 Task: Slide 10 - Comparison.
Action: Mouse moved to (40, 105)
Screenshot: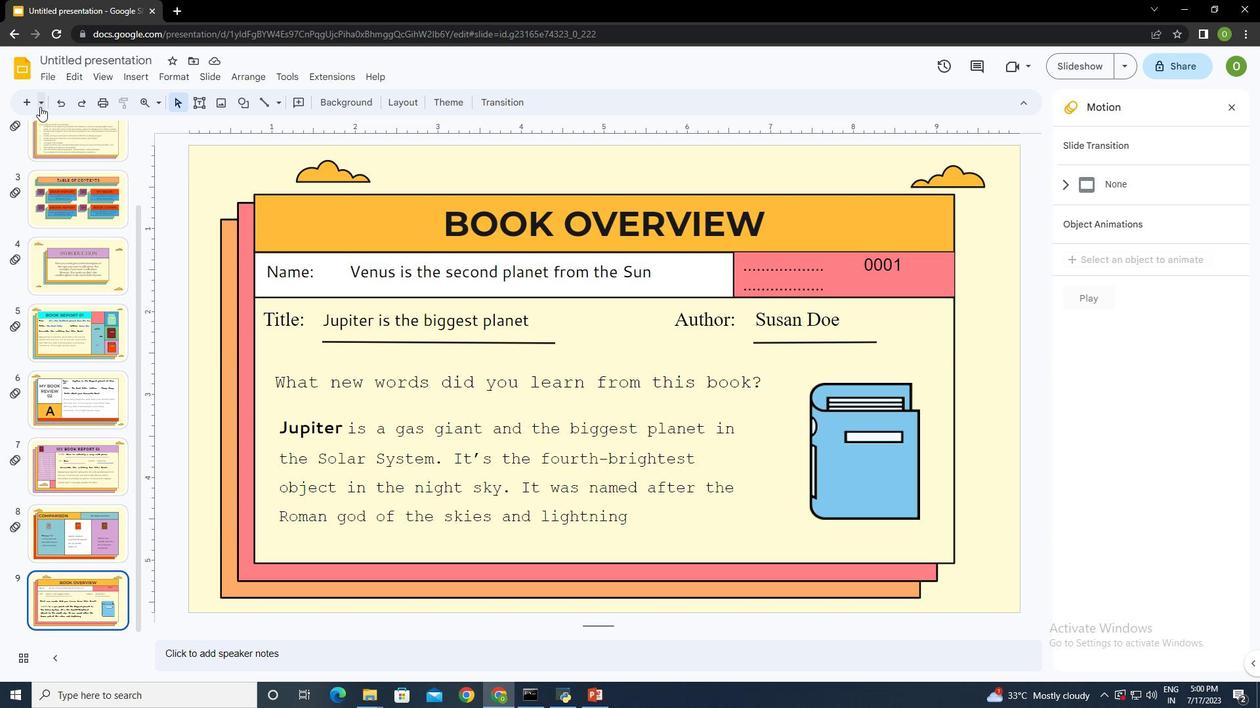 
Action: Mouse pressed left at (40, 105)
Screenshot: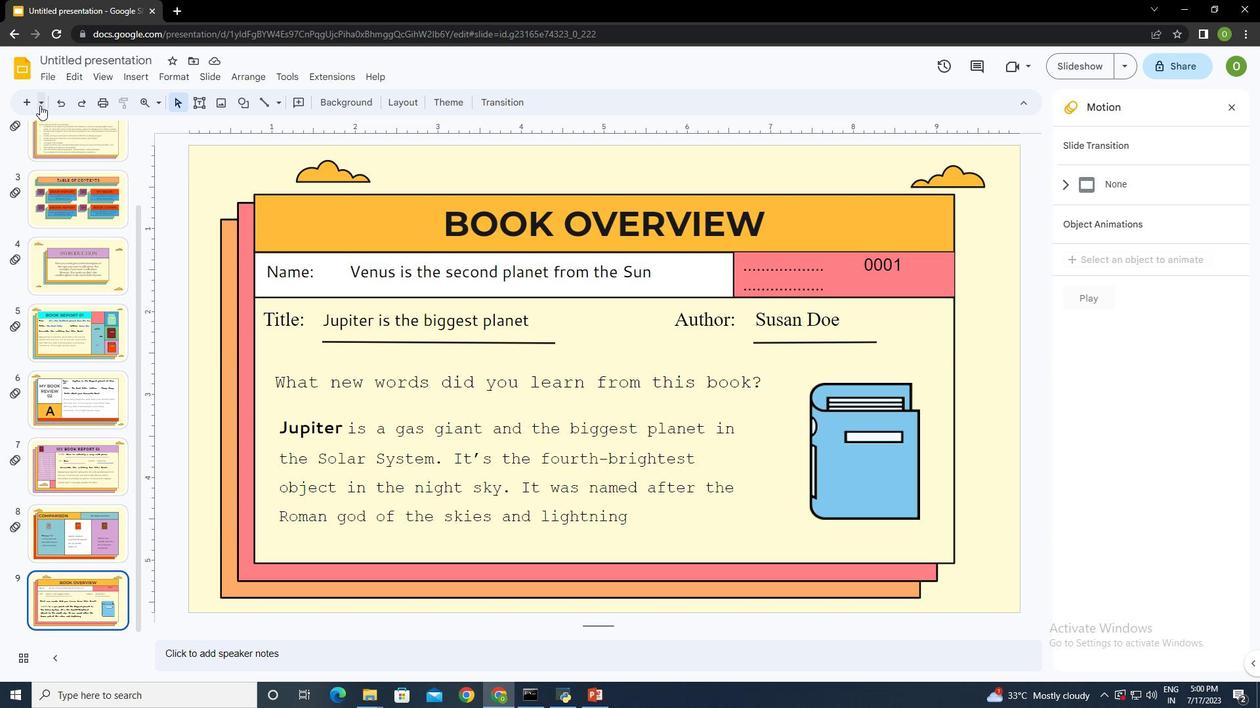 
Action: Mouse moved to (225, 435)
Screenshot: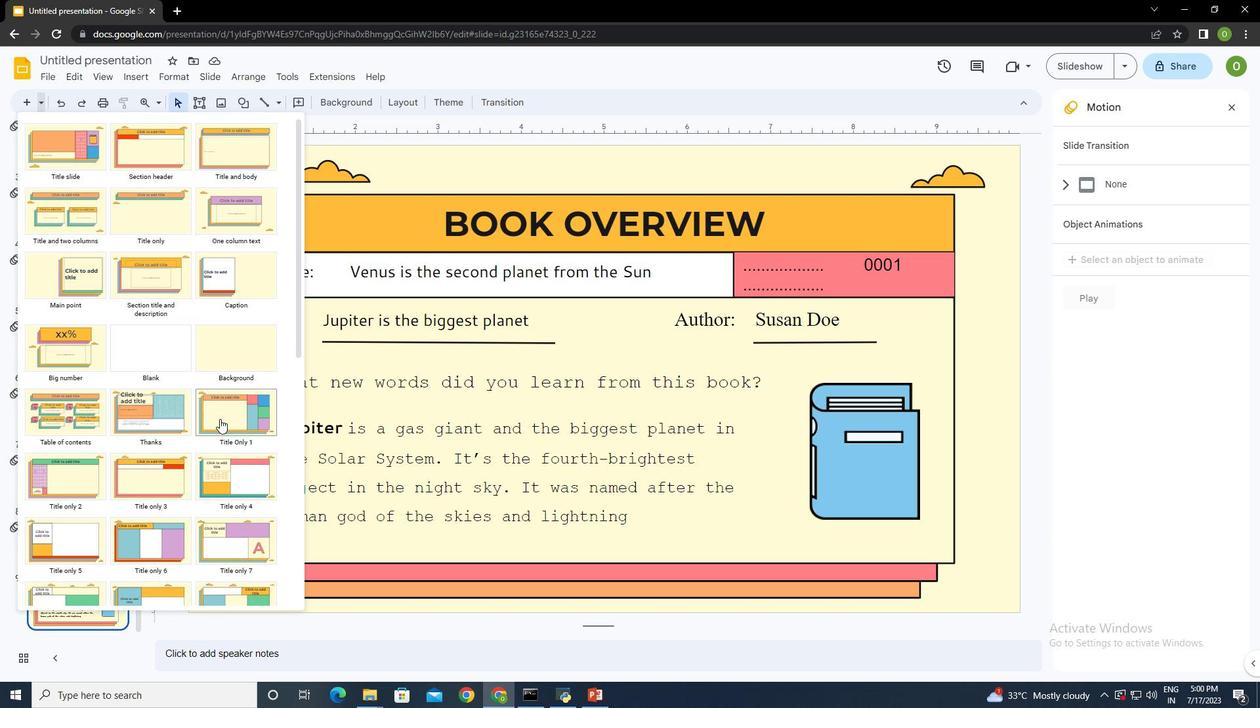 
Action: Mouse scrolled (225, 435) with delta (0, 0)
Screenshot: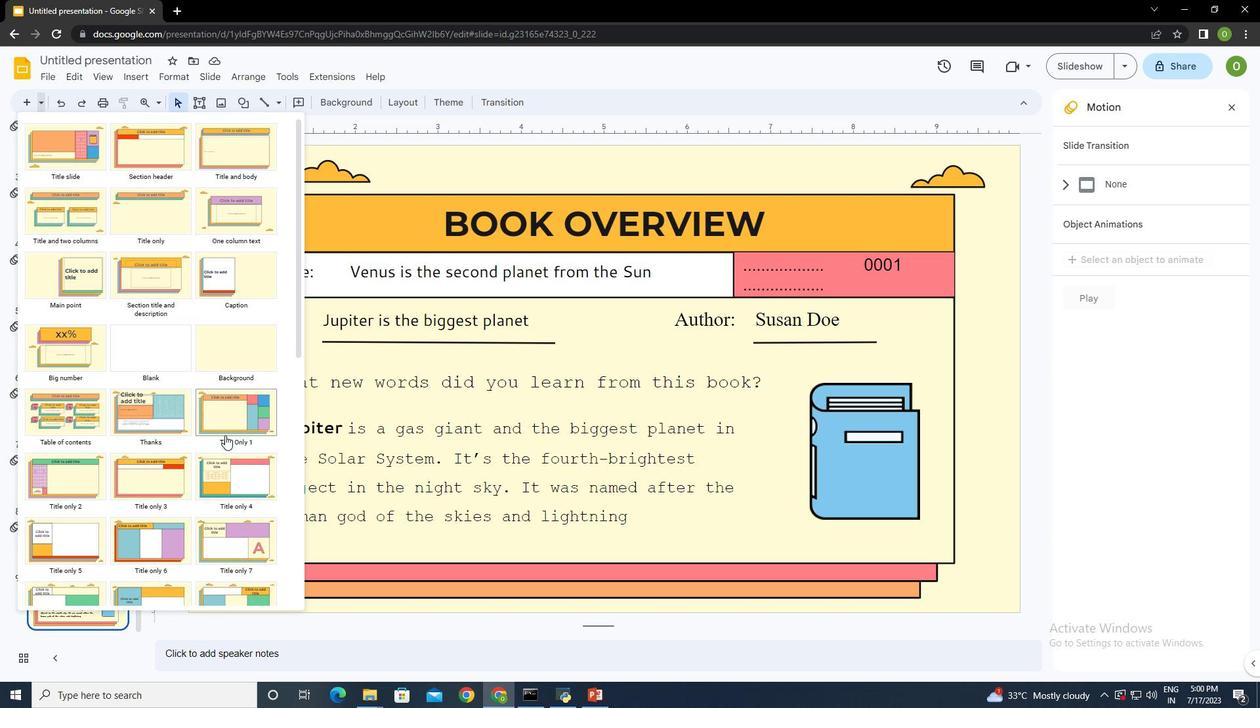 
Action: Mouse moved to (225, 435)
Screenshot: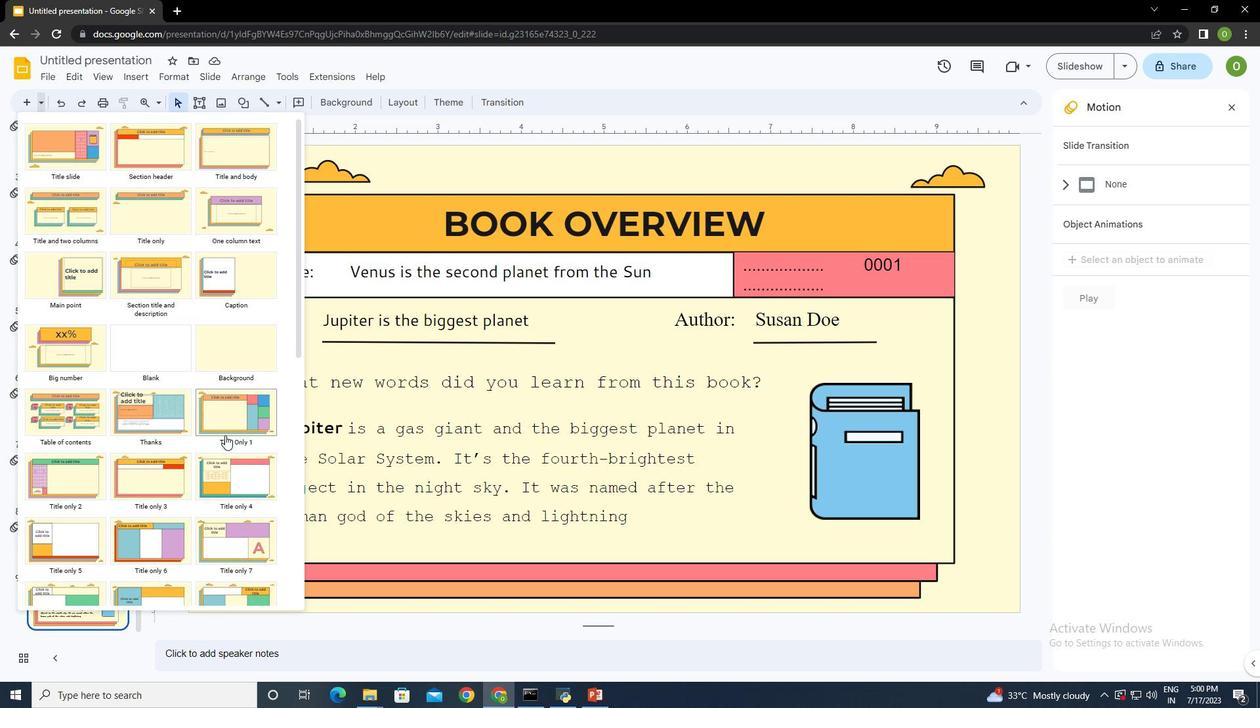 
Action: Mouse scrolled (225, 435) with delta (0, 0)
Screenshot: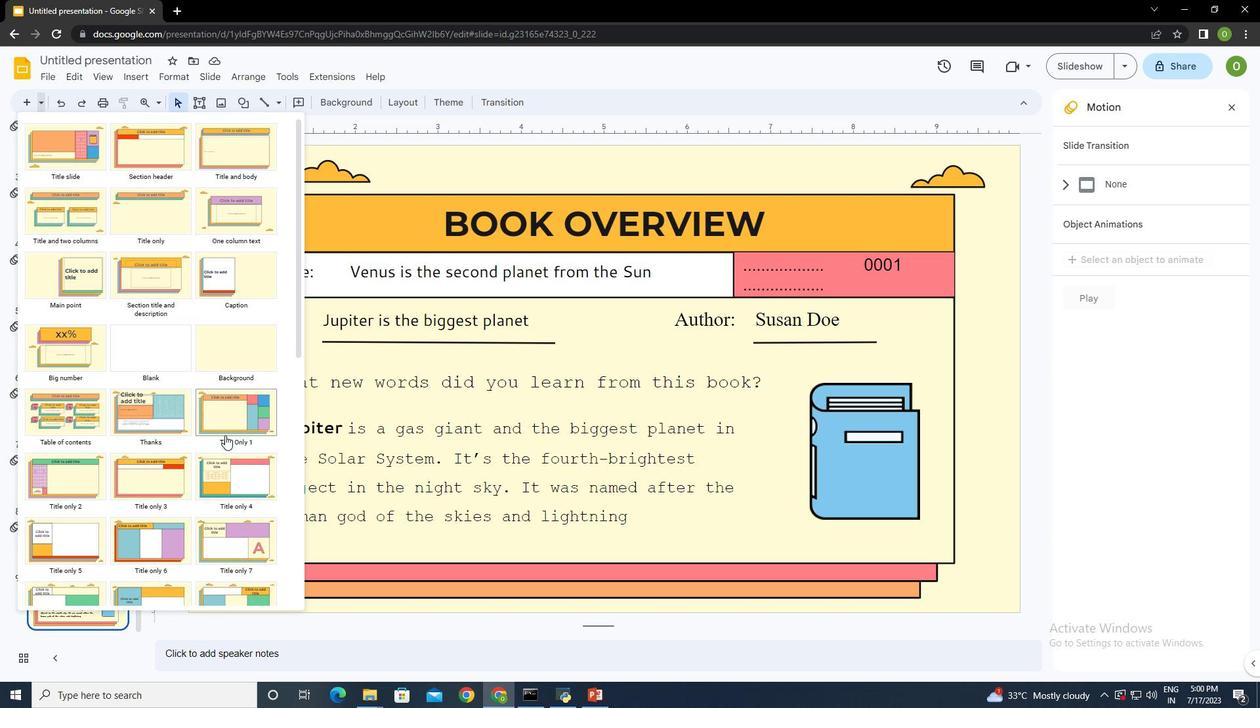 
Action: Mouse scrolled (225, 435) with delta (0, 0)
Screenshot: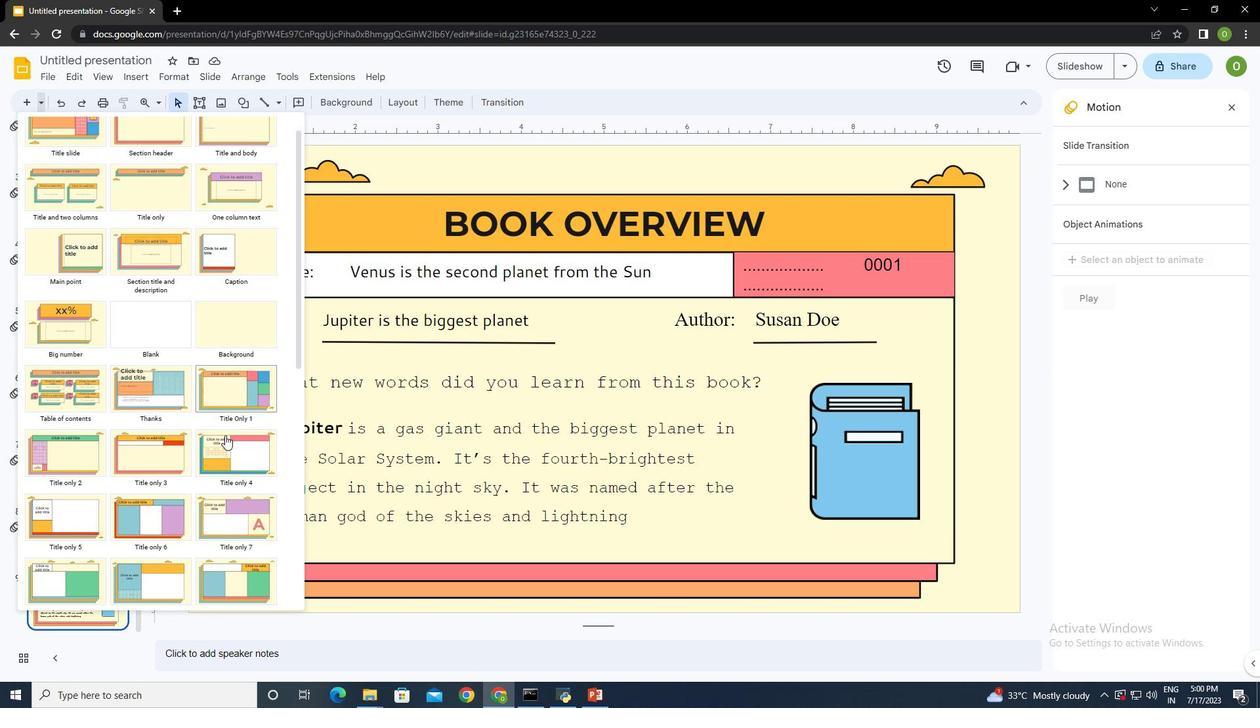 
Action: Mouse scrolled (225, 435) with delta (0, 0)
Screenshot: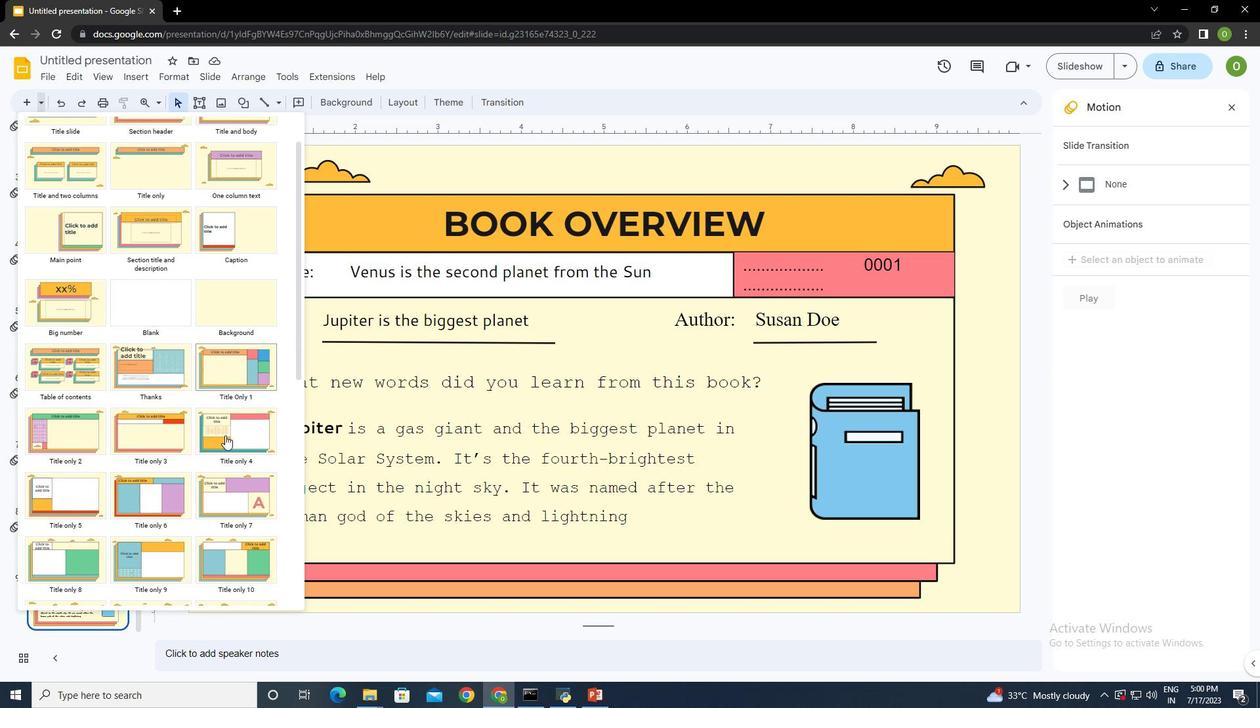 
Action: Mouse moved to (225, 435)
Screenshot: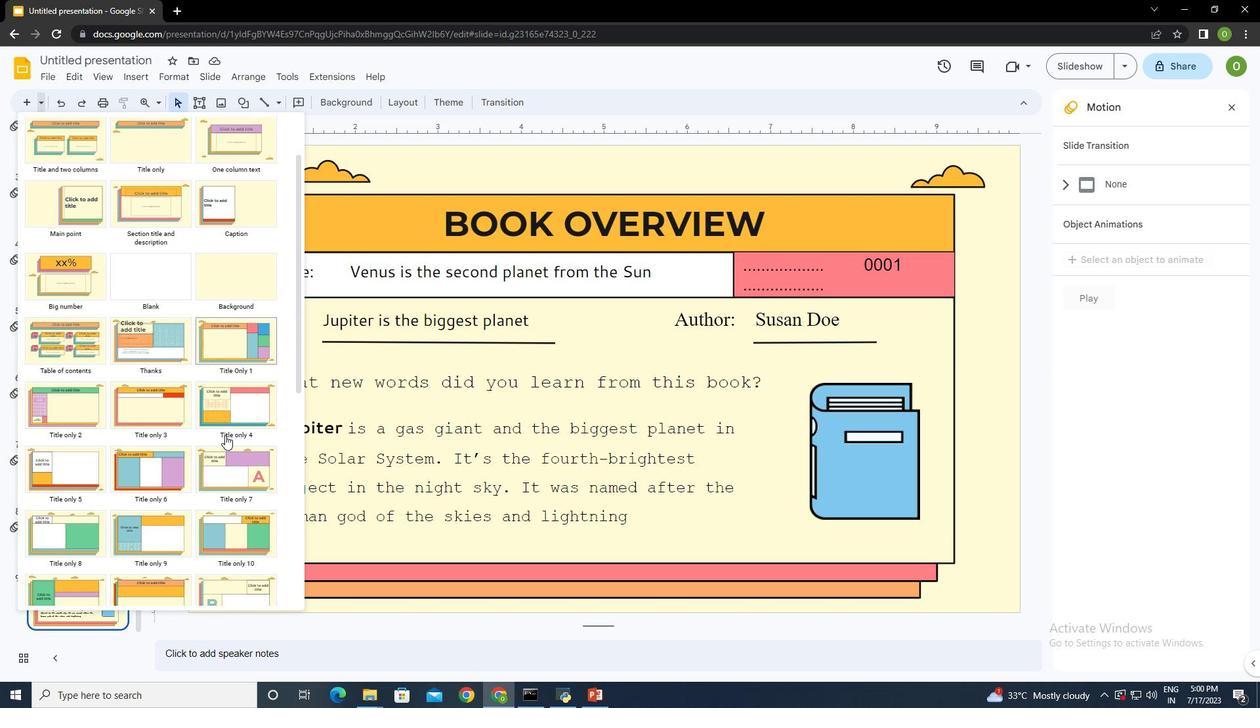 
Action: Mouse scrolled (225, 435) with delta (0, 0)
Screenshot: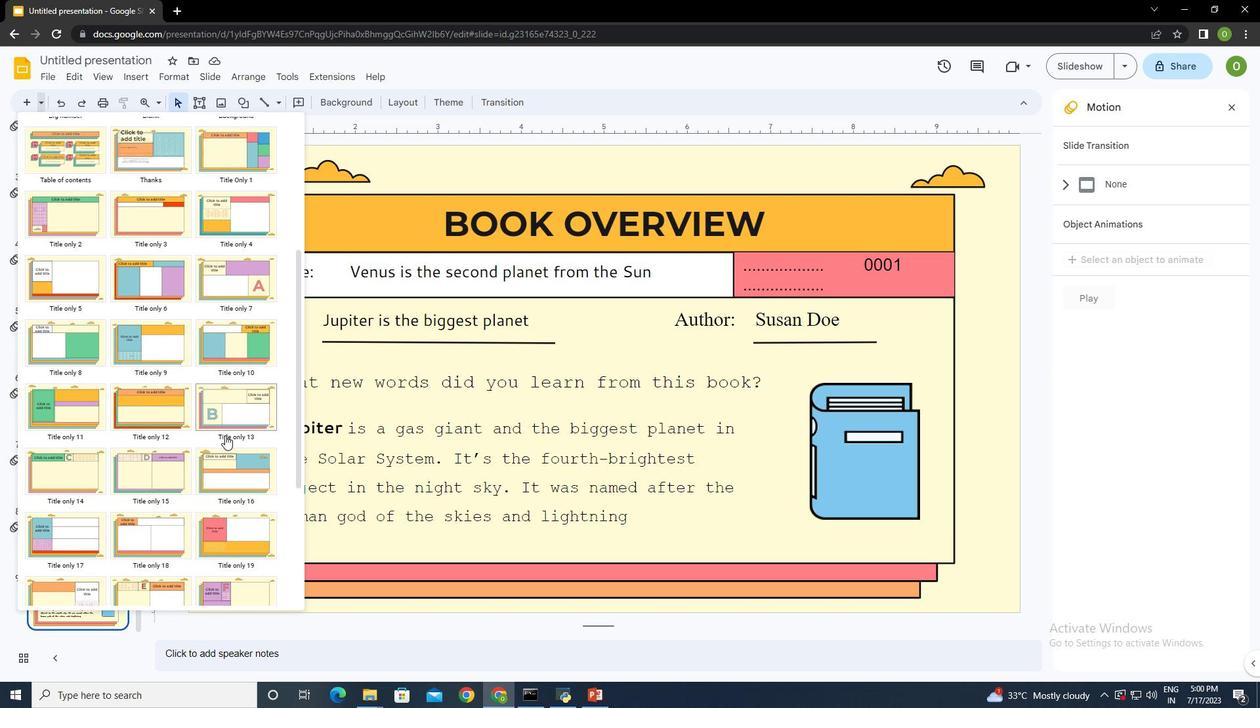 
Action: Mouse moved to (231, 410)
Screenshot: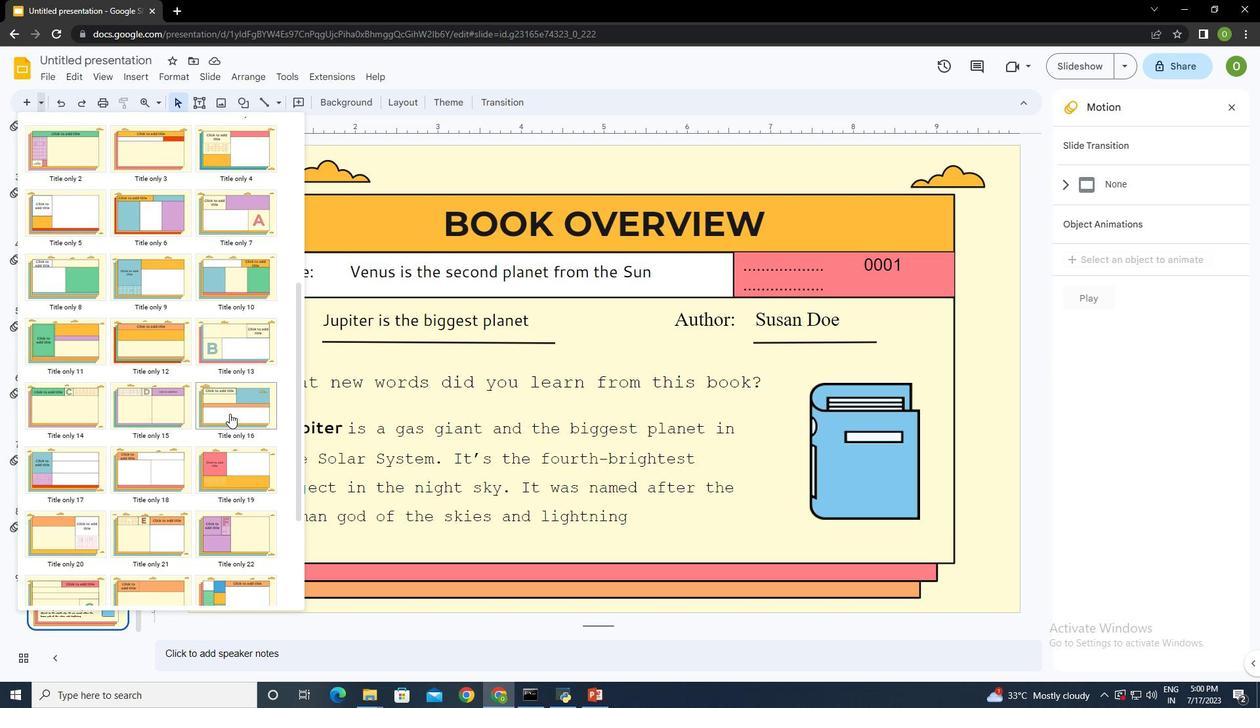 
Action: Mouse pressed left at (231, 410)
Screenshot: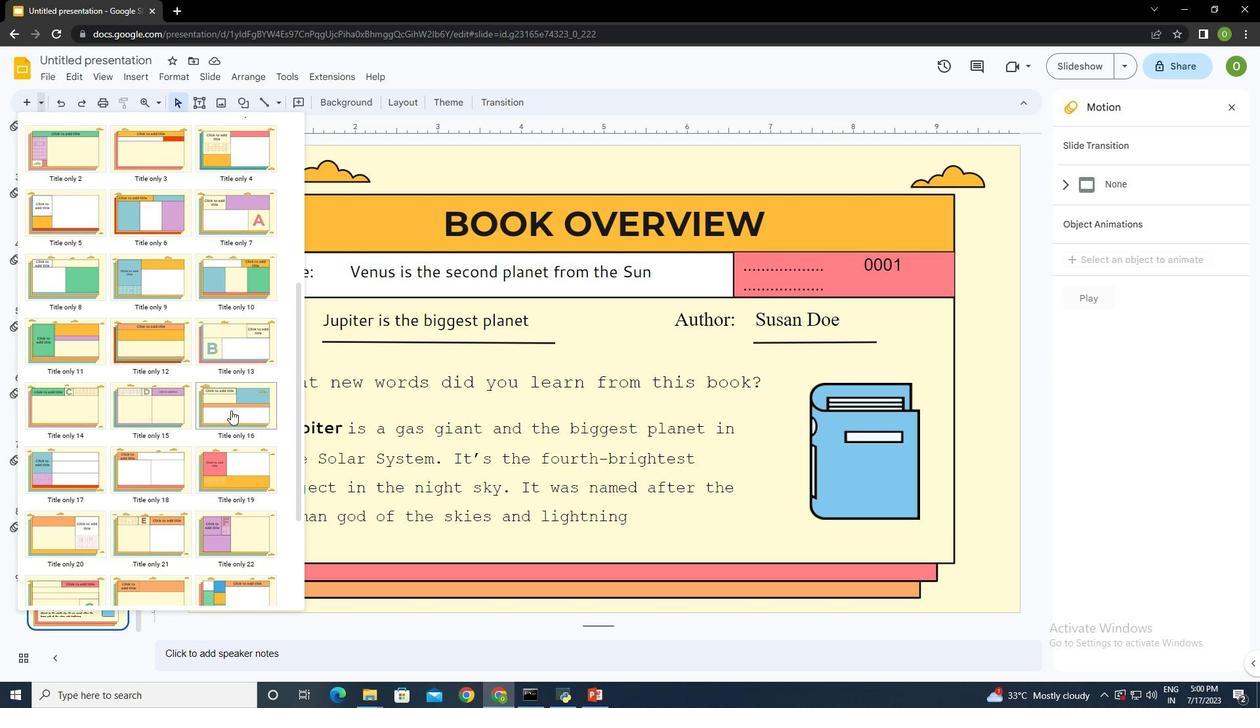 
Action: Mouse moved to (450, 229)
Screenshot: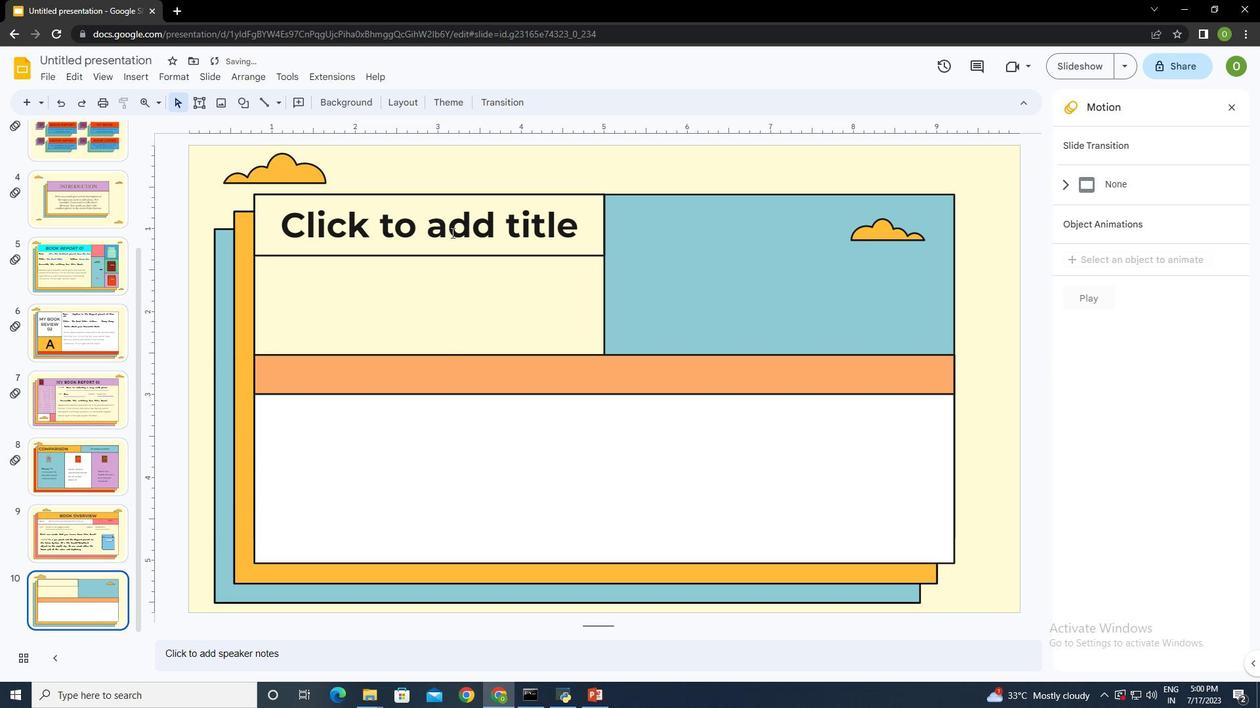 
Action: Mouse pressed left at (450, 229)
Screenshot: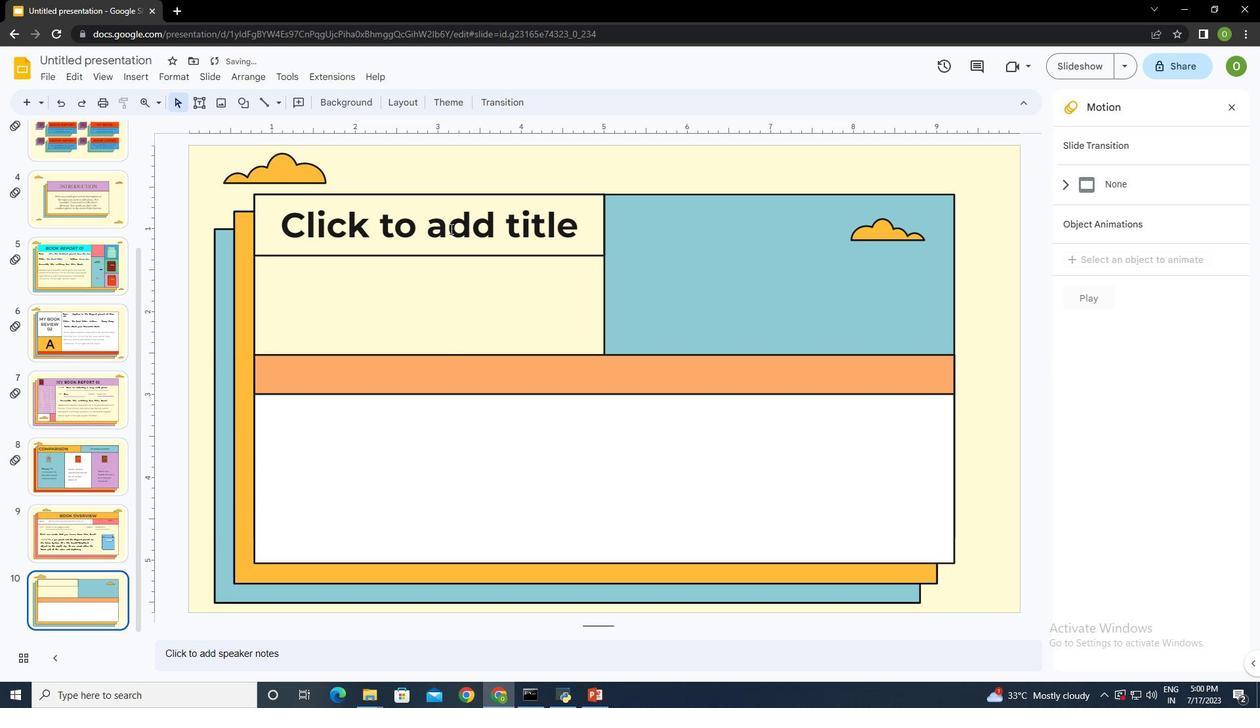 
Action: Mouse moved to (450, 231)
Screenshot: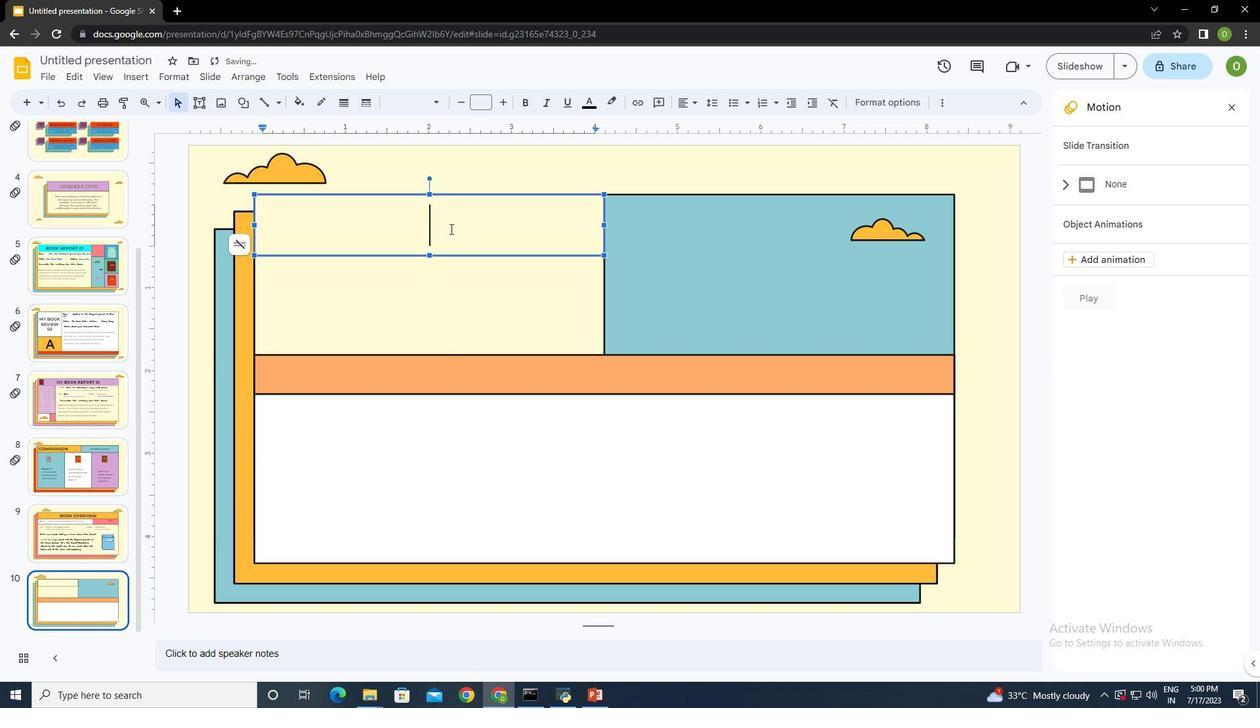 
Action: Key pressed <Key.caps_lock>COMPA<Key.backspace><Key.backspace>PARISON
Screenshot: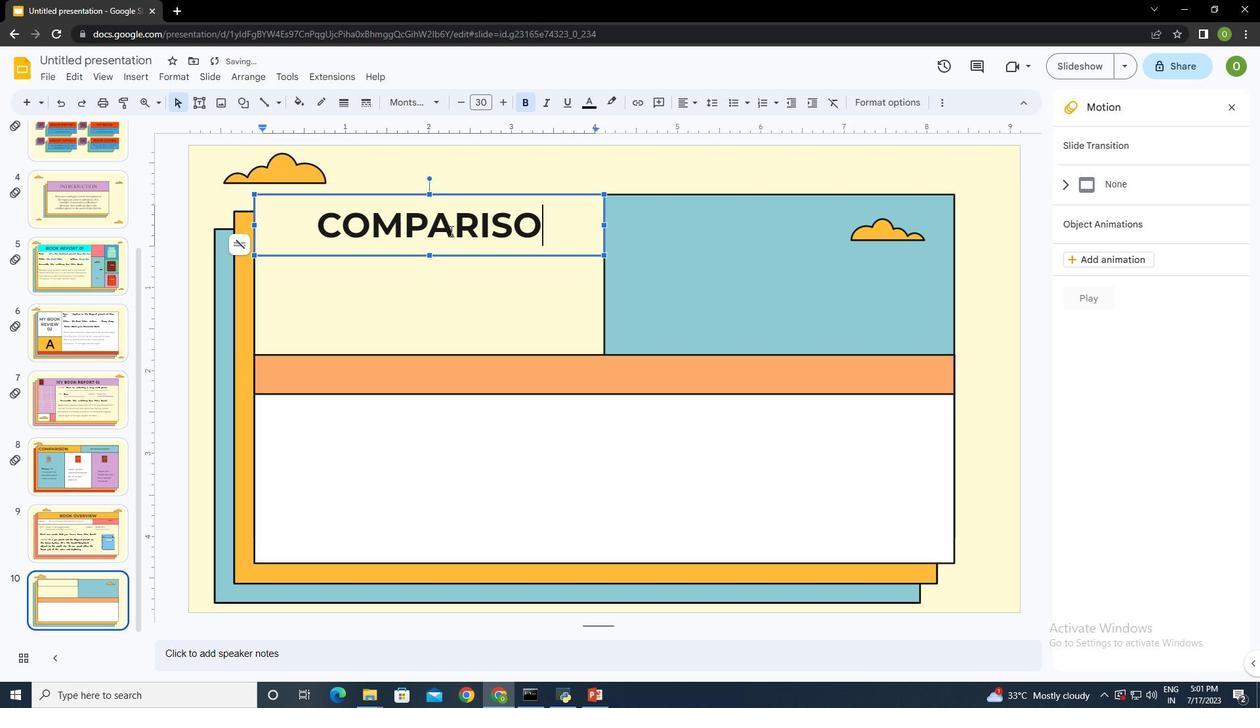 
Action: Mouse moved to (559, 232)
Screenshot: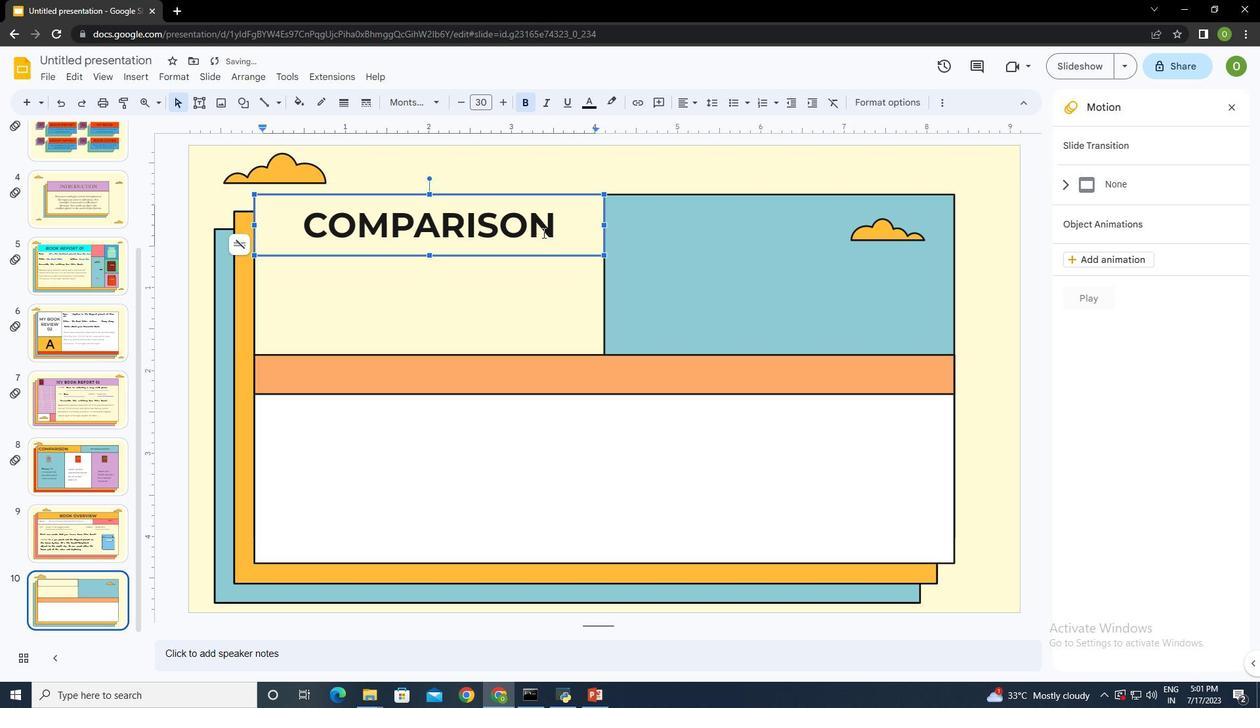 
Action: Mouse pressed left at (559, 232)
Screenshot: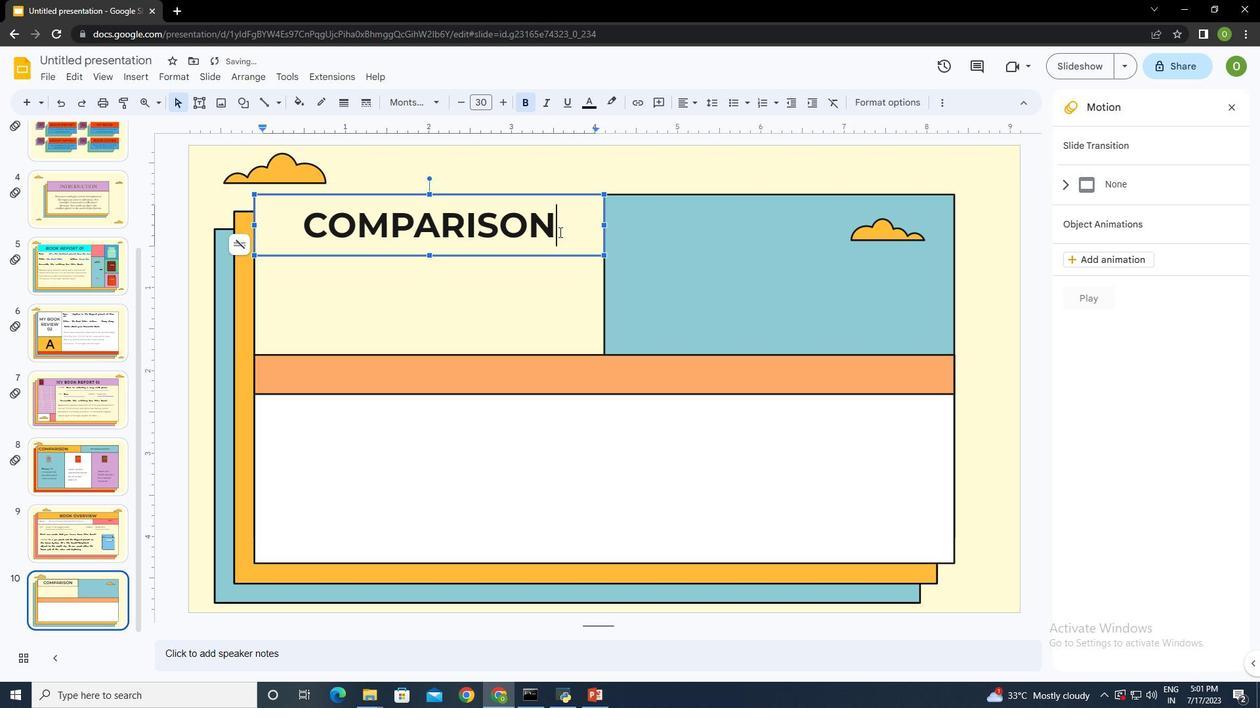 
Action: Mouse moved to (504, 100)
Screenshot: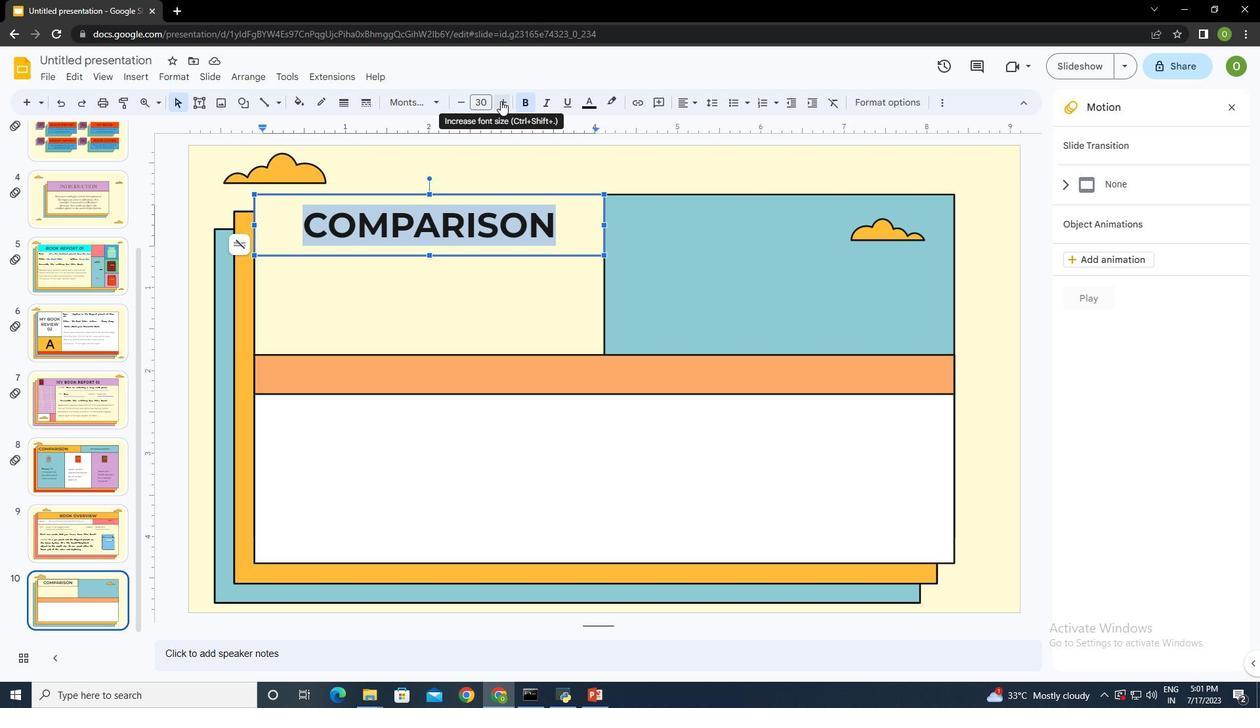 
Action: Mouse pressed left at (504, 100)
Screenshot: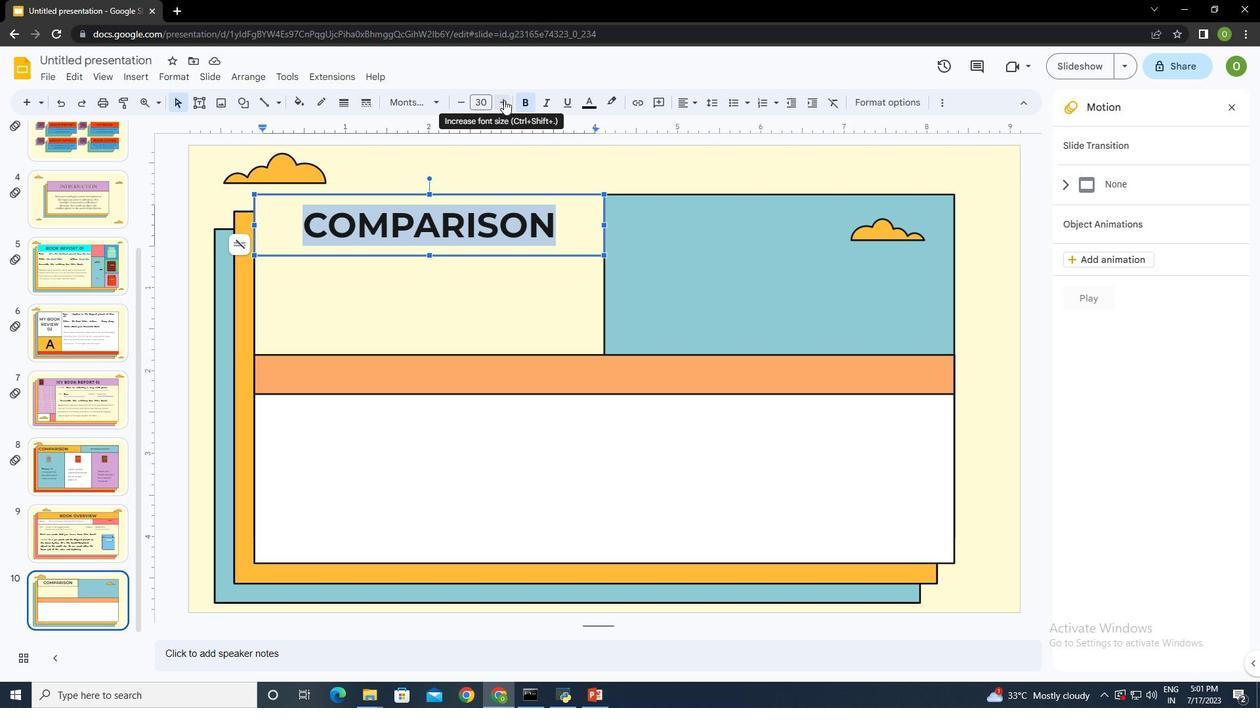 
Action: Mouse moved to (404, 102)
Screenshot: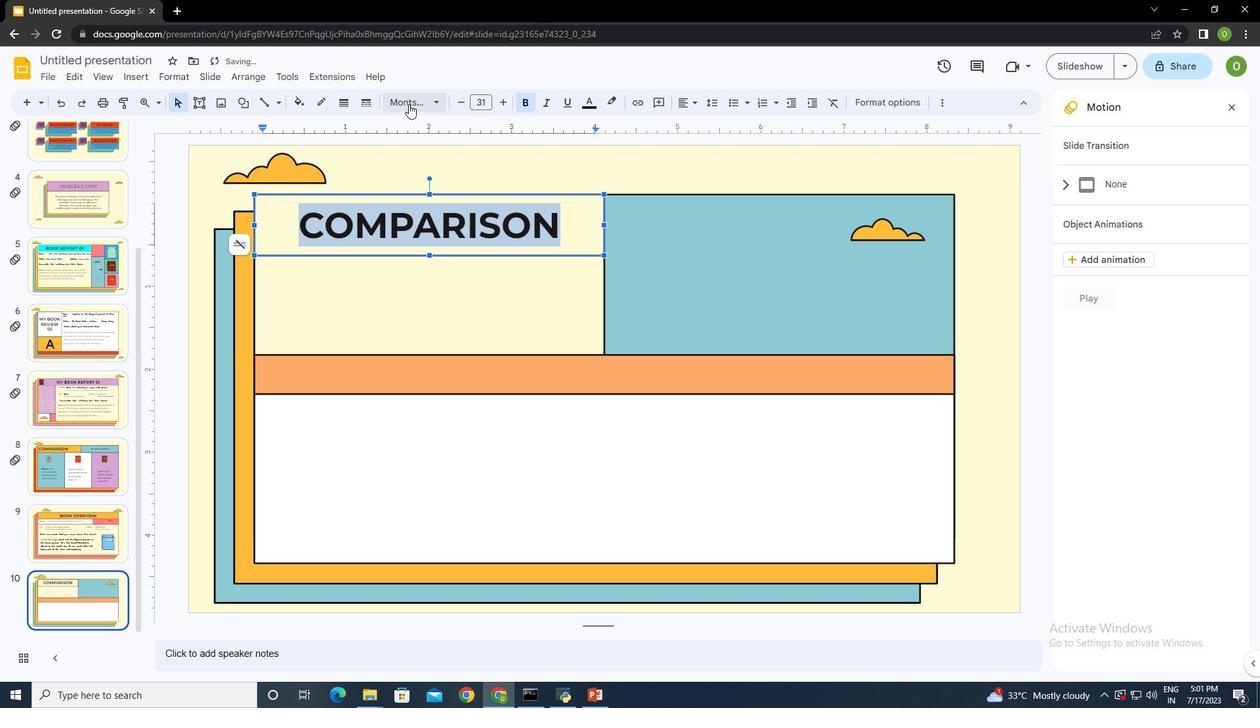 
Action: Mouse pressed left at (404, 102)
Screenshot: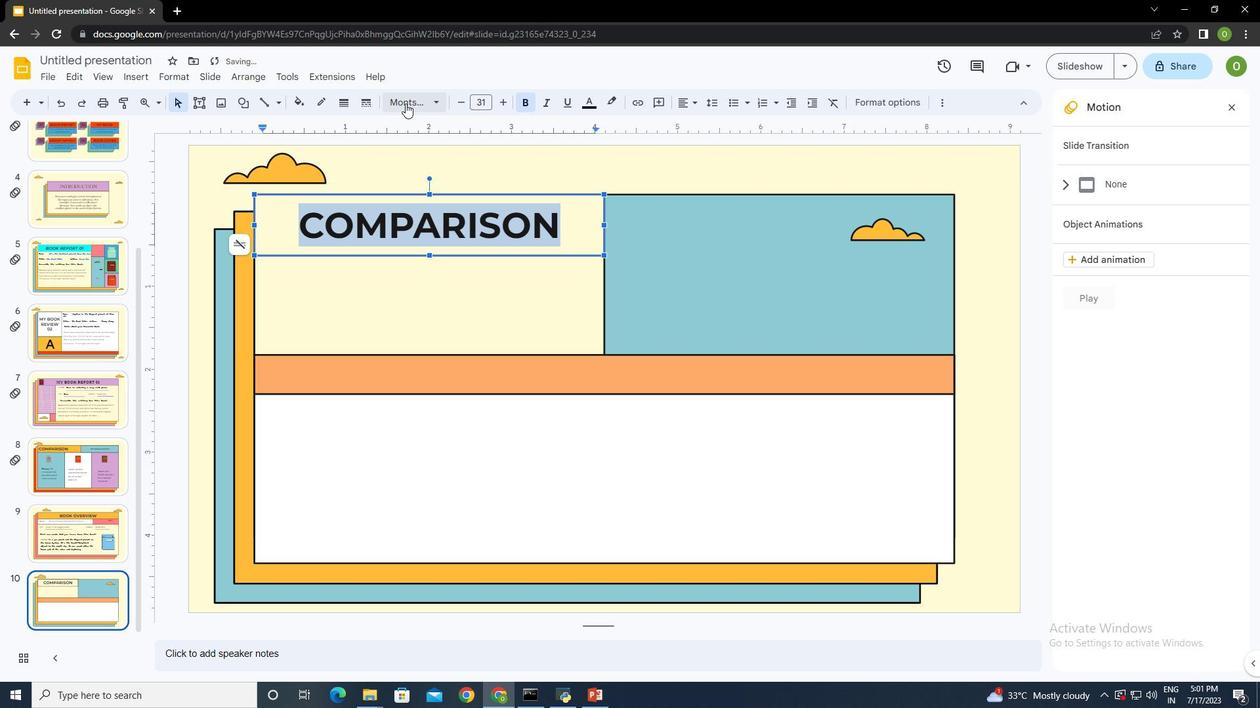 
Action: Mouse moved to (493, 316)
Screenshot: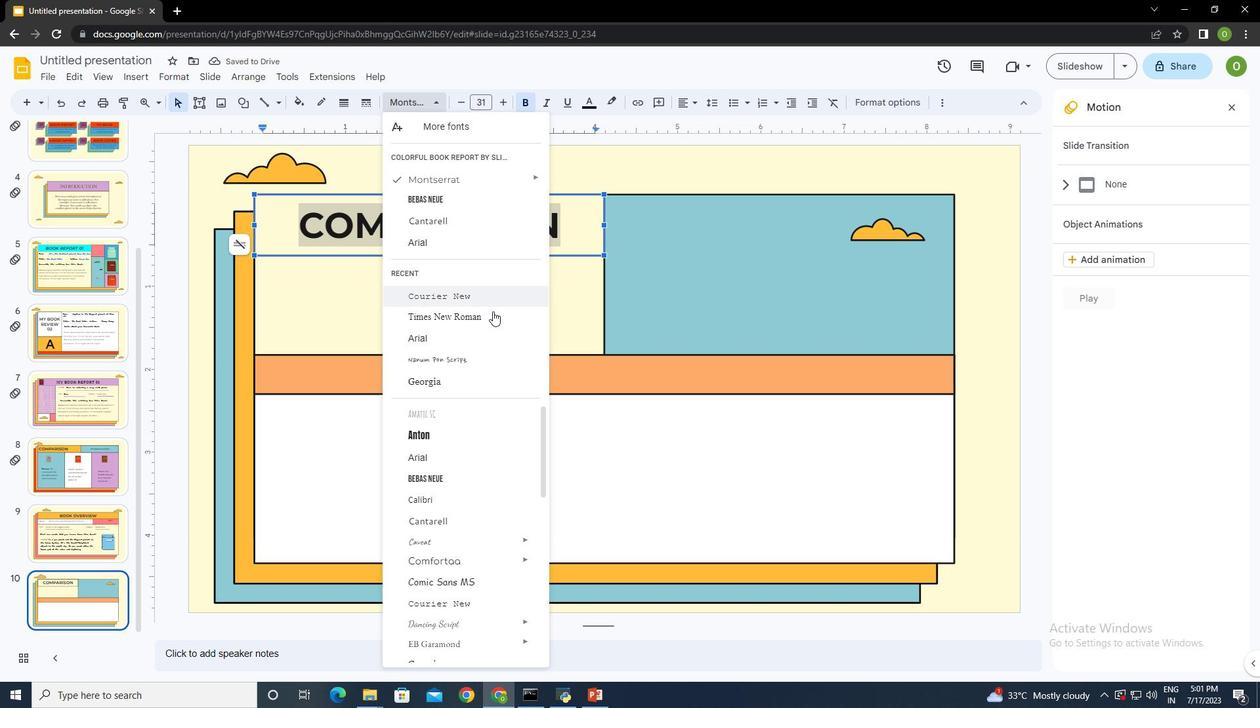 
Action: Mouse pressed left at (493, 316)
Screenshot: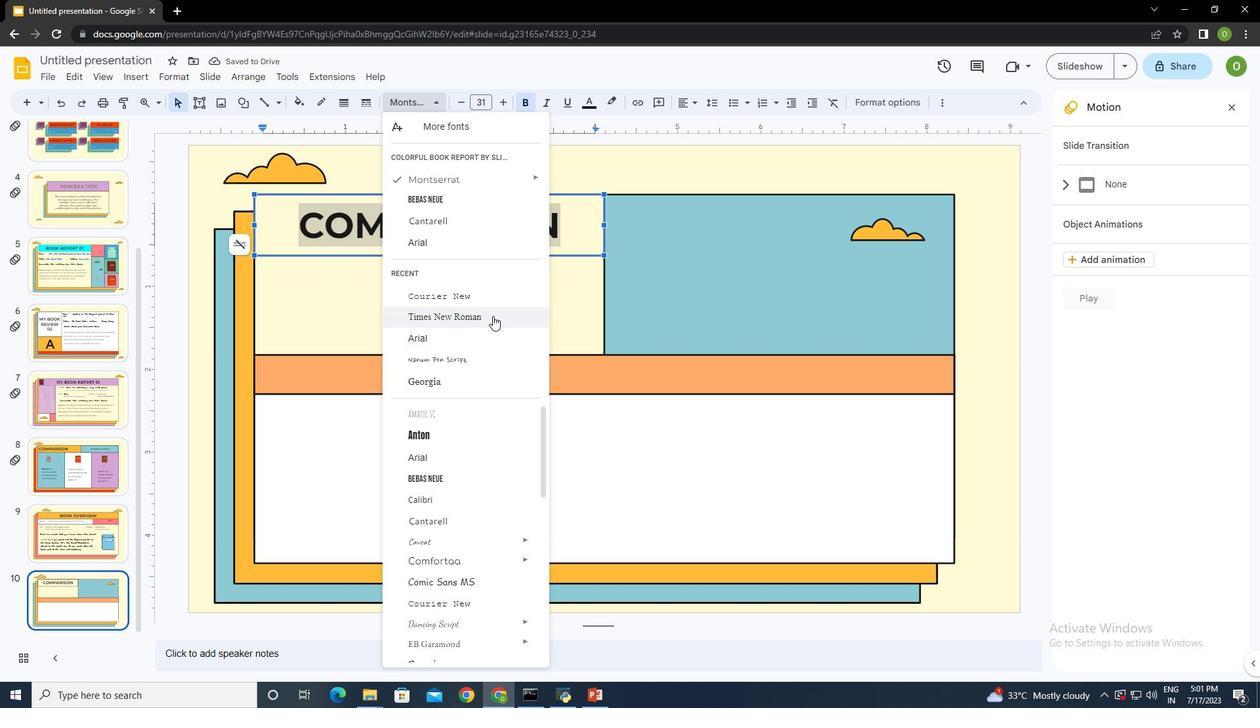 
Action: Mouse moved to (687, 246)
Screenshot: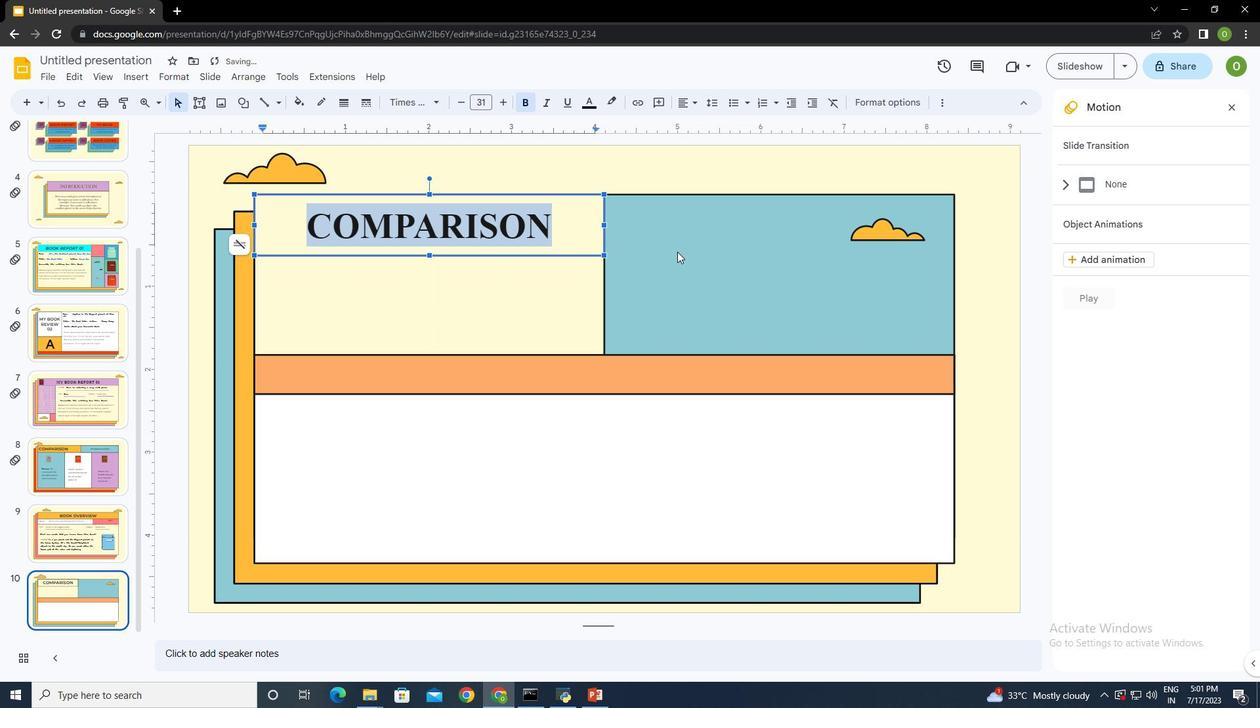 
Action: Mouse pressed left at (687, 246)
Screenshot: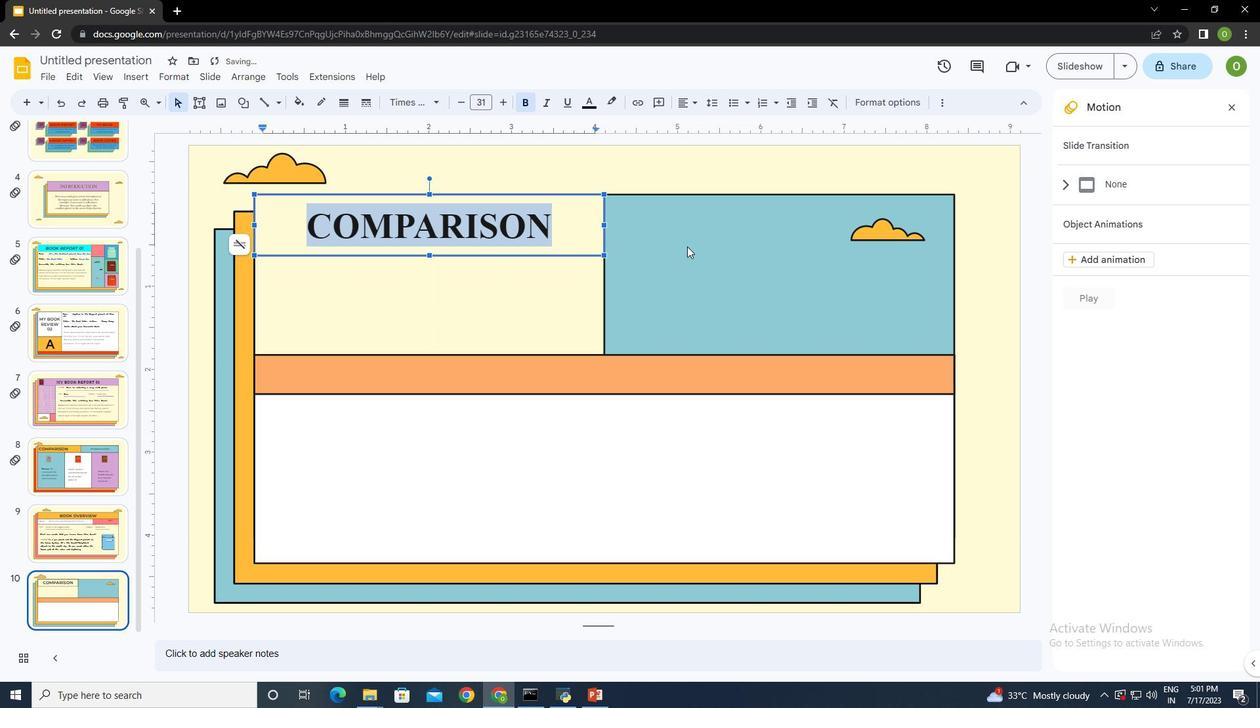 
Action: Mouse moved to (459, 283)
Screenshot: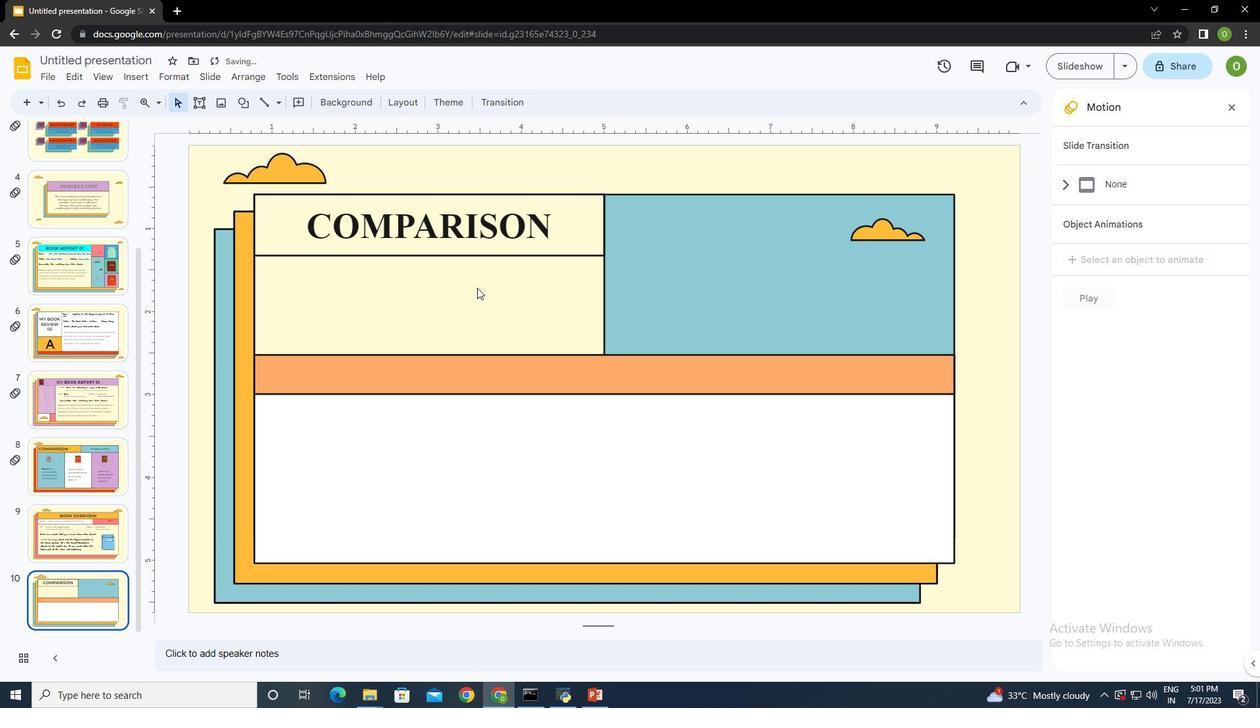 
Action: Mouse pressed left at (459, 283)
Screenshot: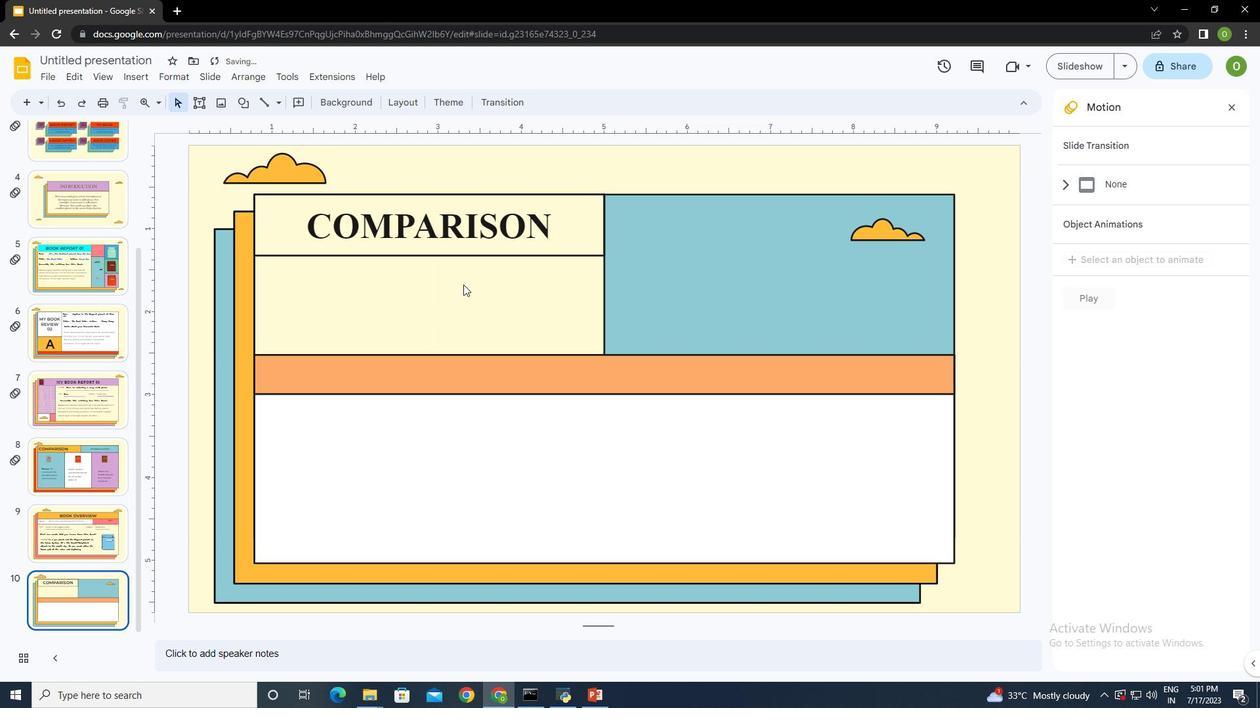 
Action: Mouse moved to (196, 103)
Screenshot: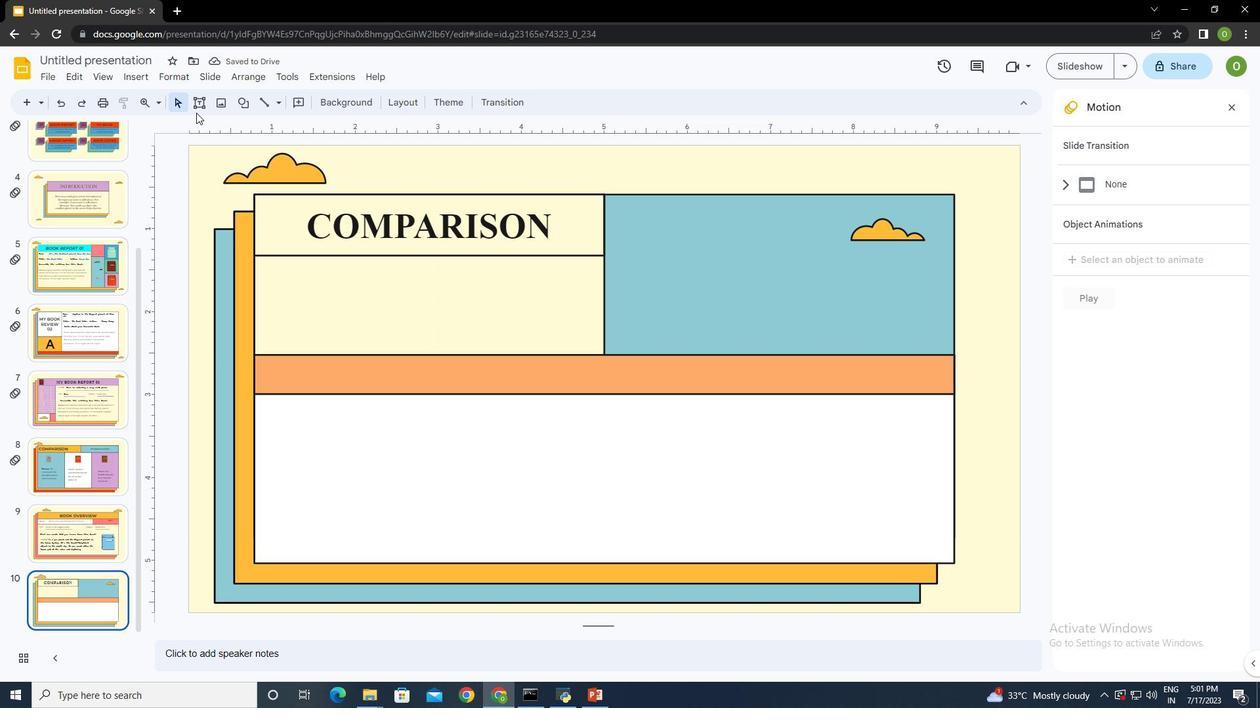 
Action: Mouse pressed left at (196, 103)
Screenshot: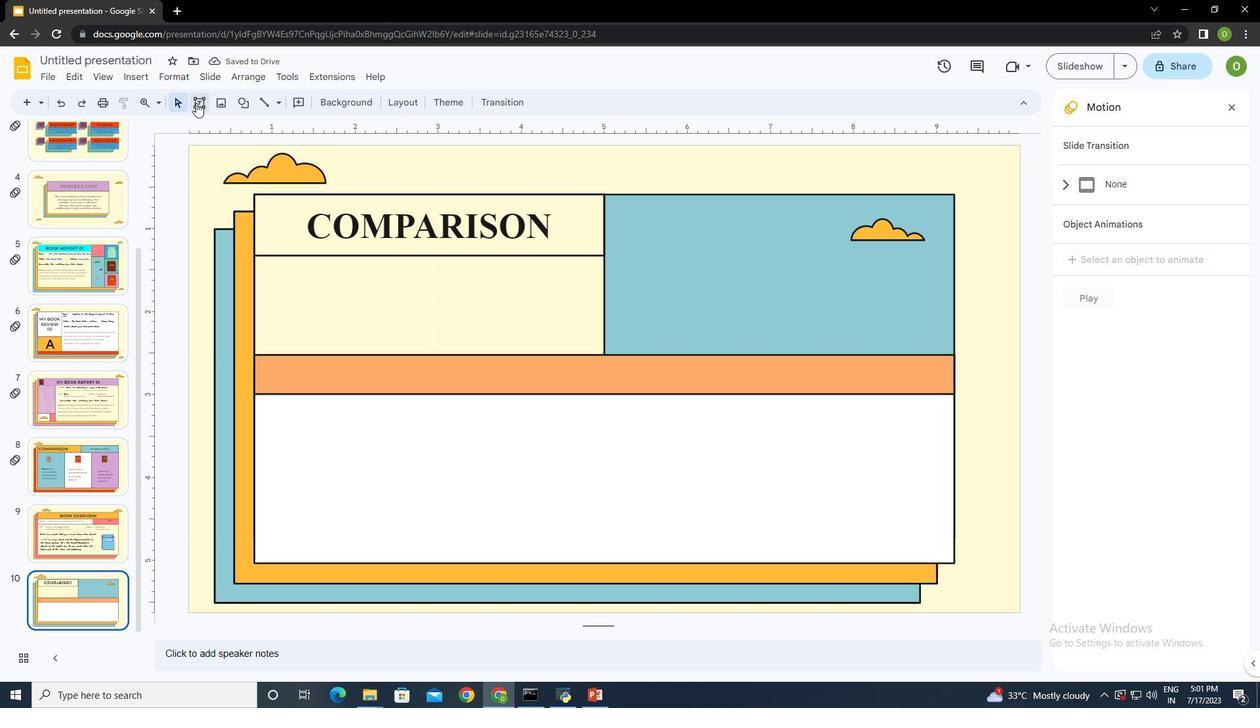 
Action: Mouse moved to (277, 271)
Screenshot: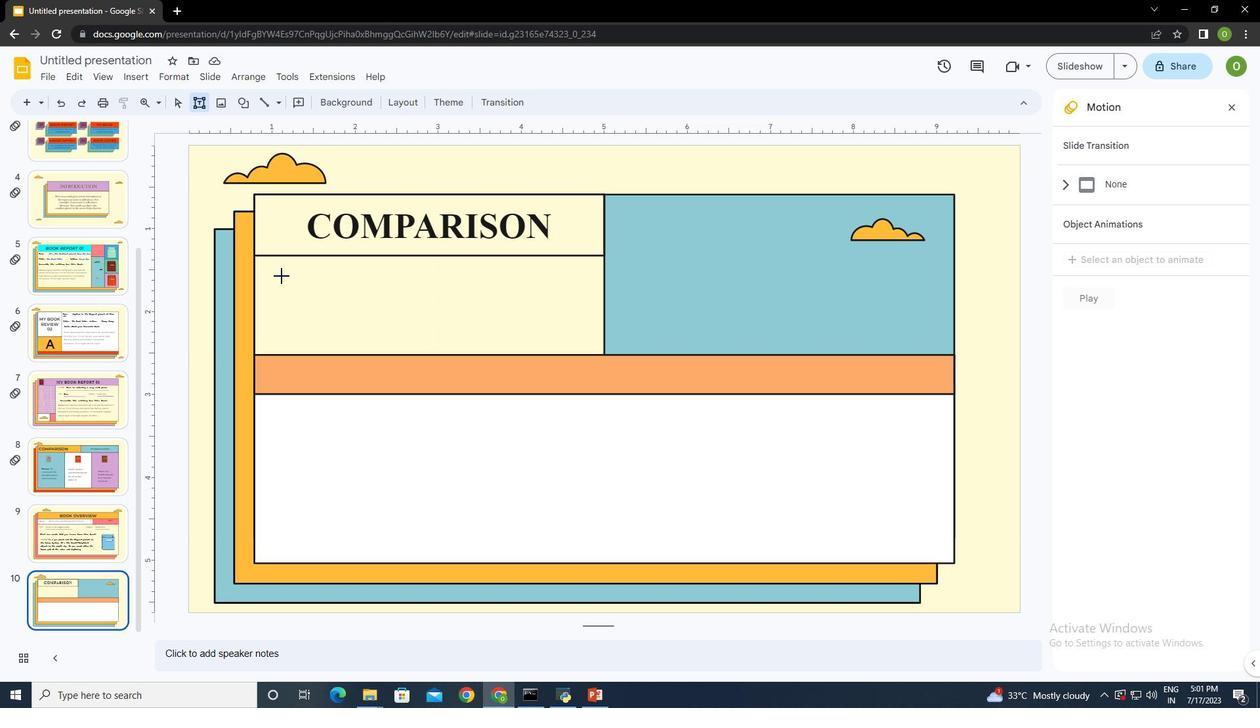 
Action: Mouse pressed left at (277, 271)
Screenshot: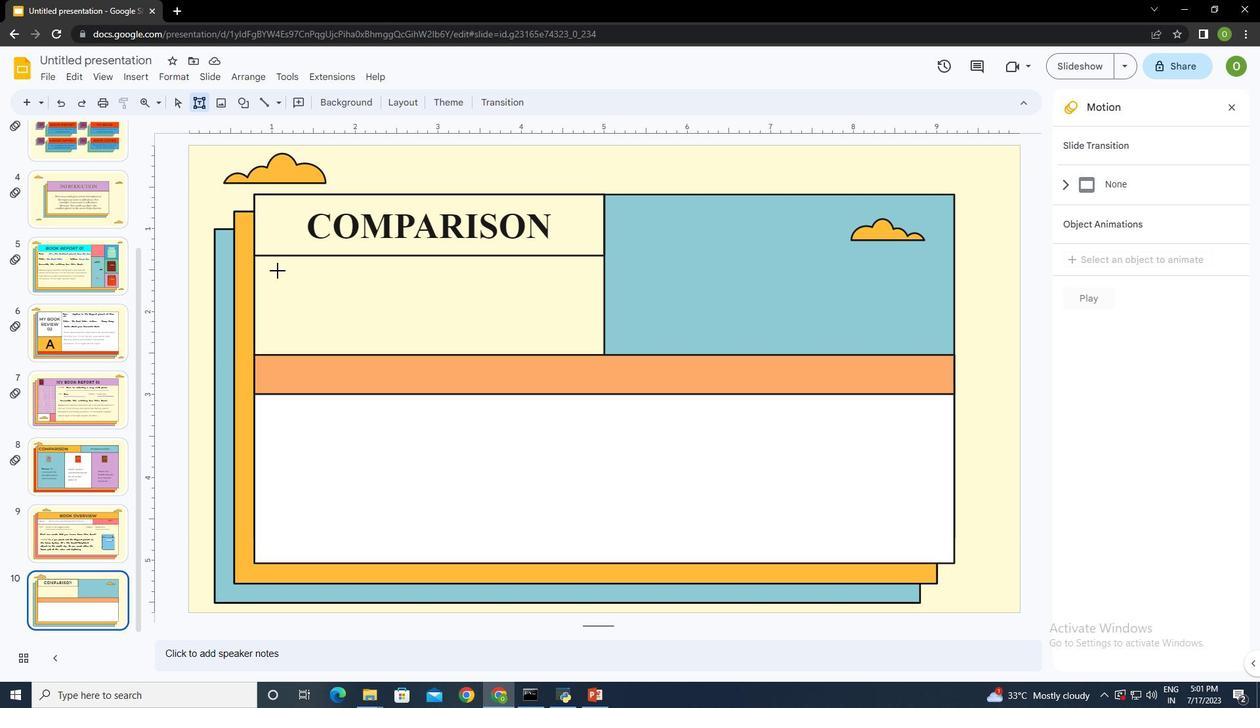 
Action: Mouse moved to (304, 273)
Screenshot: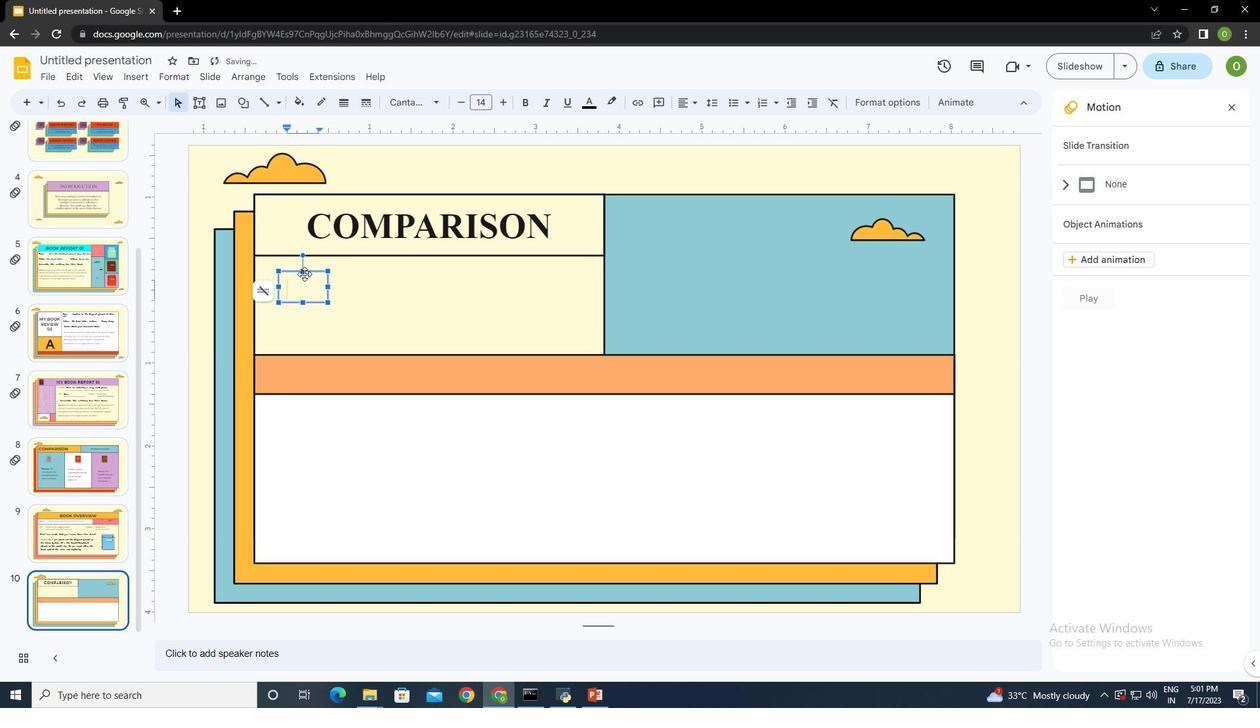 
Action: Mouse pressed left at (304, 273)
Screenshot: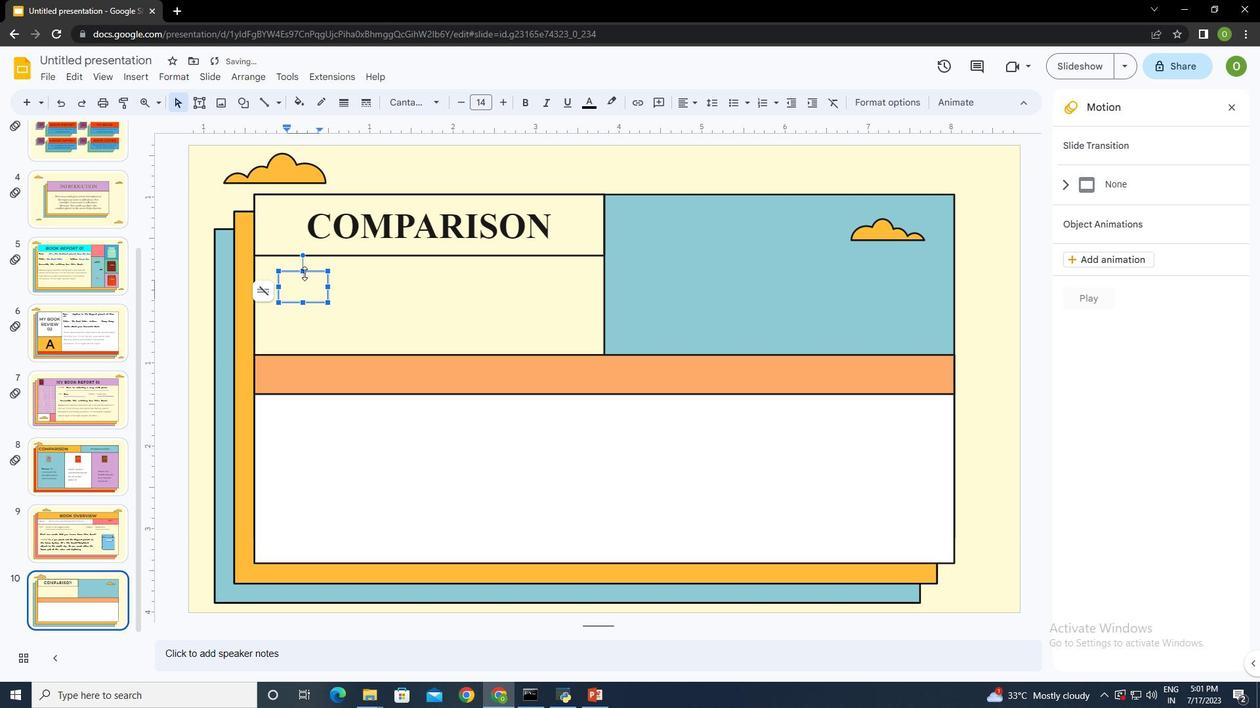 
Action: Mouse moved to (305, 278)
Screenshot: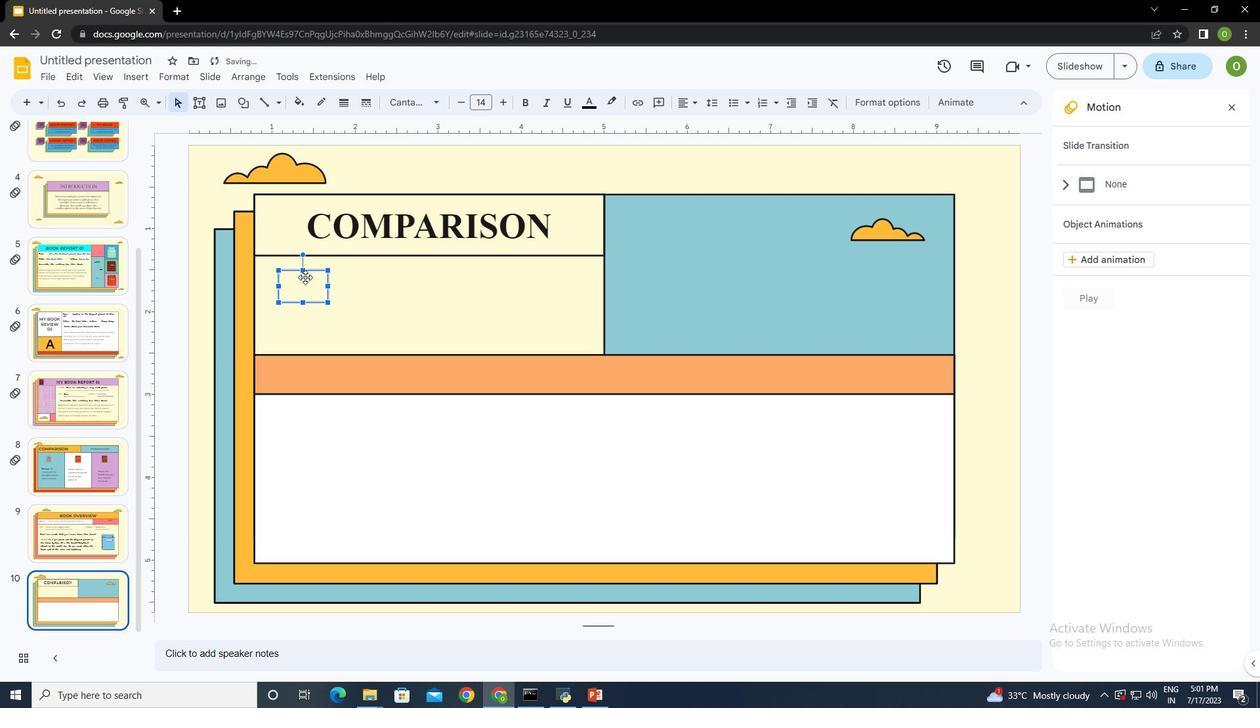 
Action: Mouse pressed left at (305, 278)
Screenshot: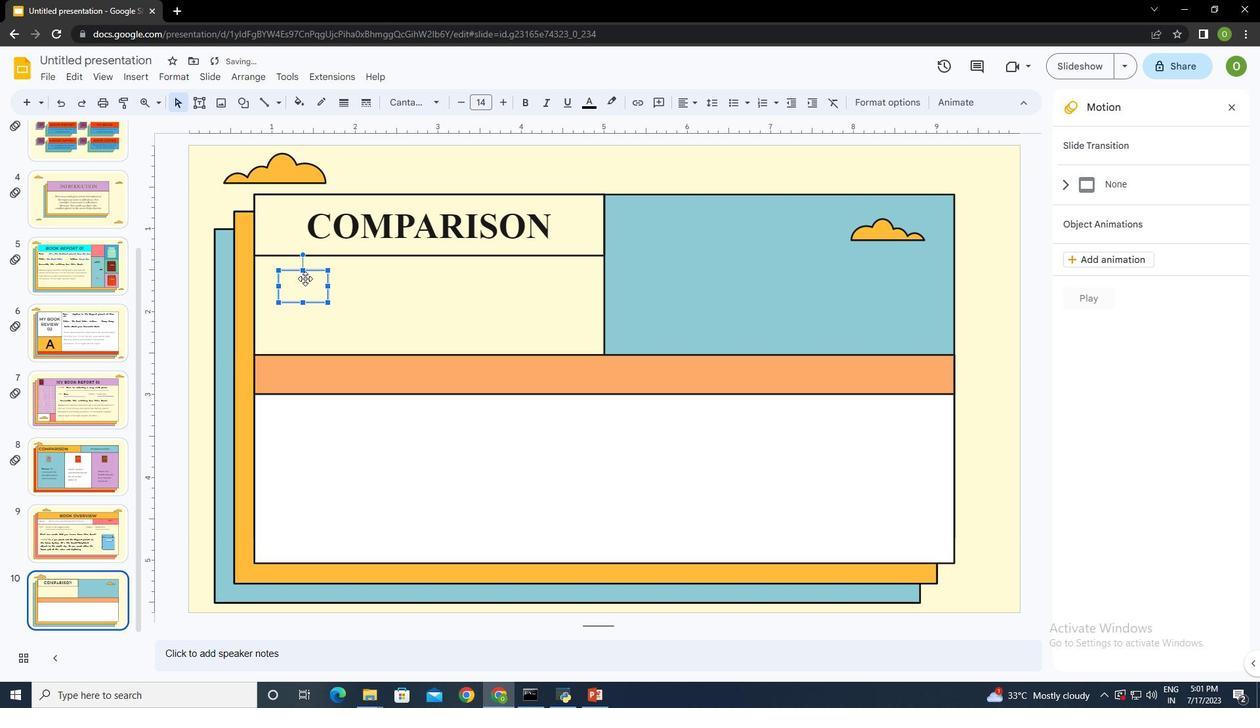 
Action: Mouse moved to (305, 254)
Screenshot: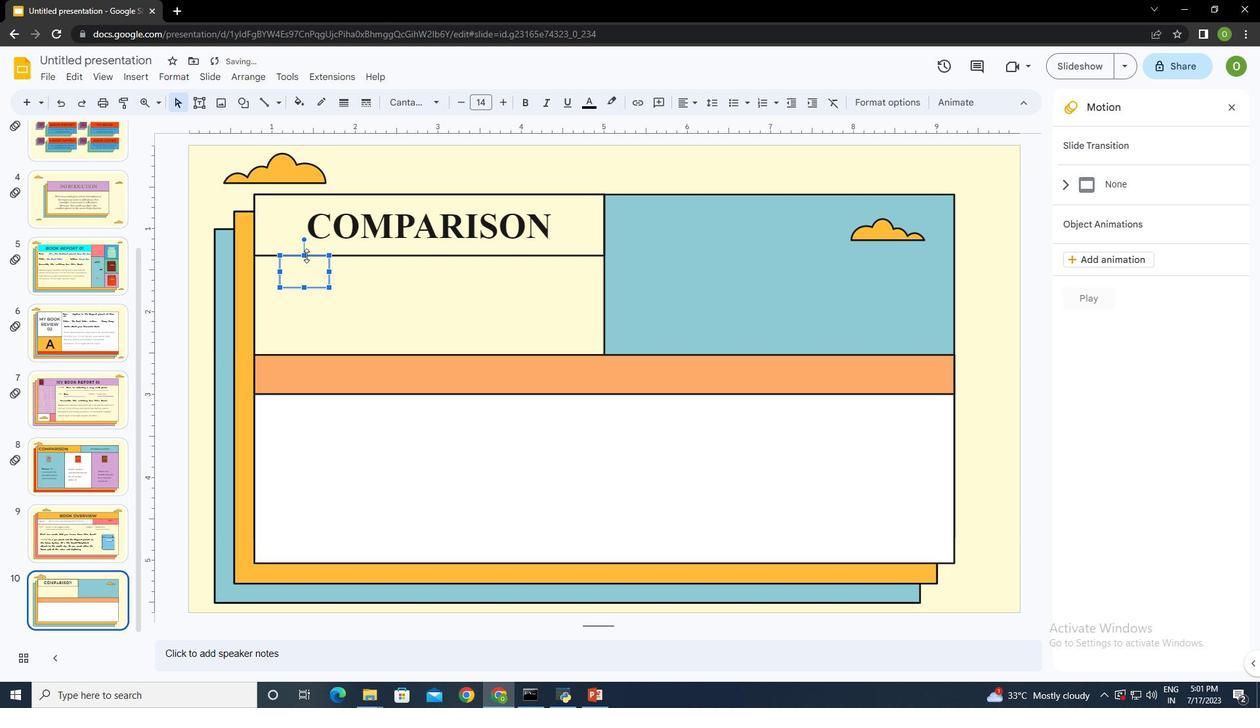 
Action: Mouse pressed left at (305, 254)
Screenshot: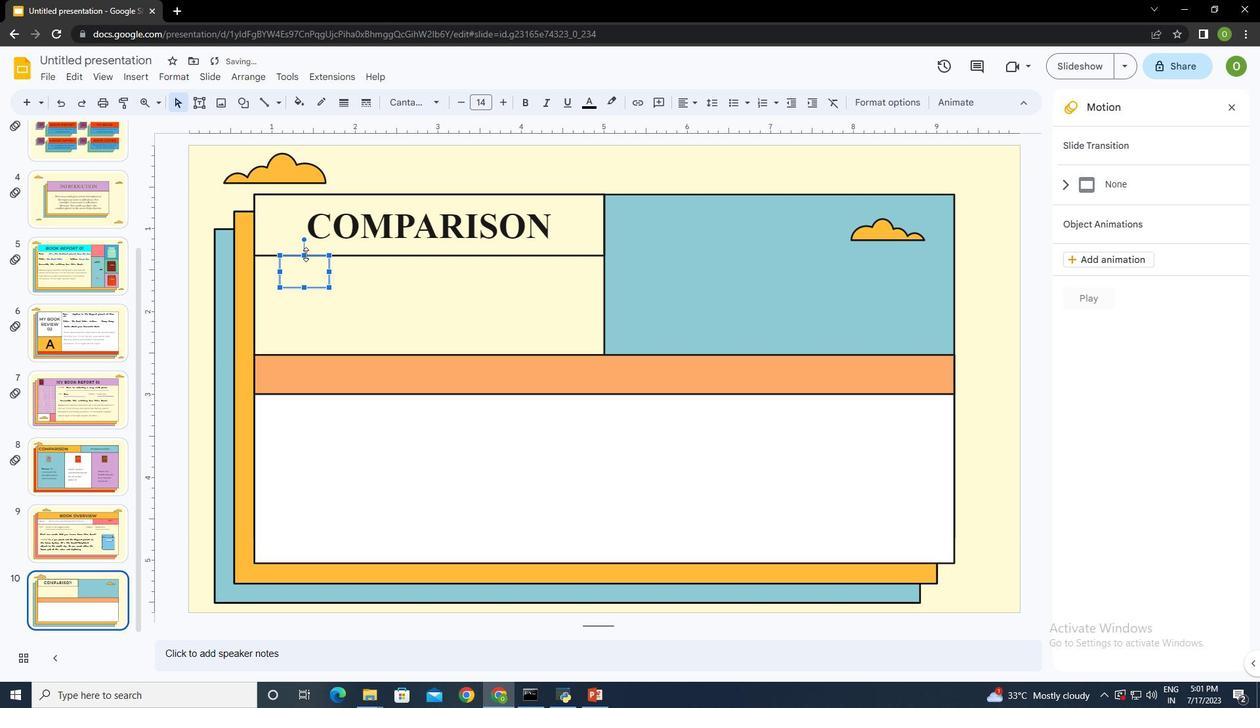 
Action: Mouse moved to (303, 274)
Screenshot: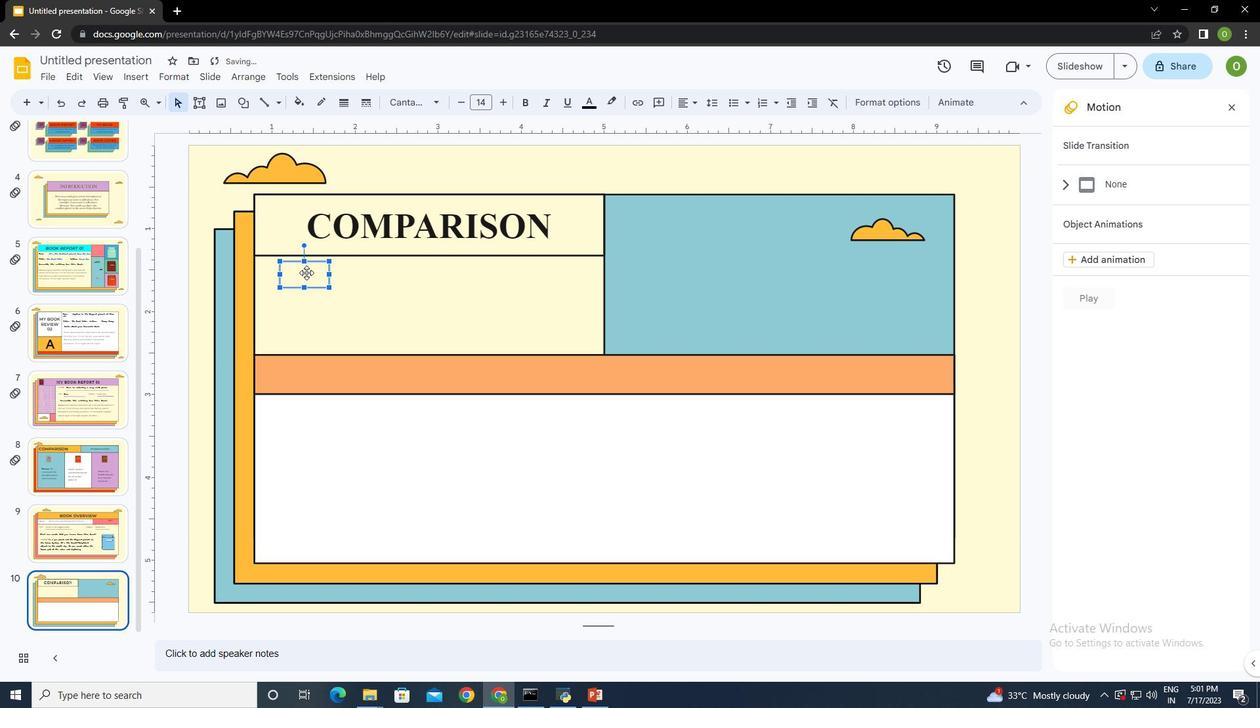 
Action: Mouse pressed left at (303, 274)
Screenshot: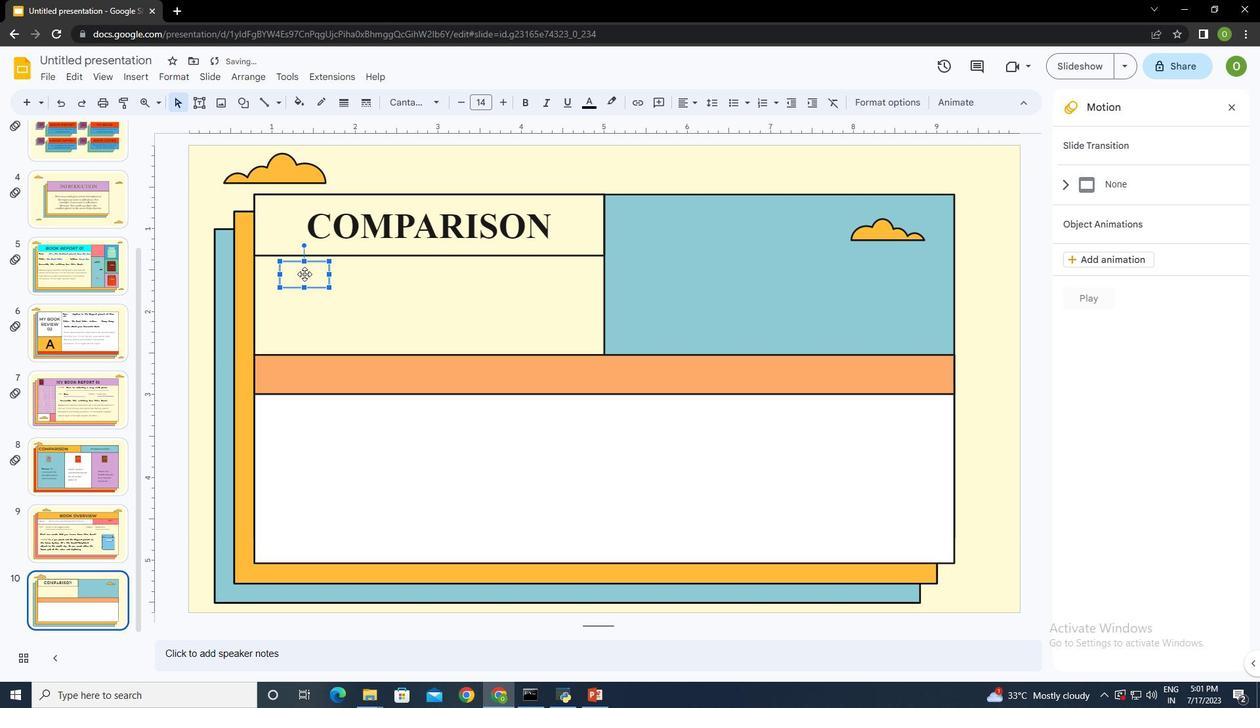 
Action: Key pressed <Key.shift>tI<Key.backspace><Key.backspace><Key.caps_lock><Key.shift><Key.shift>Title<Key.shift_r>:
Screenshot: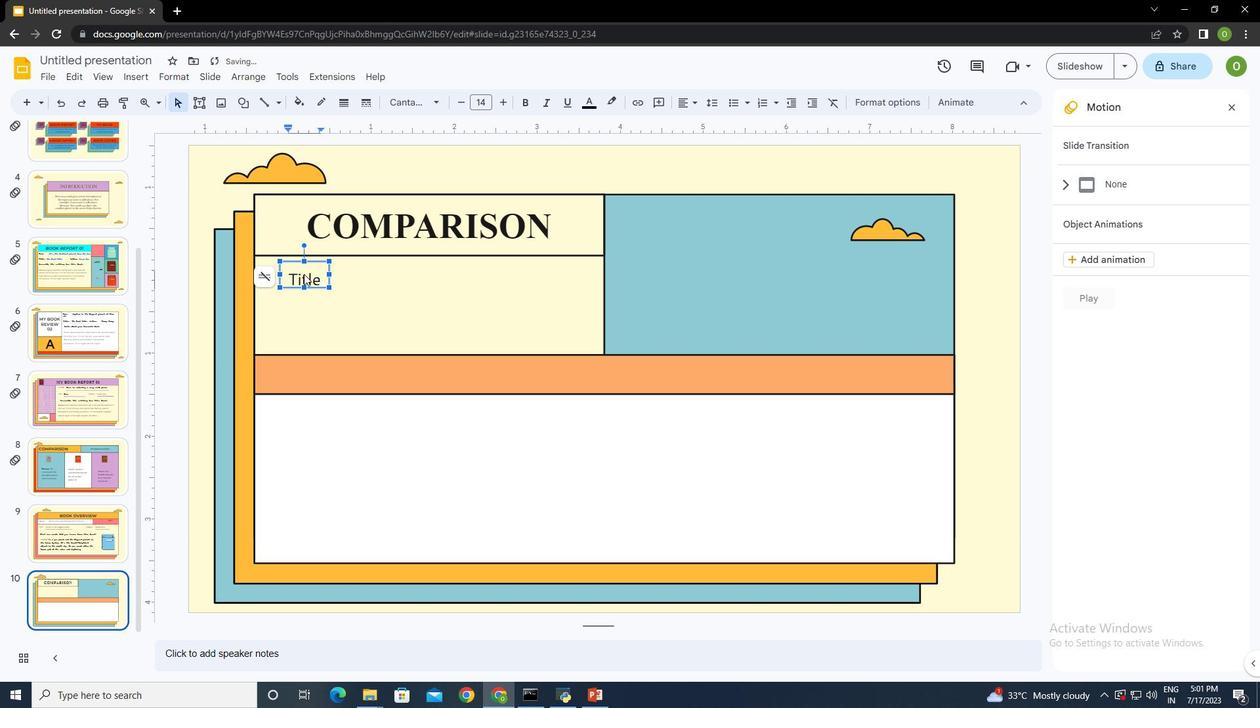 
Action: Mouse moved to (328, 275)
Screenshot: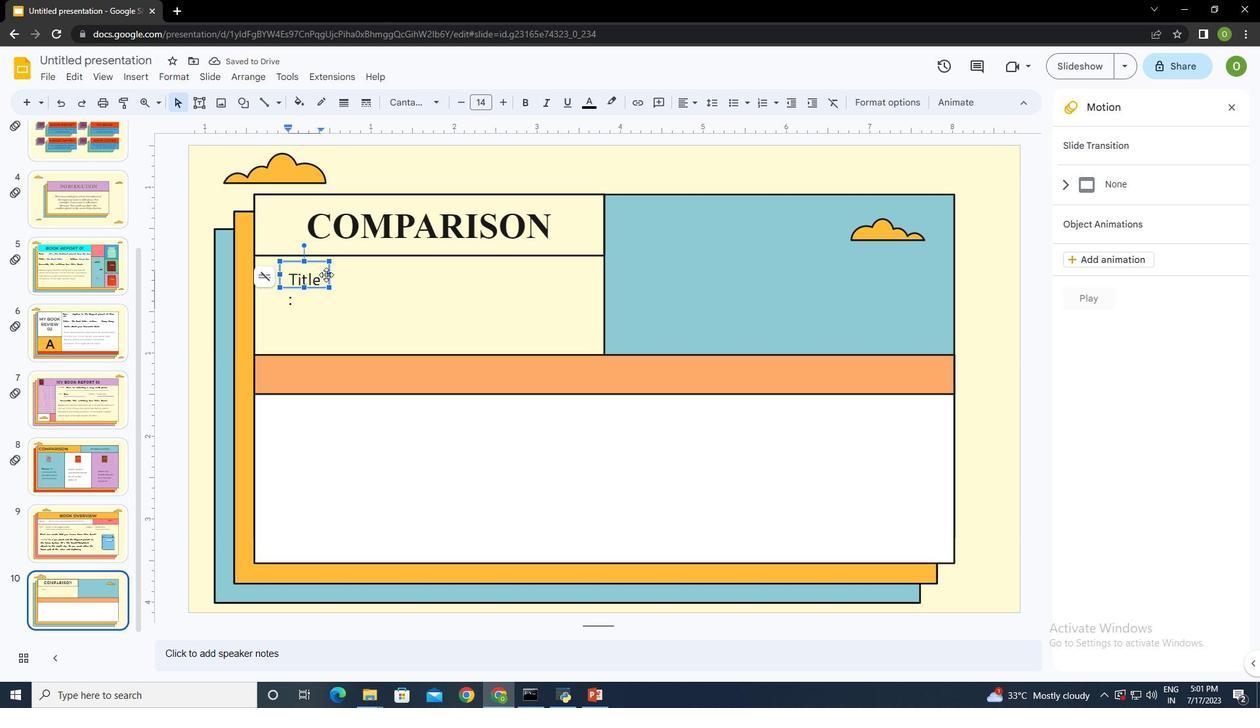 
Action: Mouse pressed left at (328, 275)
Screenshot: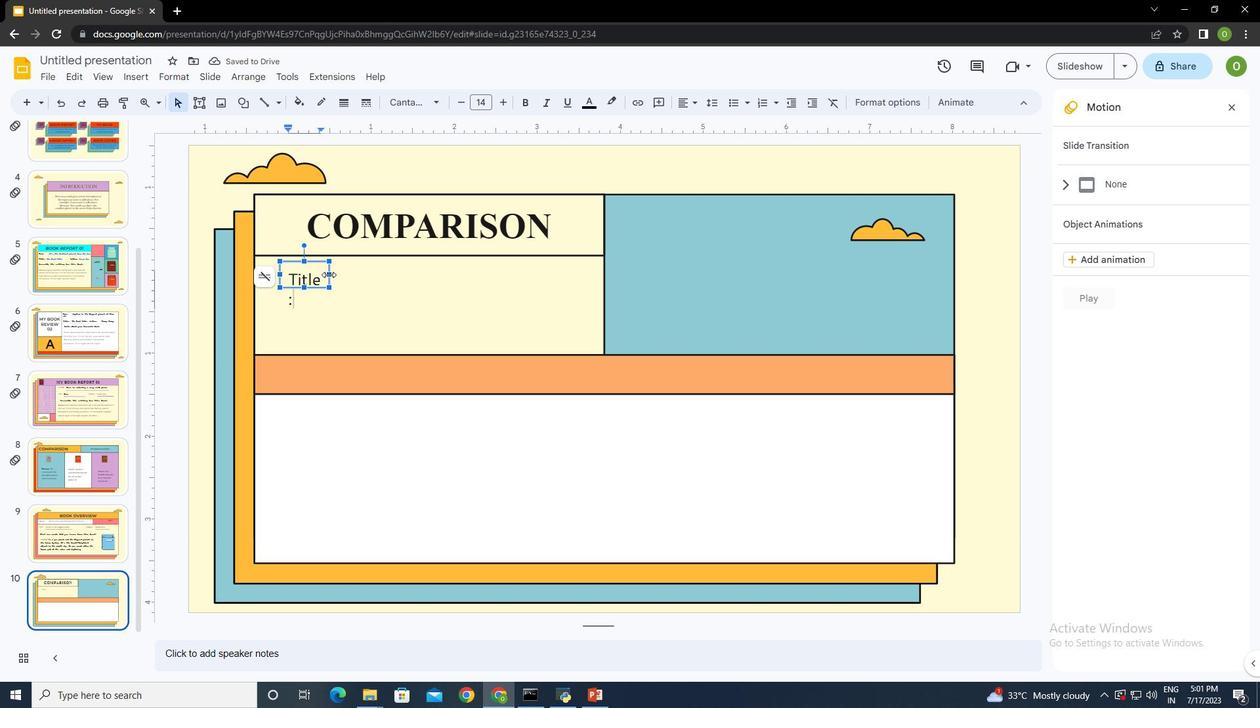 
Action: Mouse moved to (322, 279)
Screenshot: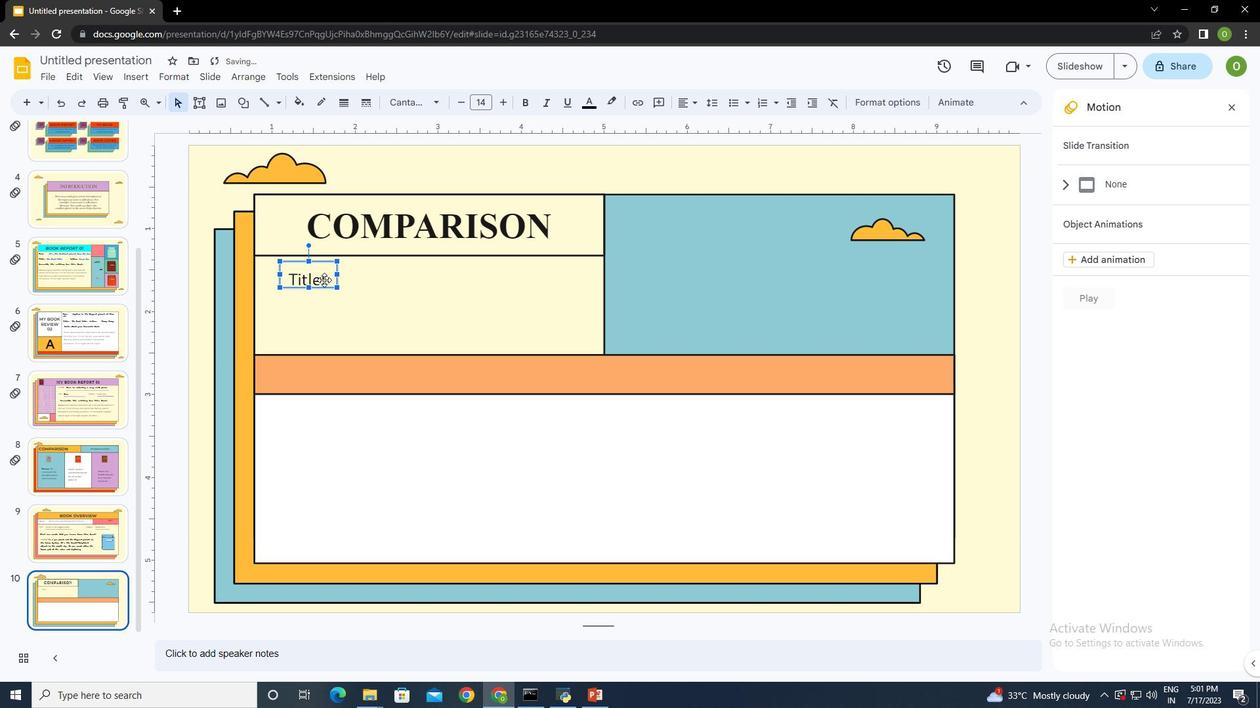 
Action: Mouse pressed left at (322, 279)
Screenshot: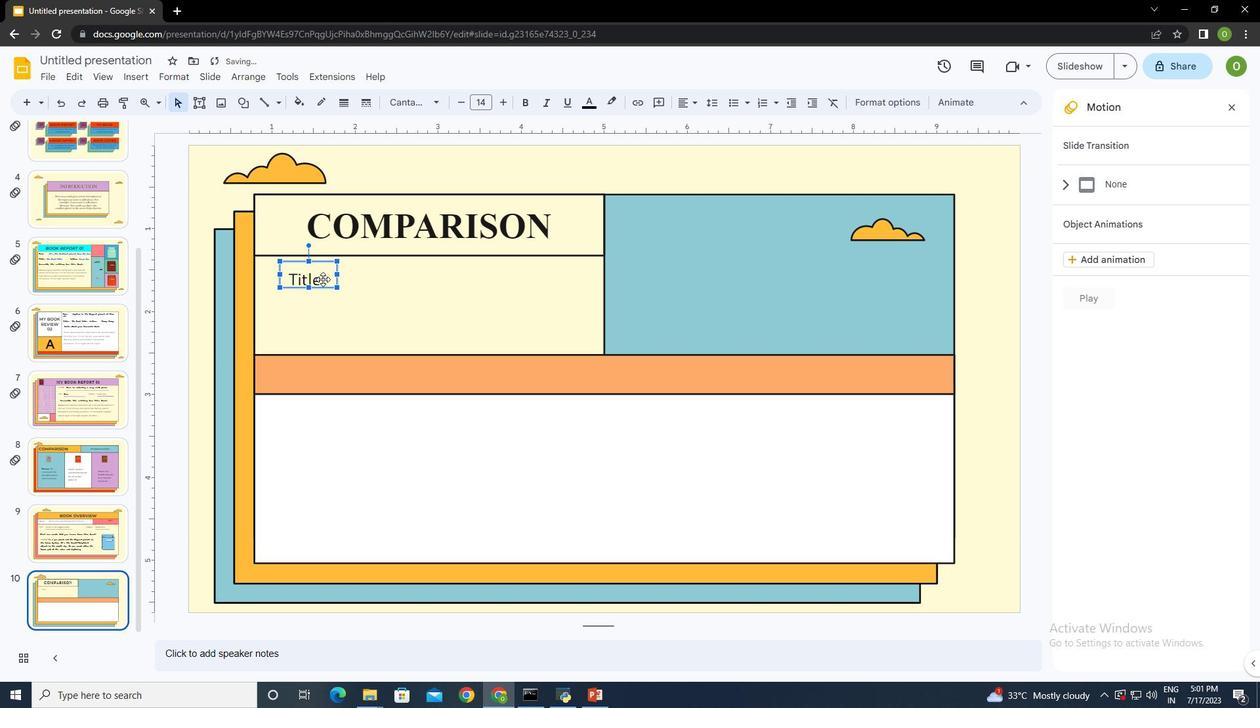 
Action: Mouse moved to (323, 279)
Screenshot: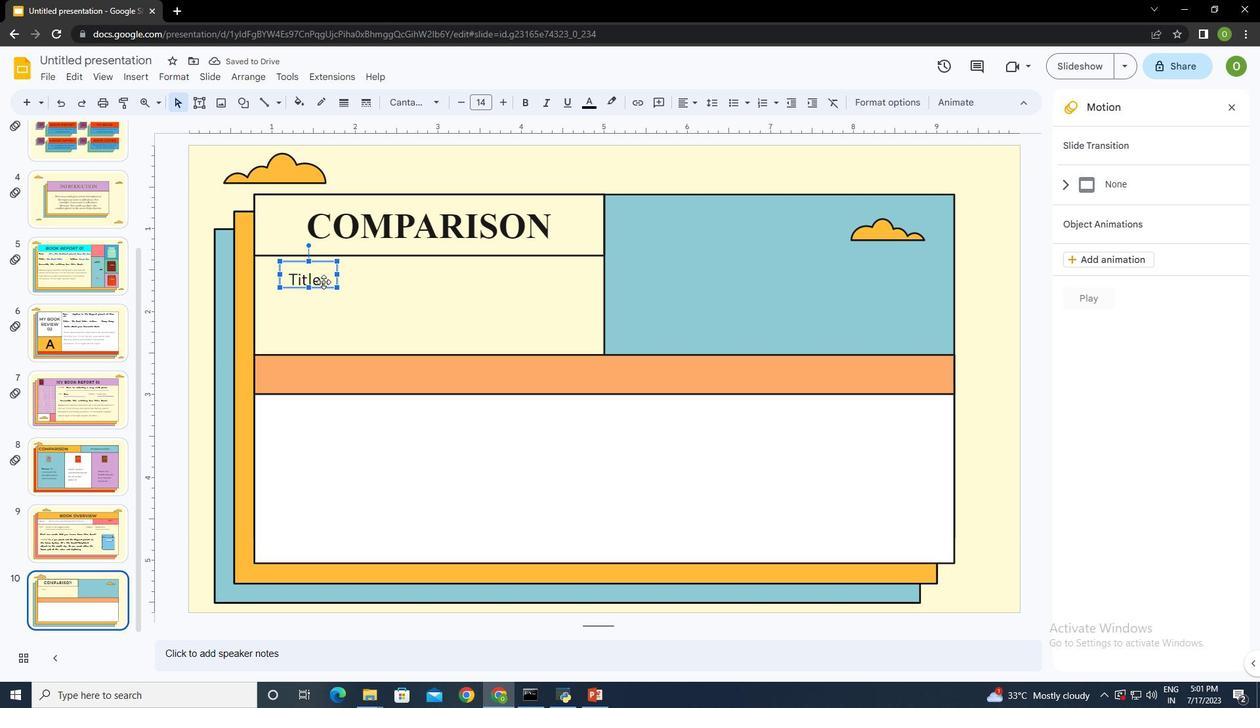 
Action: Mouse pressed left at (323, 279)
Screenshot: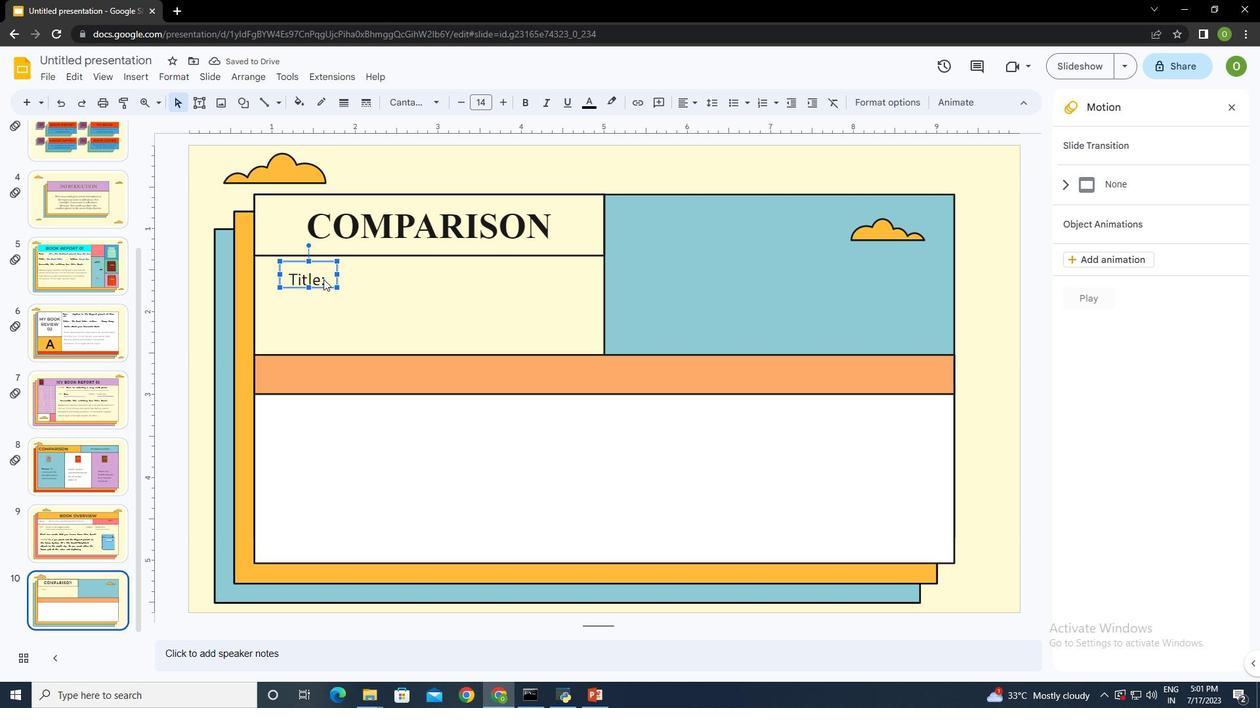 
Action: Mouse pressed left at (323, 279)
Screenshot: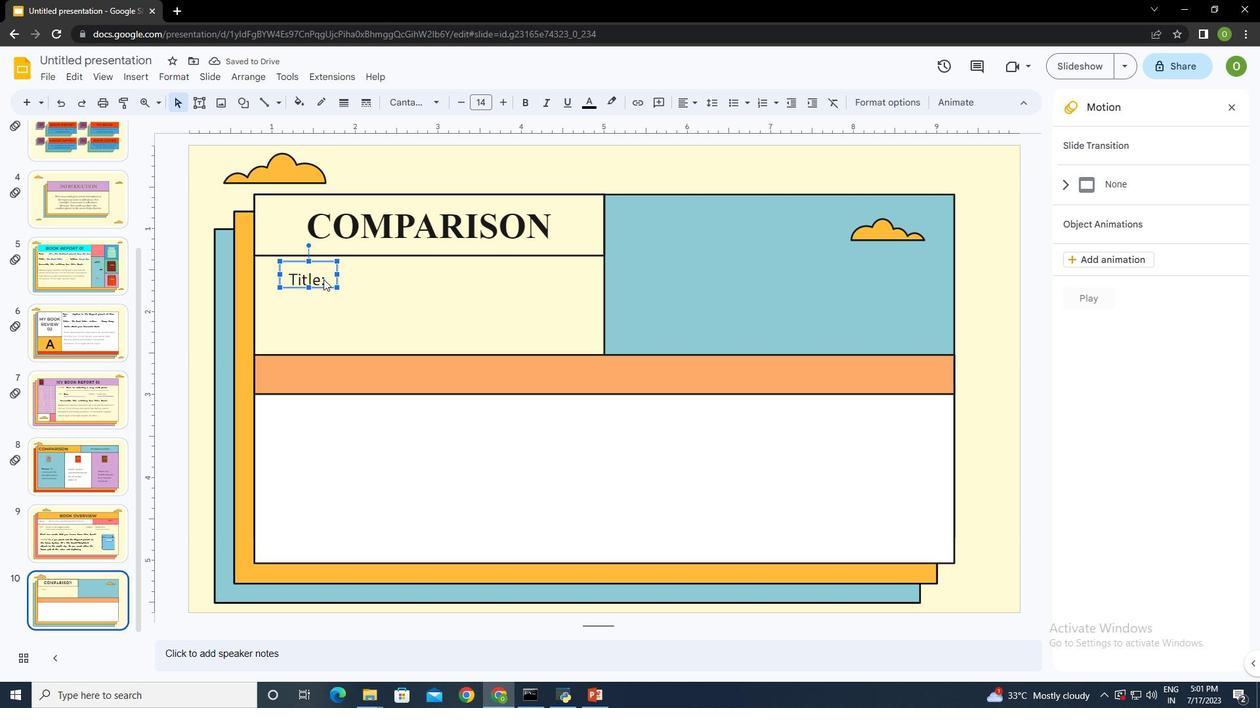 
Action: Mouse moved to (286, 275)
Screenshot: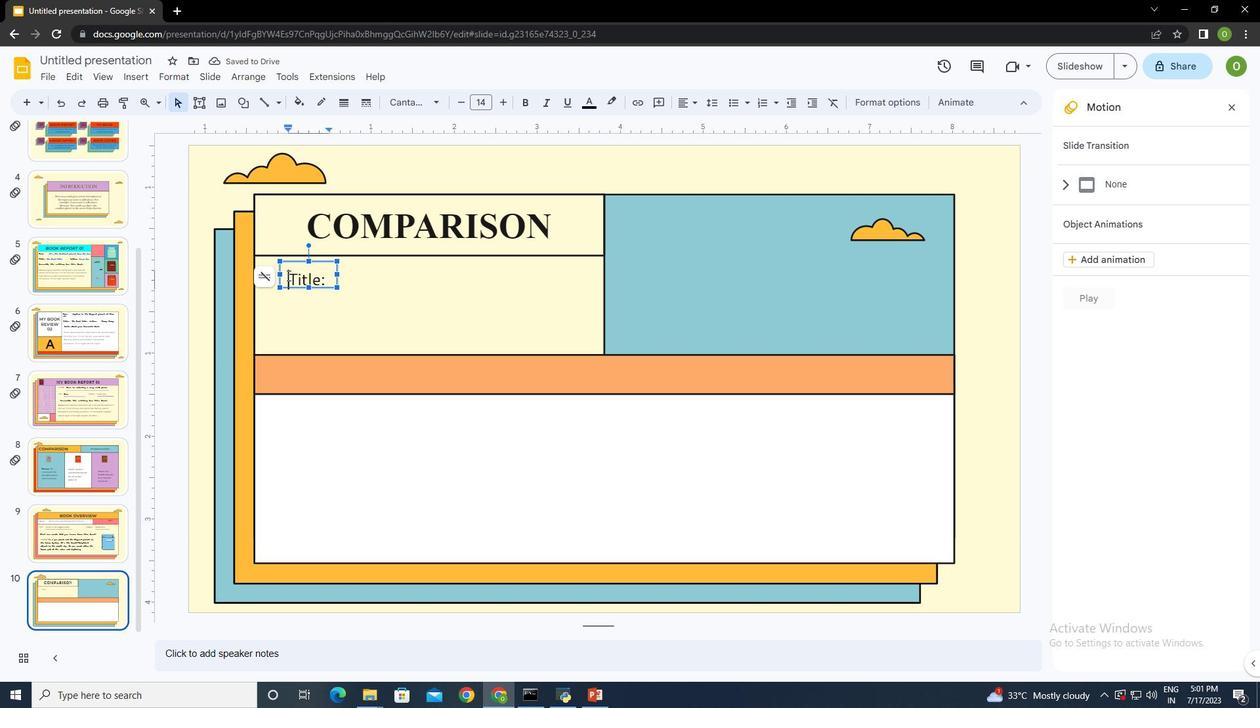 
Action: Mouse pressed left at (286, 275)
Screenshot: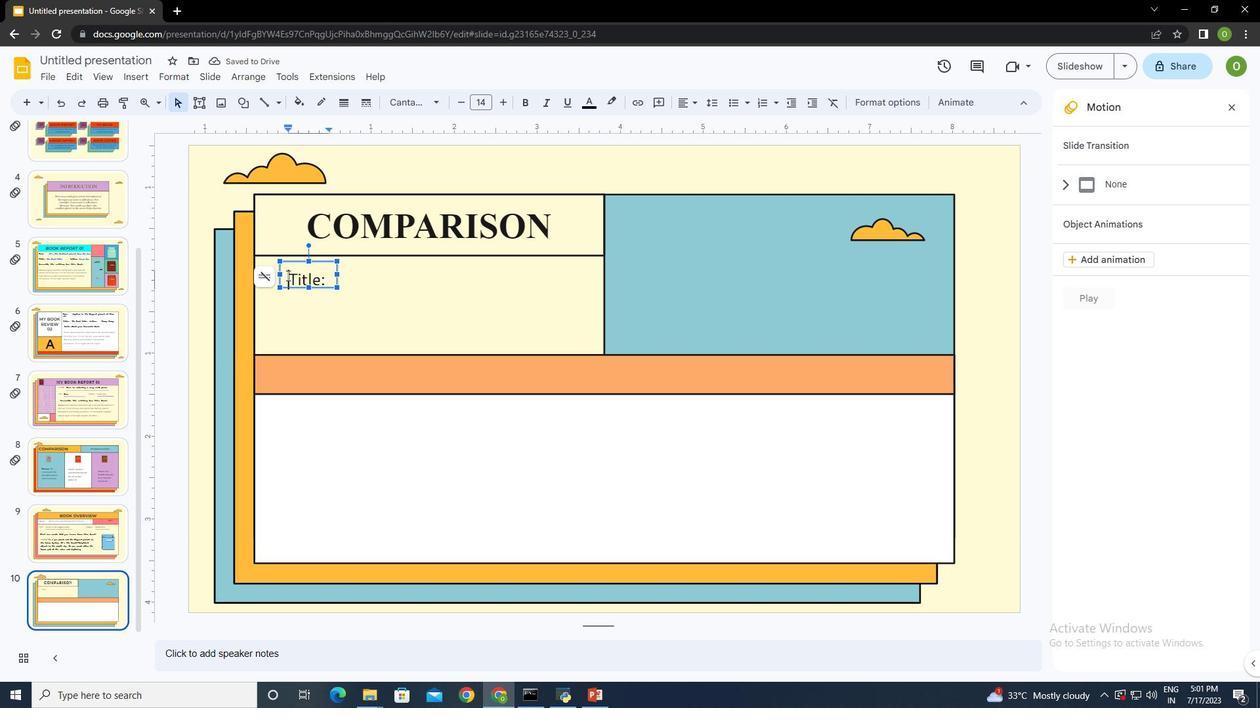 
Action: Mouse moved to (413, 102)
Screenshot: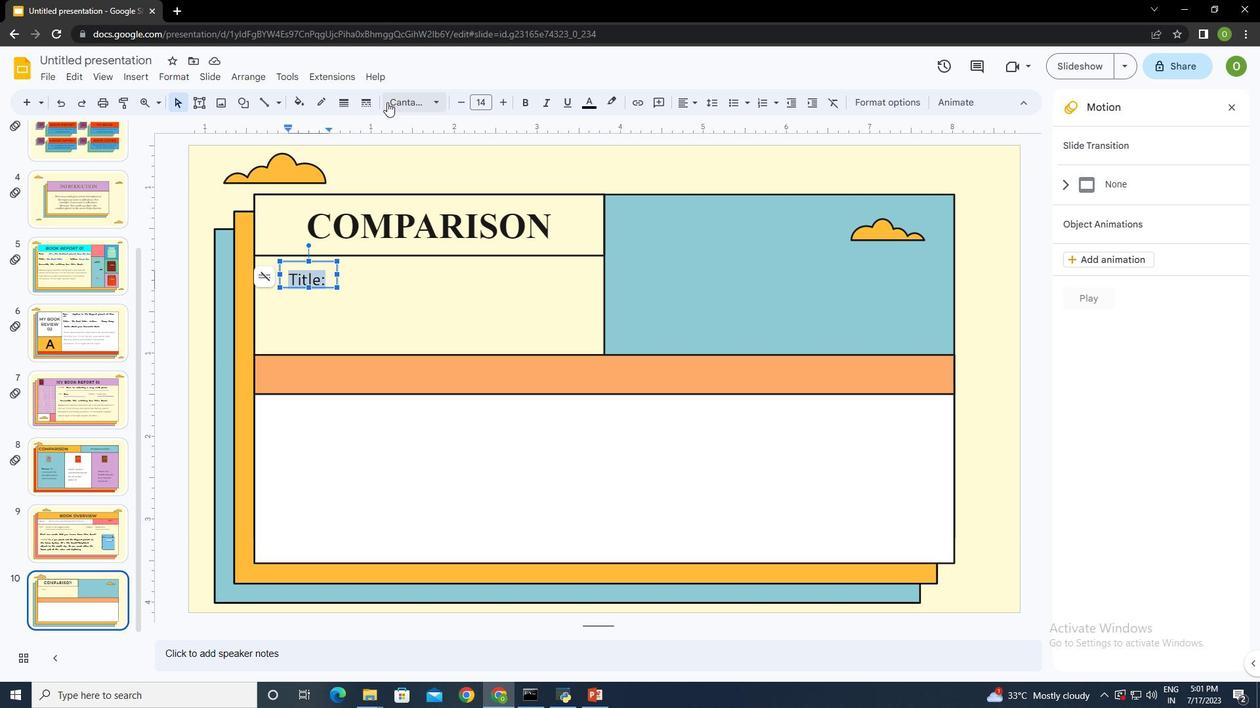 
Action: Mouse pressed left at (413, 102)
Screenshot: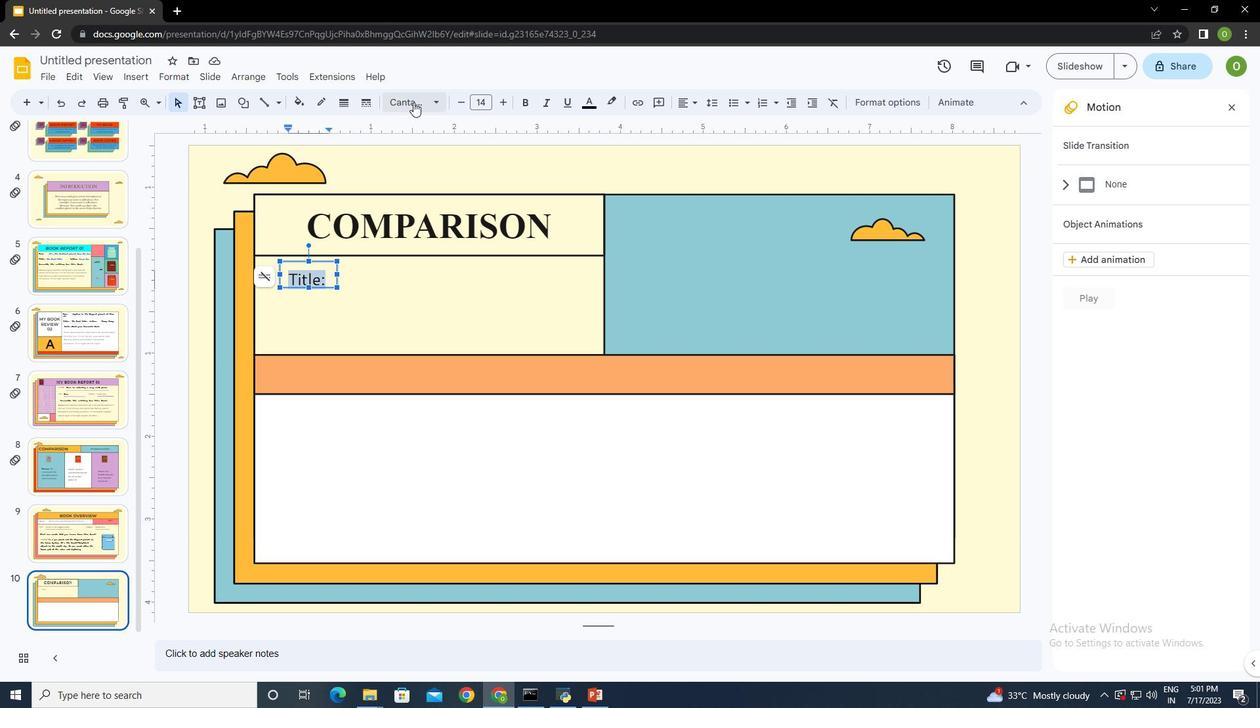 
Action: Mouse moved to (468, 319)
Screenshot: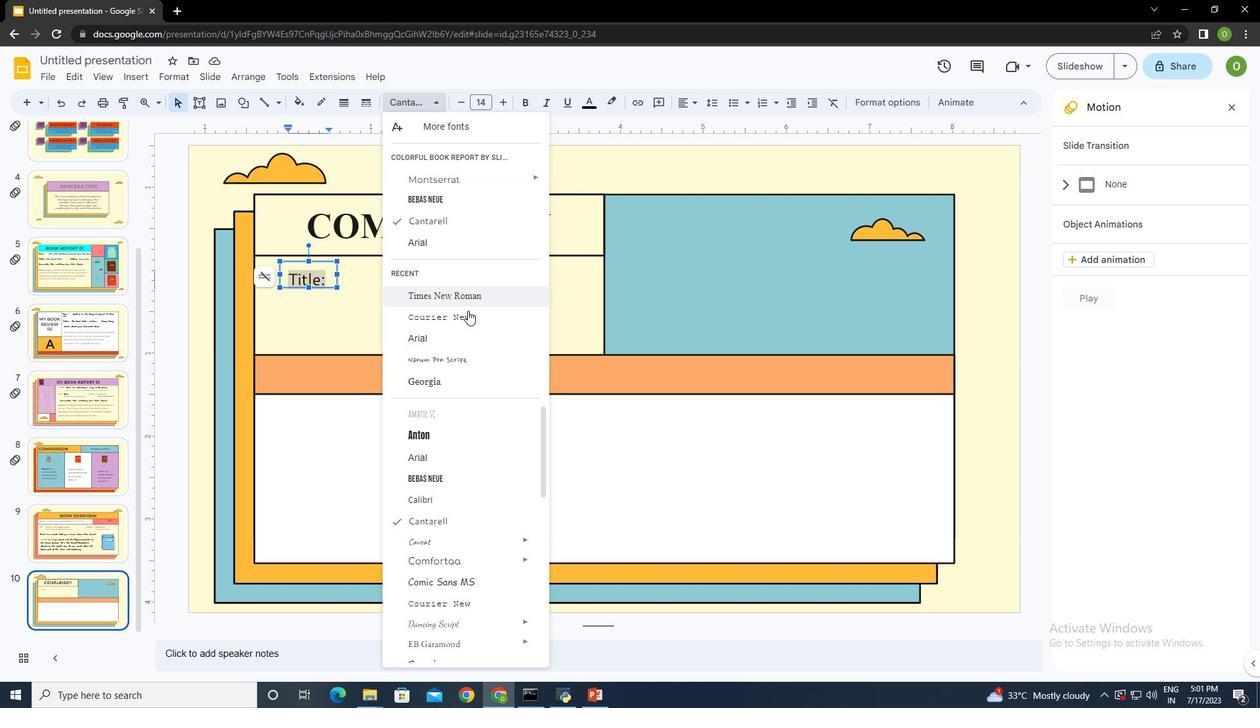 
Action: Mouse pressed left at (468, 319)
Screenshot: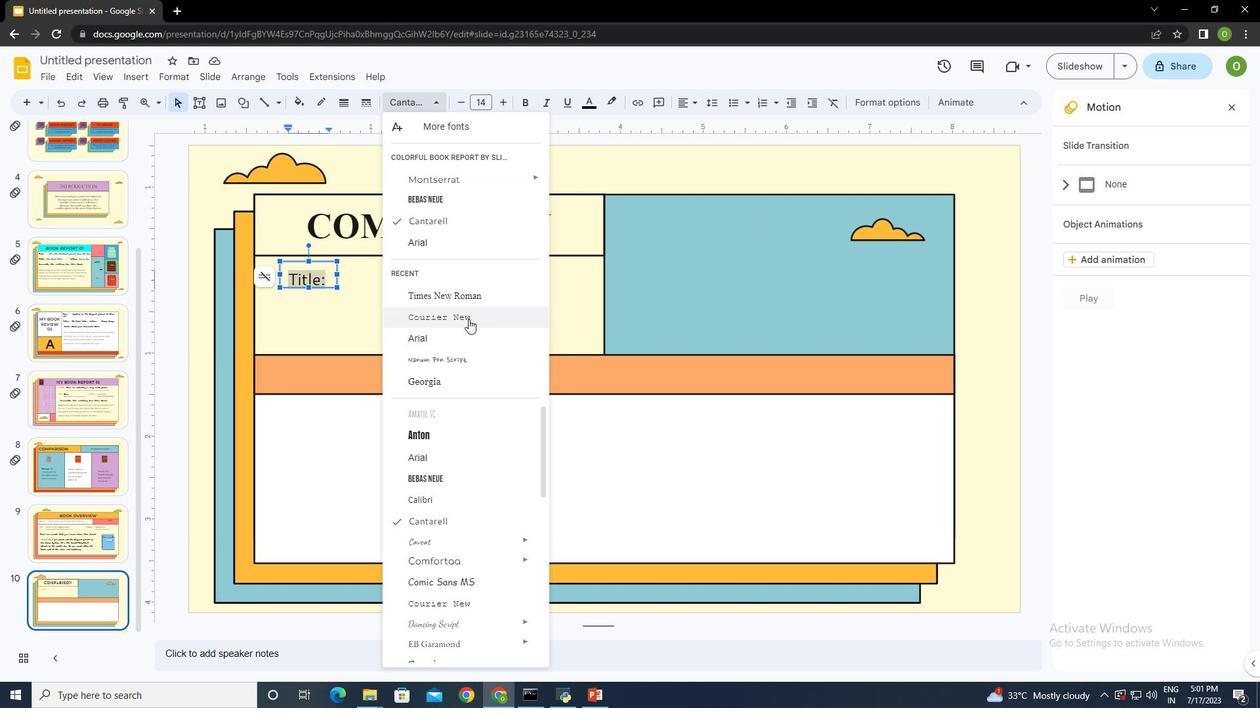 
Action: Mouse moved to (278, 275)
Screenshot: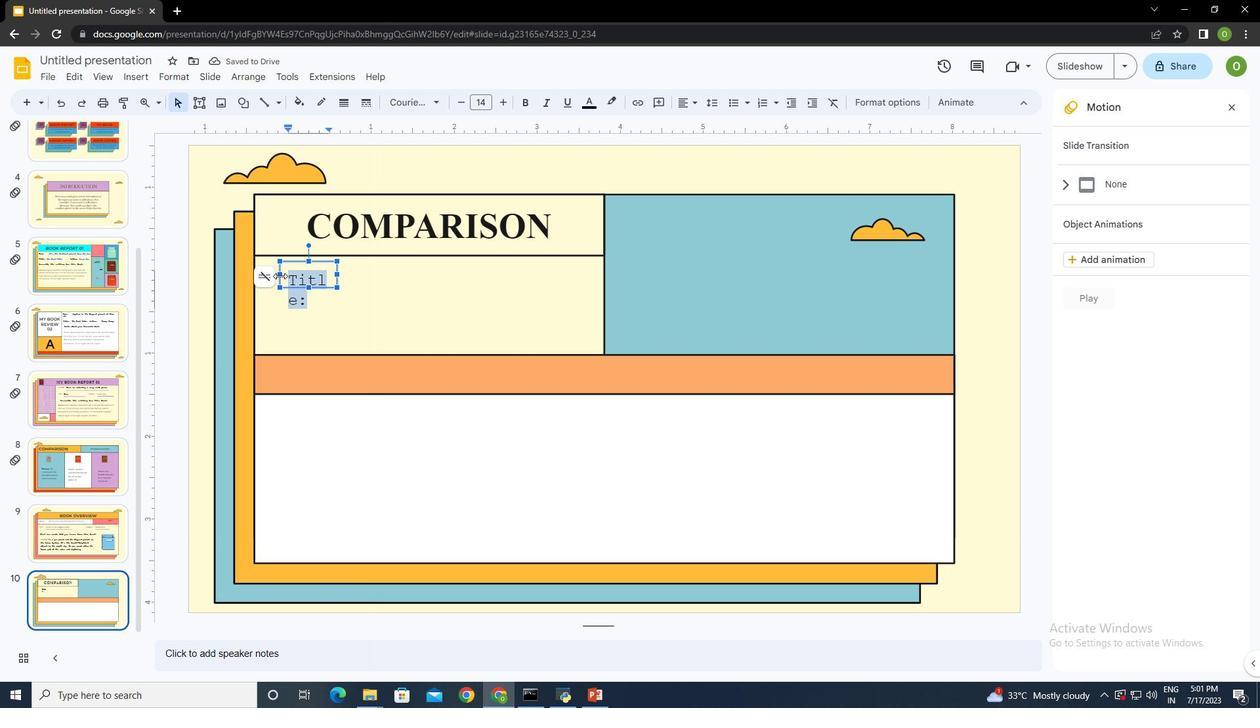 
Action: Mouse pressed left at (278, 275)
Screenshot: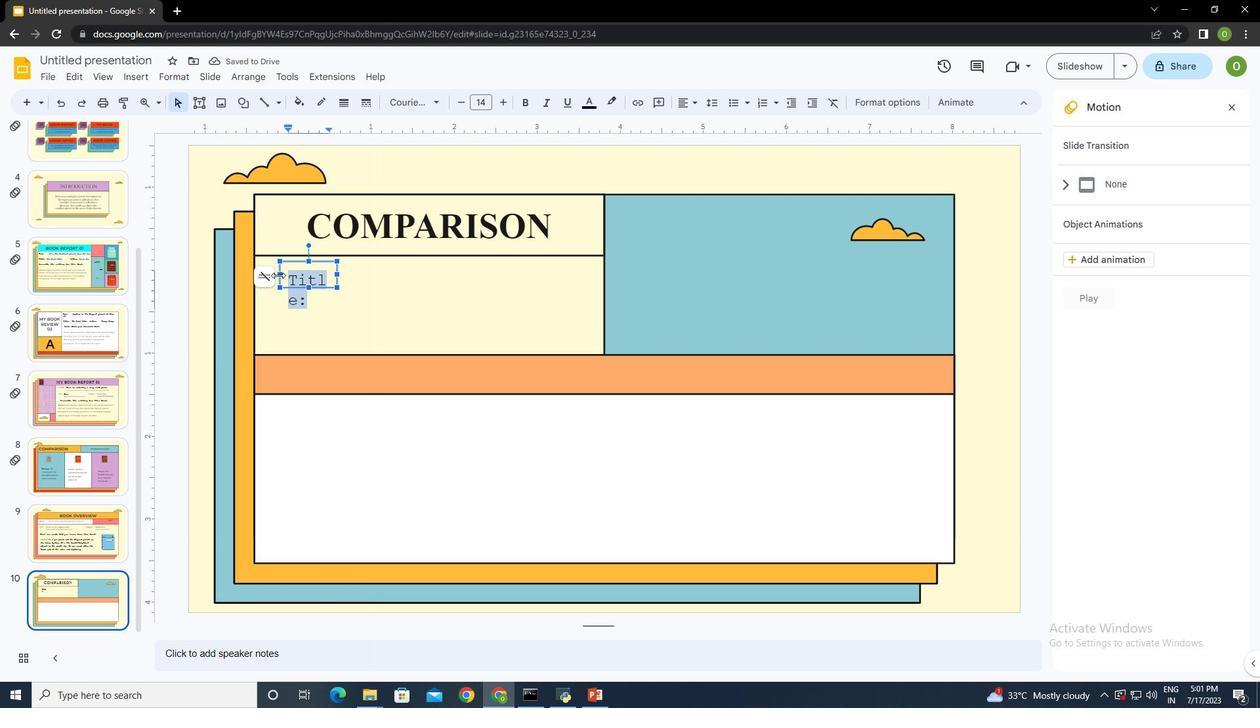 
Action: Mouse moved to (336, 273)
Screenshot: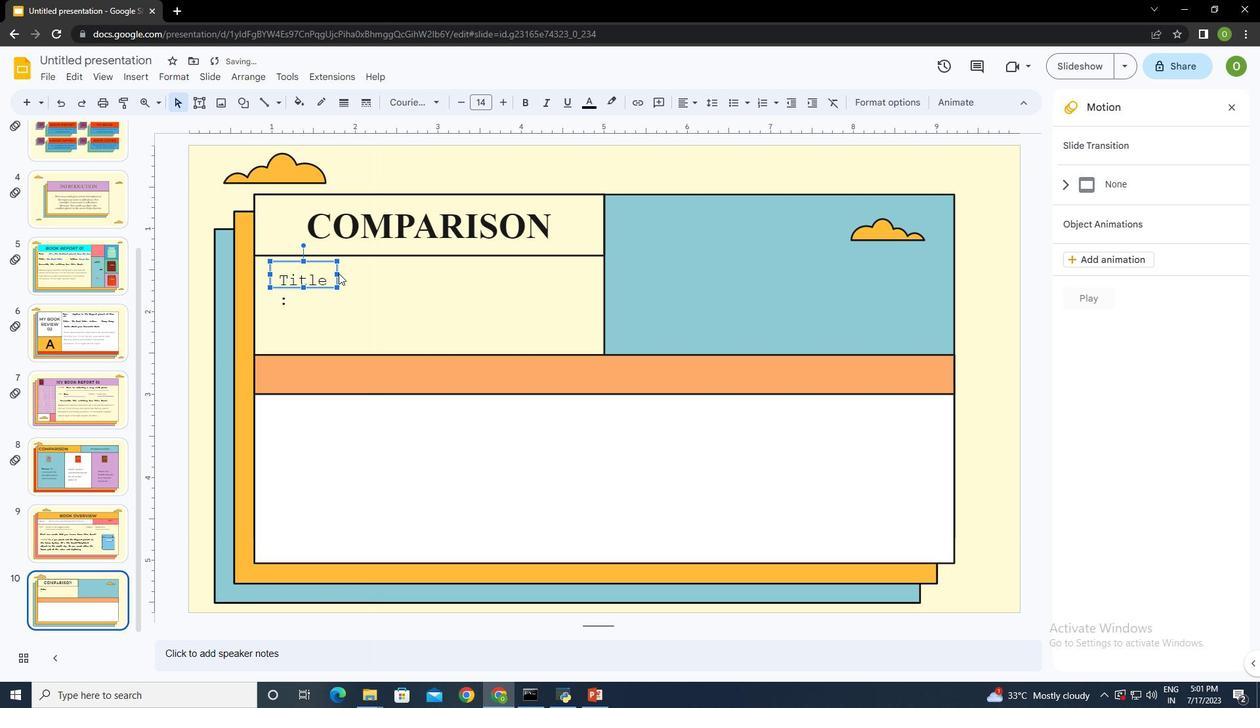 
Action: Mouse pressed left at (336, 273)
Screenshot: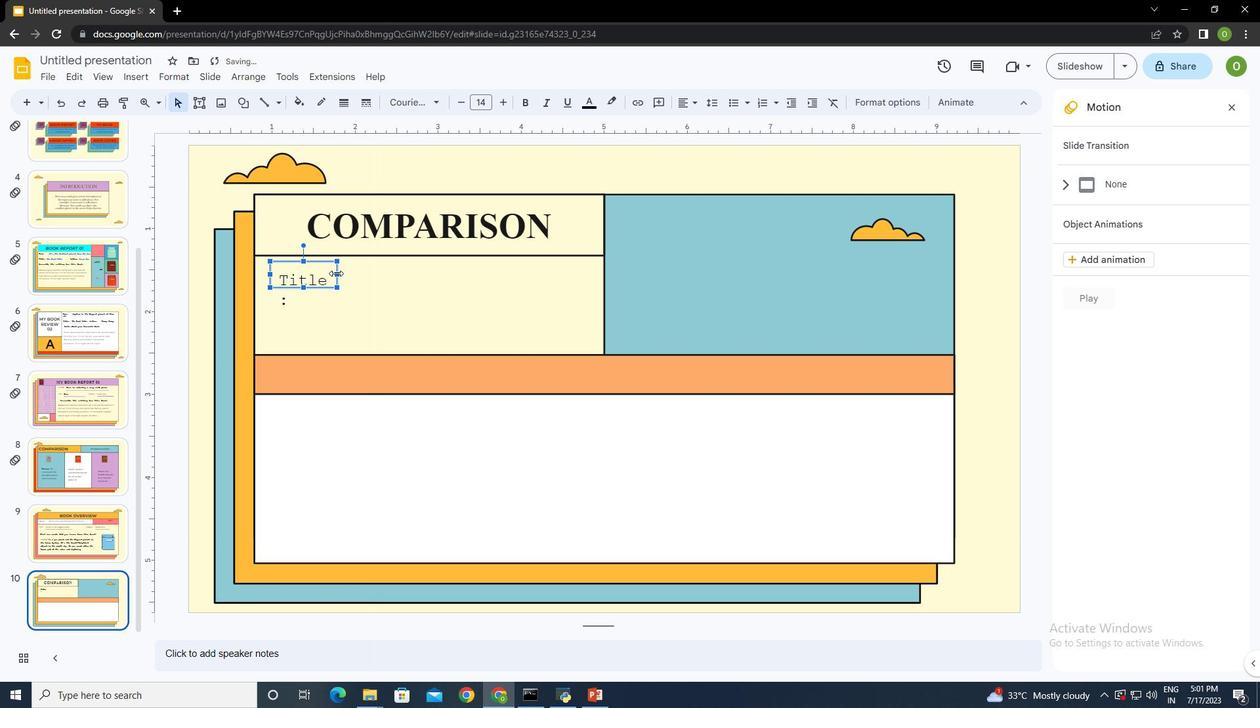 
Action: Mouse moved to (343, 273)
Screenshot: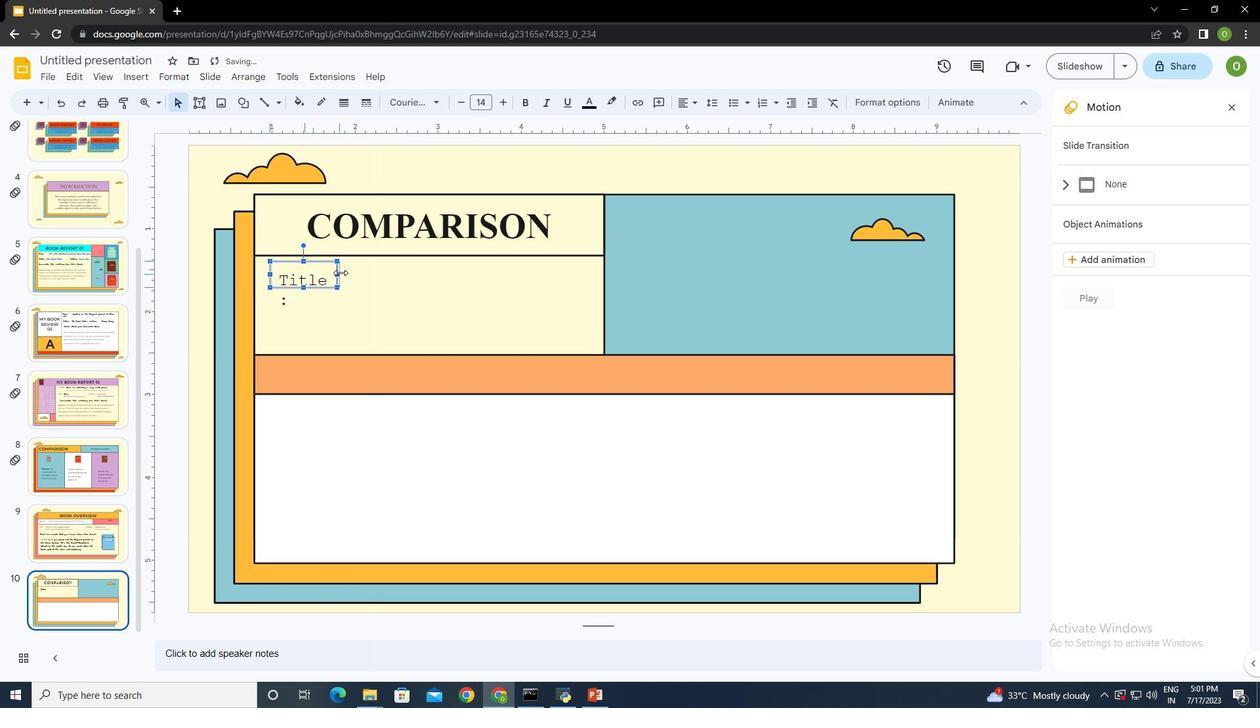 
Action: Mouse pressed left at (343, 273)
Screenshot: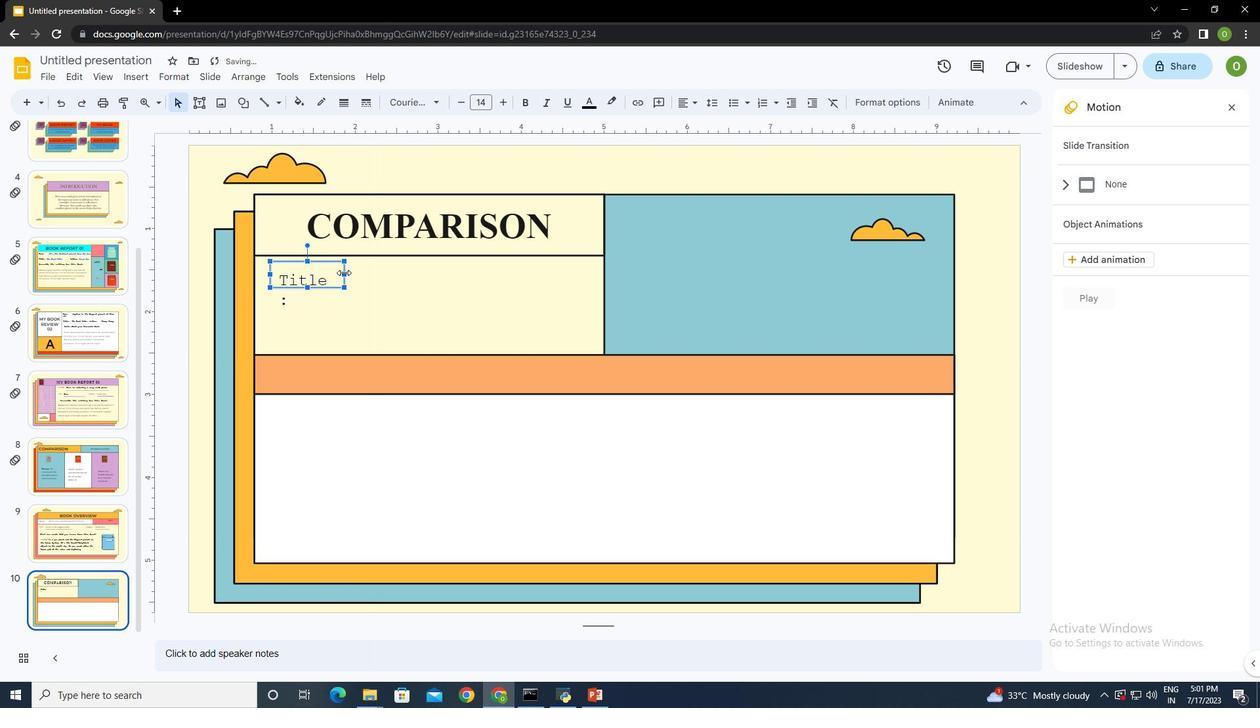 
Action: Mouse moved to (374, 281)
Screenshot: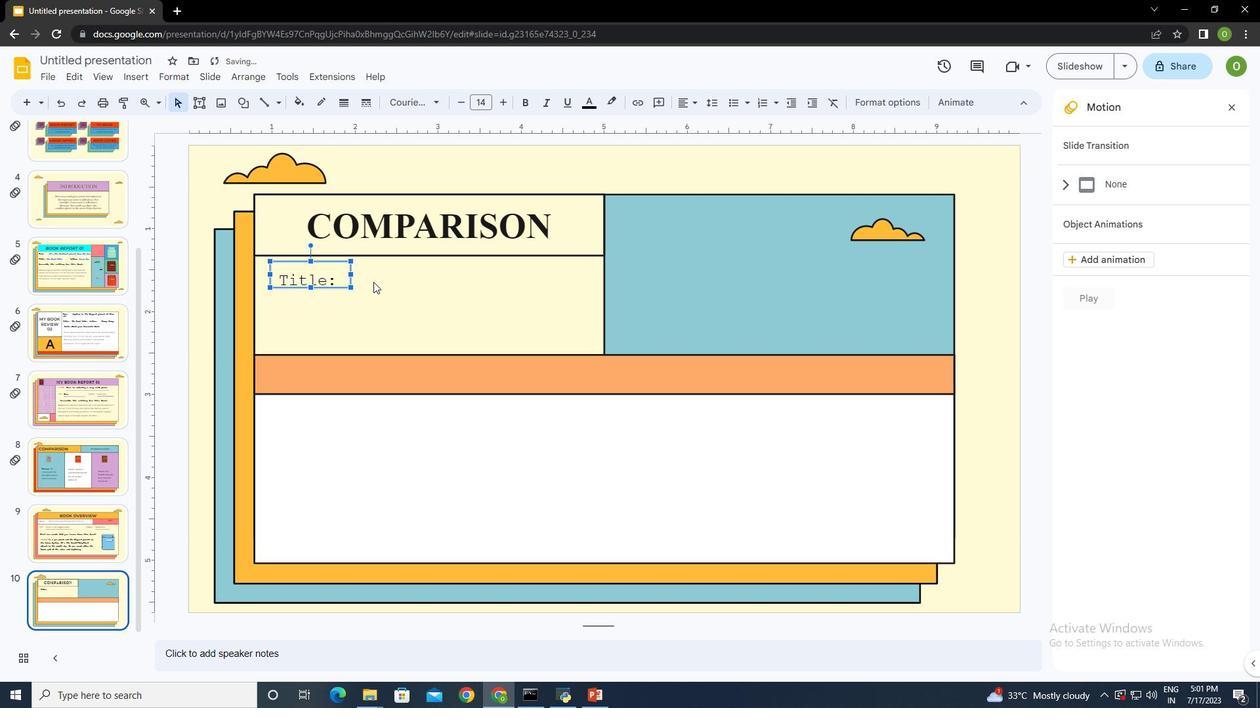 
Action: Mouse pressed left at (374, 281)
Screenshot: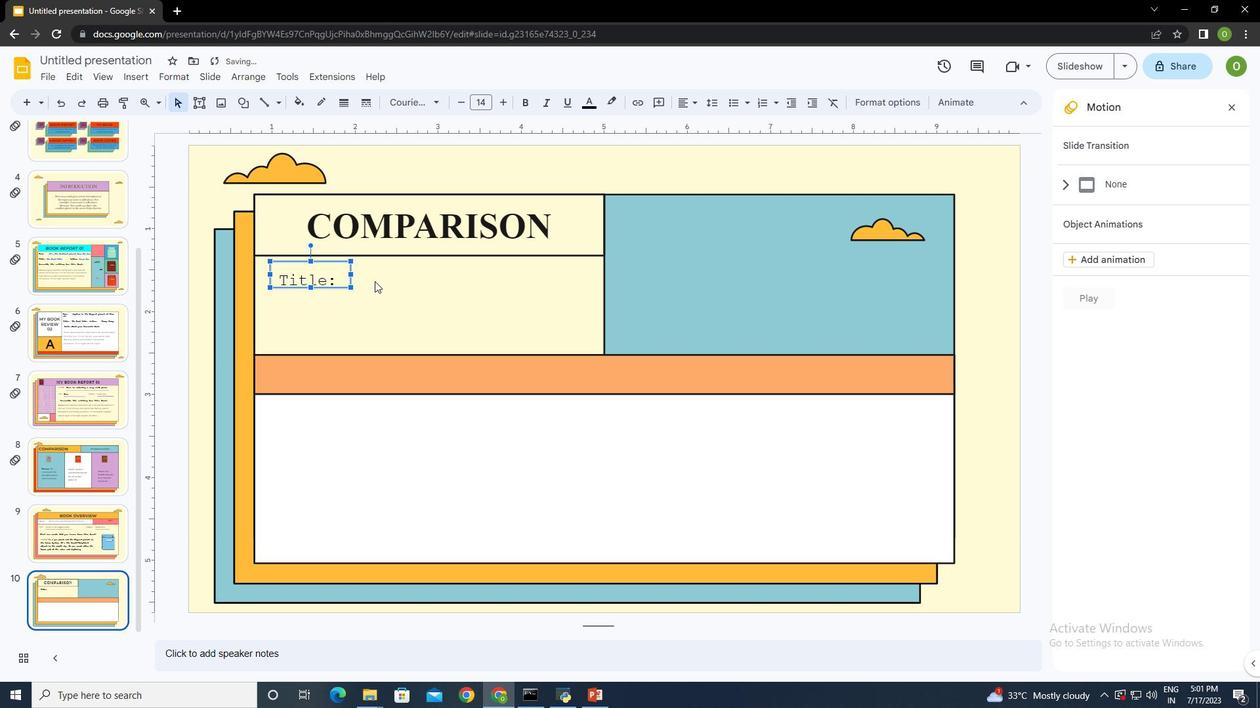 
Action: Mouse moved to (201, 99)
Screenshot: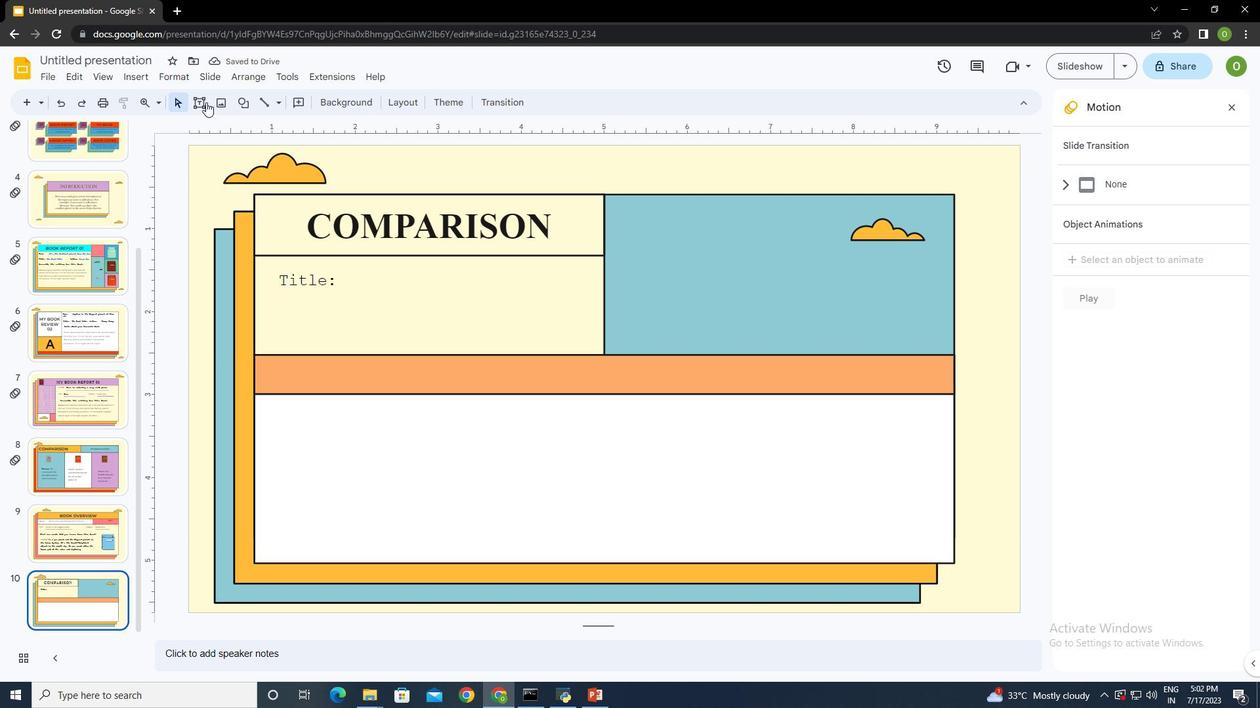 
Action: Mouse pressed left at (201, 99)
Screenshot: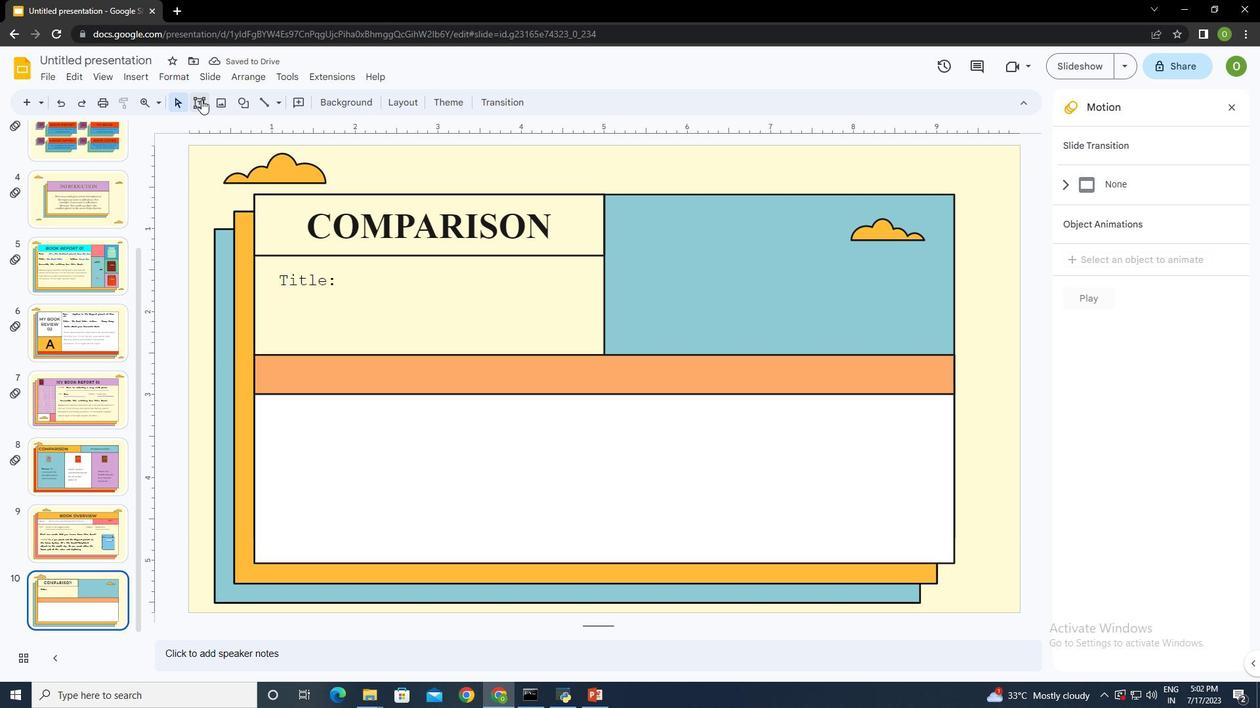
Action: Mouse moved to (354, 269)
Screenshot: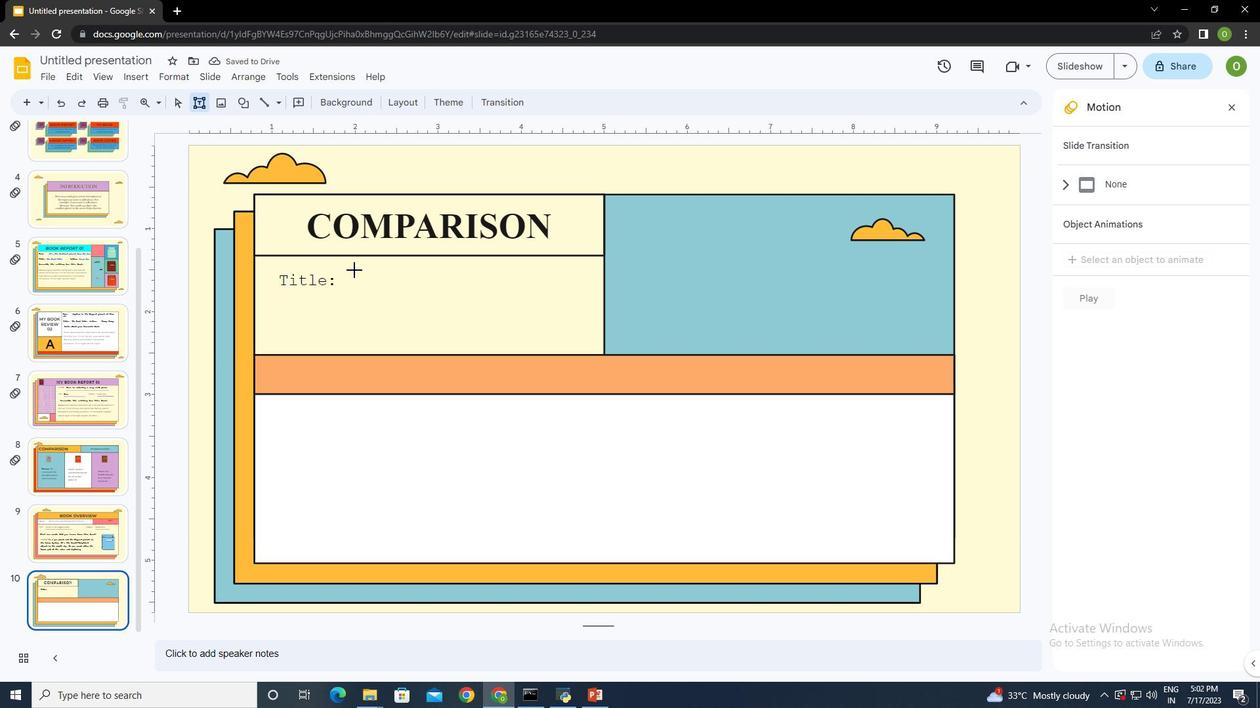 
Action: Mouse pressed left at (354, 269)
Screenshot: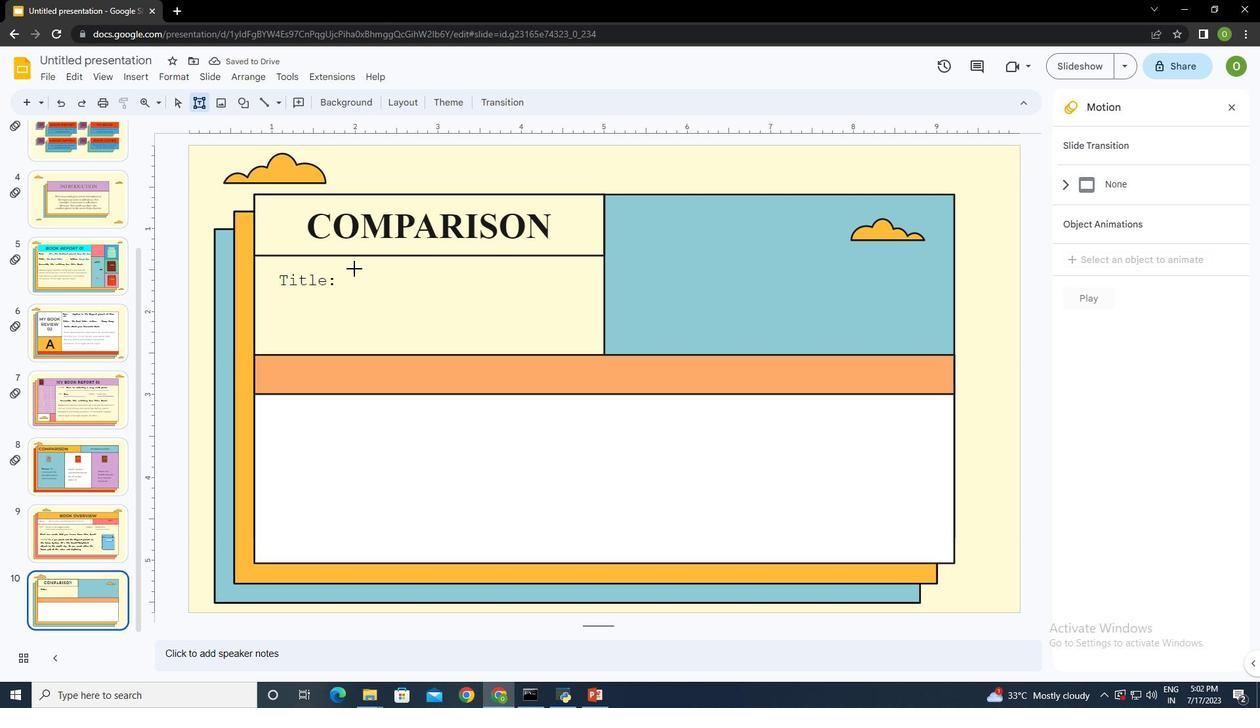 
Action: Mouse moved to (468, 267)
Screenshot: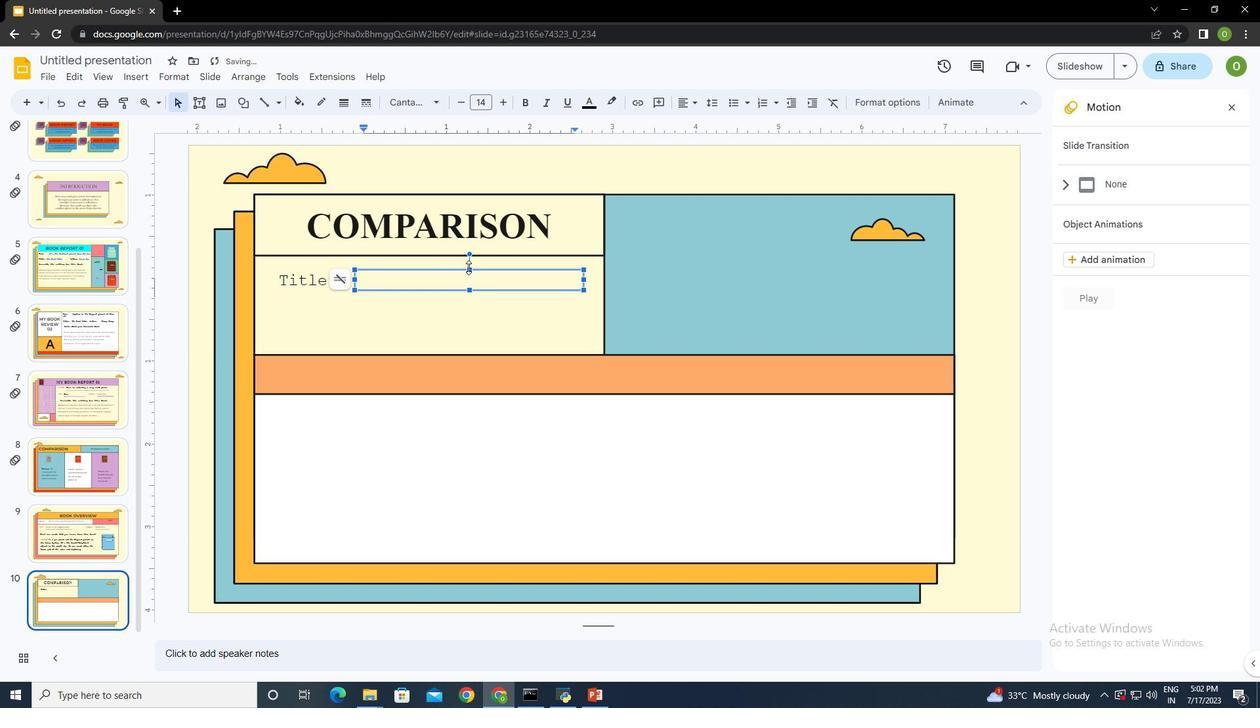
Action: Mouse pressed left at (468, 267)
Screenshot: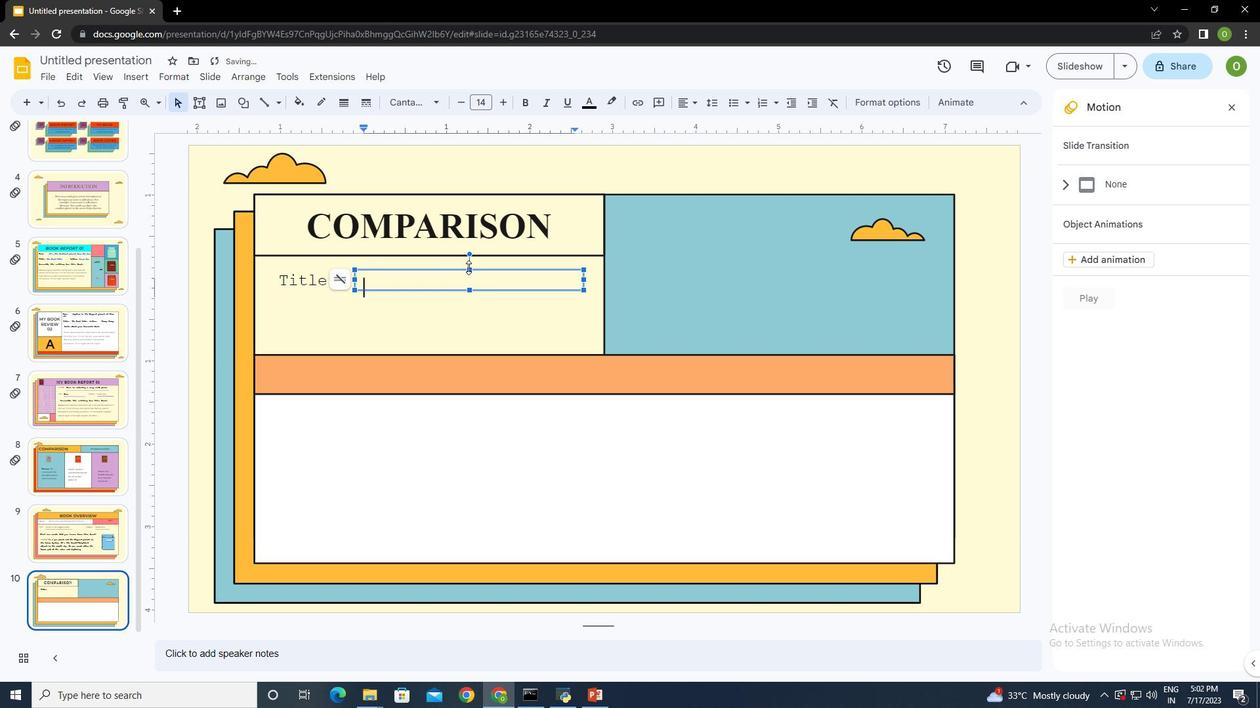 
Action: Mouse moved to (379, 277)
Screenshot: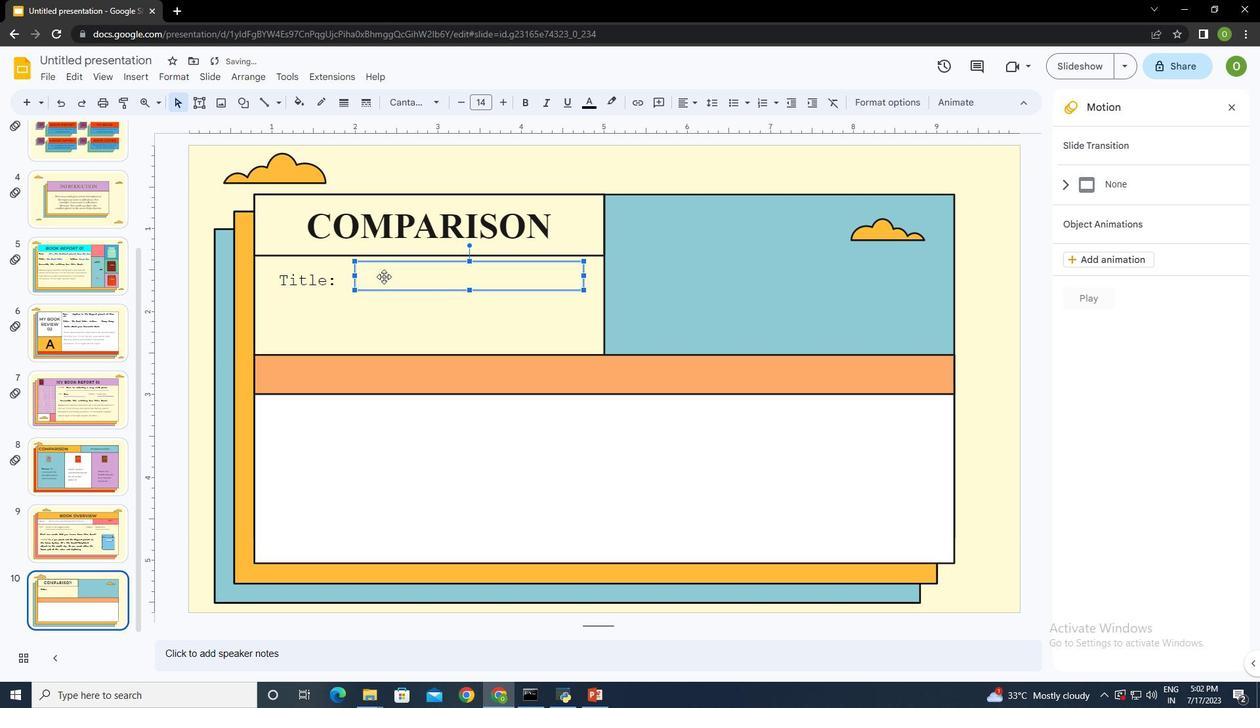
Action: Mouse pressed left at (379, 277)
Screenshot: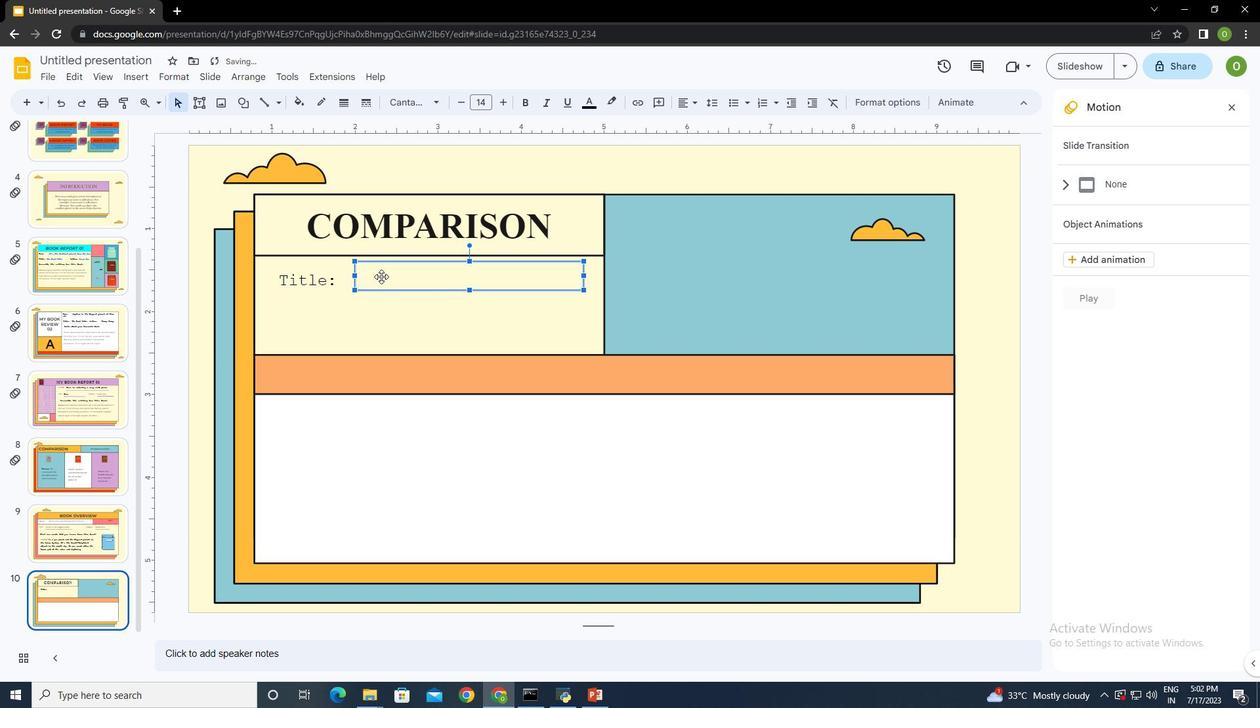 
Action: Key pressed <Key.shift>The<Key.space>book<Key.space>title
Screenshot: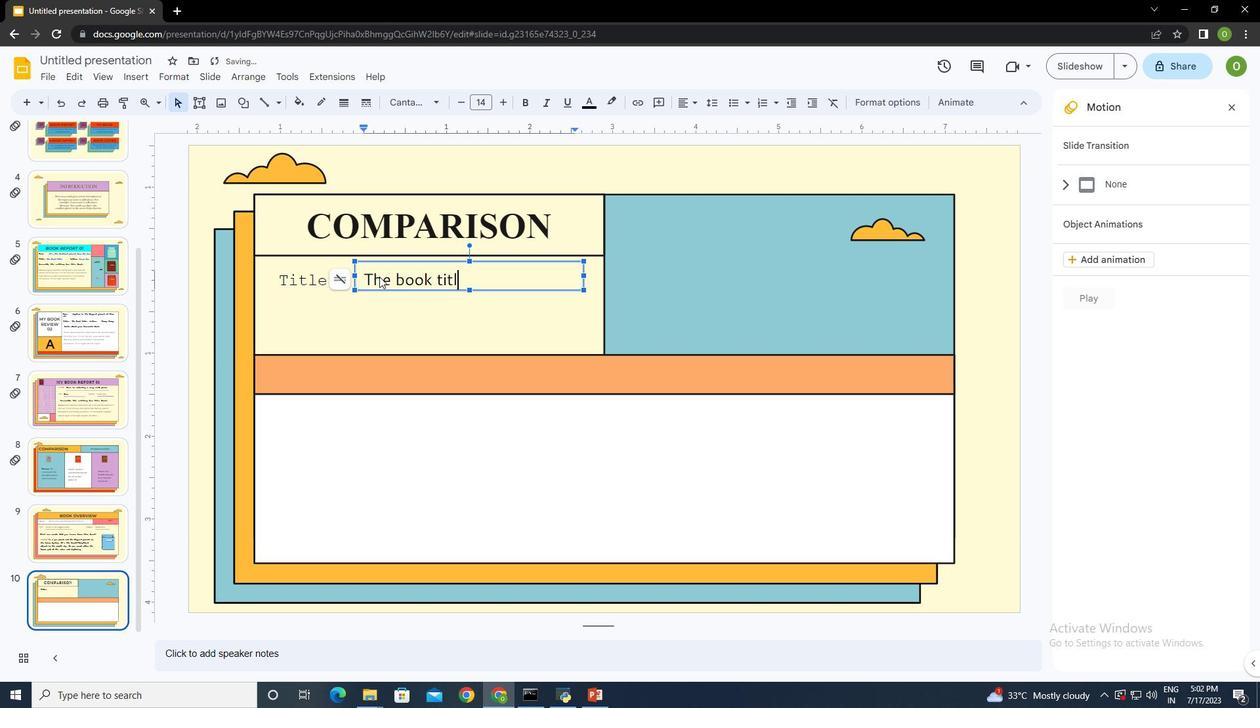 
Action: Mouse moved to (476, 312)
Screenshot: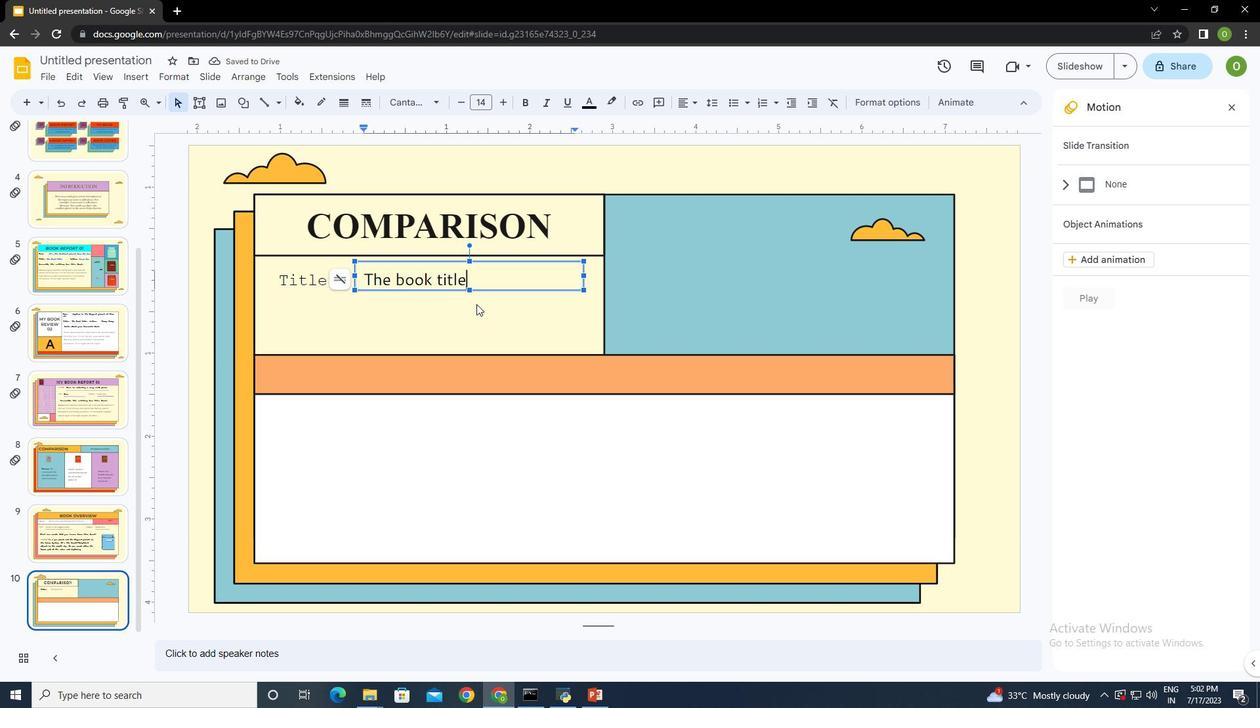 
Action: Mouse pressed left at (476, 312)
Screenshot: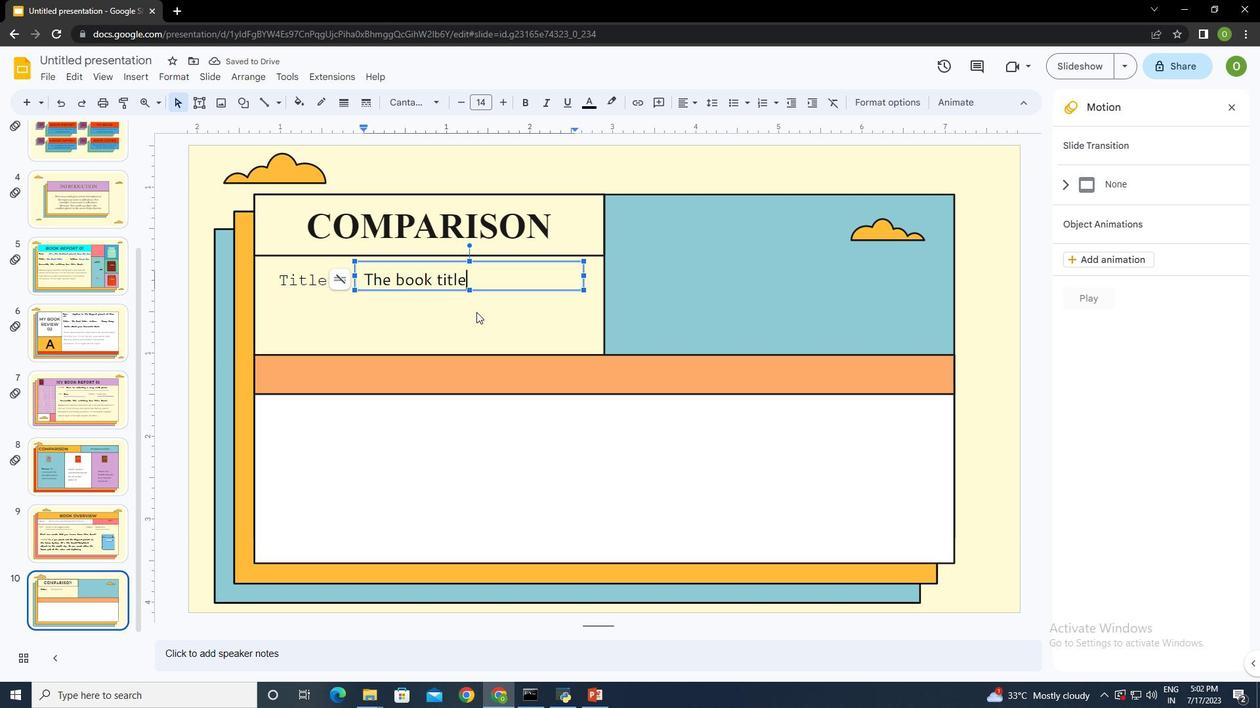 
Action: Mouse moved to (262, 101)
Screenshot: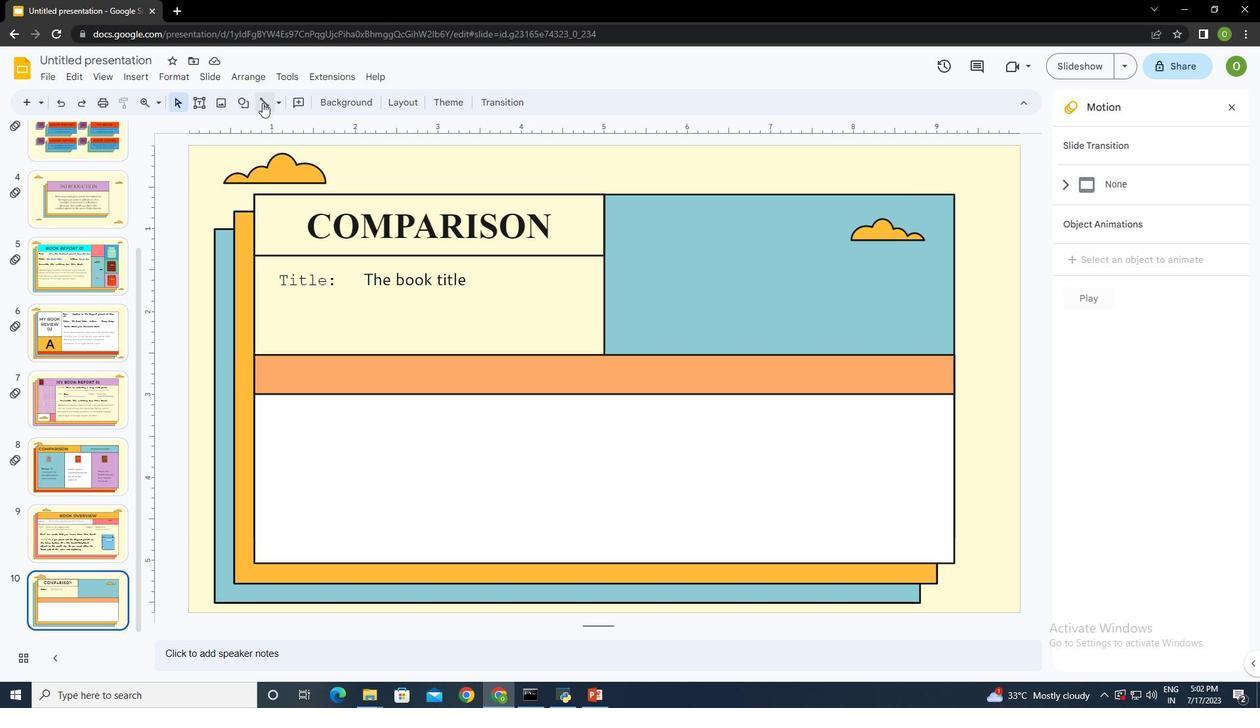 
Action: Mouse pressed left at (262, 101)
Screenshot: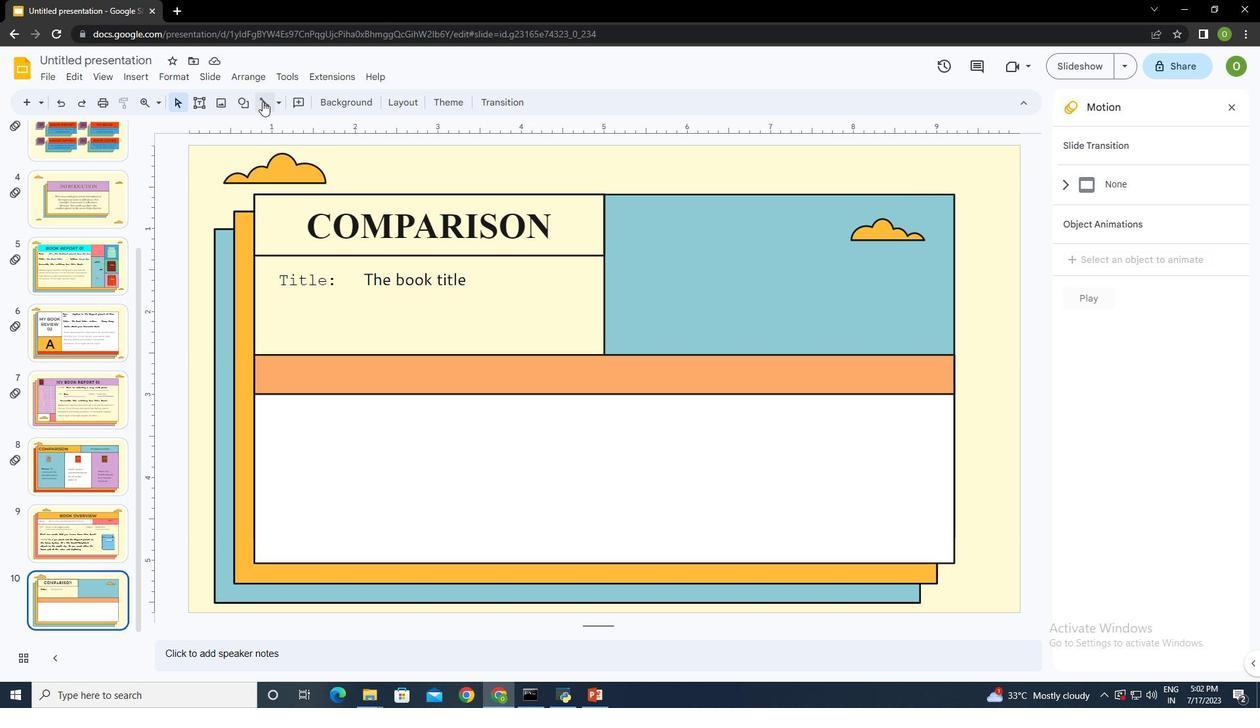 
Action: Mouse moved to (355, 288)
Screenshot: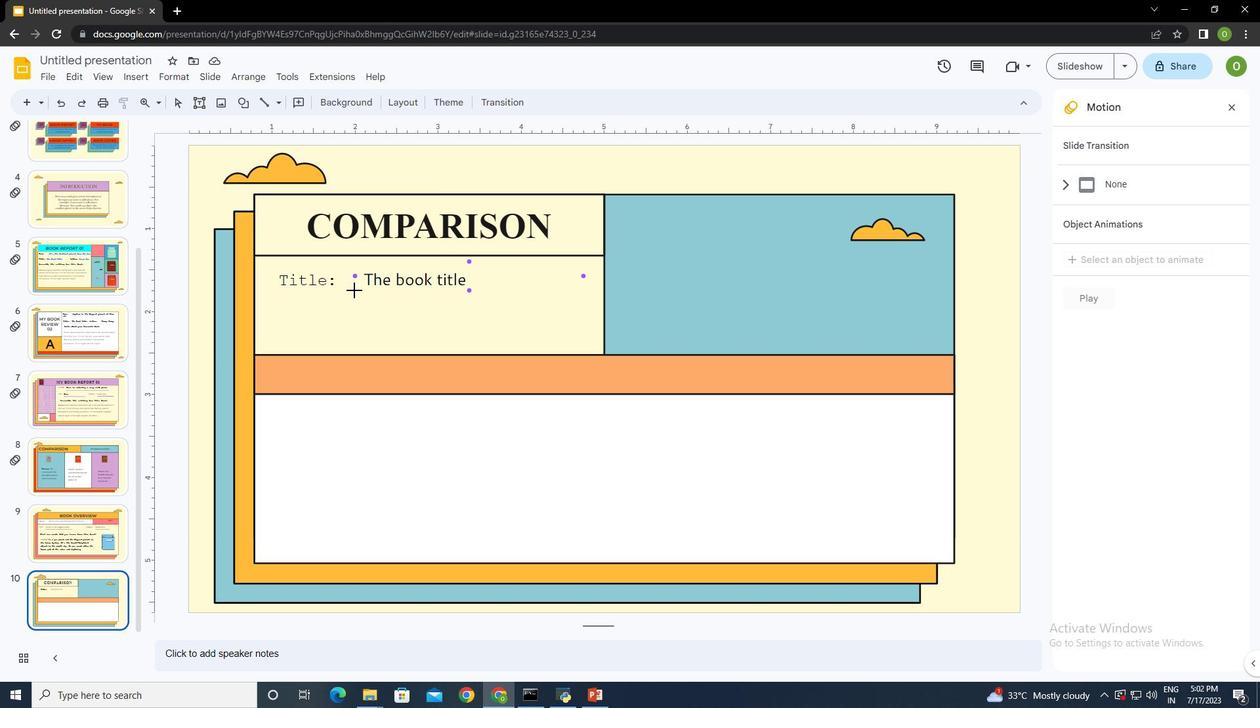 
Action: Mouse pressed left at (355, 288)
Screenshot: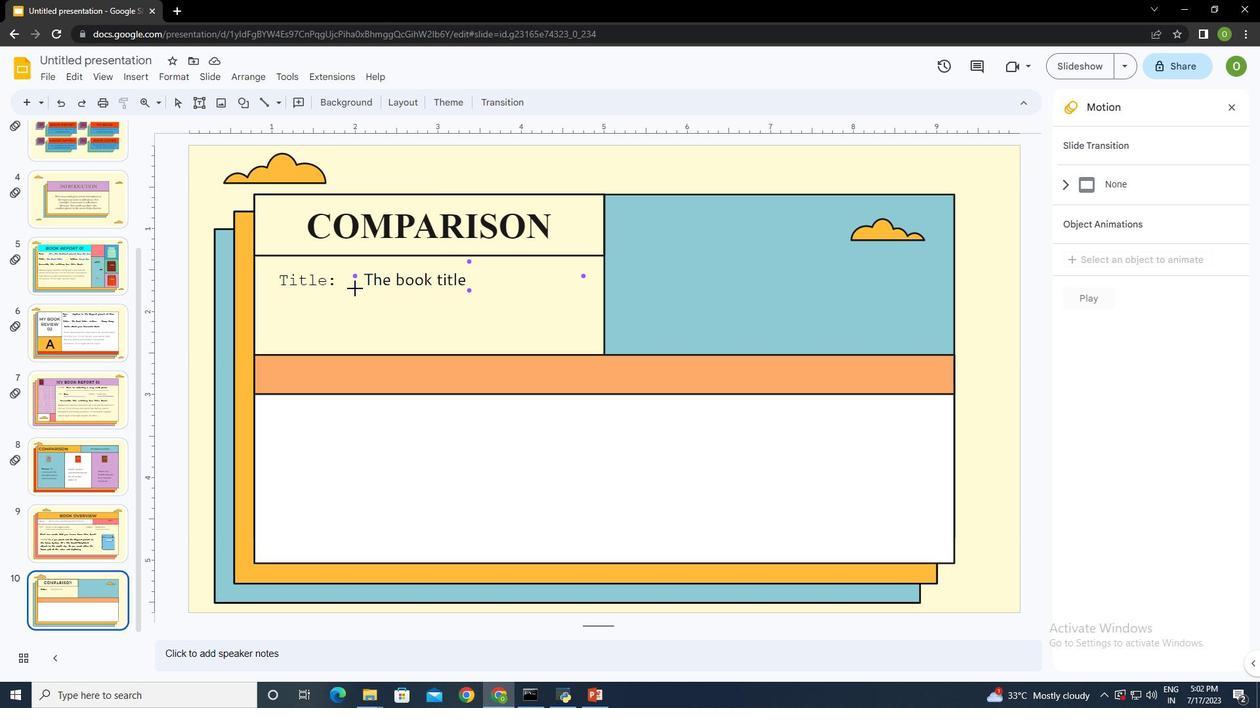 
Action: Mouse moved to (548, 290)
Screenshot: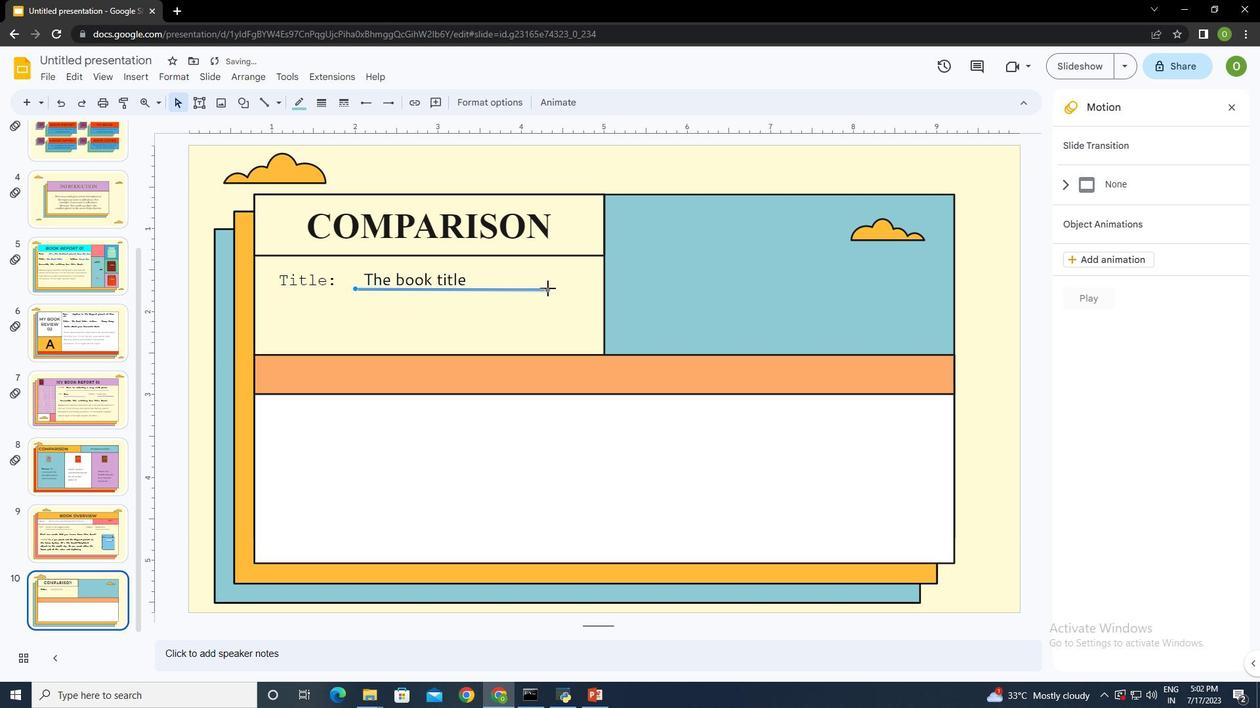 
Action: Mouse pressed left at (548, 290)
Screenshot: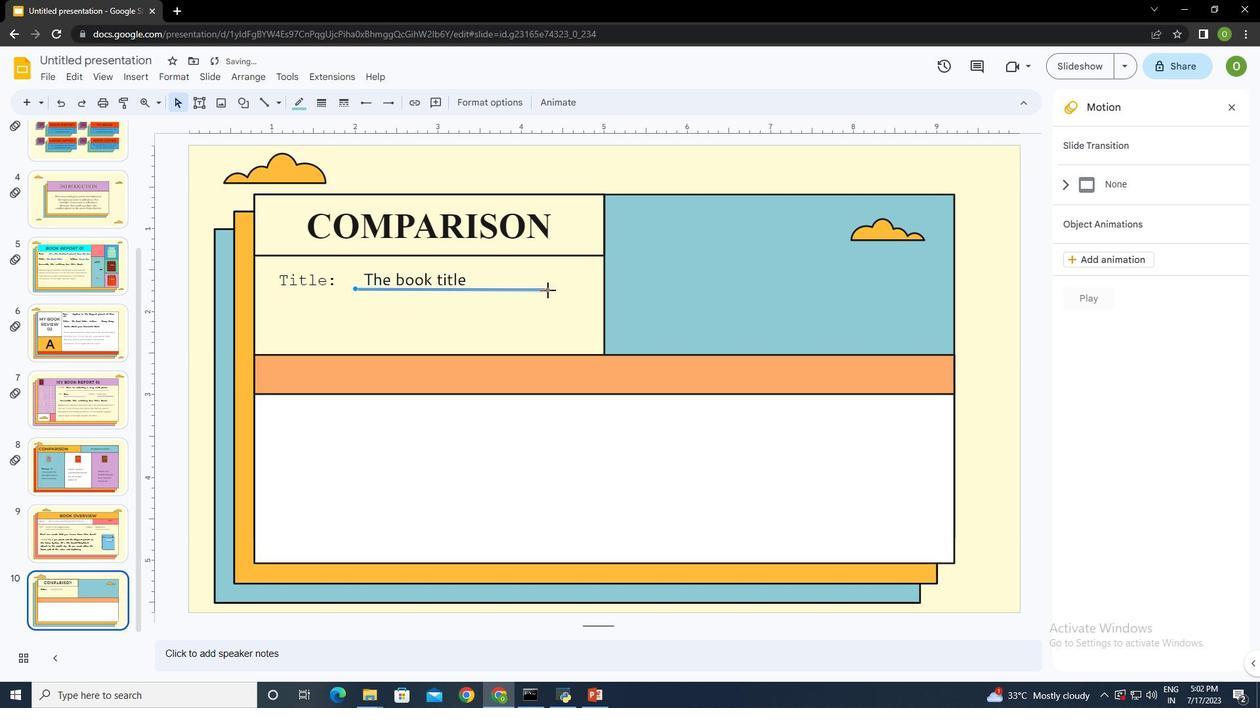 
Action: Mouse moved to (548, 294)
Screenshot: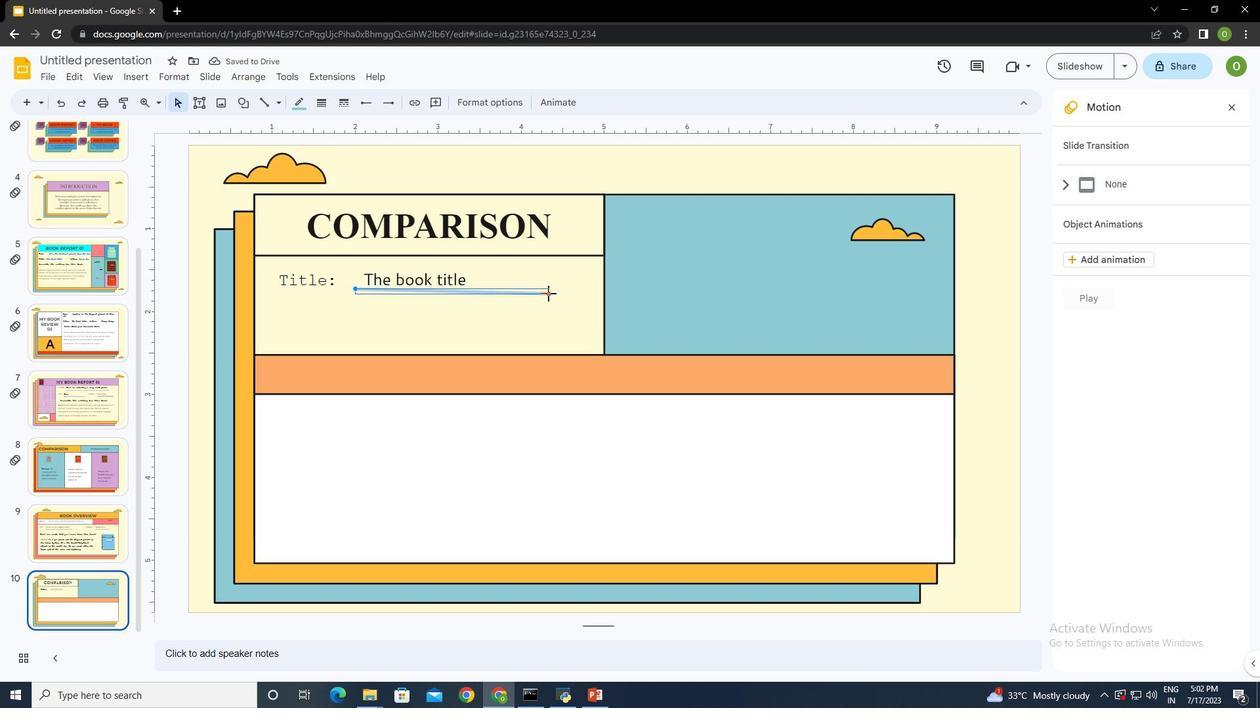 
Action: Mouse pressed left at (548, 294)
Screenshot: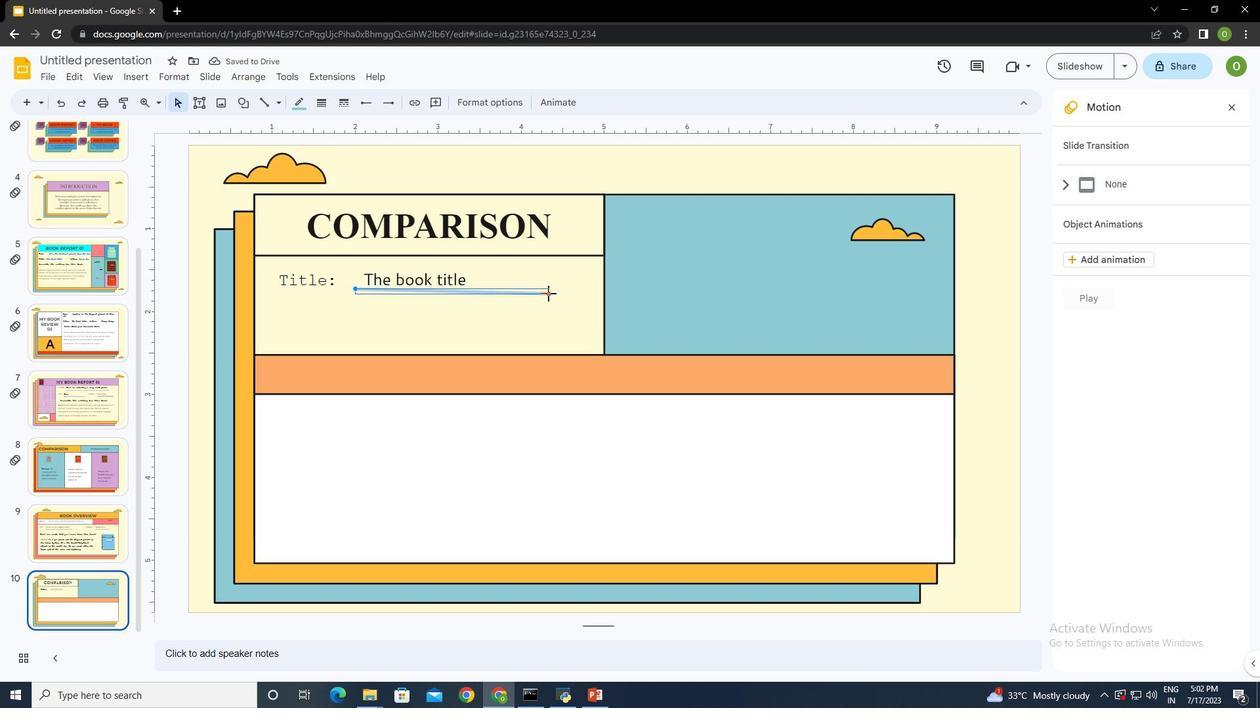 
Action: Mouse moved to (531, 302)
Screenshot: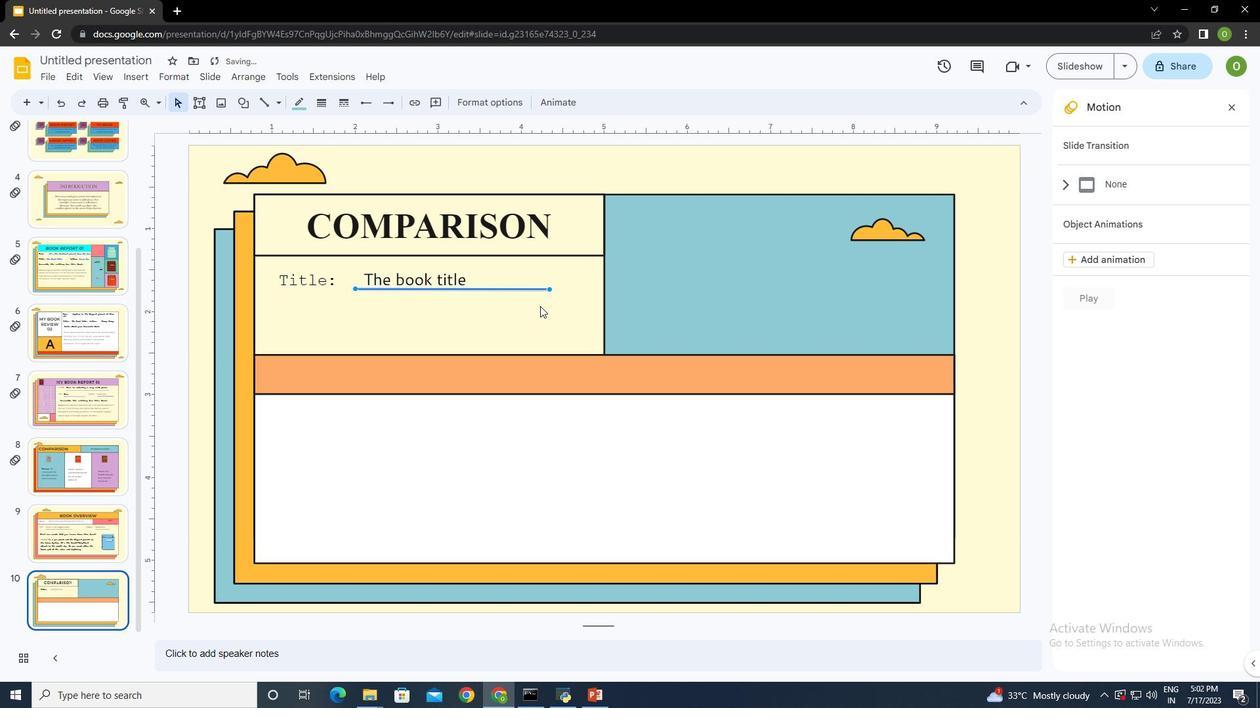 
Action: Mouse pressed left at (531, 302)
Screenshot: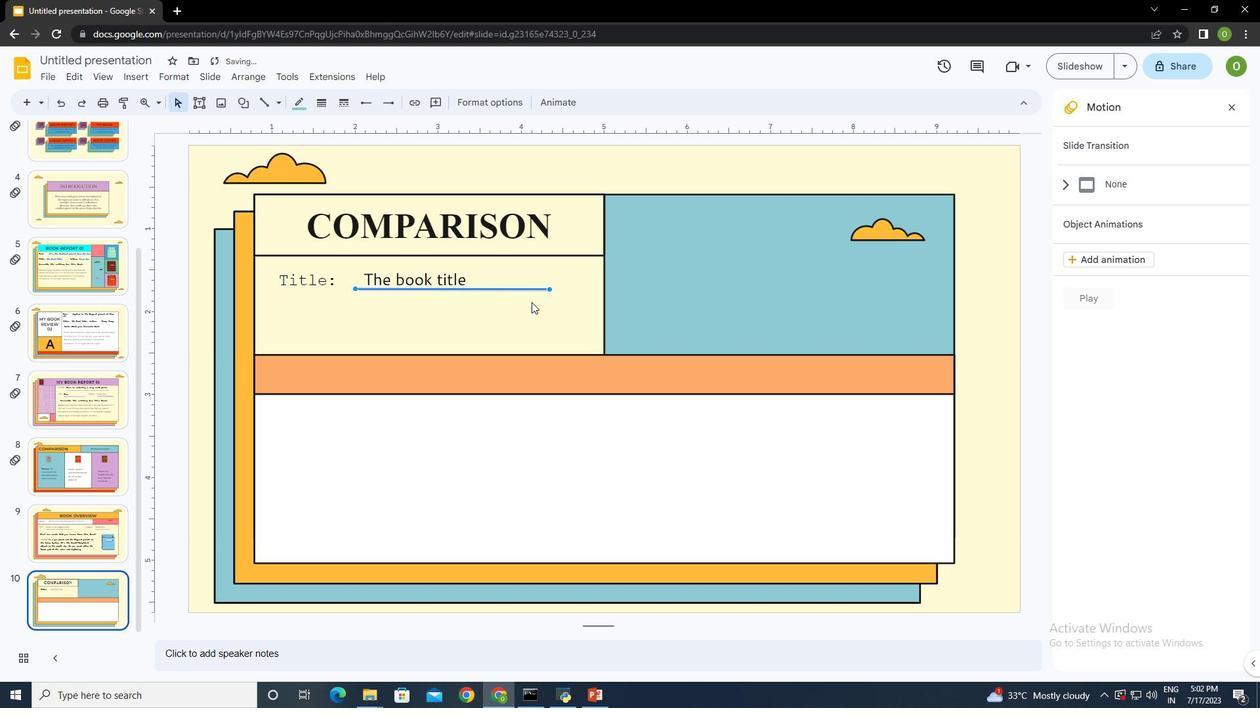 
Action: Mouse moved to (500, 288)
Screenshot: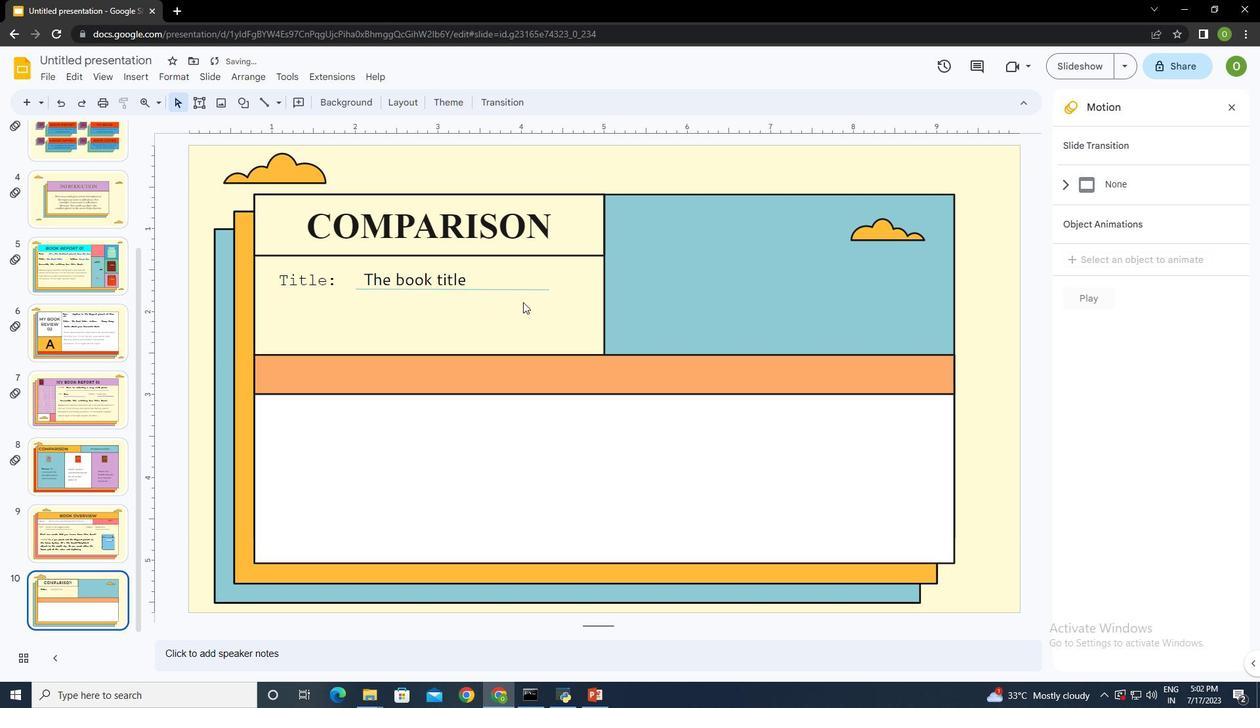 
Action: Mouse pressed left at (500, 288)
Screenshot: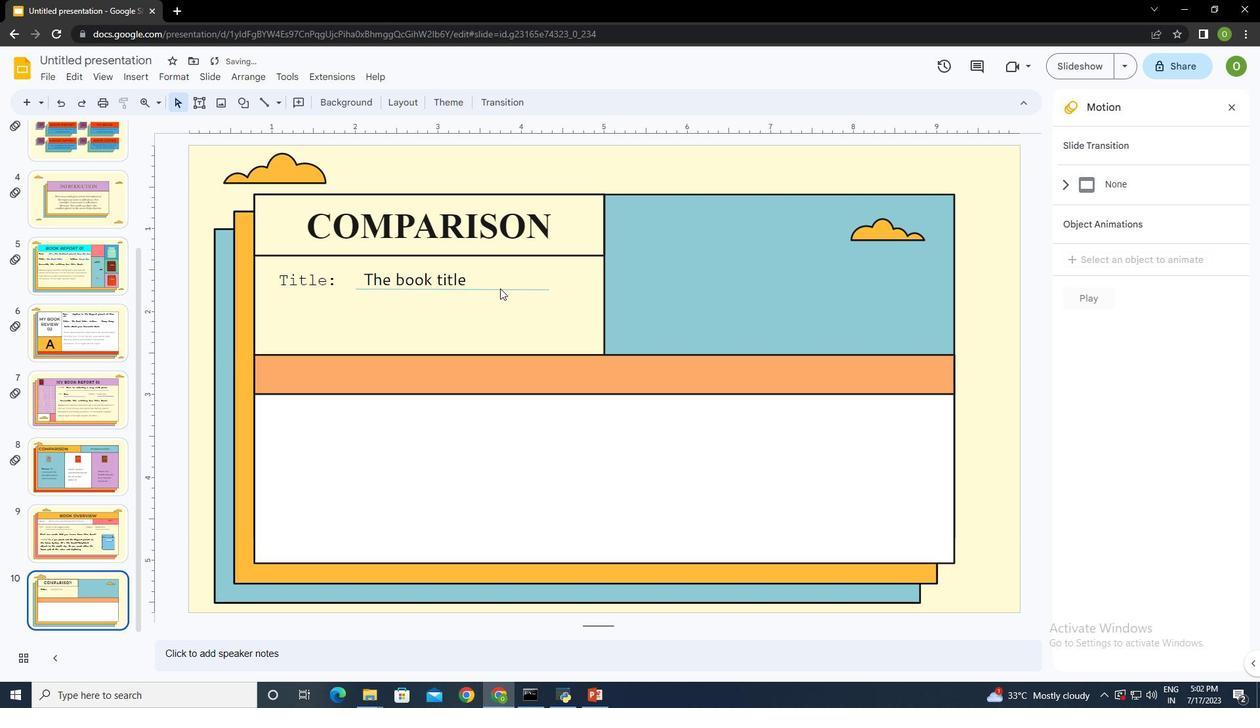 
Action: Mouse moved to (299, 101)
Screenshot: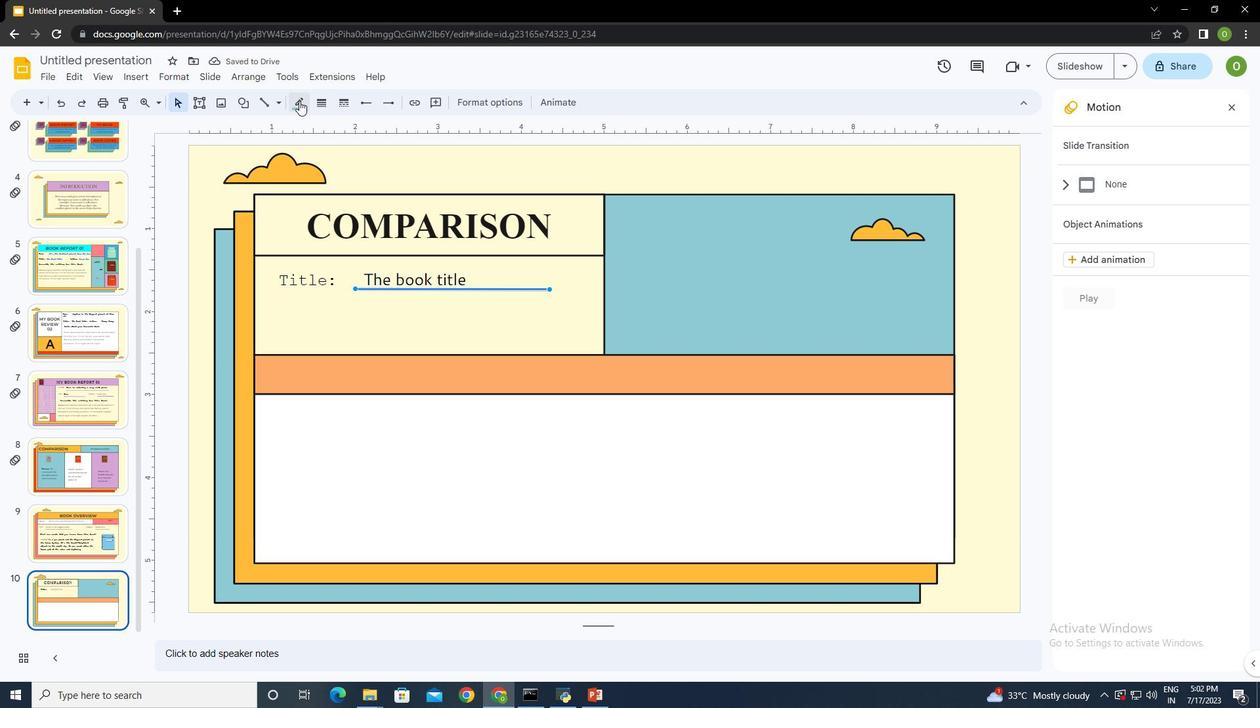 
Action: Mouse pressed left at (299, 101)
Screenshot: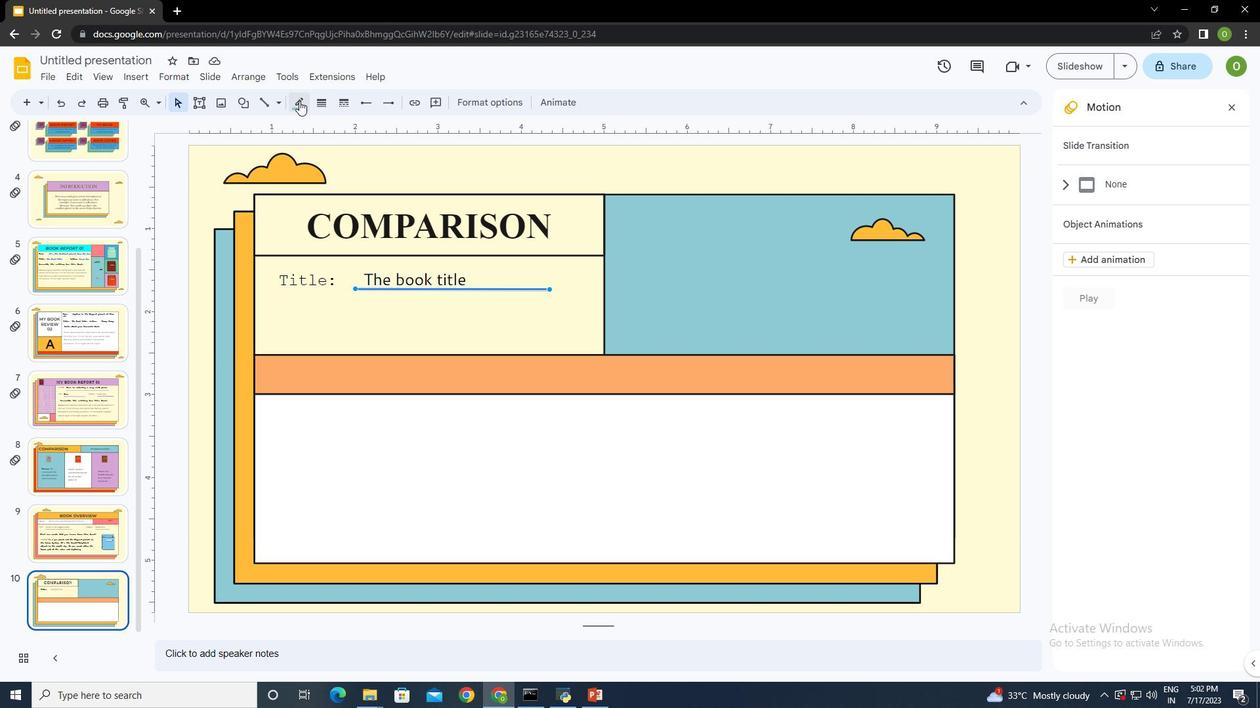 
Action: Mouse moved to (301, 144)
Screenshot: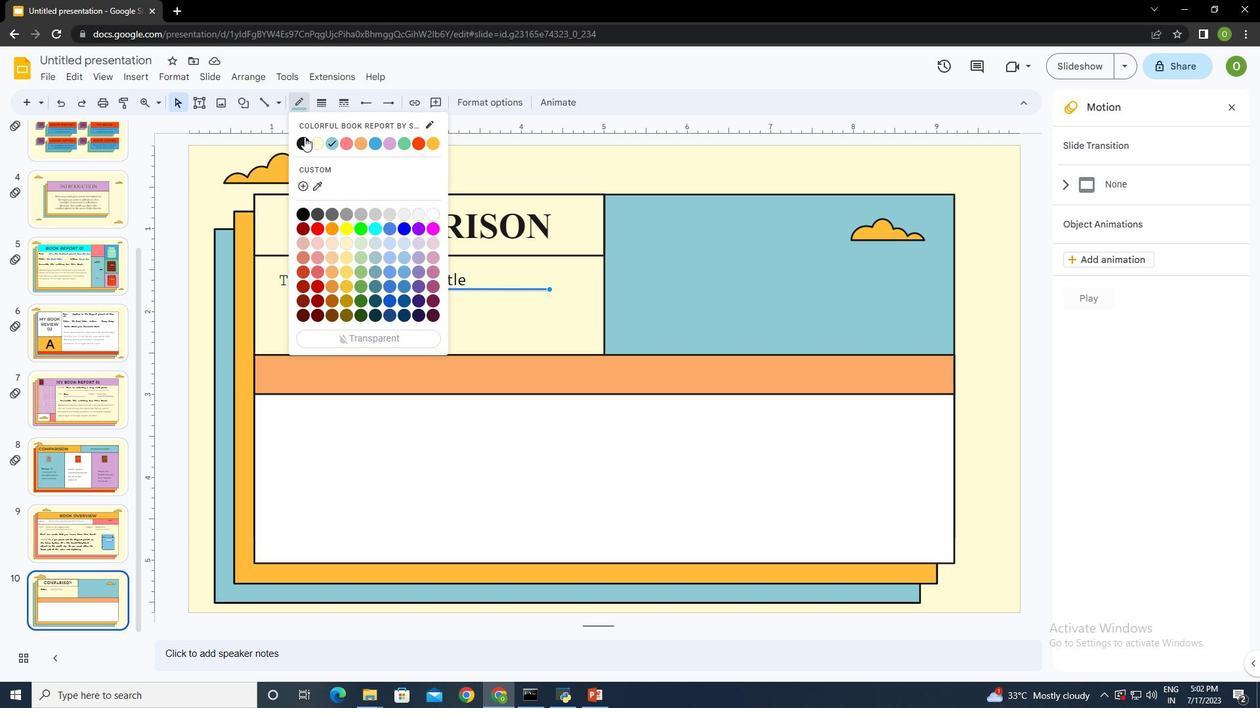 
Action: Mouse pressed left at (301, 144)
Screenshot: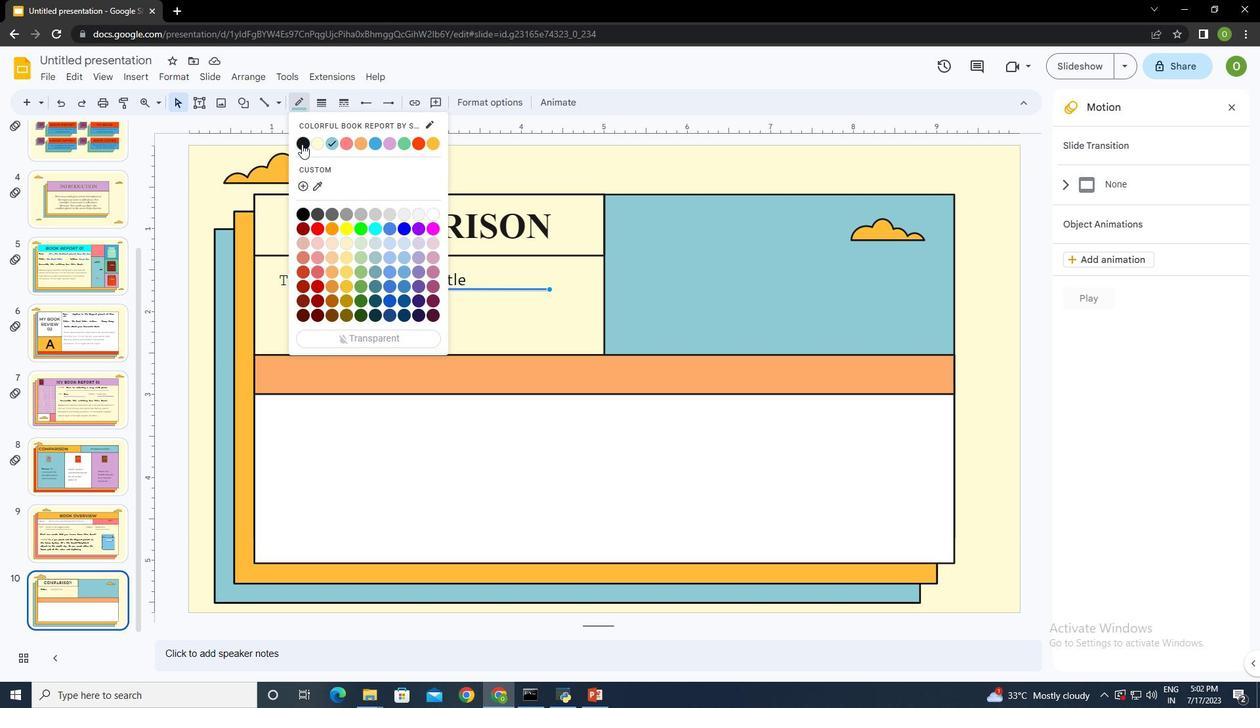 
Action: Mouse moved to (429, 315)
Screenshot: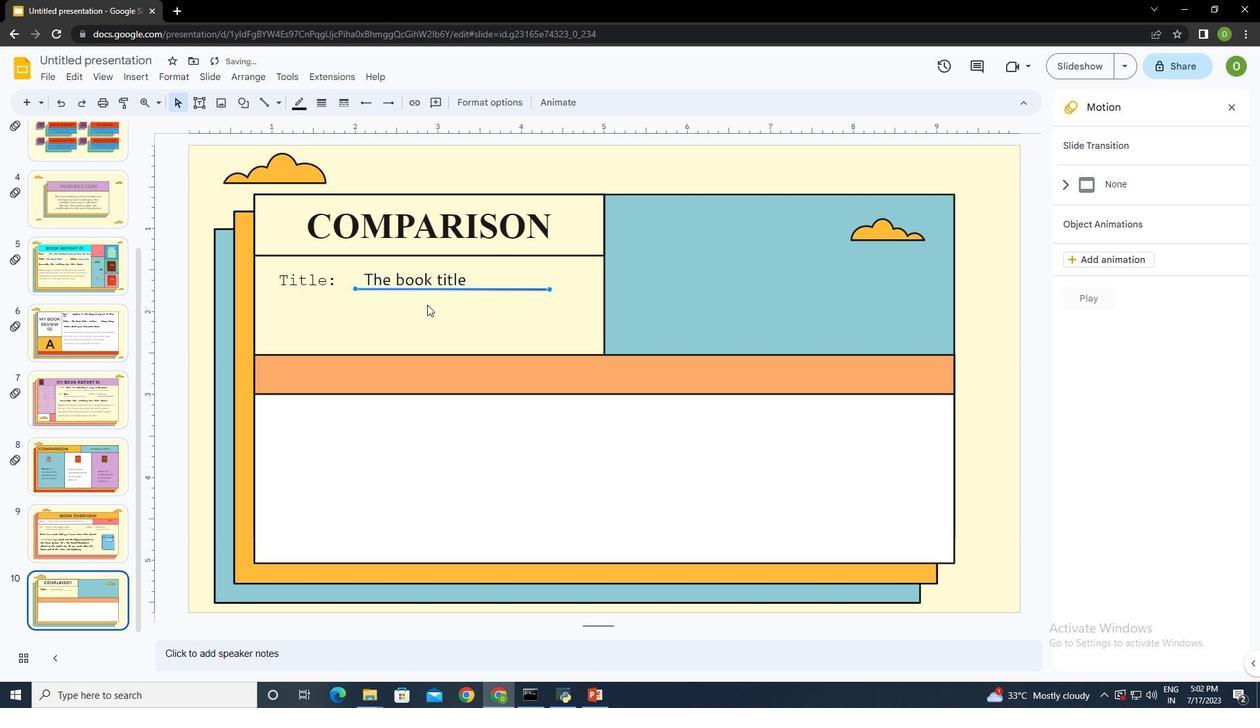 
Action: Mouse pressed left at (429, 315)
Screenshot: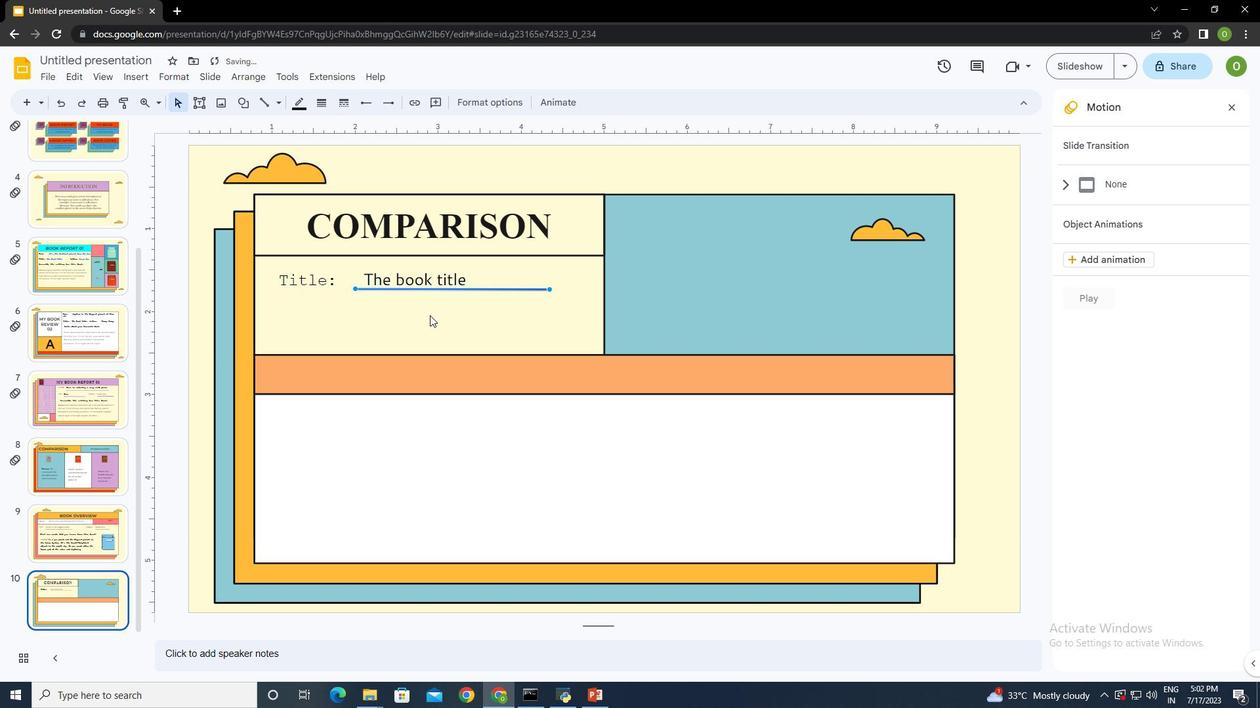 
Action: Mouse moved to (200, 97)
Screenshot: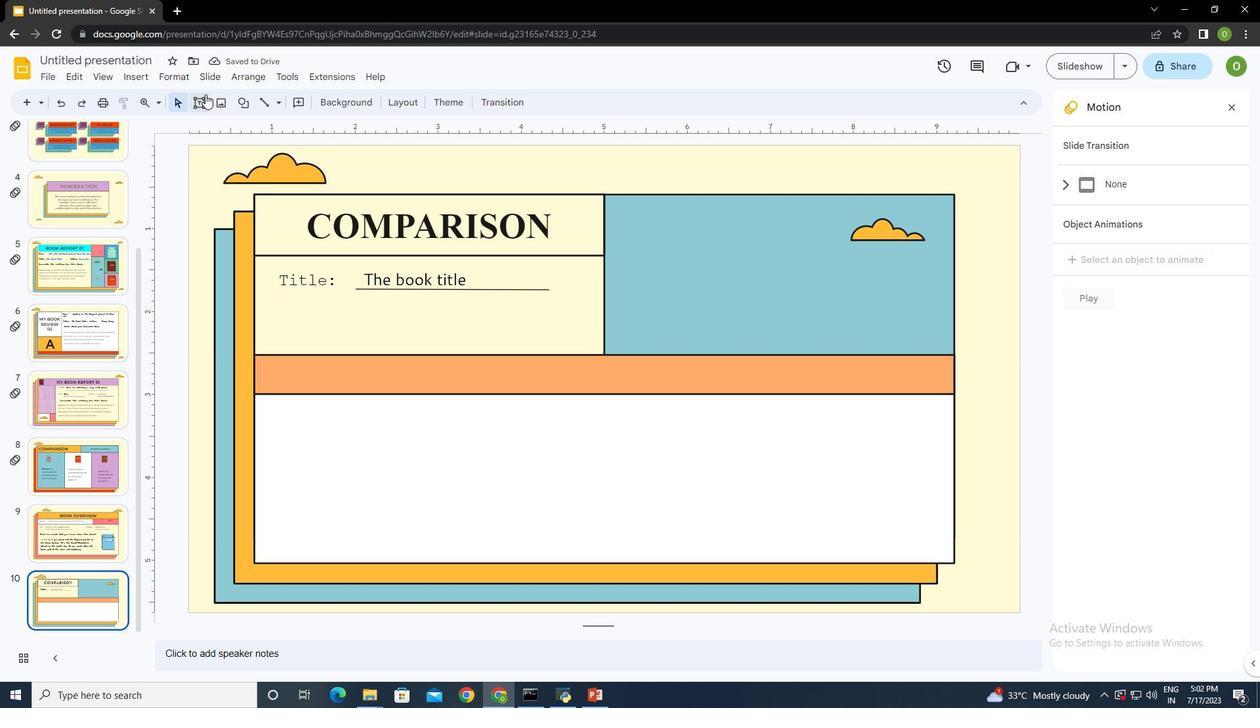 
Action: Mouse pressed left at (200, 97)
Screenshot: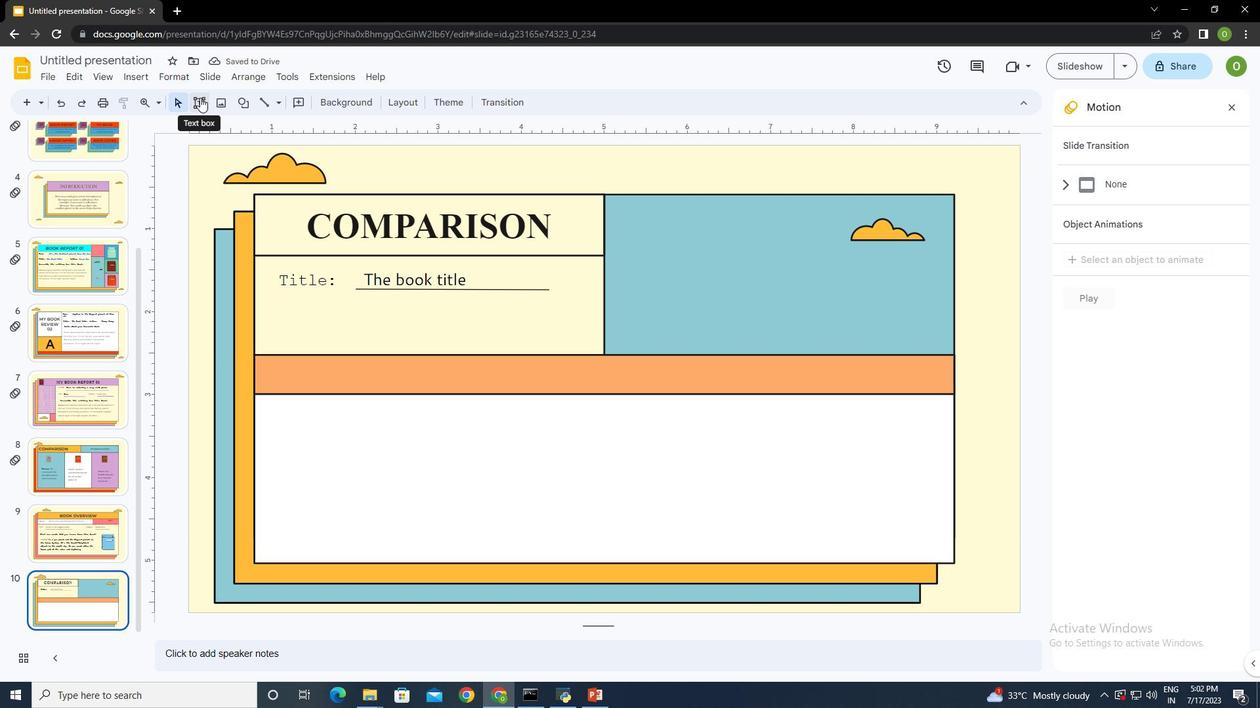 
Action: Mouse moved to (273, 315)
Screenshot: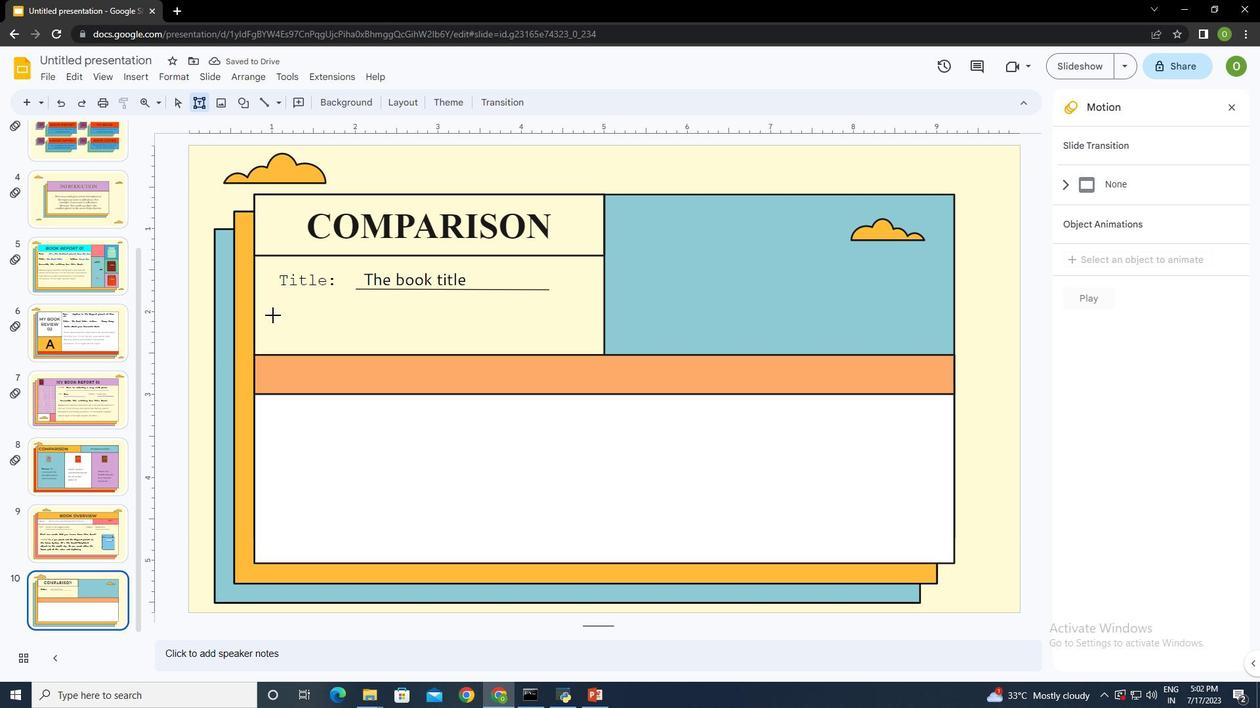 
Action: Mouse pressed left at (273, 315)
Screenshot: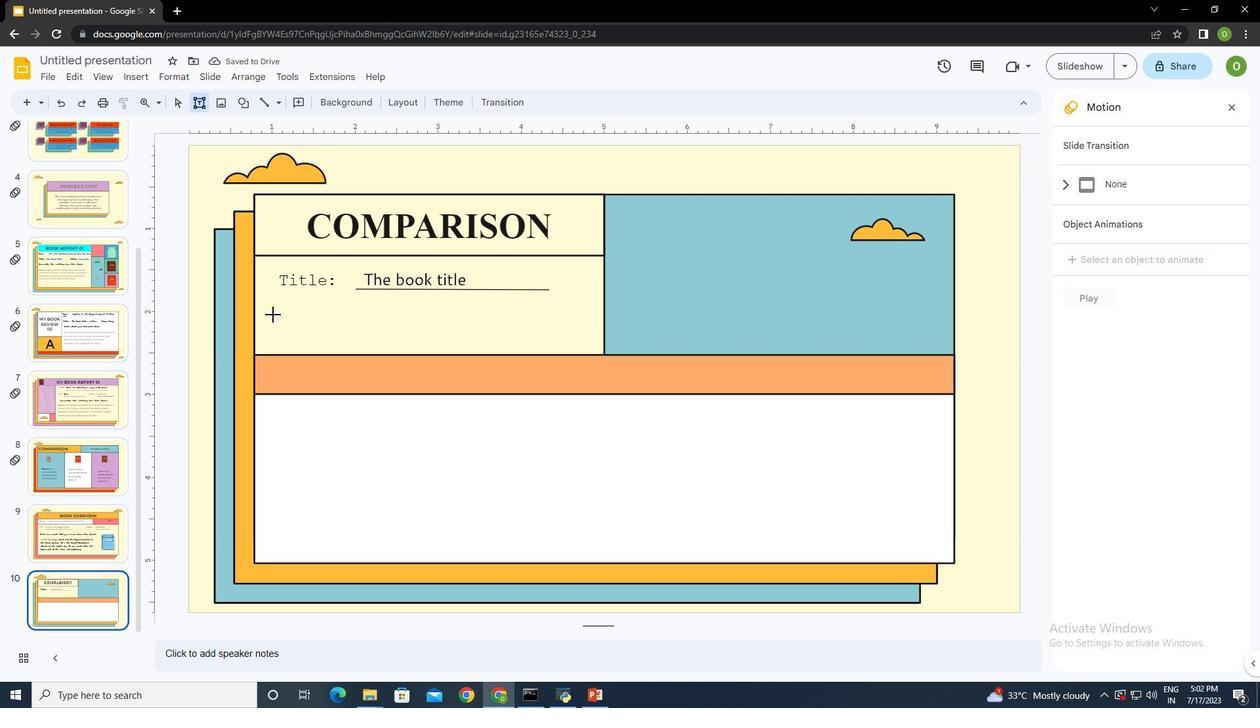 
Action: Mouse moved to (310, 332)
Screenshot: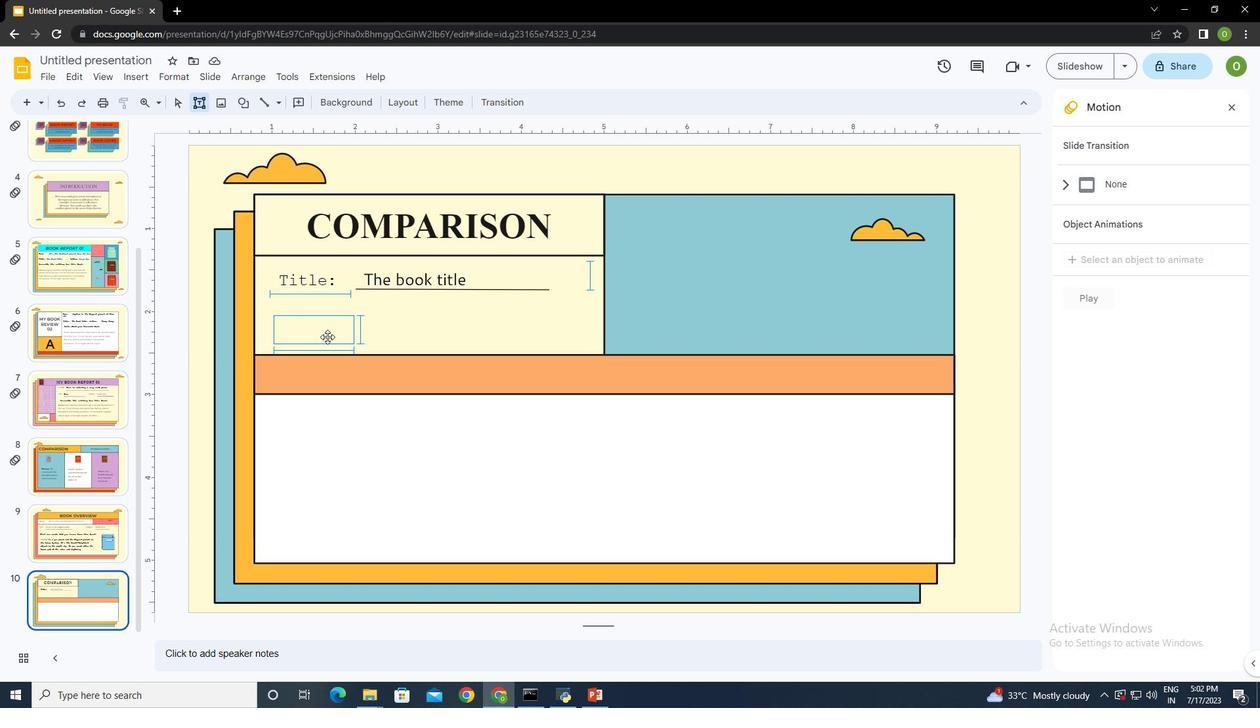 
Action: Key pressed <Key.shift>Author<Key.shift_r>:
Screenshot: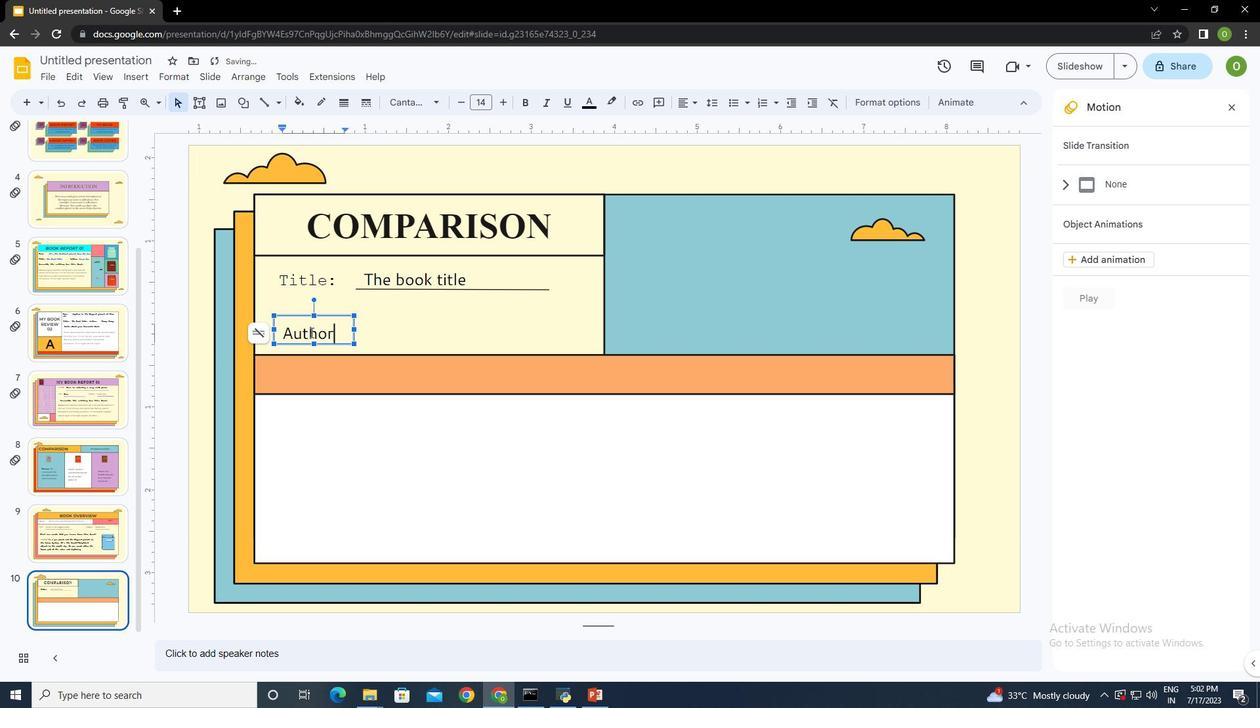 
Action: Mouse moved to (342, 334)
Screenshot: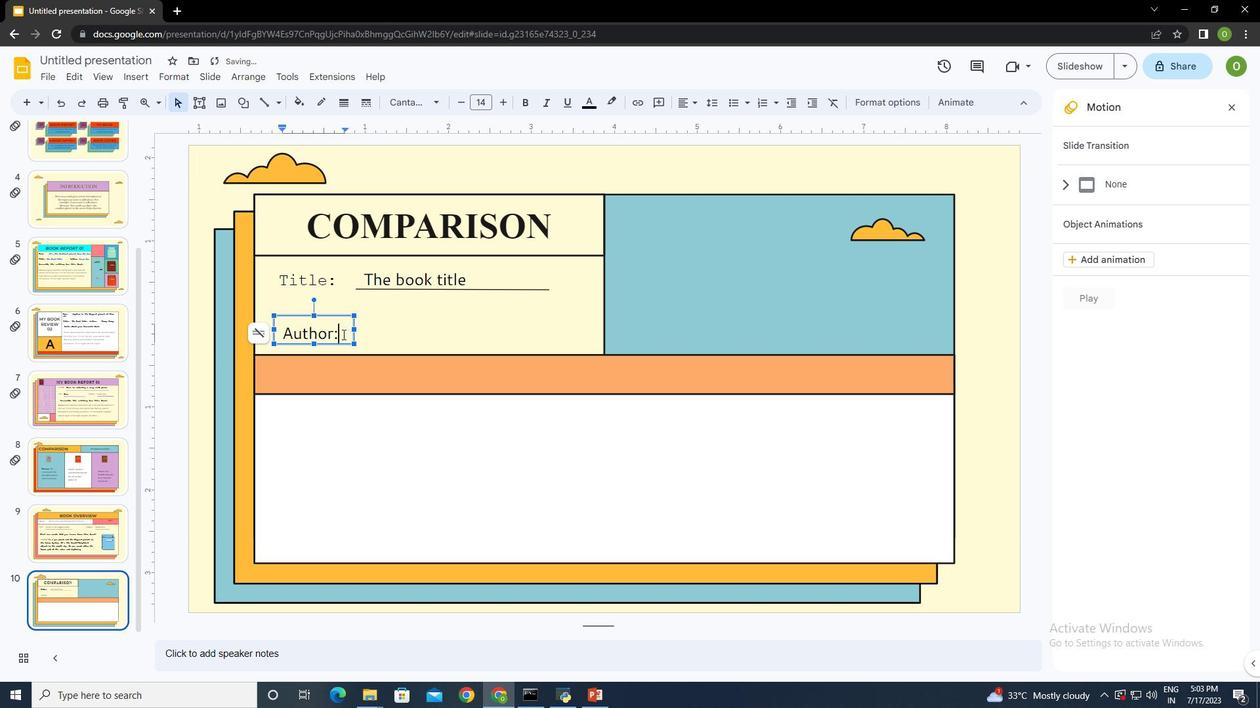 
Action: Key pressed ctrl+A
Screenshot: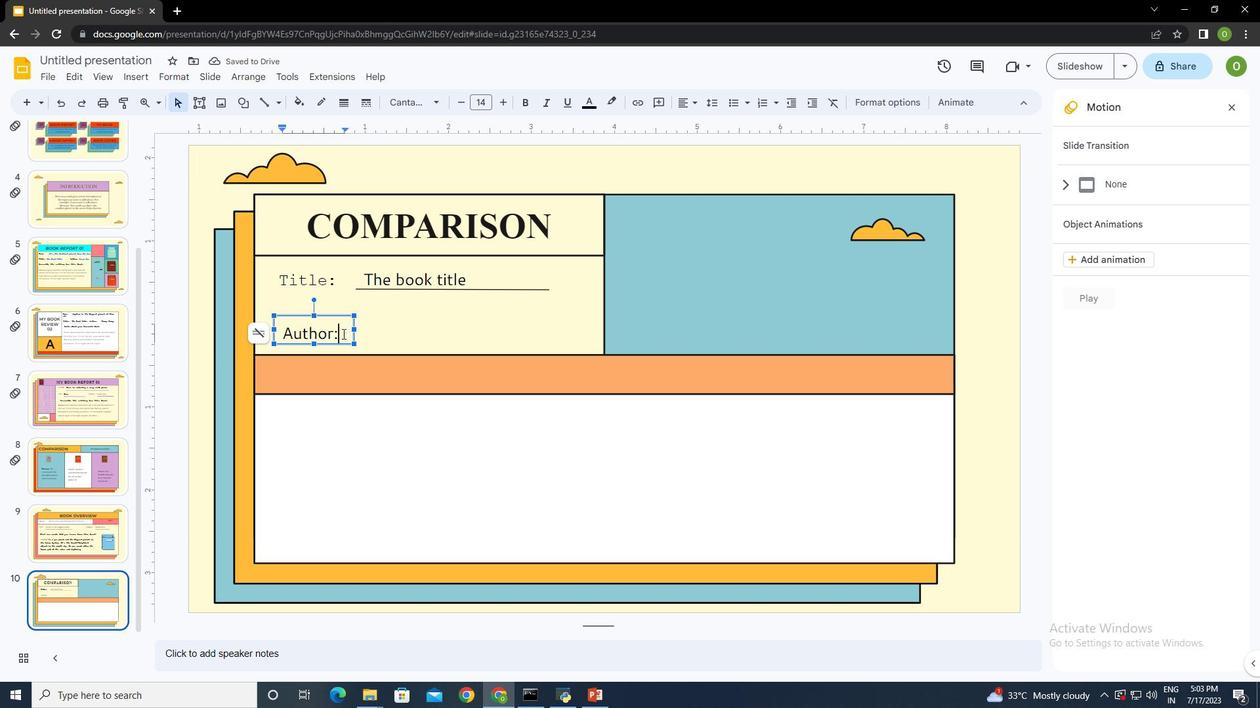 
Action: Mouse moved to (401, 99)
Screenshot: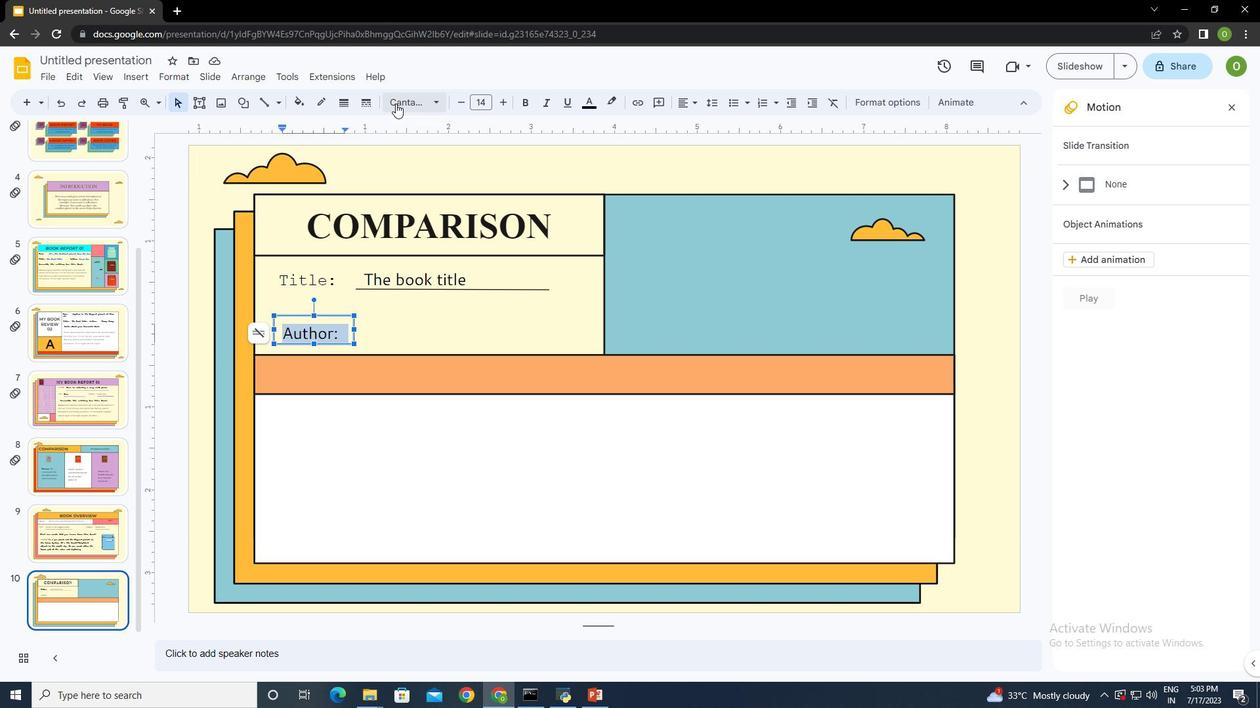 
Action: Mouse pressed left at (401, 99)
Screenshot: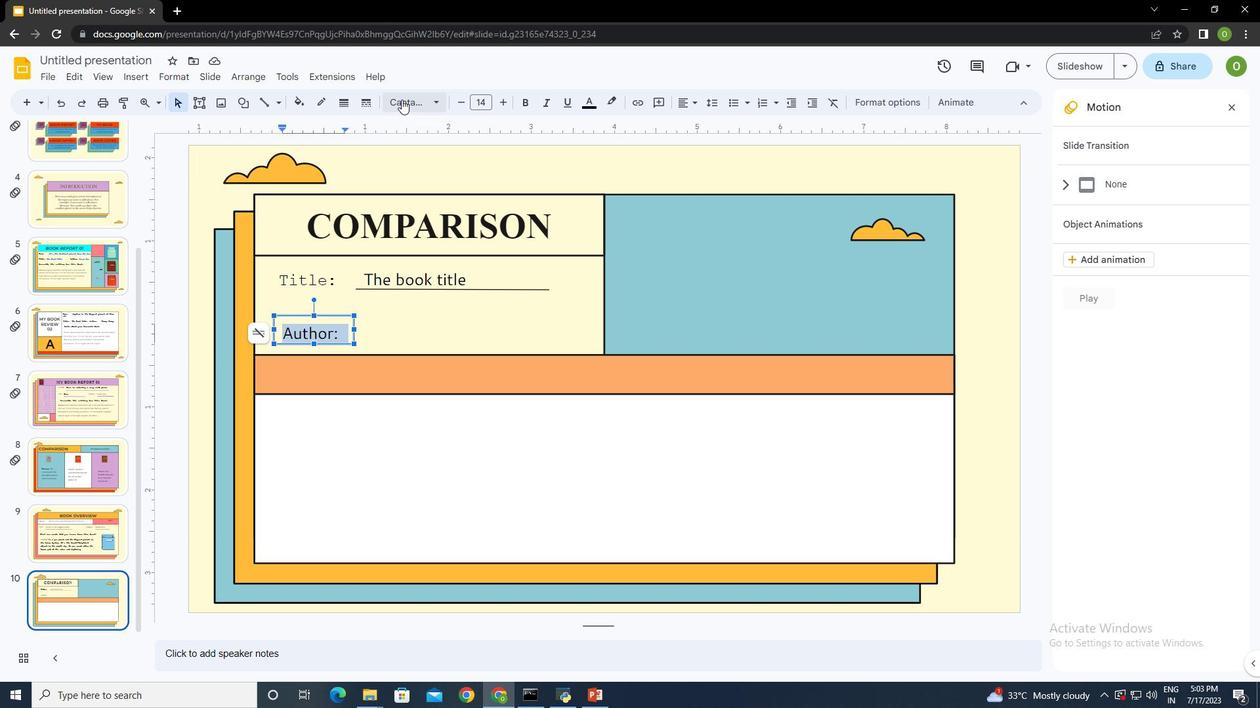 
Action: Mouse moved to (473, 299)
Screenshot: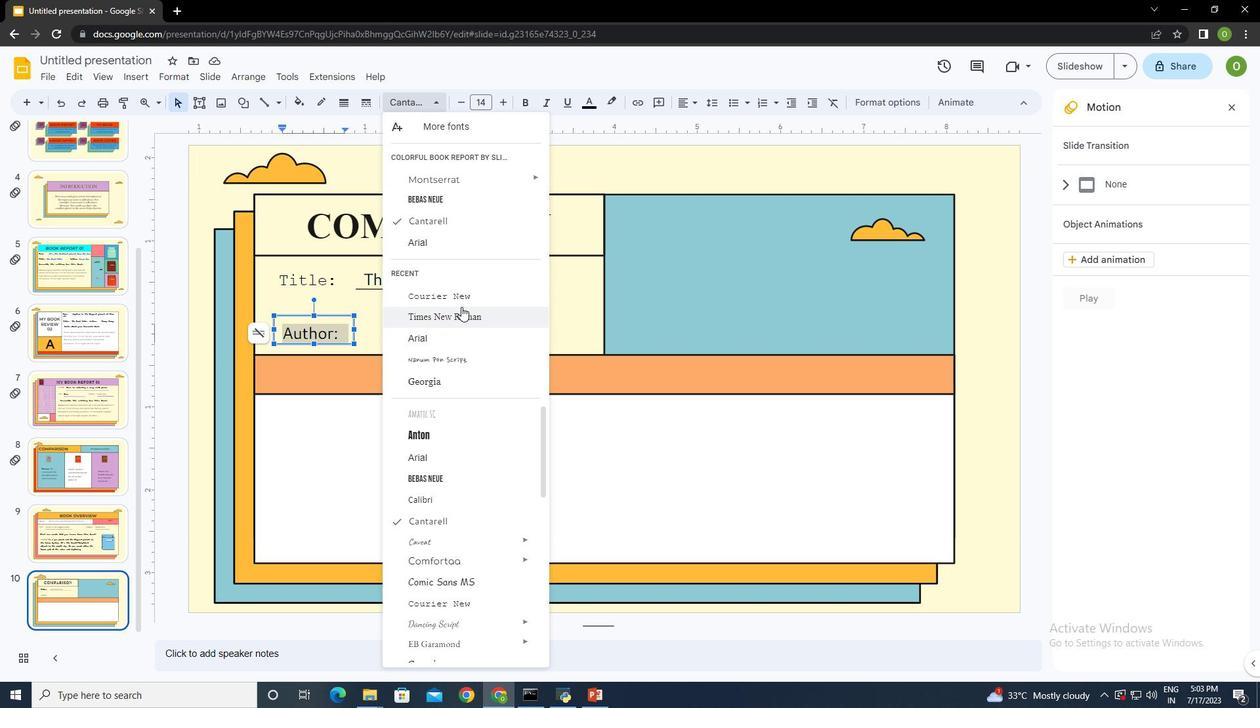 
Action: Mouse pressed left at (473, 299)
Screenshot: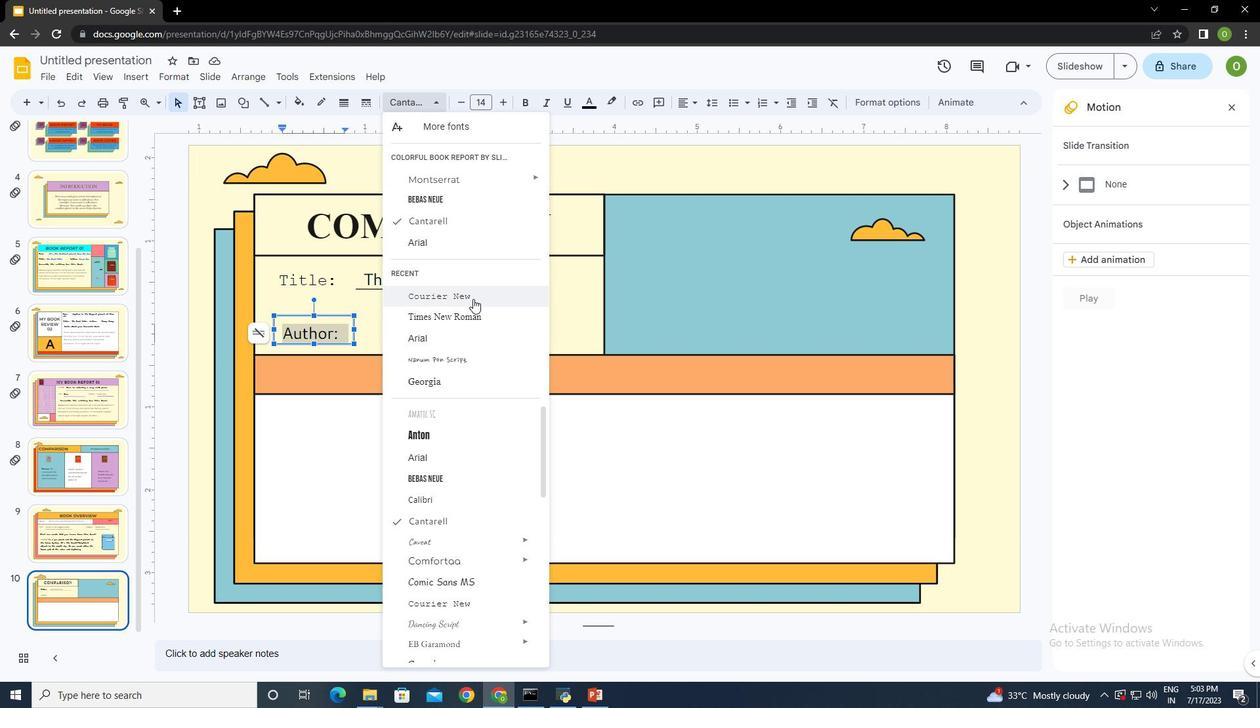 
Action: Mouse moved to (275, 328)
Screenshot: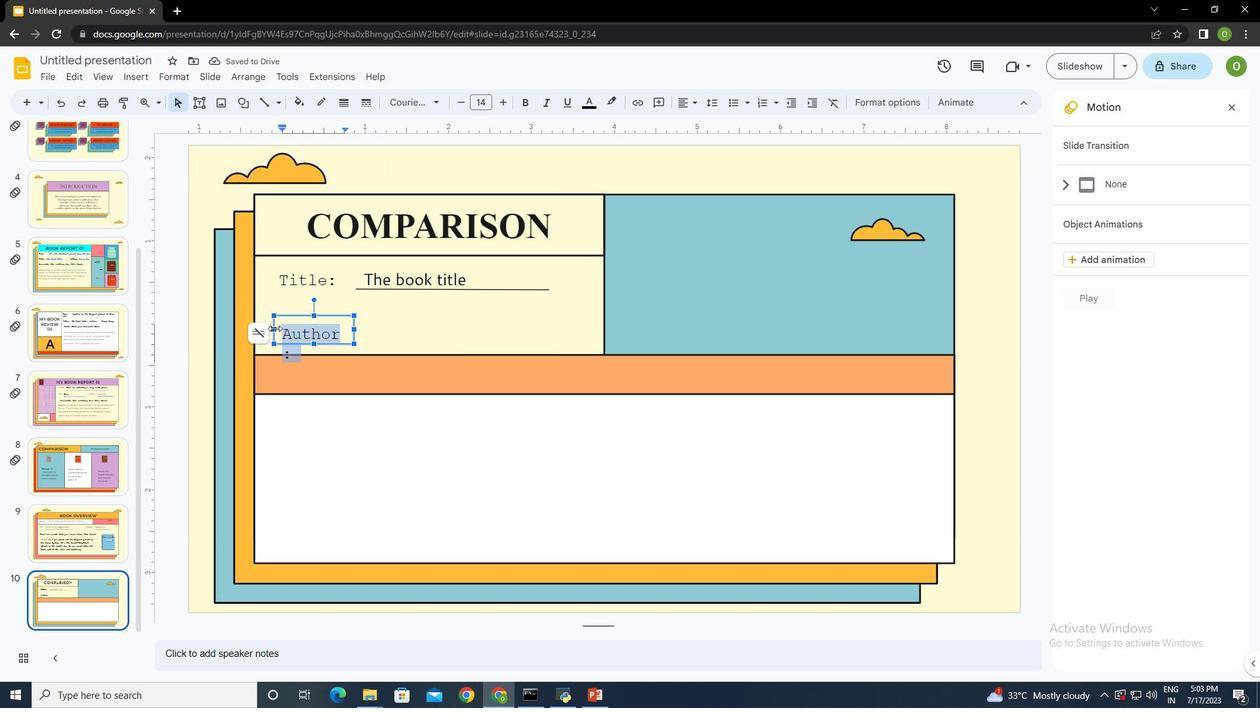 
Action: Mouse pressed left at (275, 328)
Screenshot: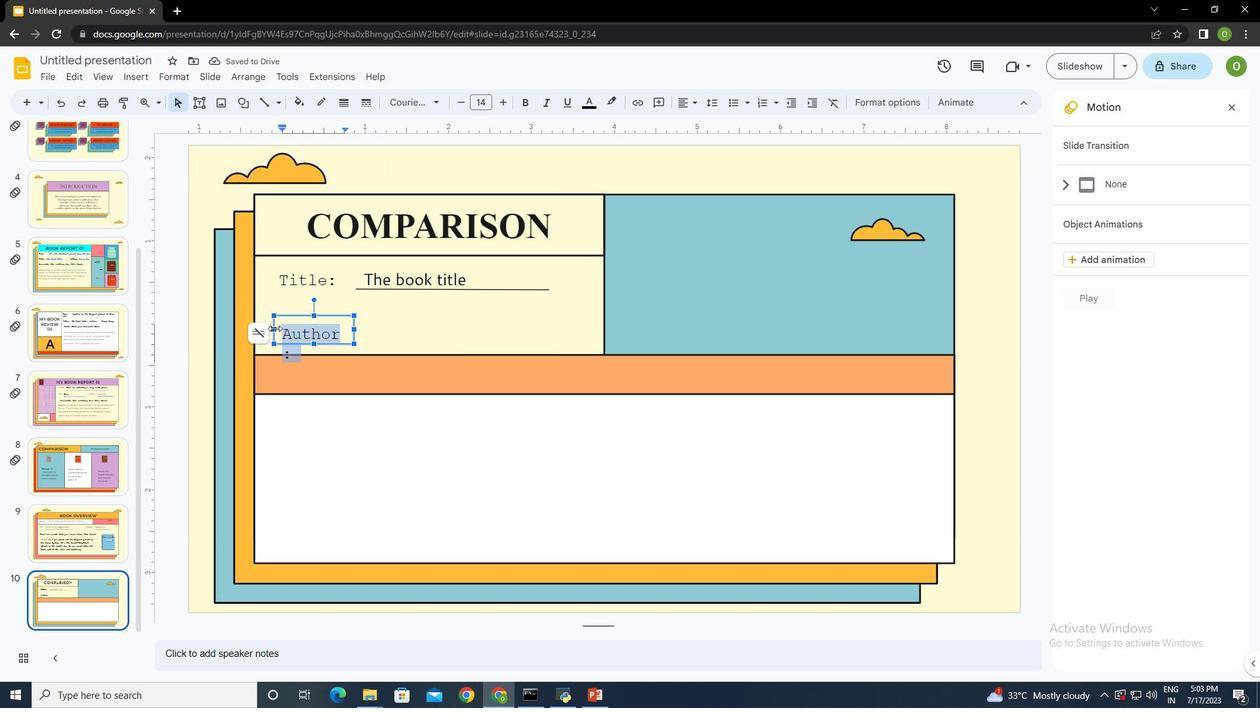 
Action: Mouse moved to (389, 337)
Screenshot: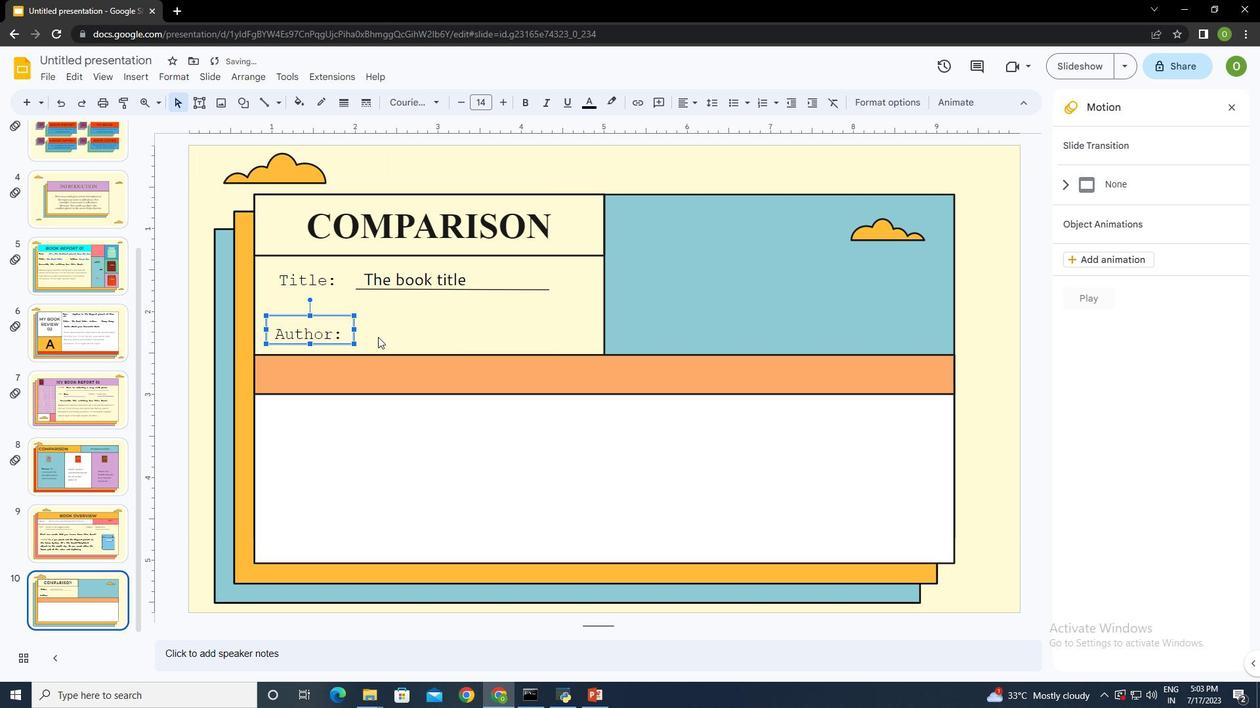 
Action: Mouse pressed left at (389, 337)
Screenshot: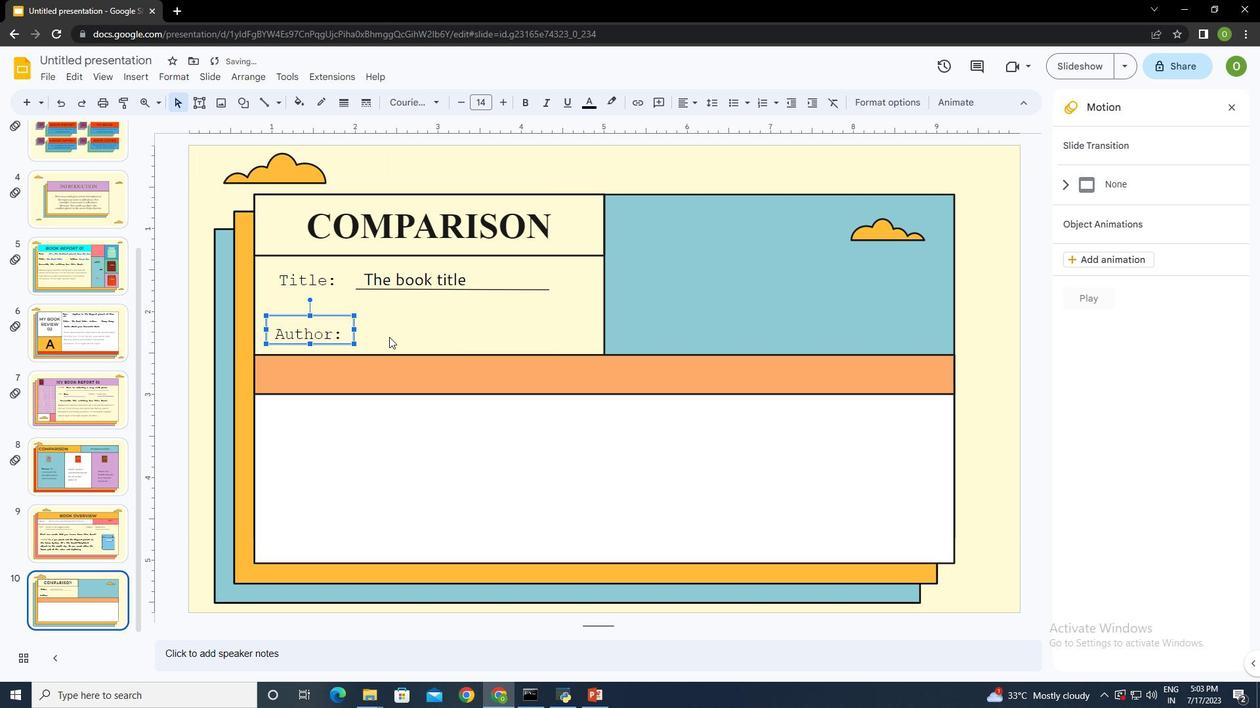 
Action: Mouse moved to (201, 97)
Screenshot: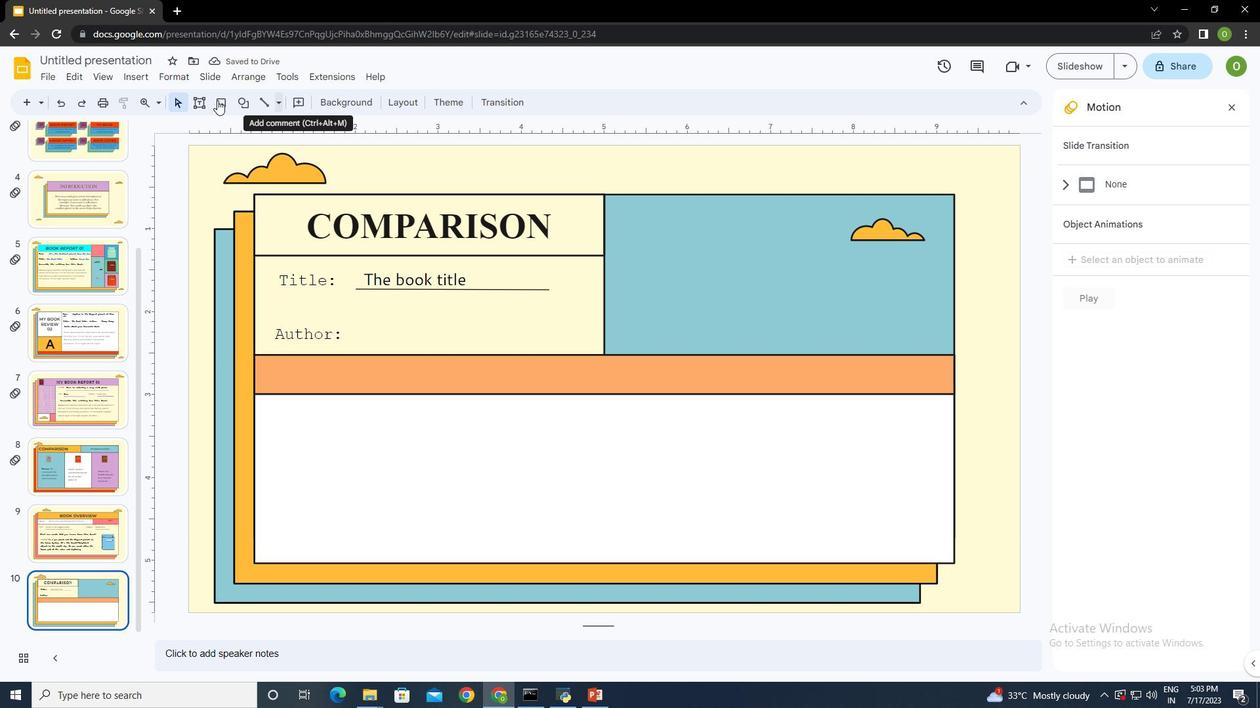 
Action: Mouse pressed left at (201, 97)
Screenshot: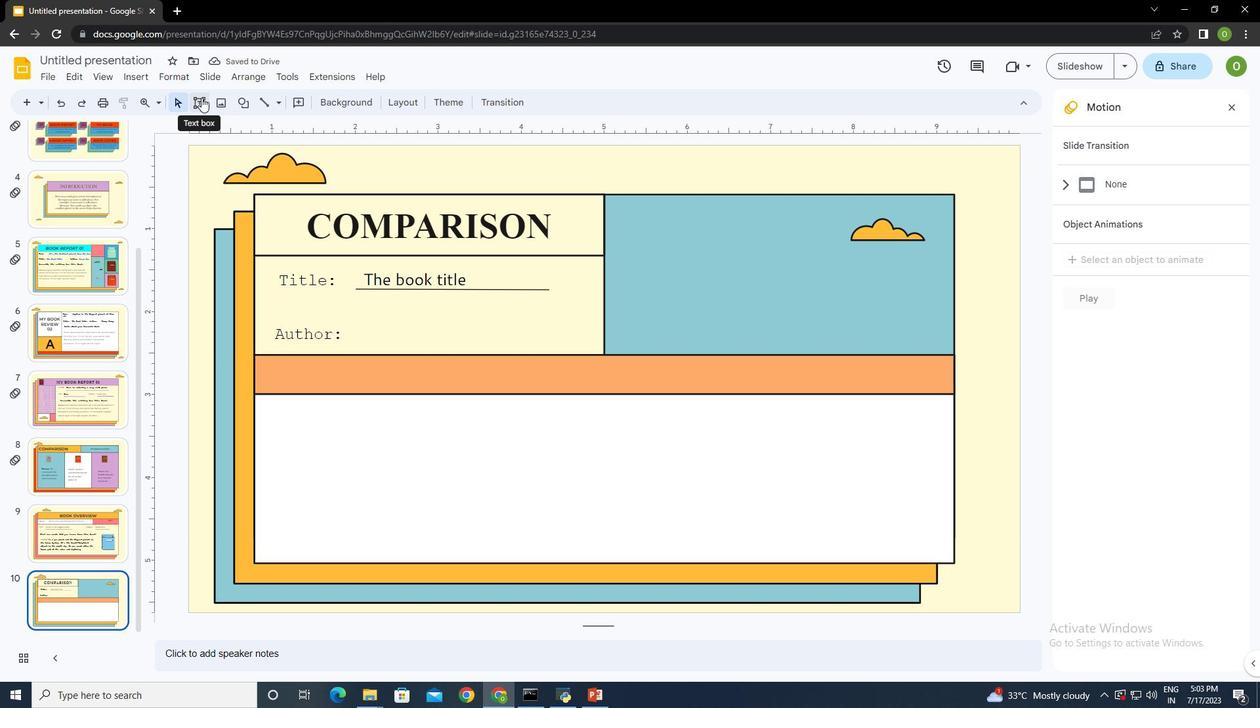 
Action: Mouse moved to (359, 316)
Screenshot: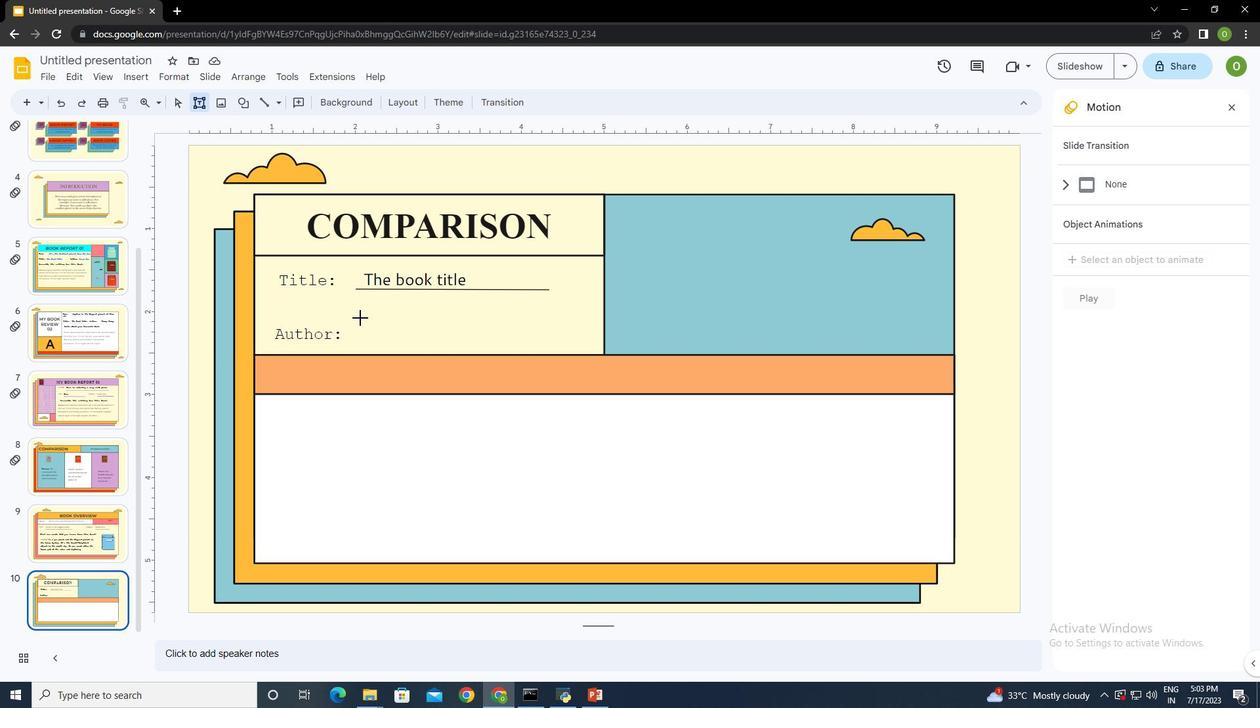 
Action: Mouse pressed left at (359, 316)
Screenshot: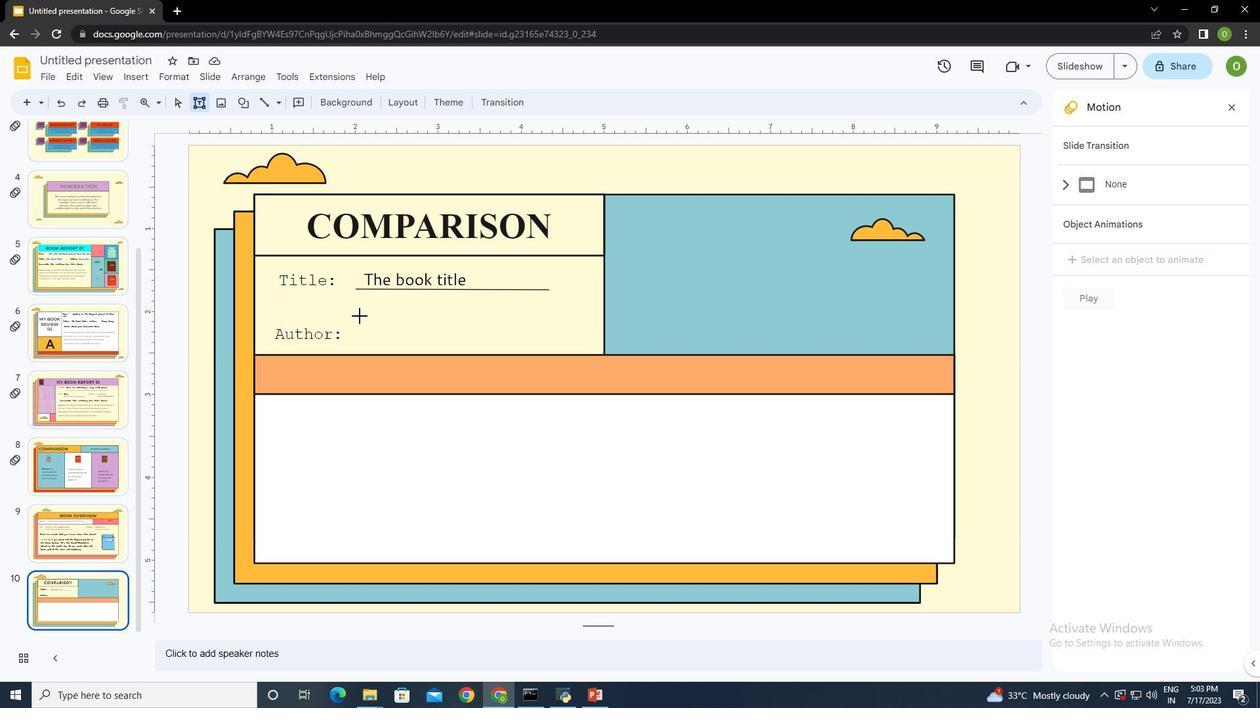 
Action: Mouse moved to (404, 333)
Screenshot: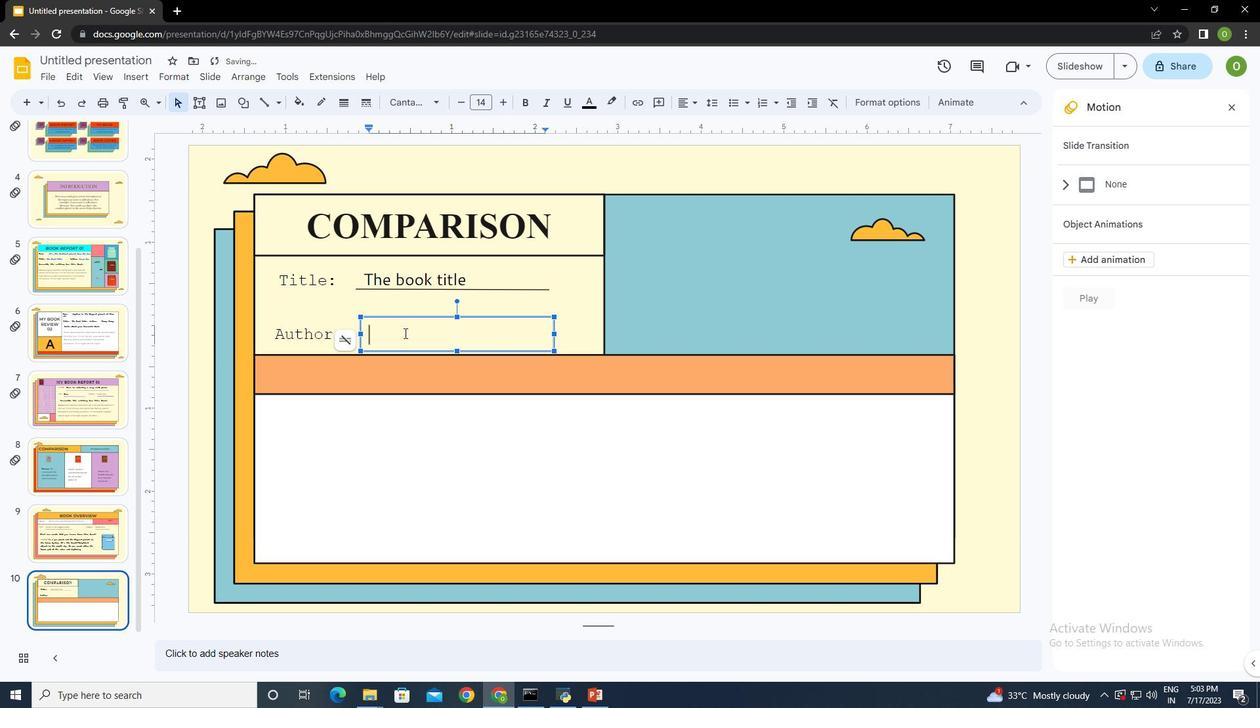 
Action: Key pressed <Key.shift>Susan<Key.space><Key.shift>Doe
Screenshot: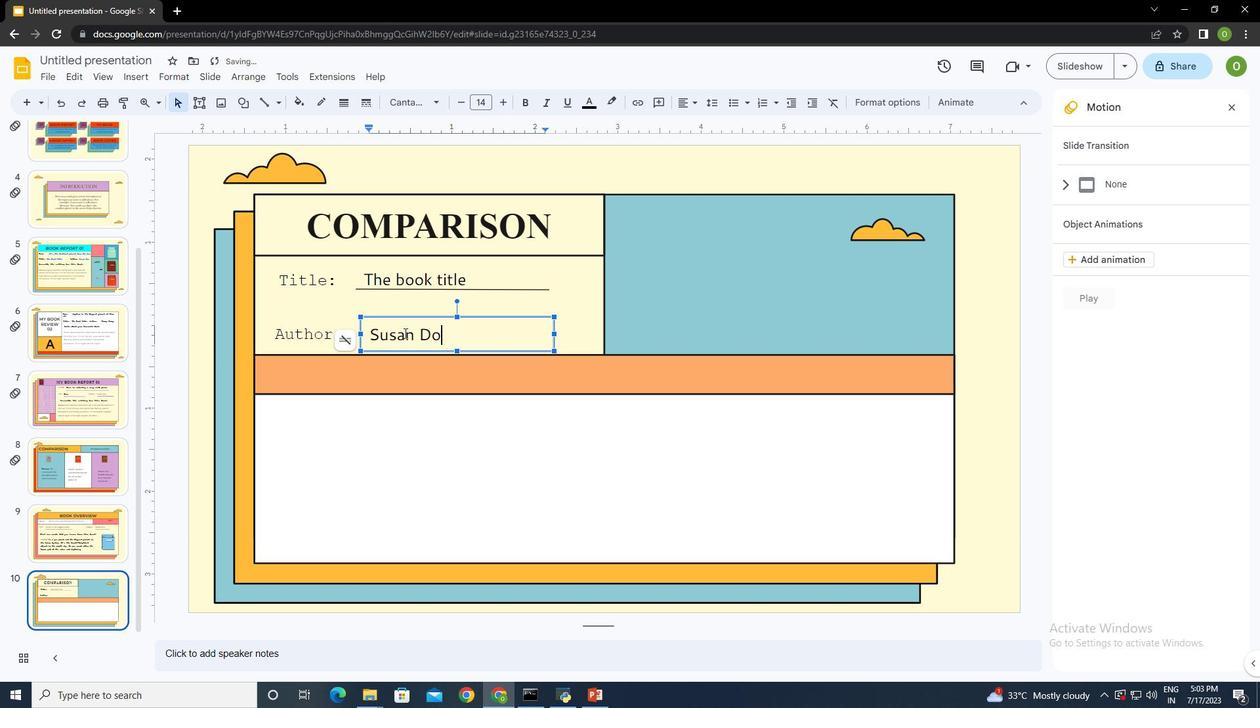 
Action: Mouse moved to (456, 318)
Screenshot: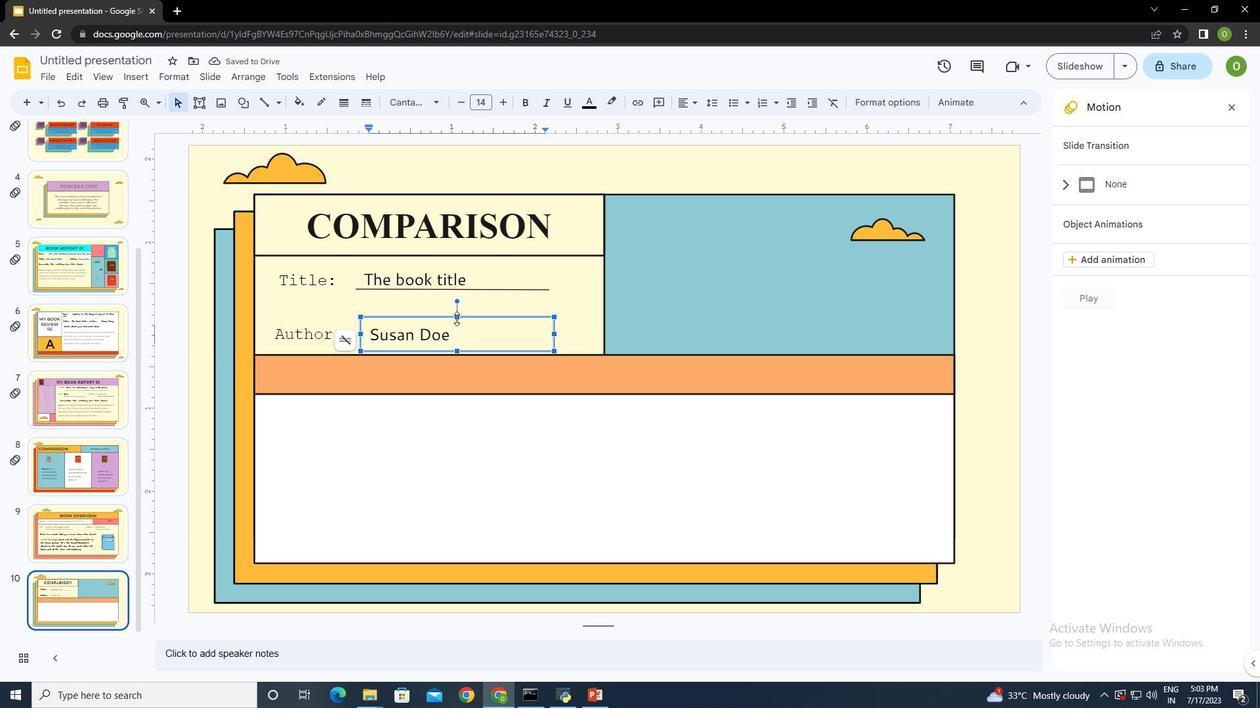 
Action: Mouse pressed left at (456, 318)
Screenshot: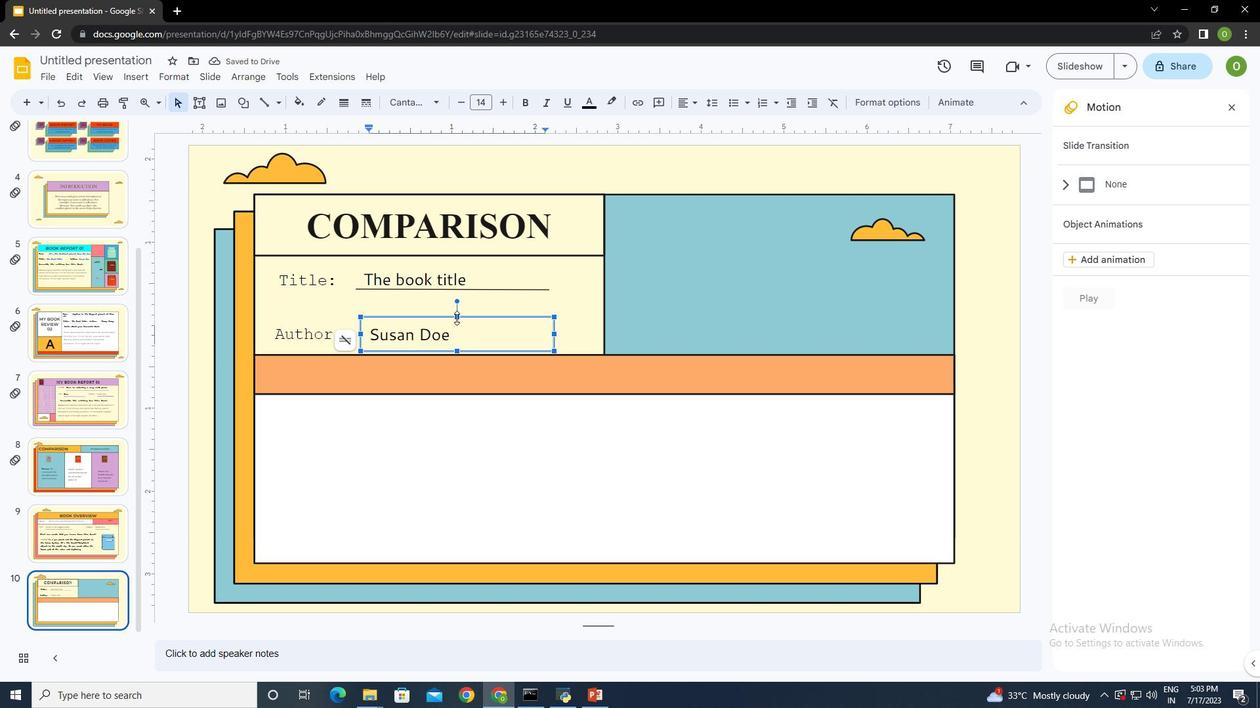 
Action: Mouse moved to (458, 353)
Screenshot: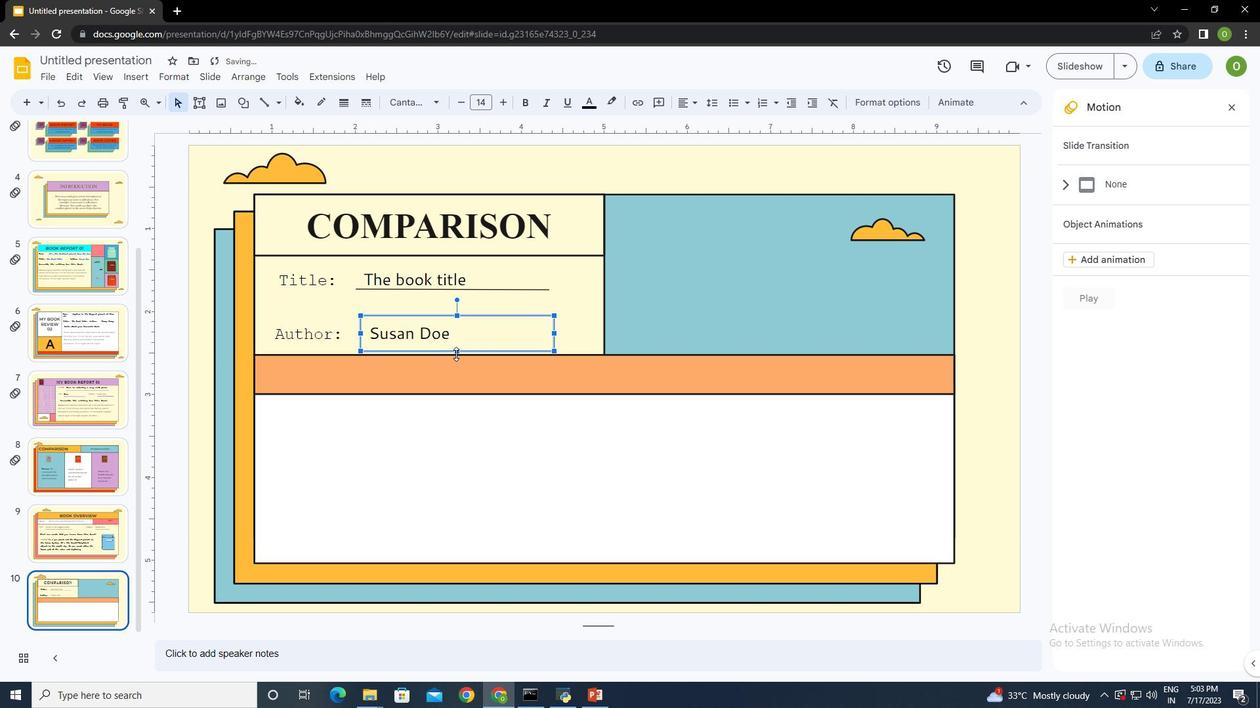 
Action: Mouse pressed left at (458, 353)
Screenshot: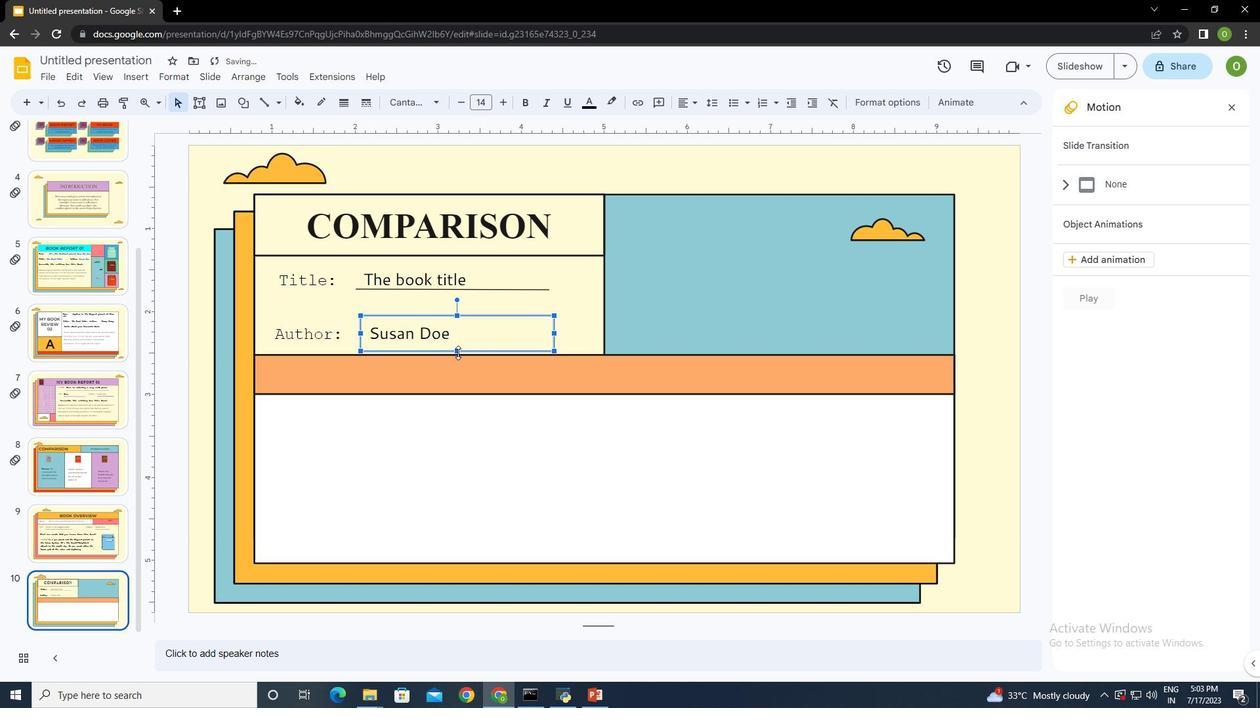 
Action: Mouse moved to (506, 302)
Screenshot: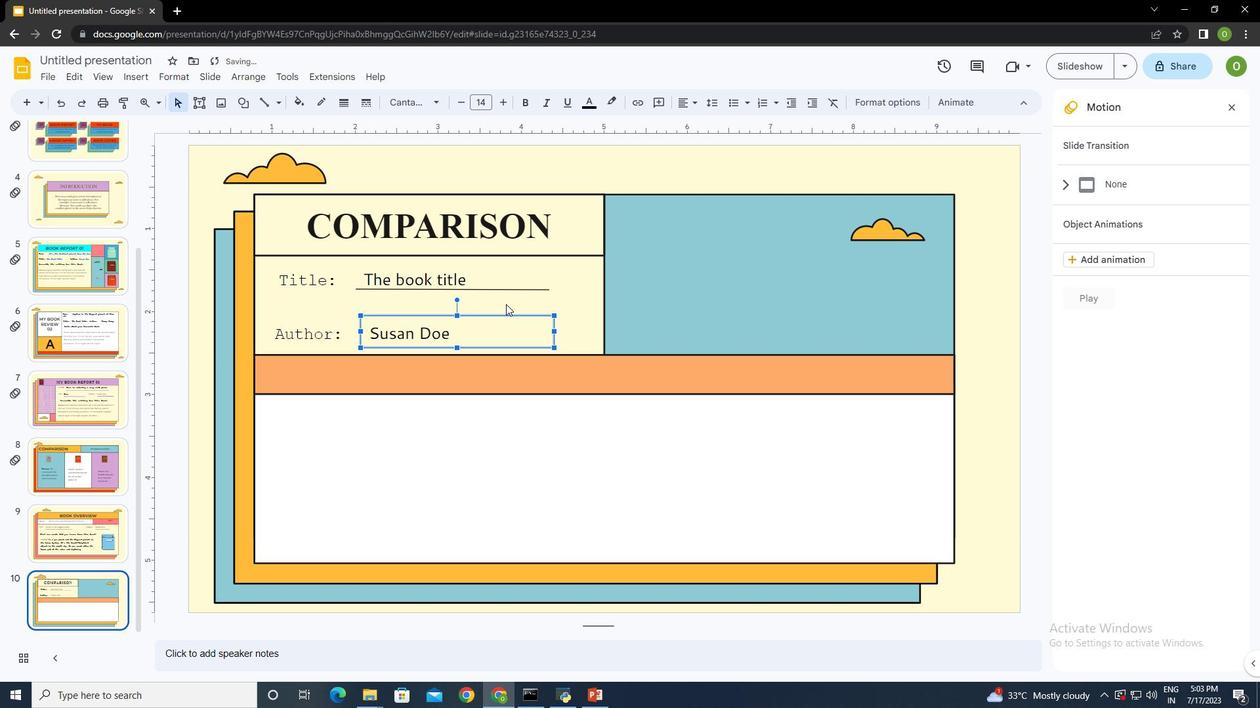 
Action: Mouse pressed left at (506, 302)
Screenshot: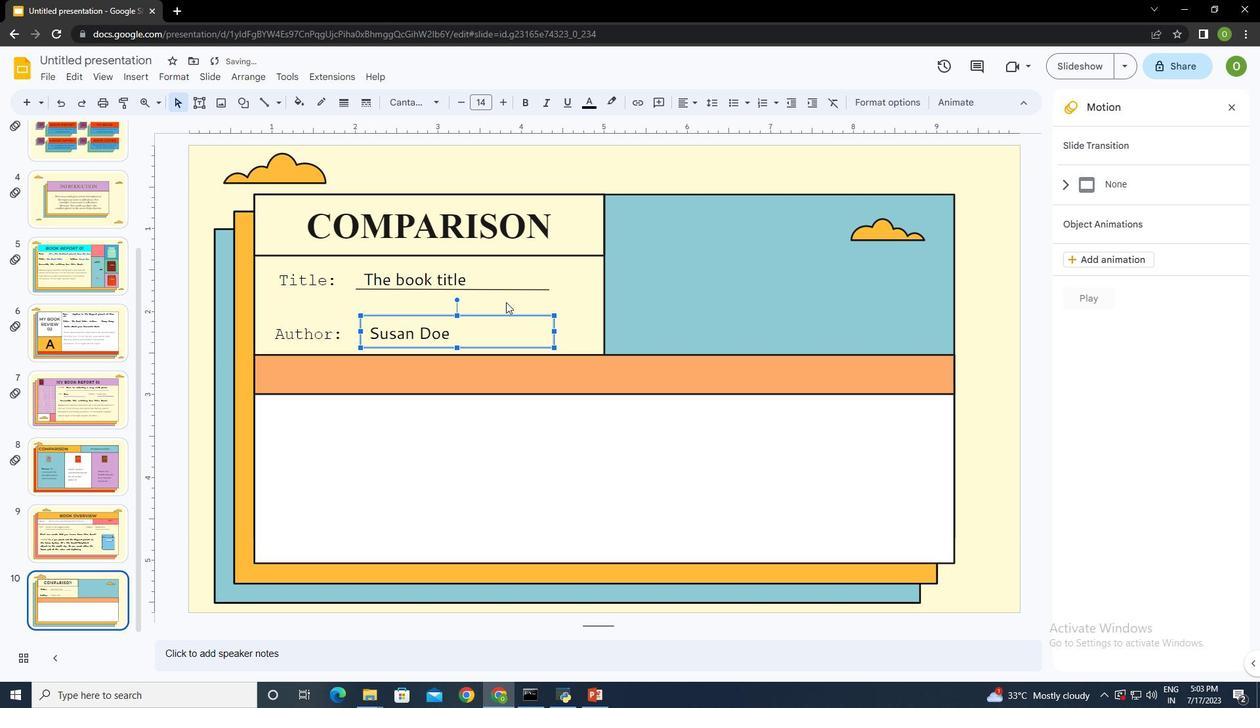 
Action: Mouse moved to (265, 102)
Screenshot: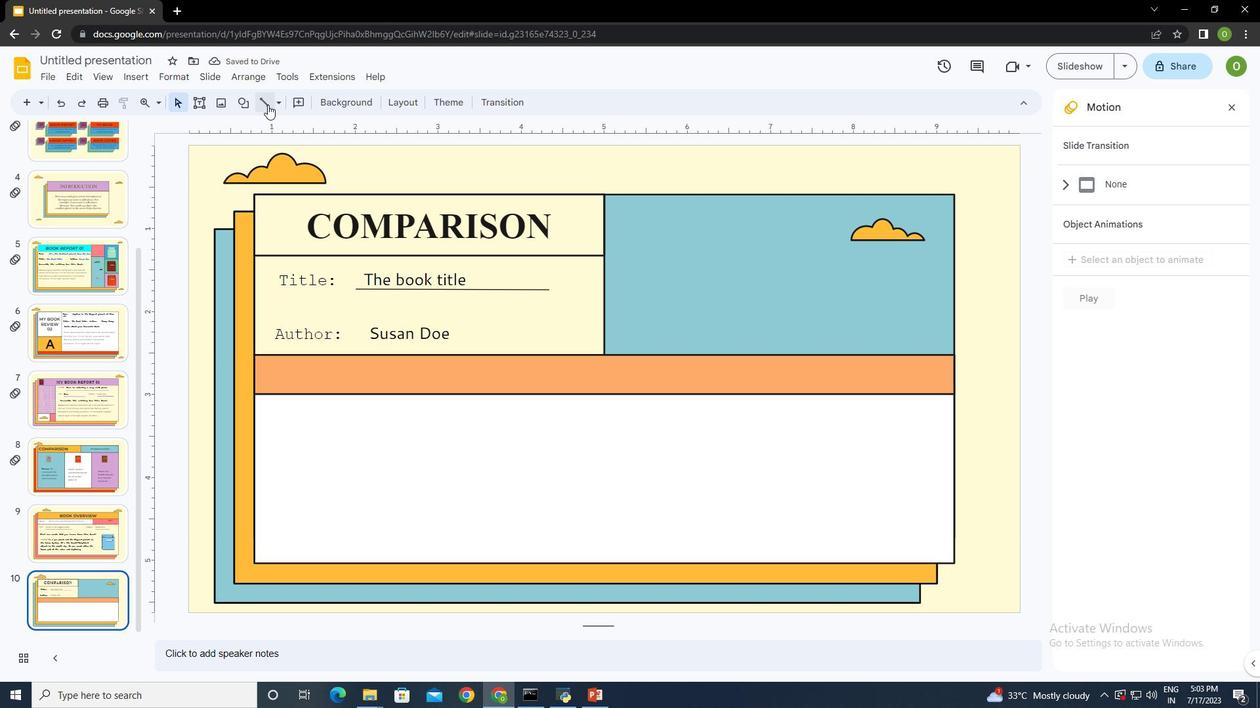 
Action: Mouse pressed left at (265, 102)
Screenshot: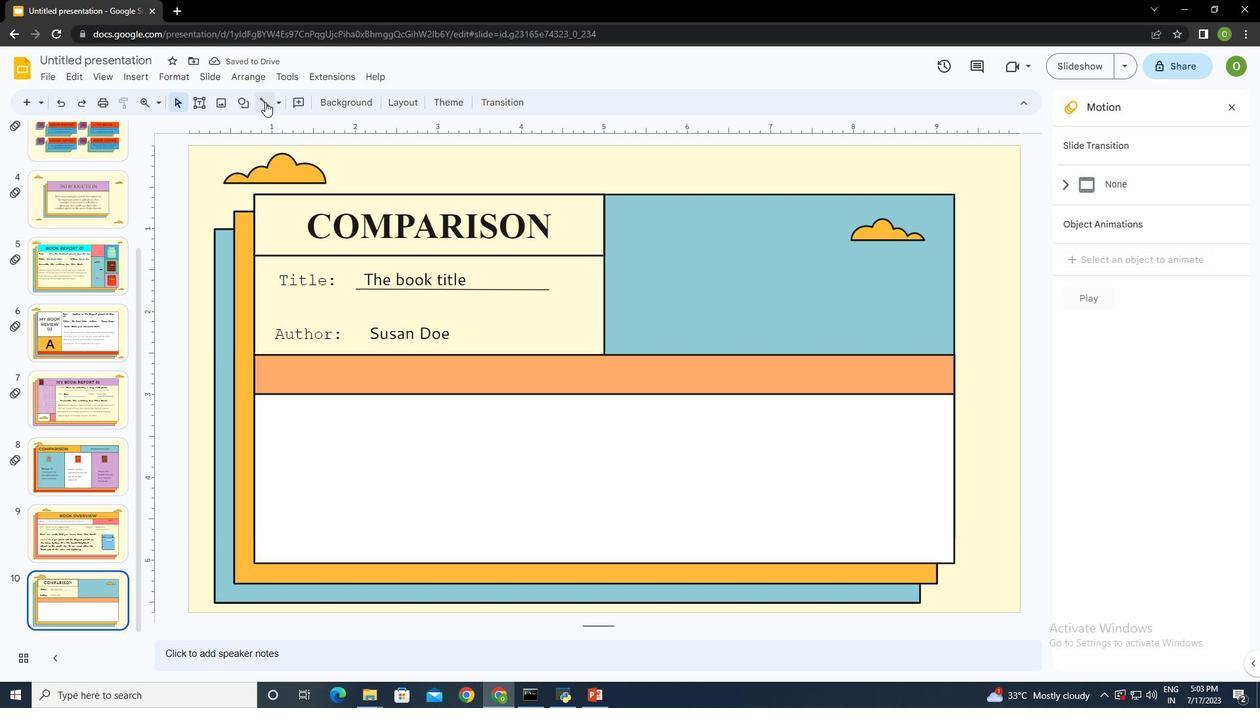 
Action: Mouse moved to (362, 345)
Screenshot: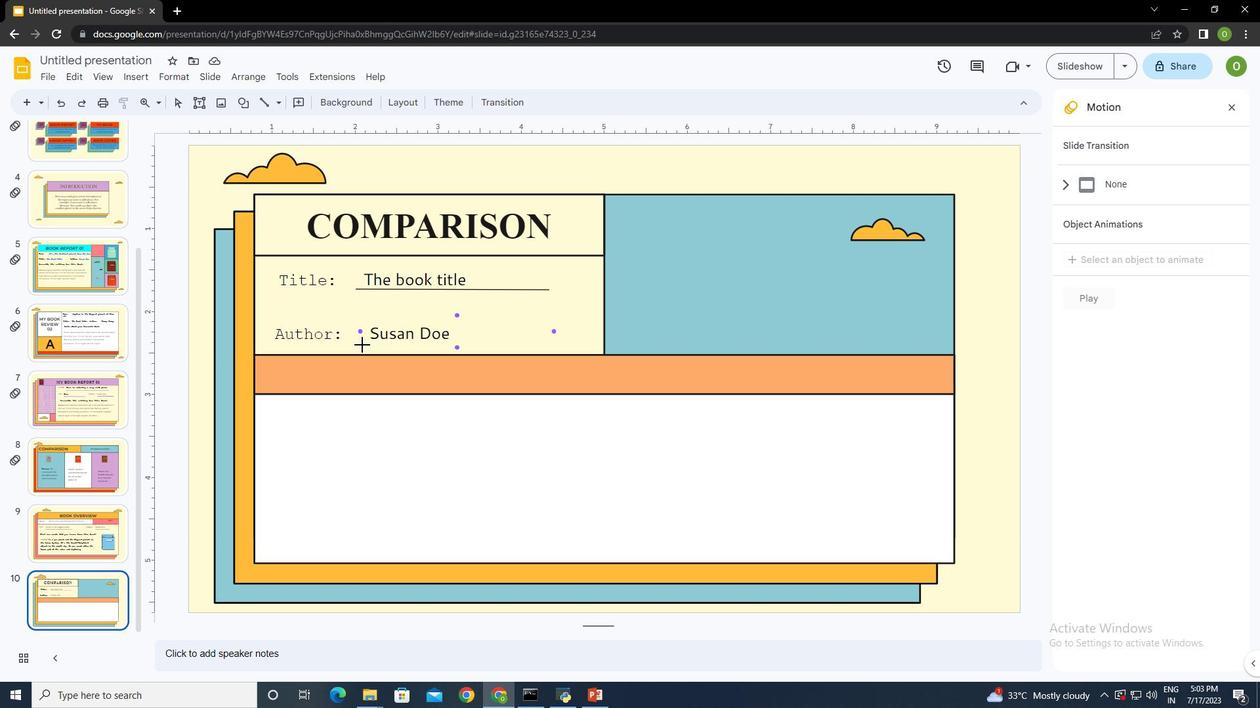 
Action: Mouse pressed left at (362, 345)
Screenshot: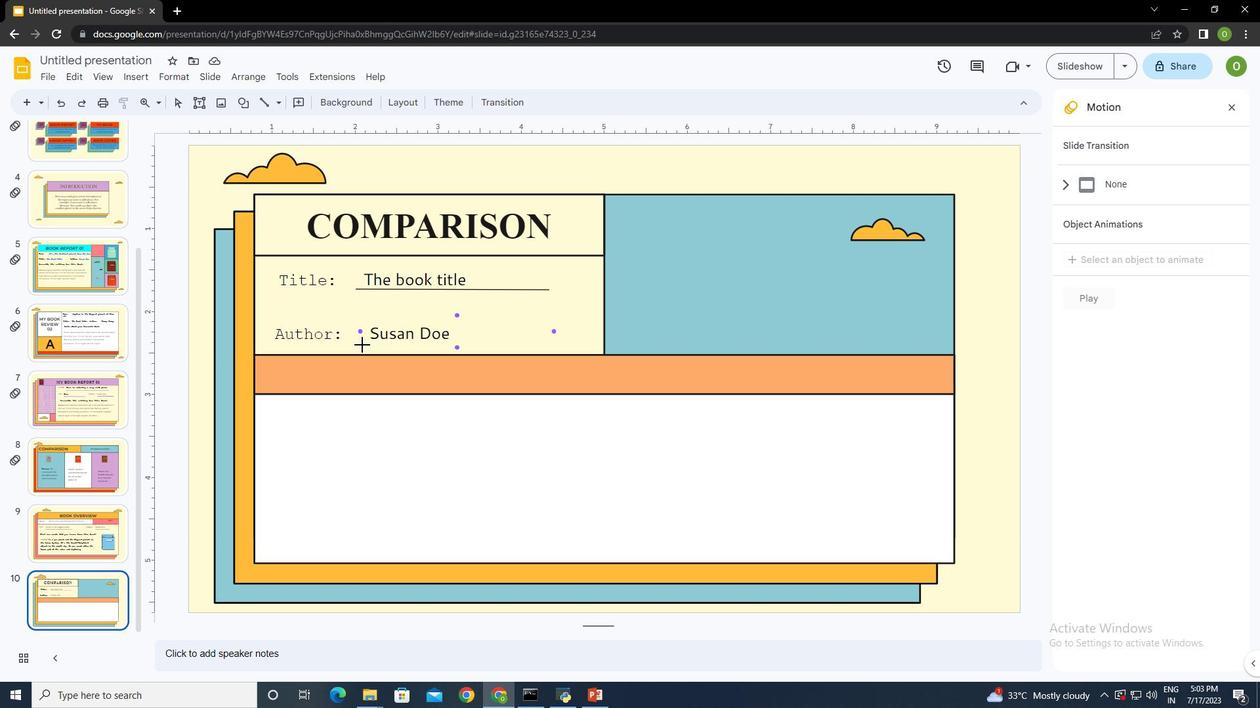 
Action: Mouse moved to (544, 345)
Screenshot: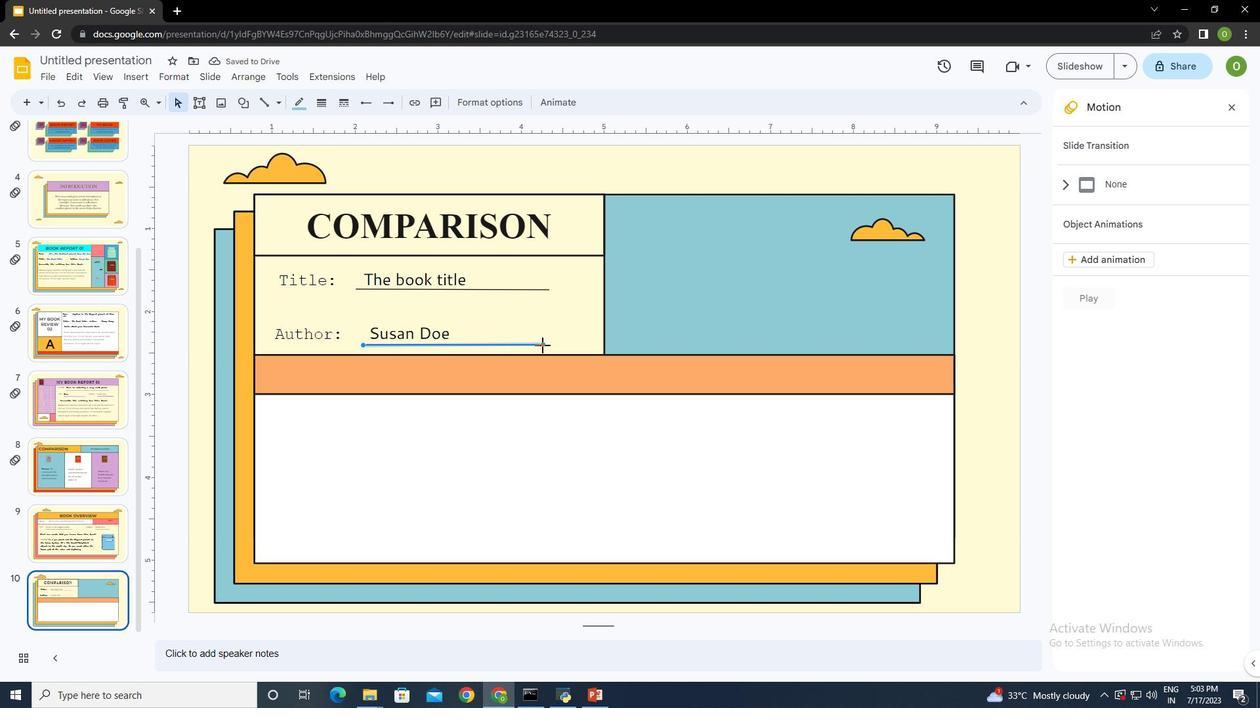
Action: Mouse pressed left at (544, 345)
Screenshot: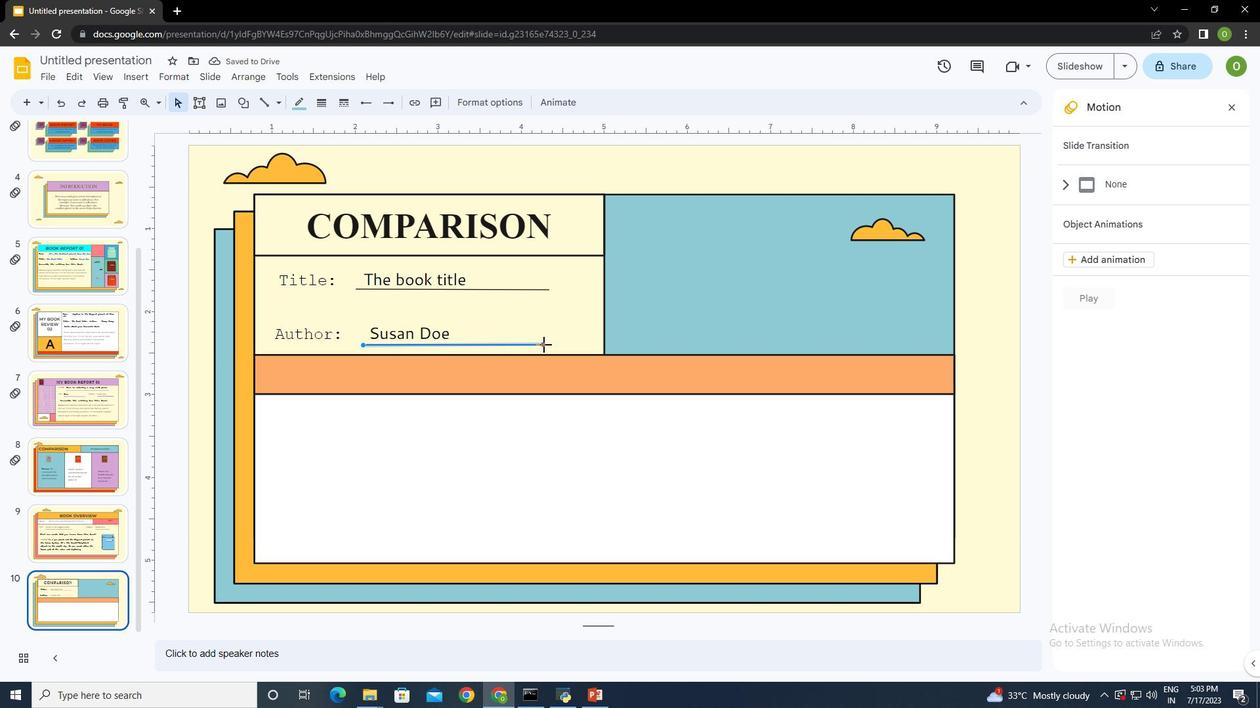 
Action: Mouse moved to (296, 101)
Screenshot: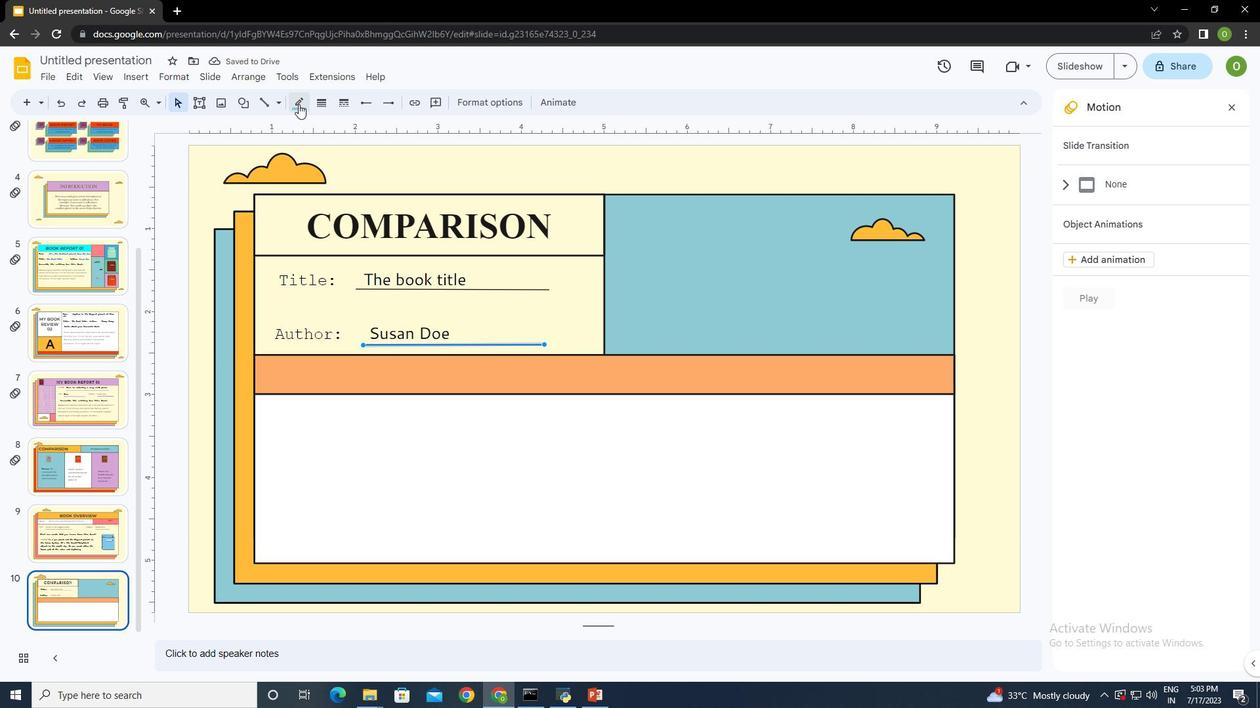 
Action: Mouse pressed left at (296, 101)
Screenshot: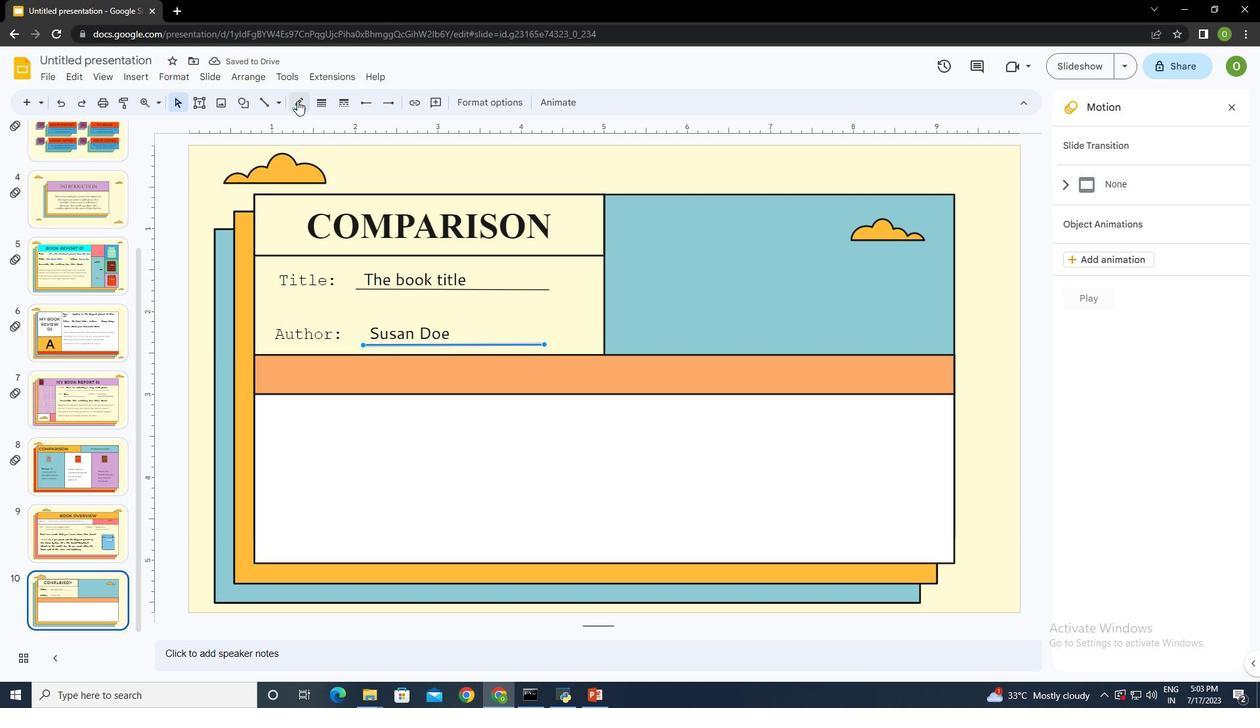 
Action: Mouse moved to (307, 143)
Screenshot: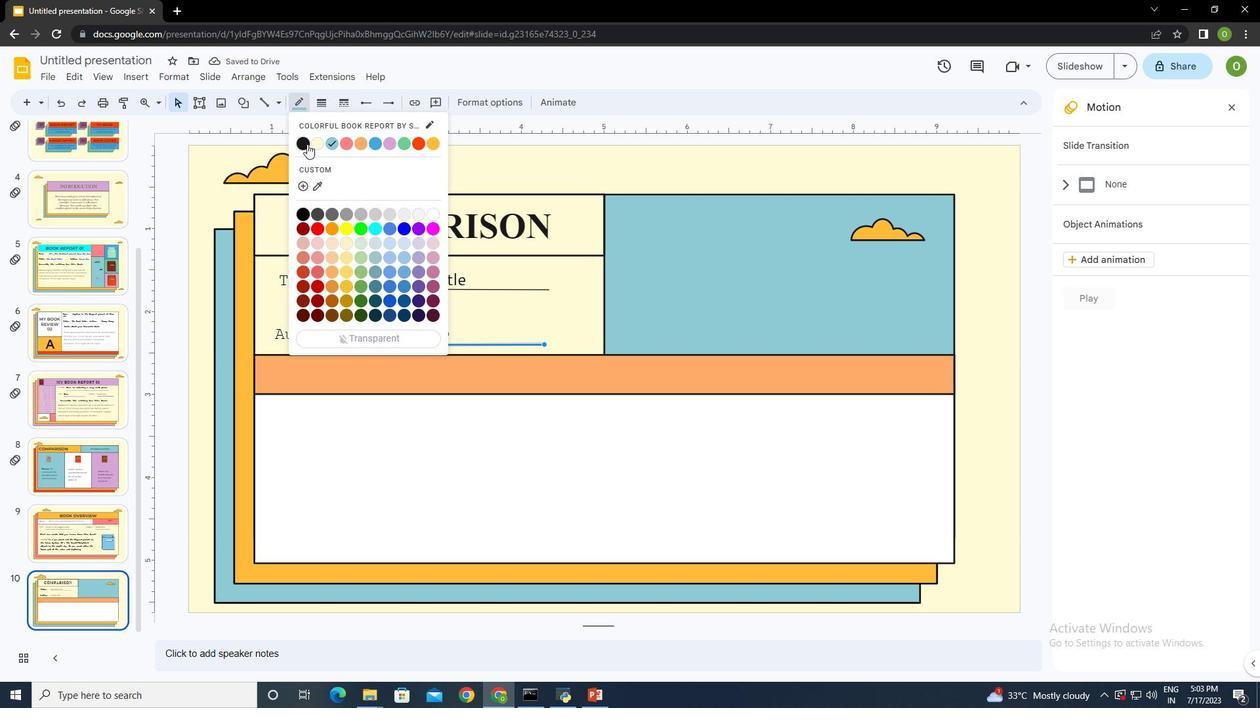 
Action: Mouse pressed left at (307, 143)
Screenshot: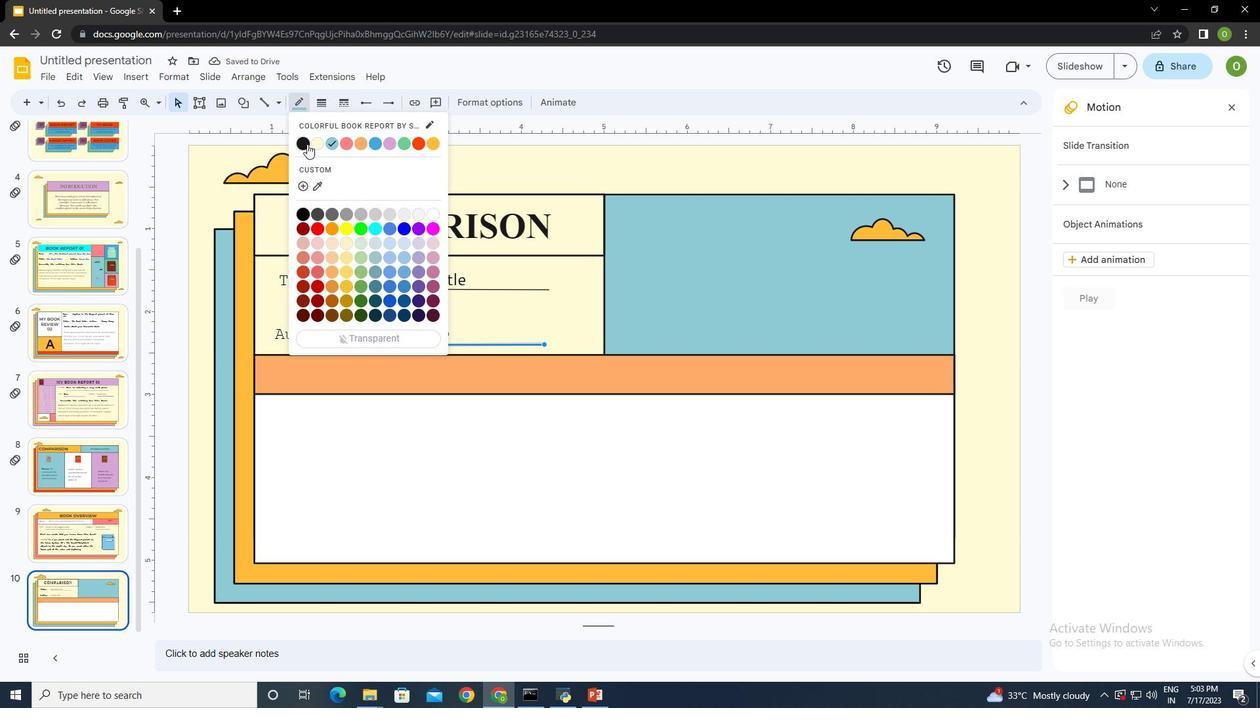 
Action: Mouse moved to (543, 345)
Screenshot: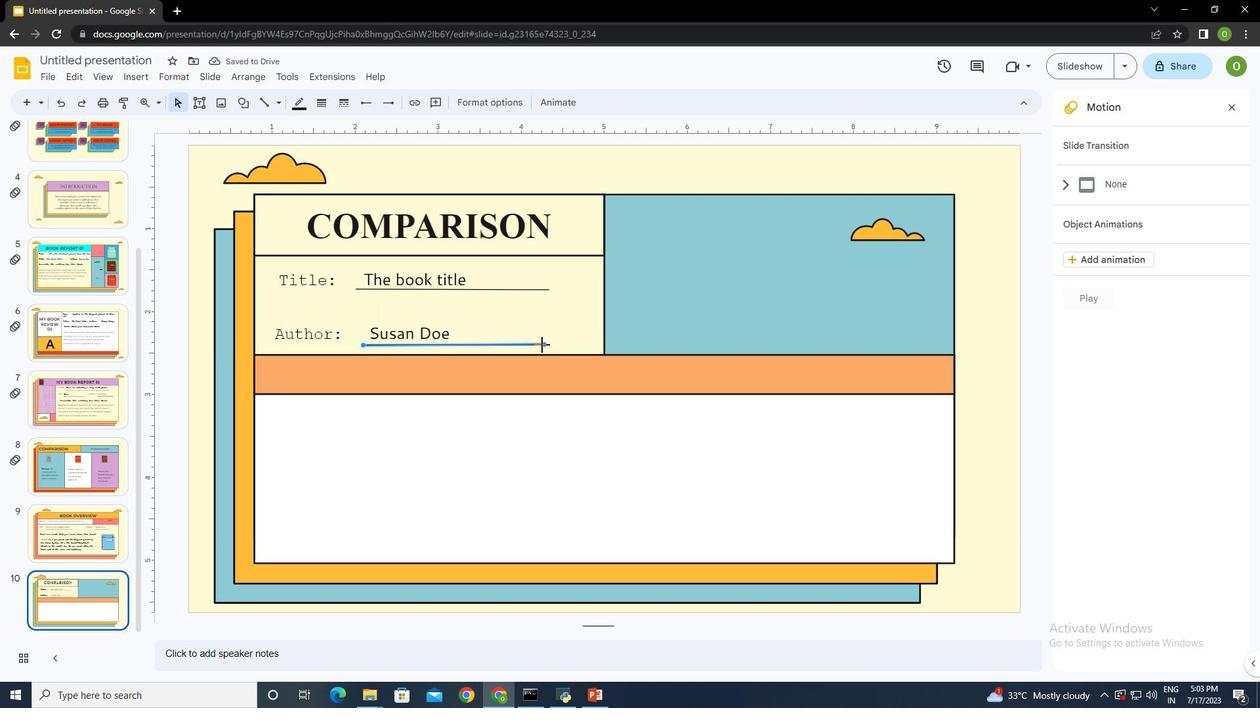 
Action: Mouse pressed left at (543, 345)
Screenshot: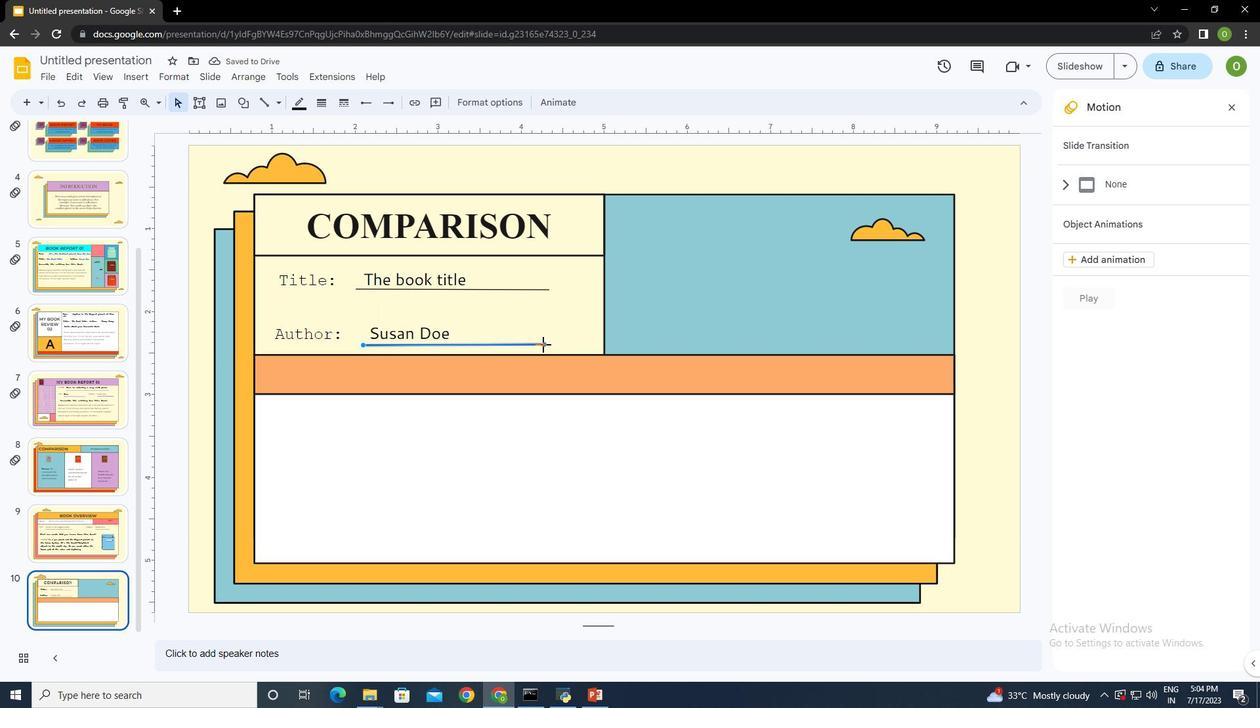 
Action: Mouse moved to (565, 334)
Screenshot: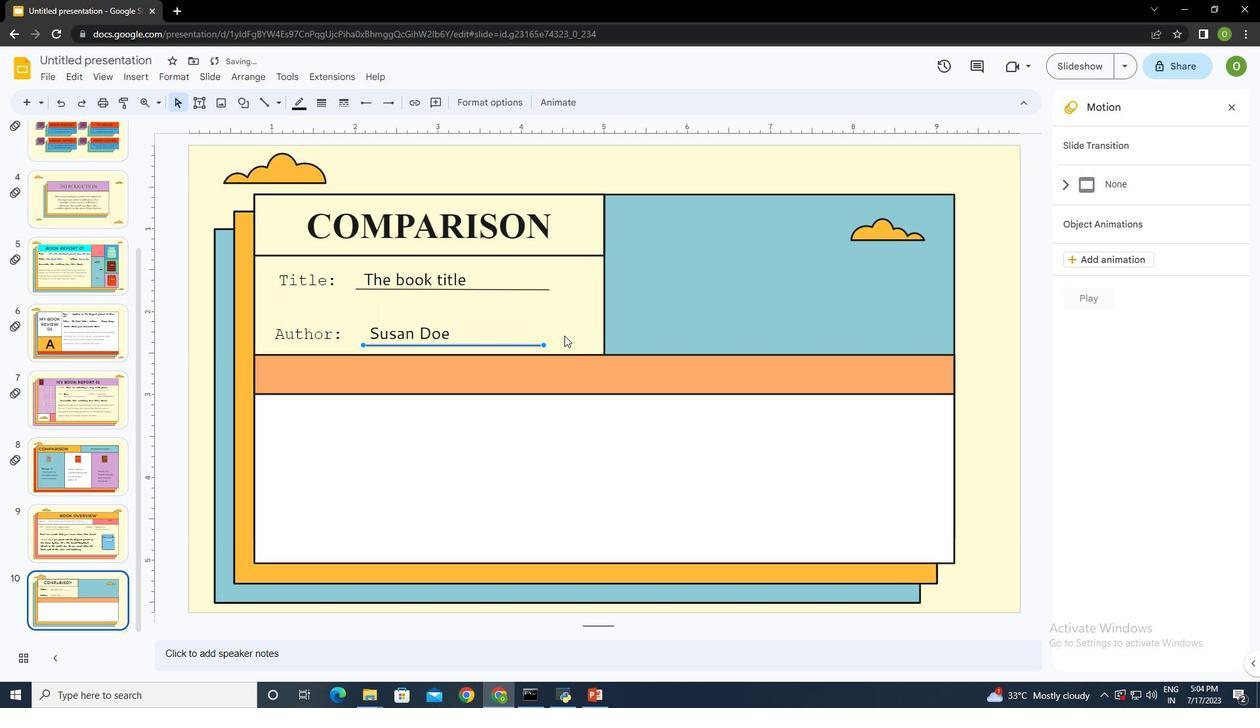 
Action: Mouse pressed left at (565, 334)
Screenshot: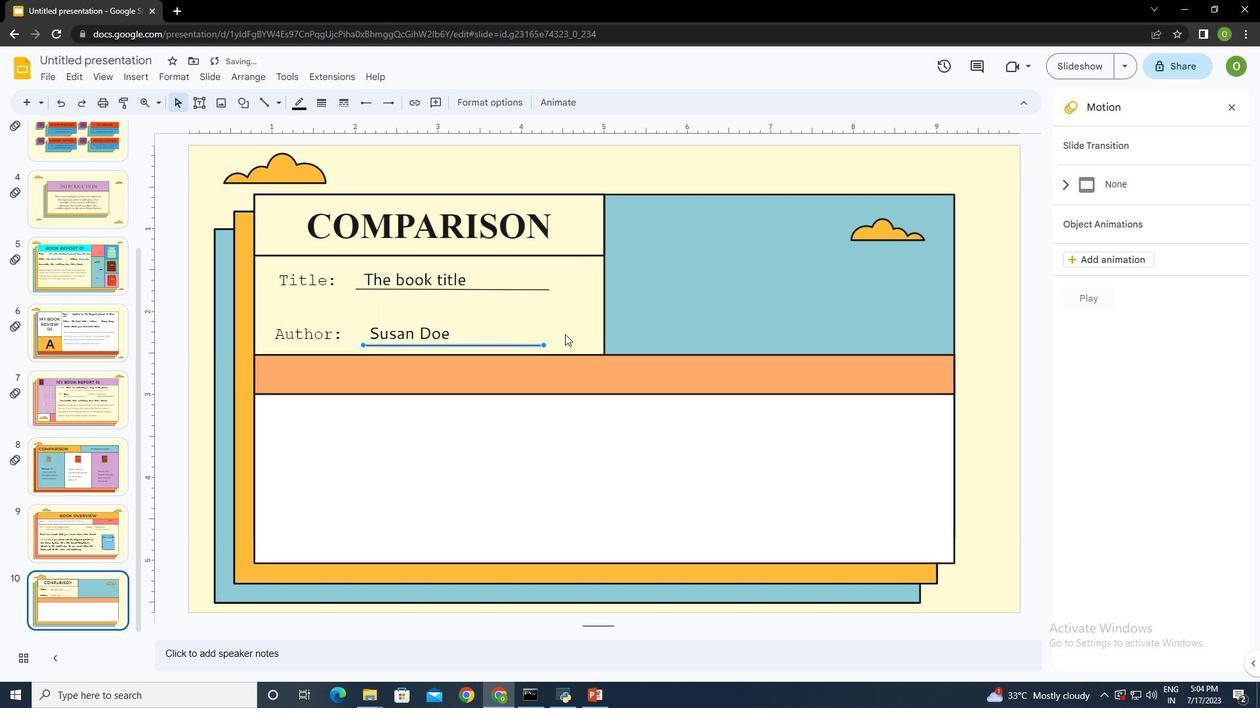 
Action: Mouse moved to (196, 99)
Screenshot: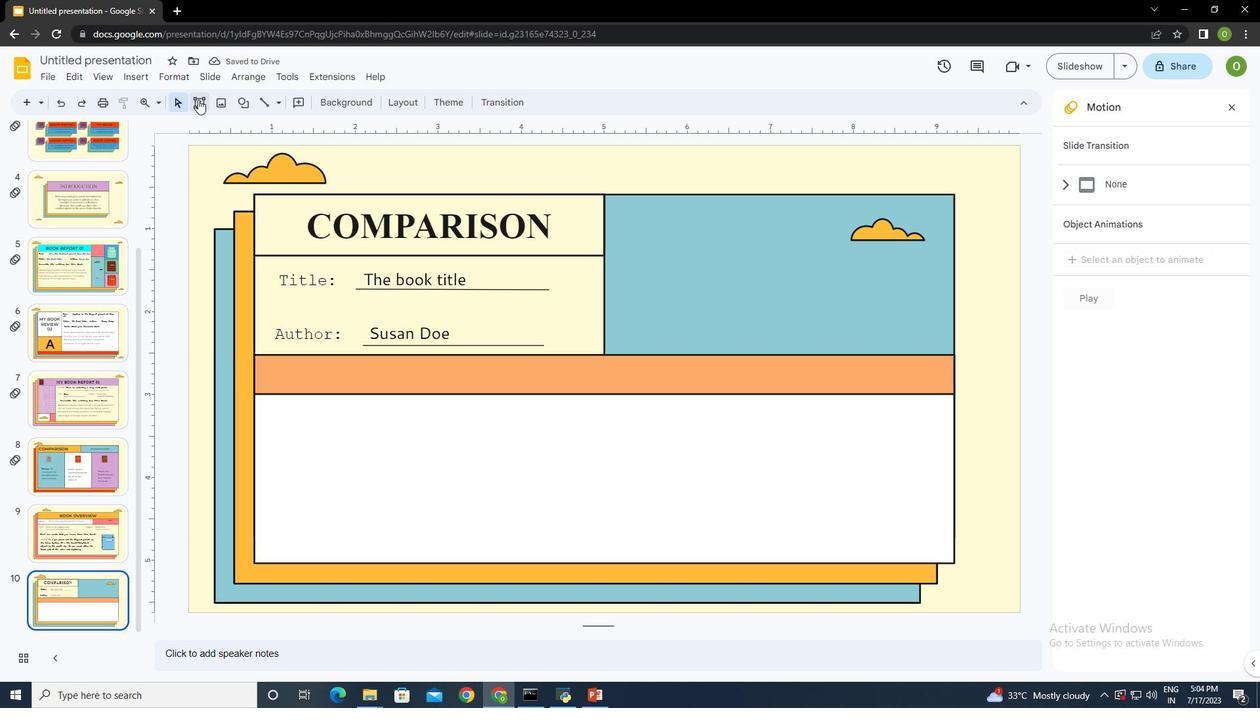 
Action: Mouse pressed left at (196, 99)
Screenshot: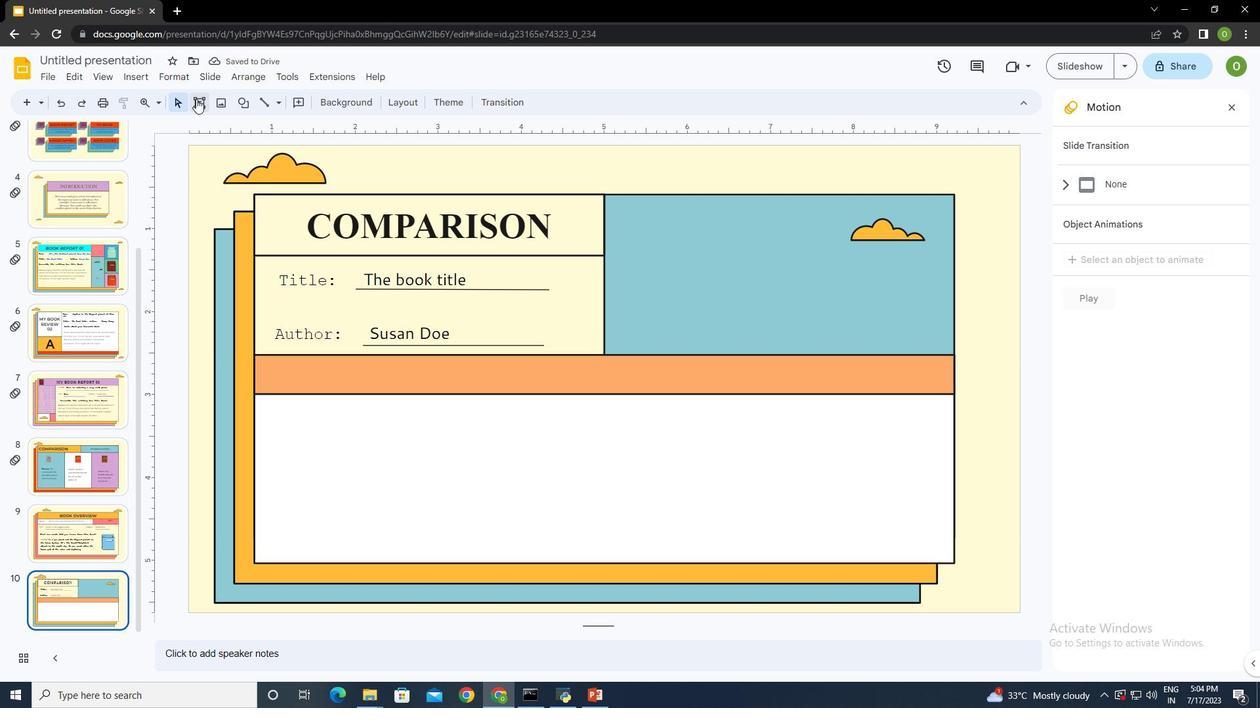 
Action: Mouse moved to (621, 251)
Screenshot: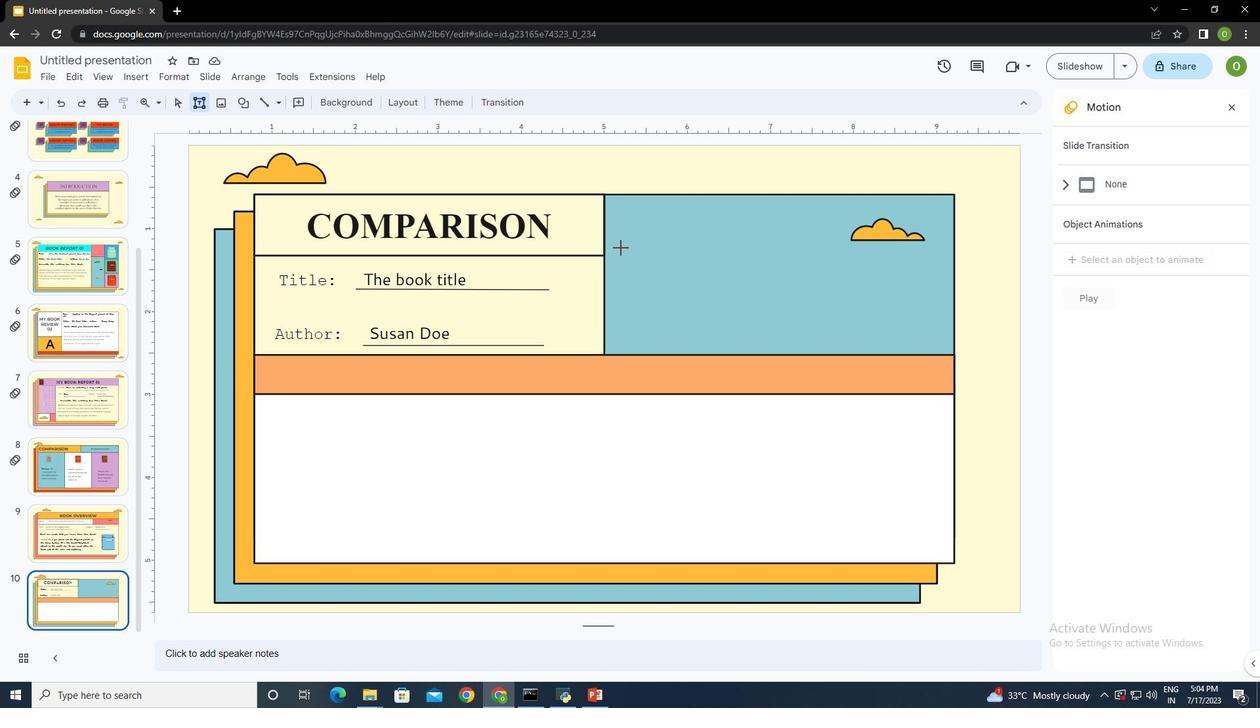 
Action: Mouse pressed left at (621, 251)
Screenshot: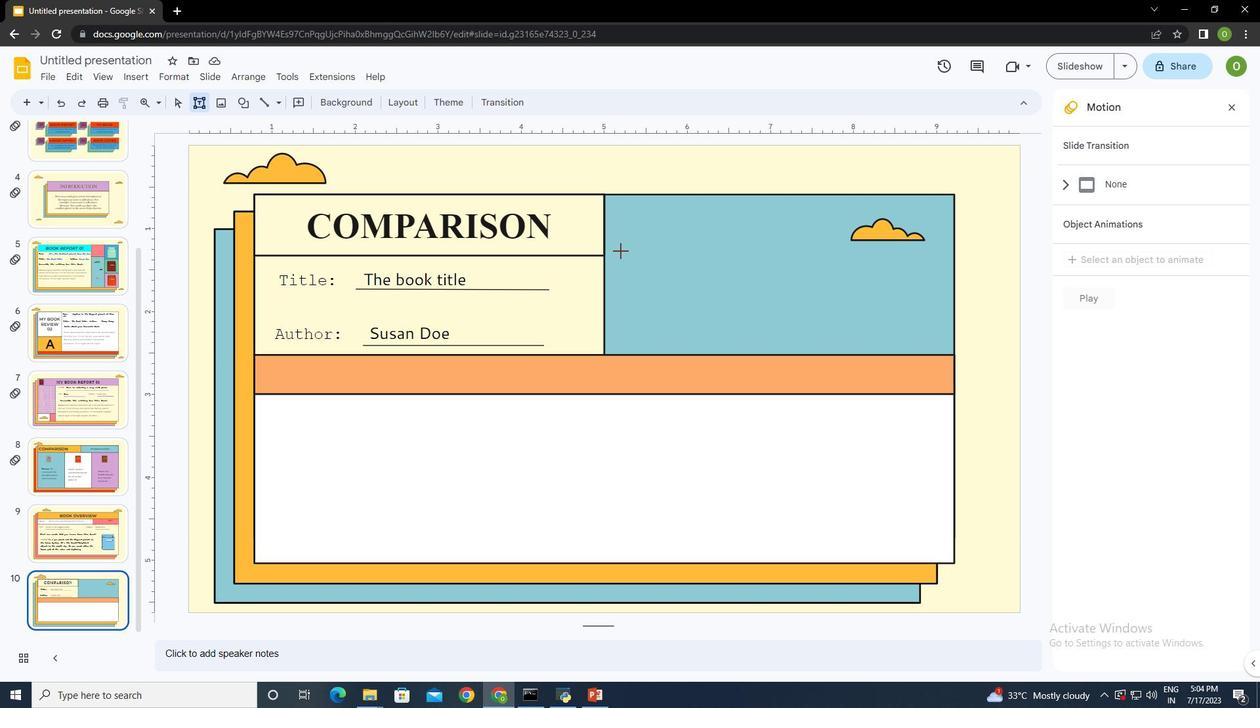 
Action: Mouse moved to (636, 269)
Screenshot: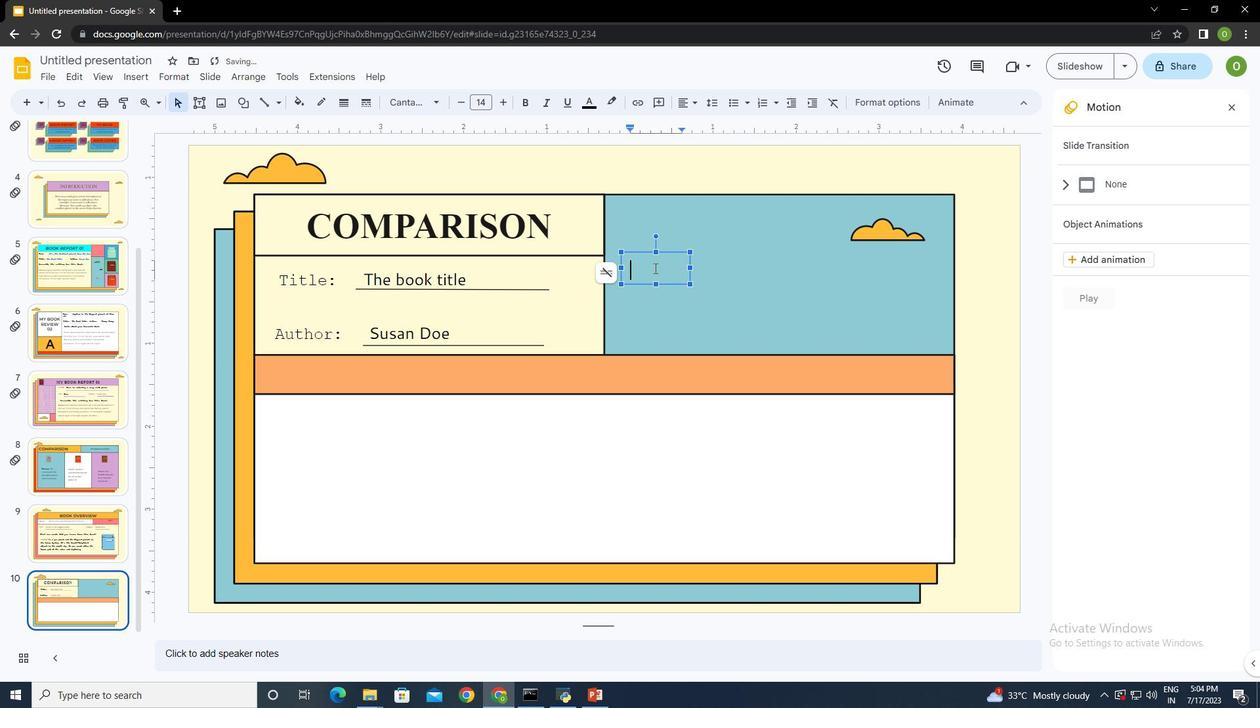 
Action: Key pressed <Key.shift>Title<Key.shift_r>:
Screenshot: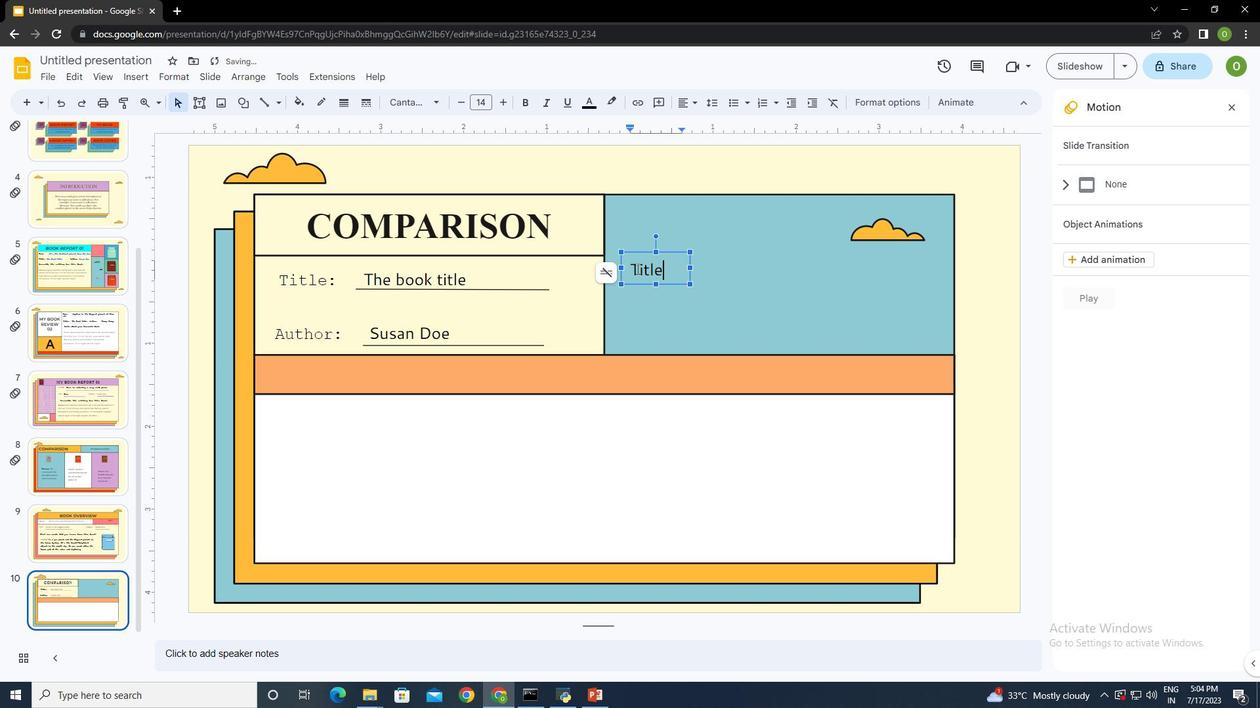 
Action: Mouse moved to (690, 267)
Screenshot: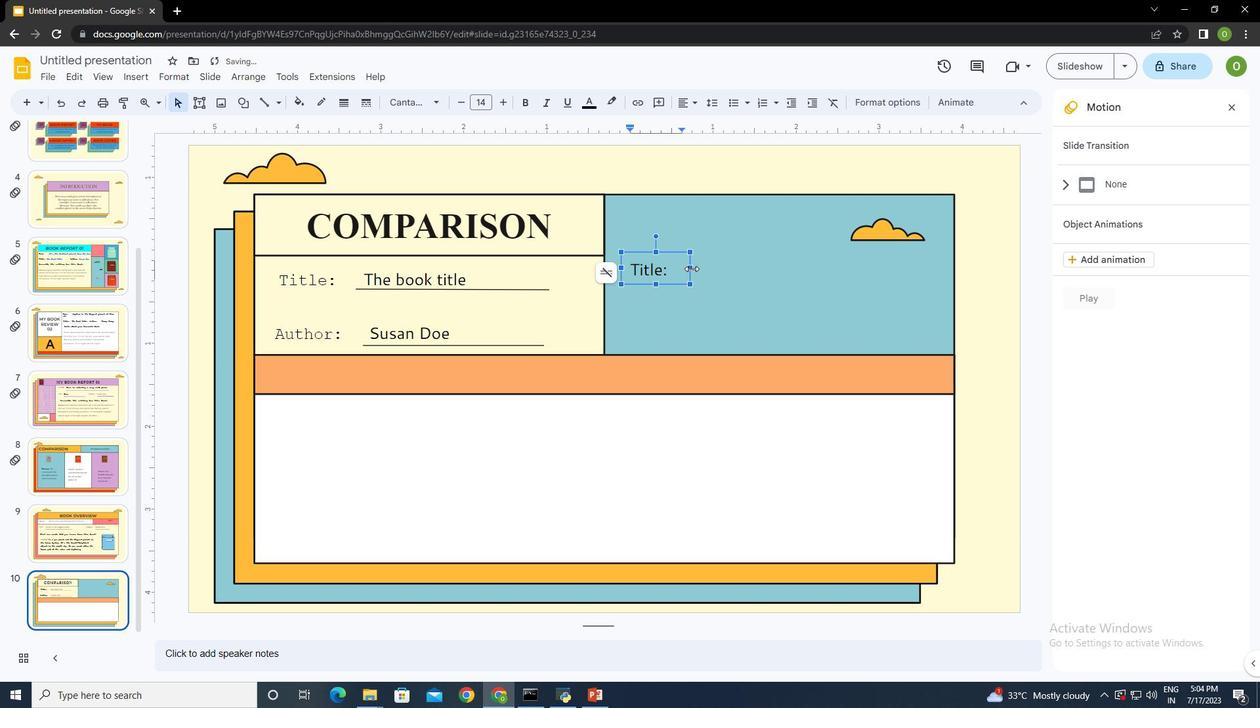 
Action: Mouse pressed left at (690, 267)
Screenshot: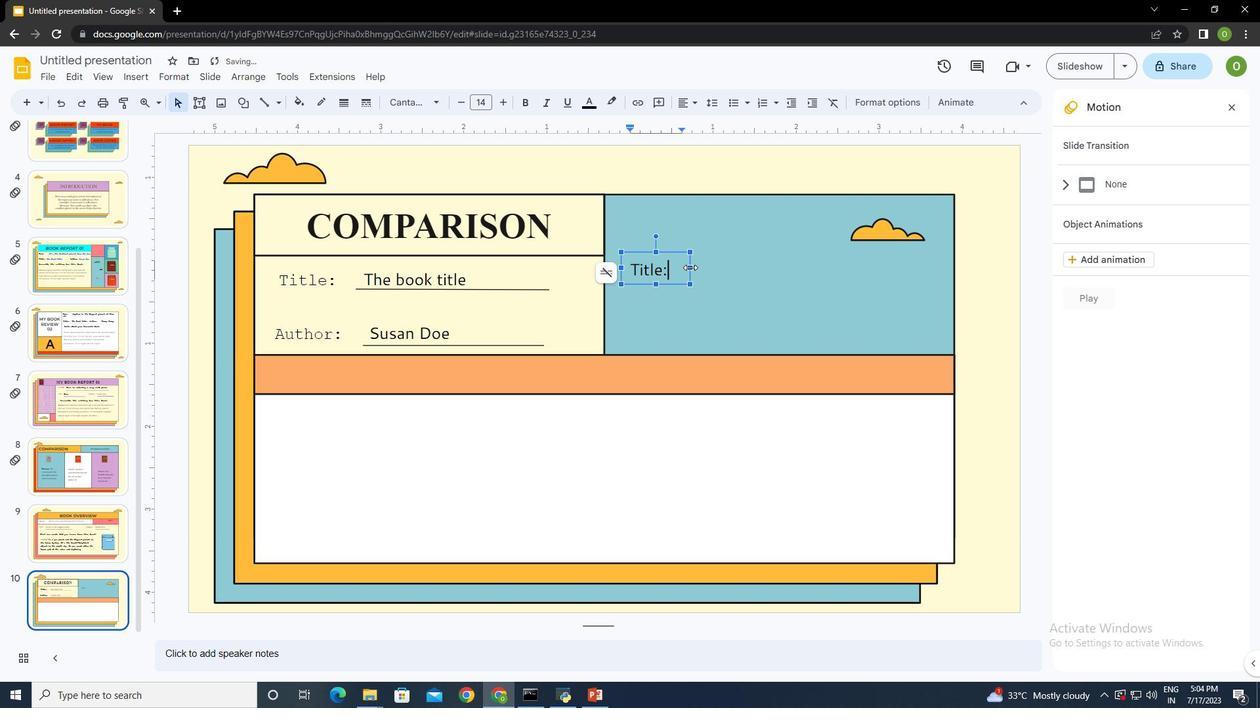 
Action: Mouse moved to (718, 273)
Screenshot: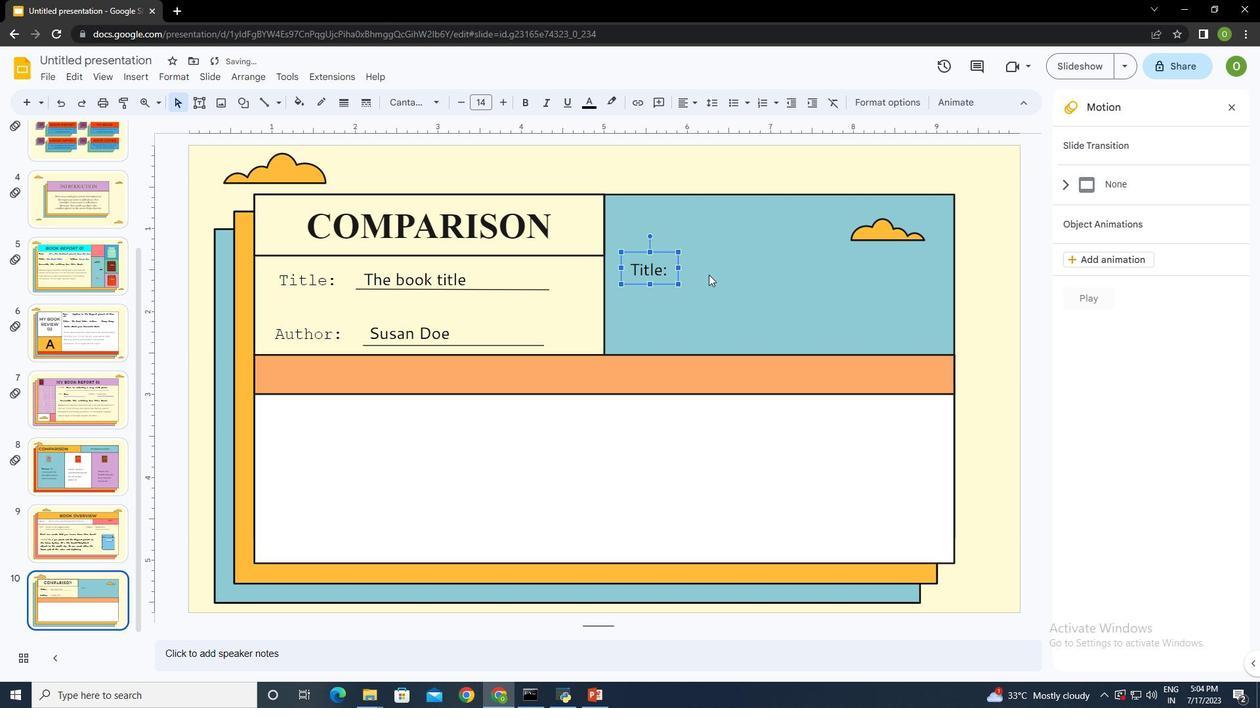 
Action: Mouse pressed left at (718, 273)
Screenshot: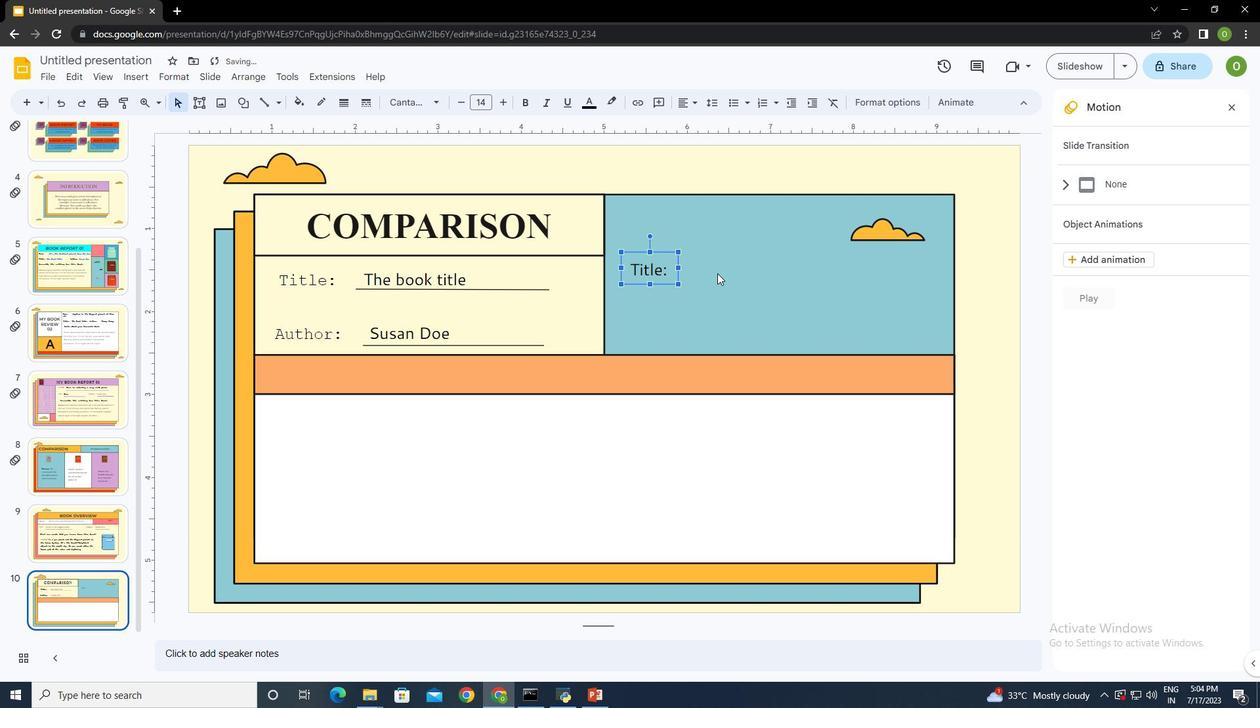 
Action: Mouse moved to (206, 103)
Screenshot: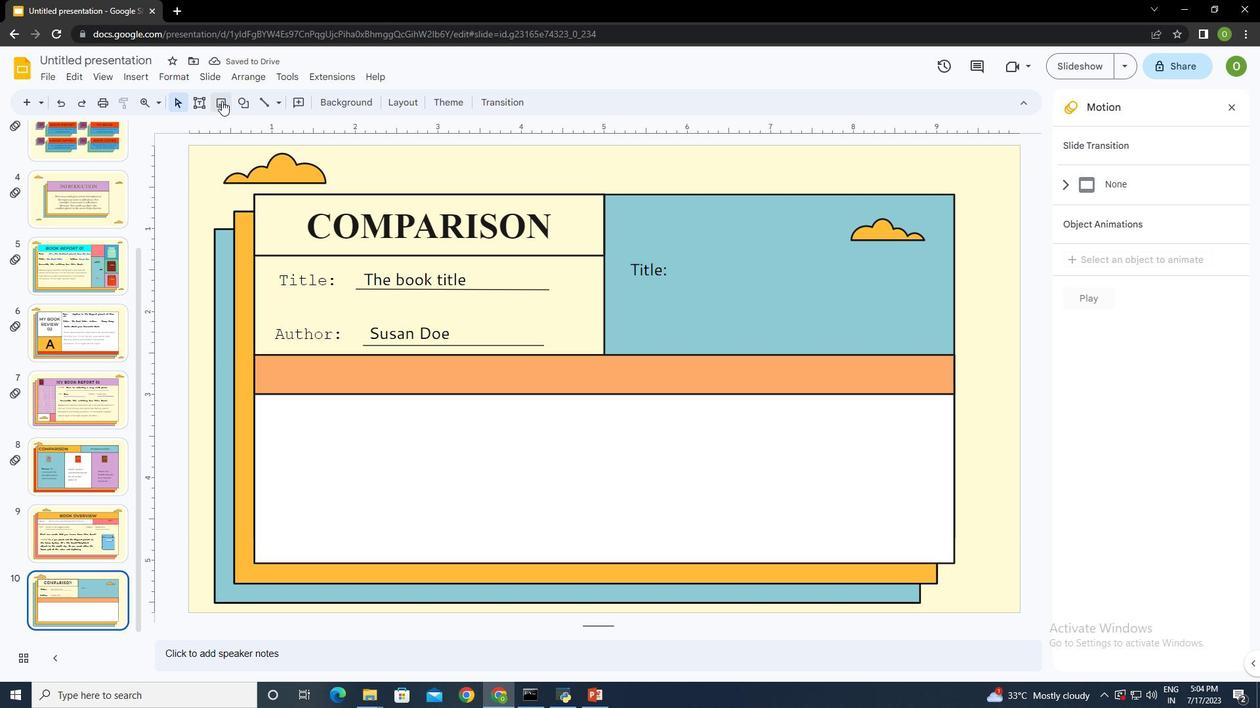 
Action: Mouse pressed left at (206, 103)
Screenshot: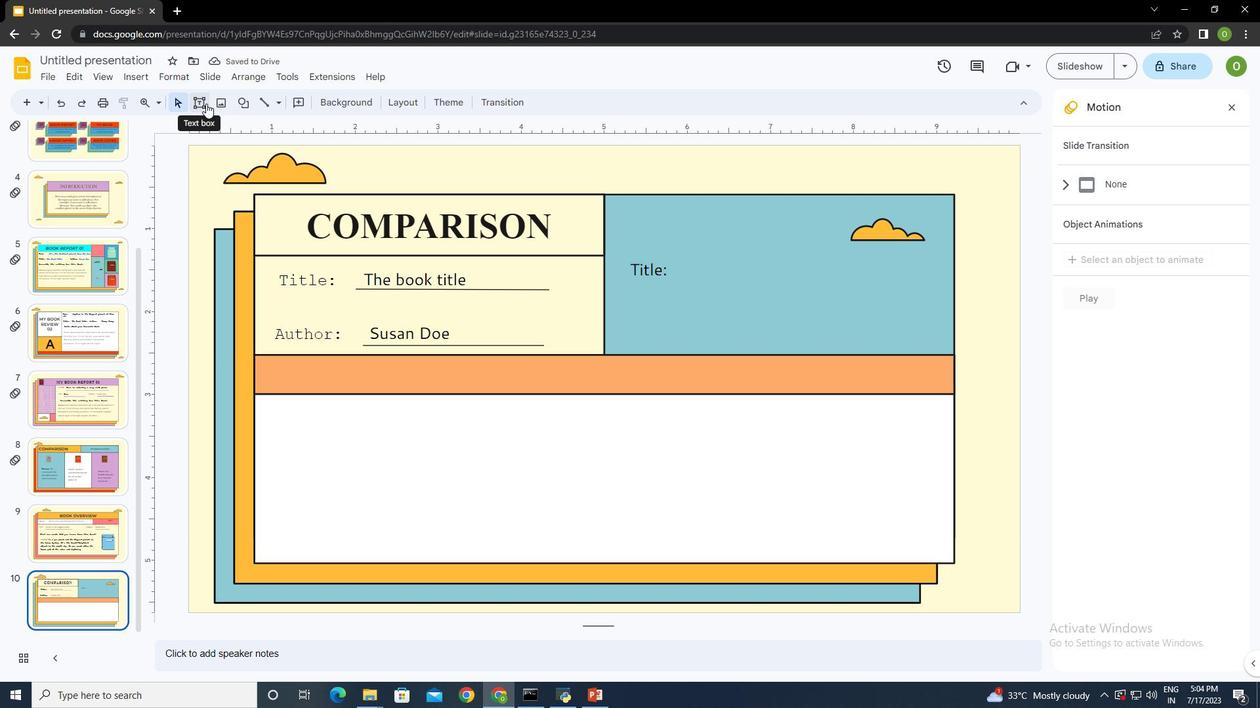 
Action: Mouse moved to (712, 256)
Screenshot: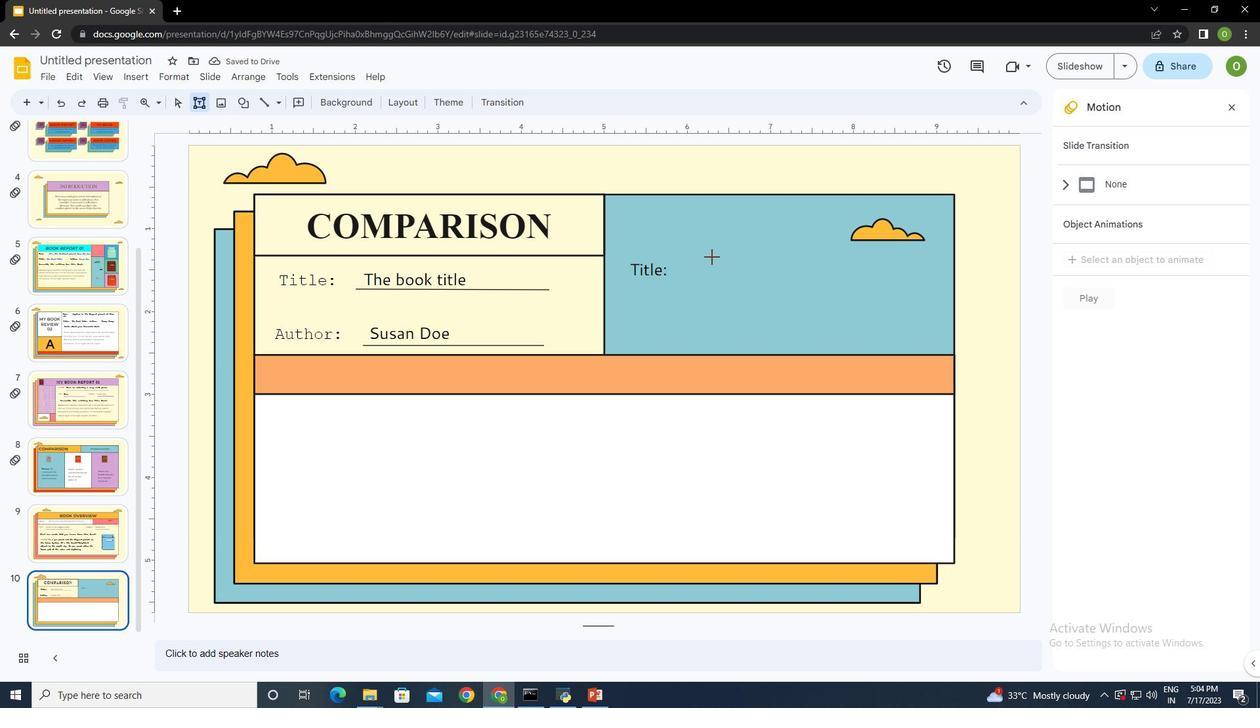 
Action: Mouse pressed left at (712, 256)
Screenshot: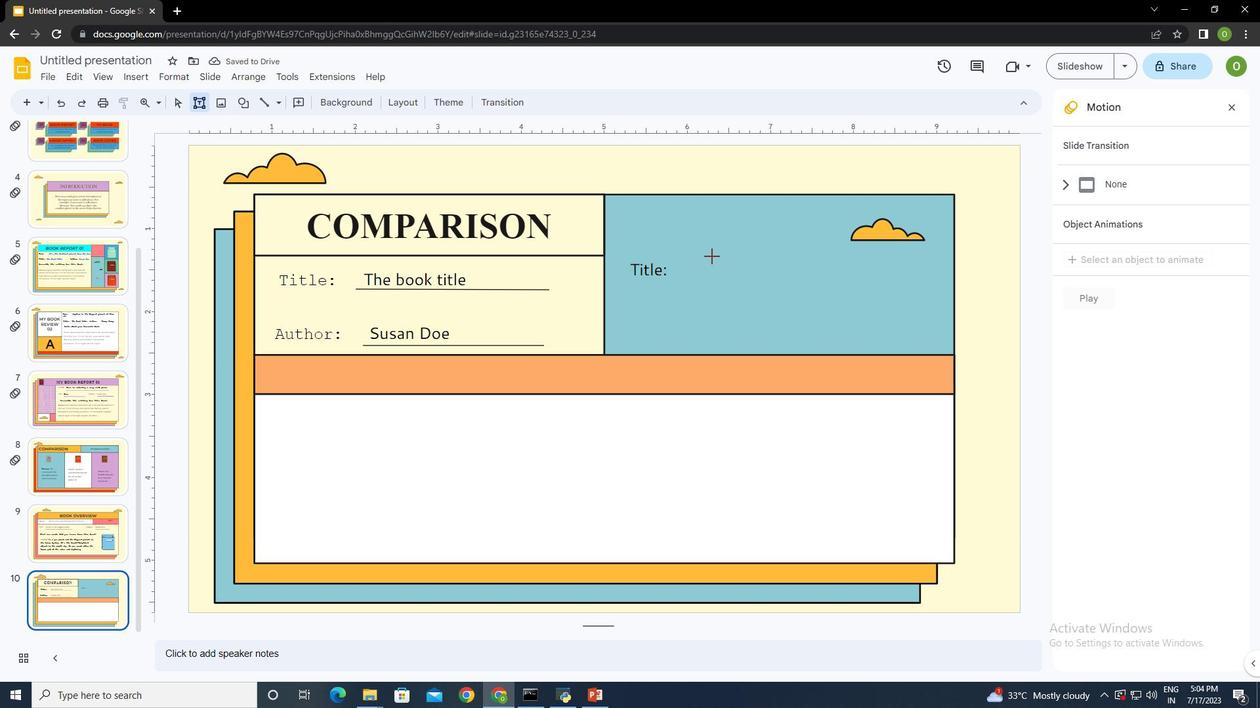 
Action: Mouse moved to (802, 274)
Screenshot: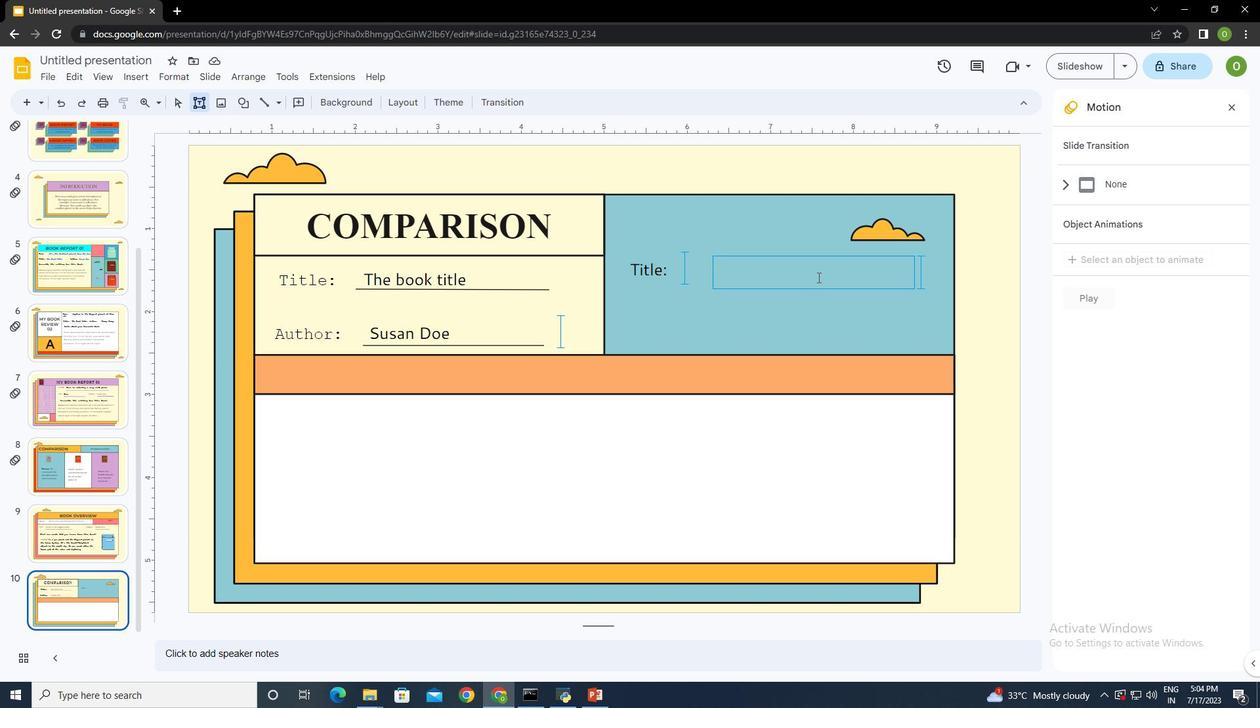 
Action: Key pressed <Key.shift><Key.shift><Key.shift><Key.shift><Key.shift><Key.shift>The<Key.space>book<Key.space>title
Screenshot: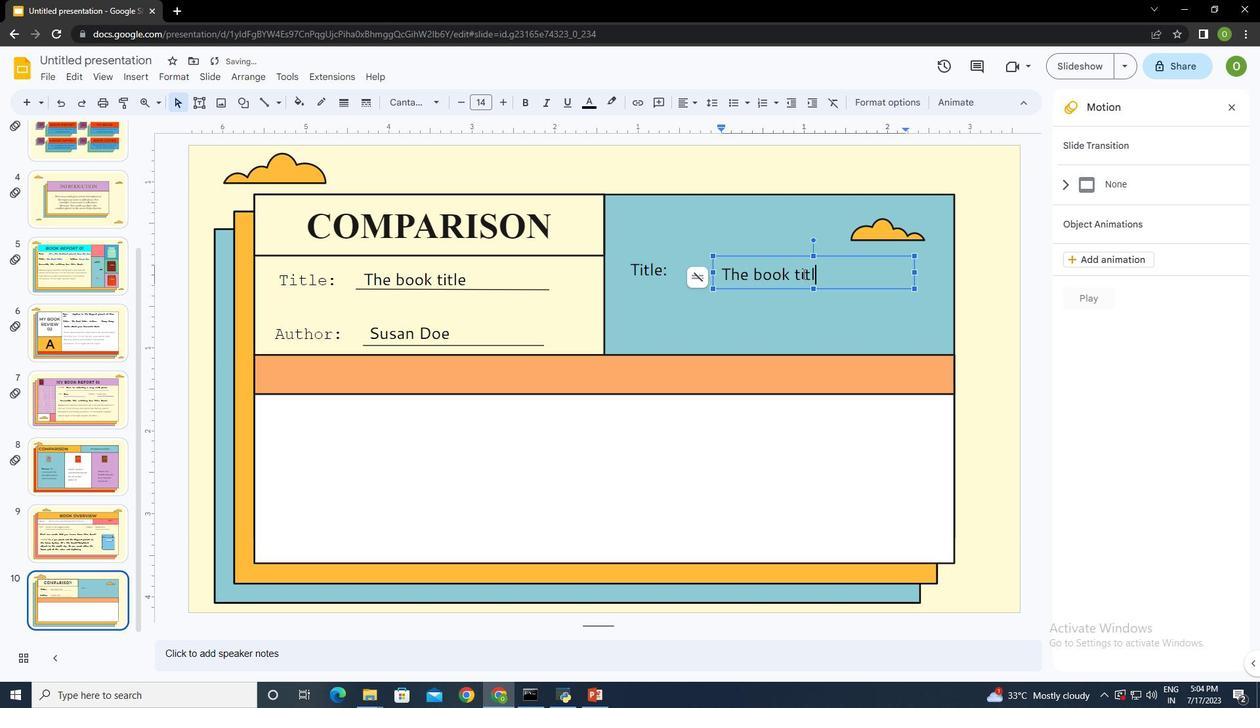 
Action: Mouse moved to (816, 256)
Screenshot: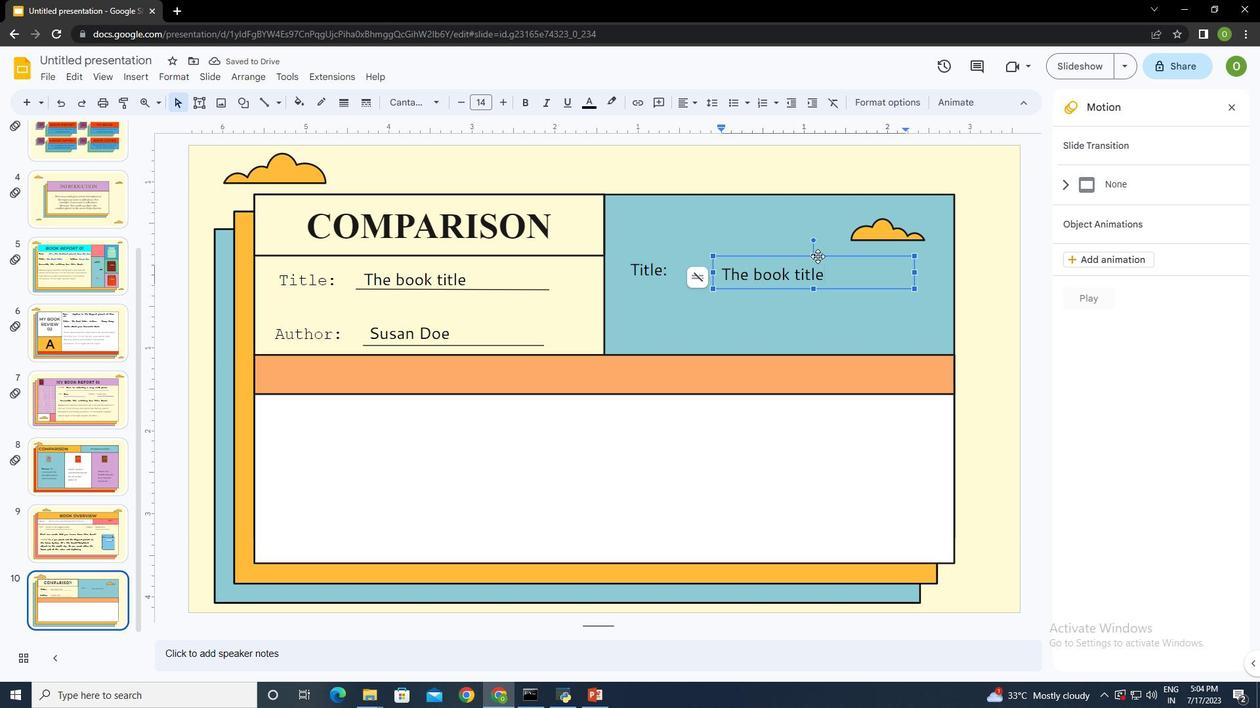 
Action: Mouse pressed left at (816, 256)
Screenshot: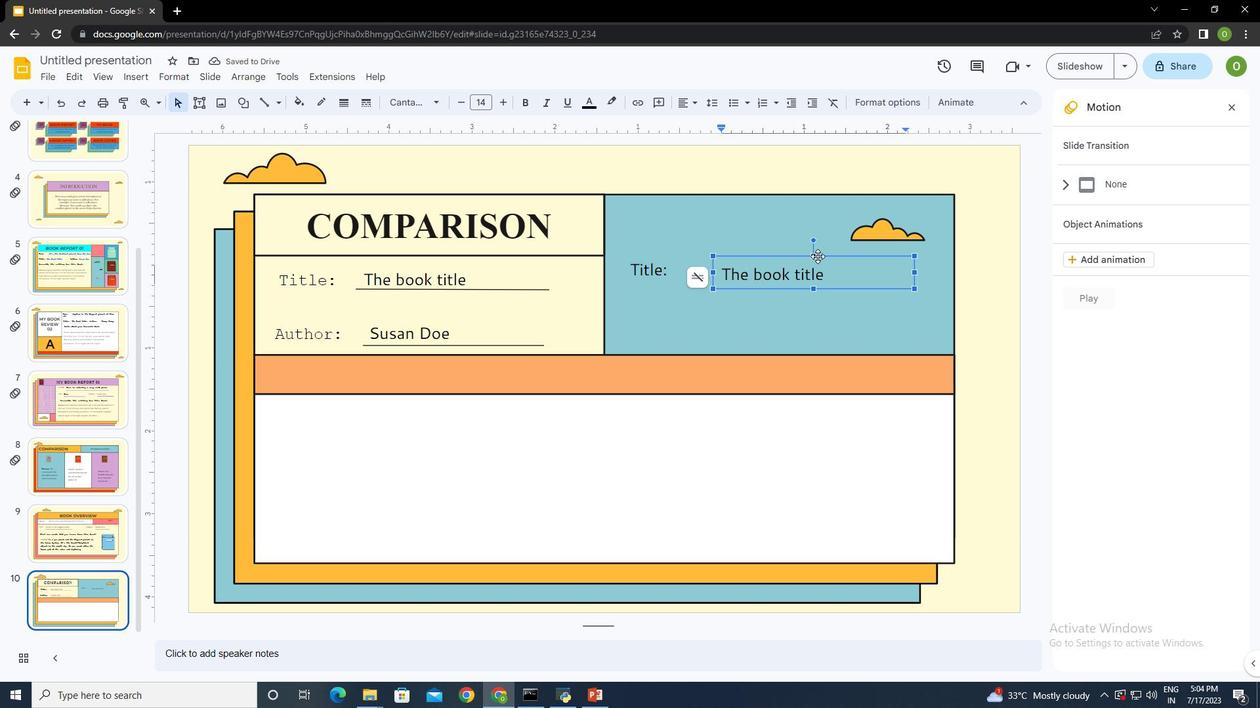 
Action: Mouse moved to (772, 307)
Screenshot: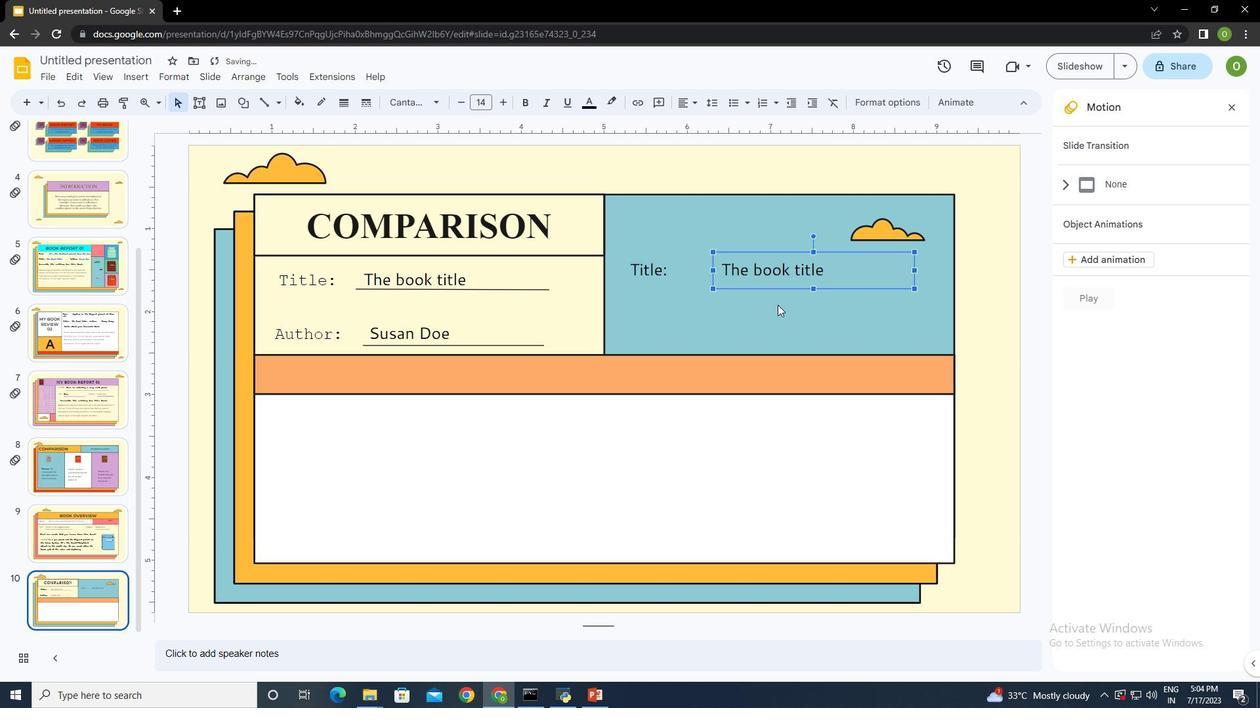 
Action: Mouse pressed left at (772, 307)
Screenshot: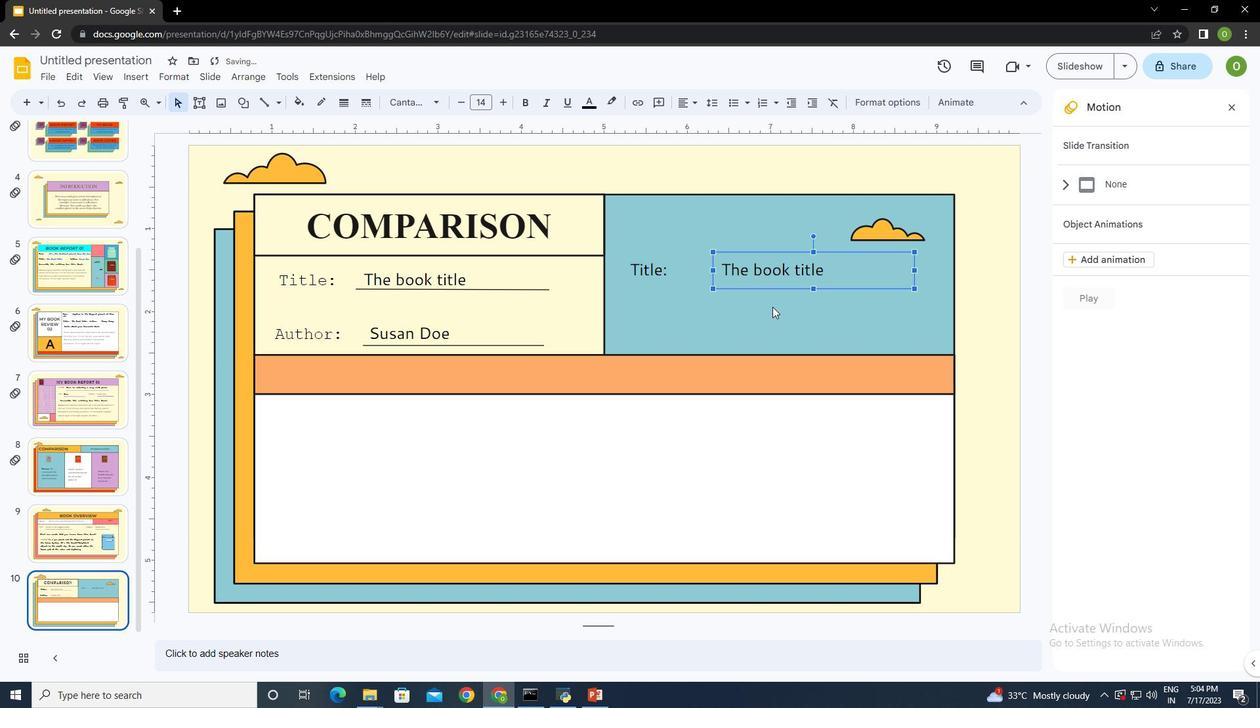 
Action: Mouse moved to (262, 99)
Screenshot: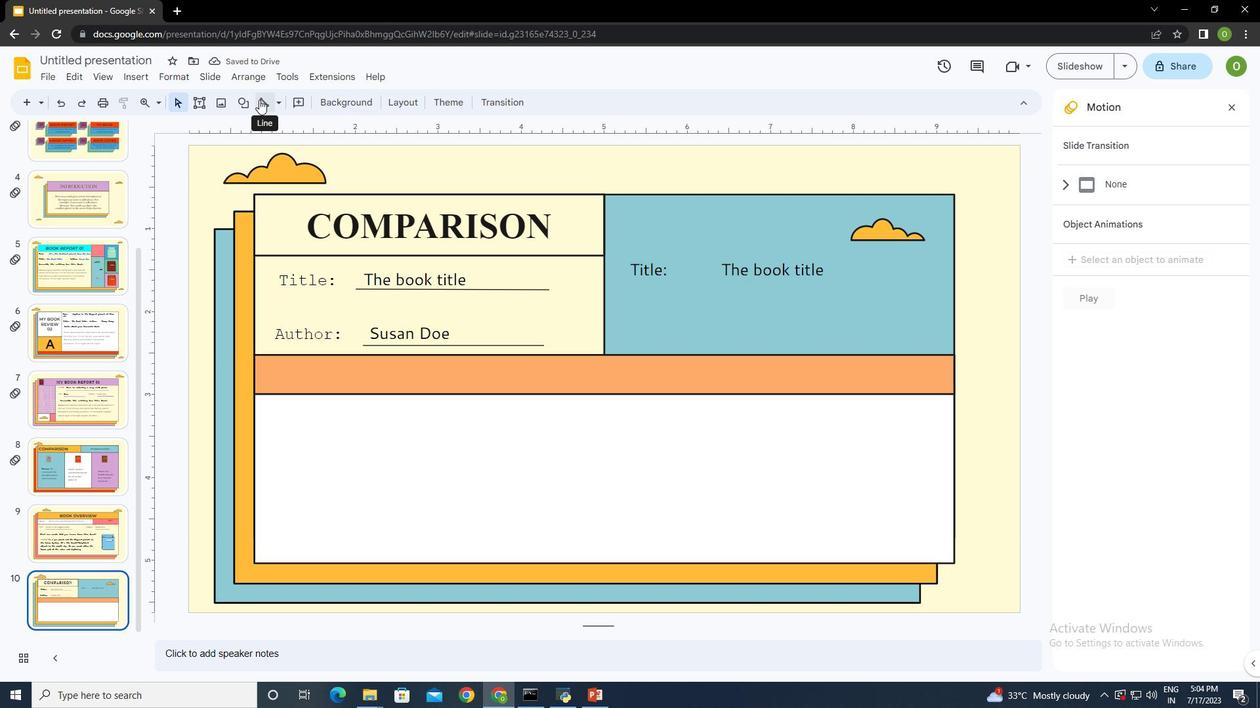 
Action: Mouse pressed left at (262, 99)
Screenshot: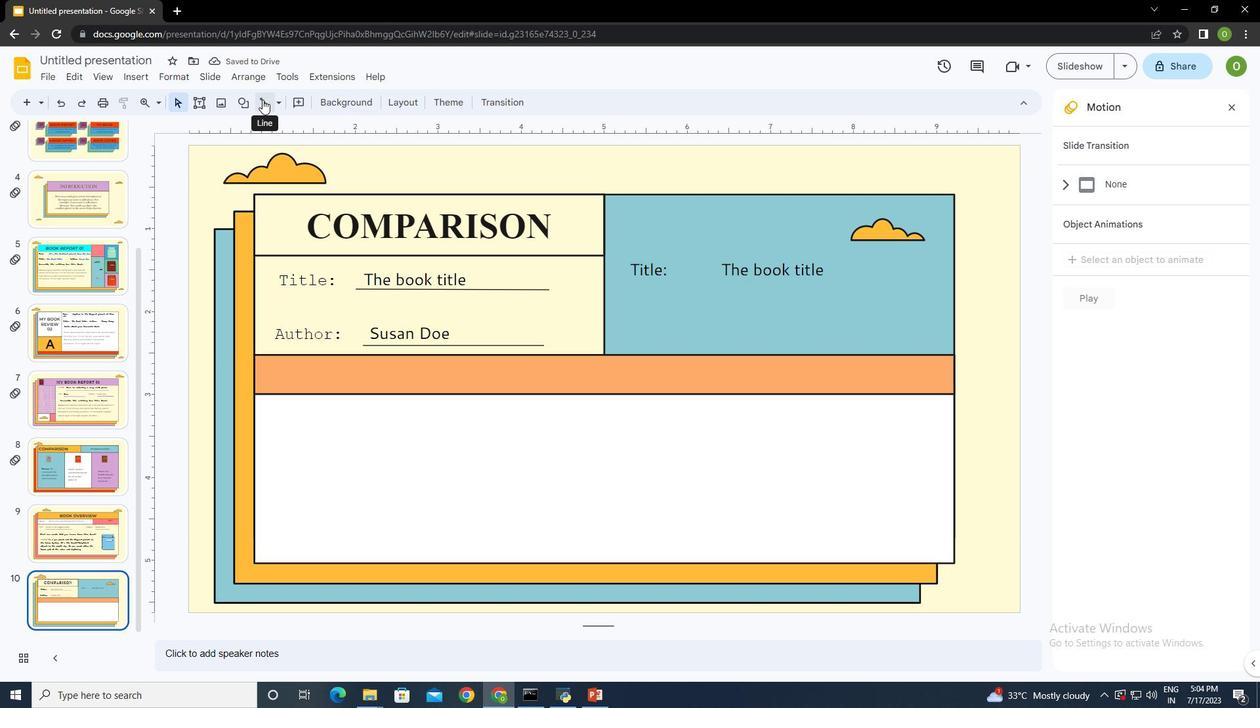 
Action: Mouse moved to (699, 287)
Screenshot: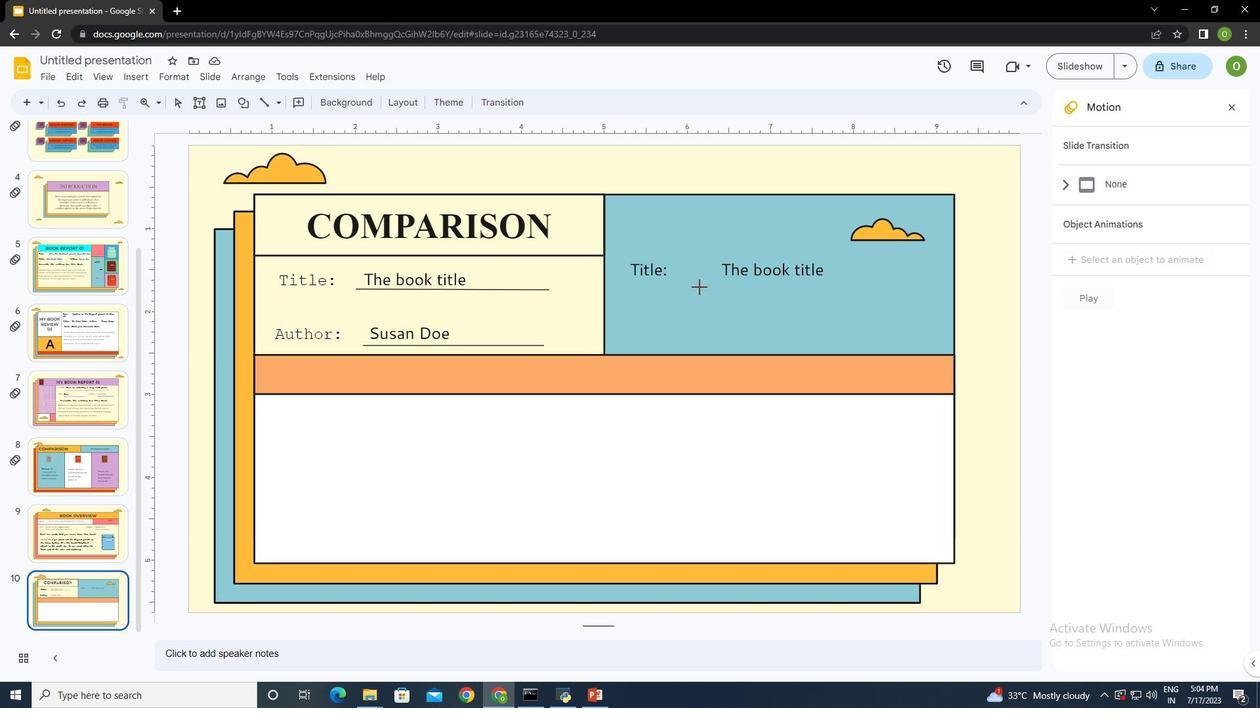 
Action: Mouse pressed left at (699, 287)
Screenshot: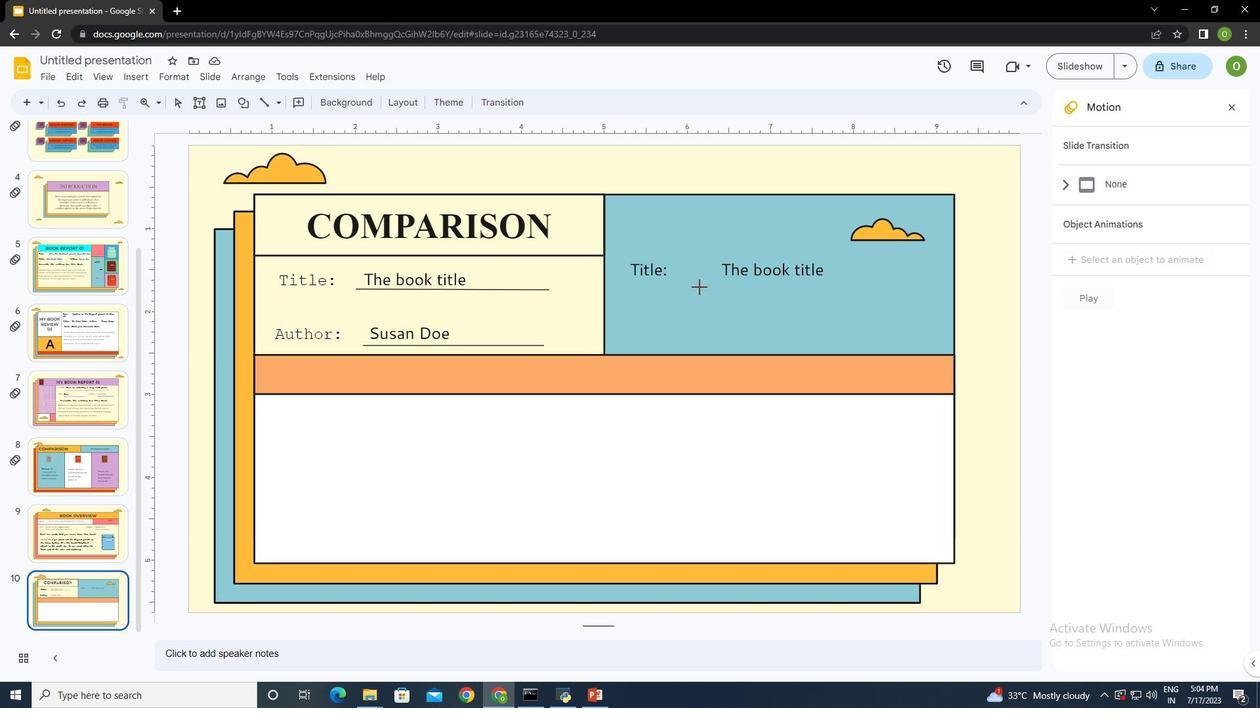 
Action: Mouse moved to (699, 288)
Screenshot: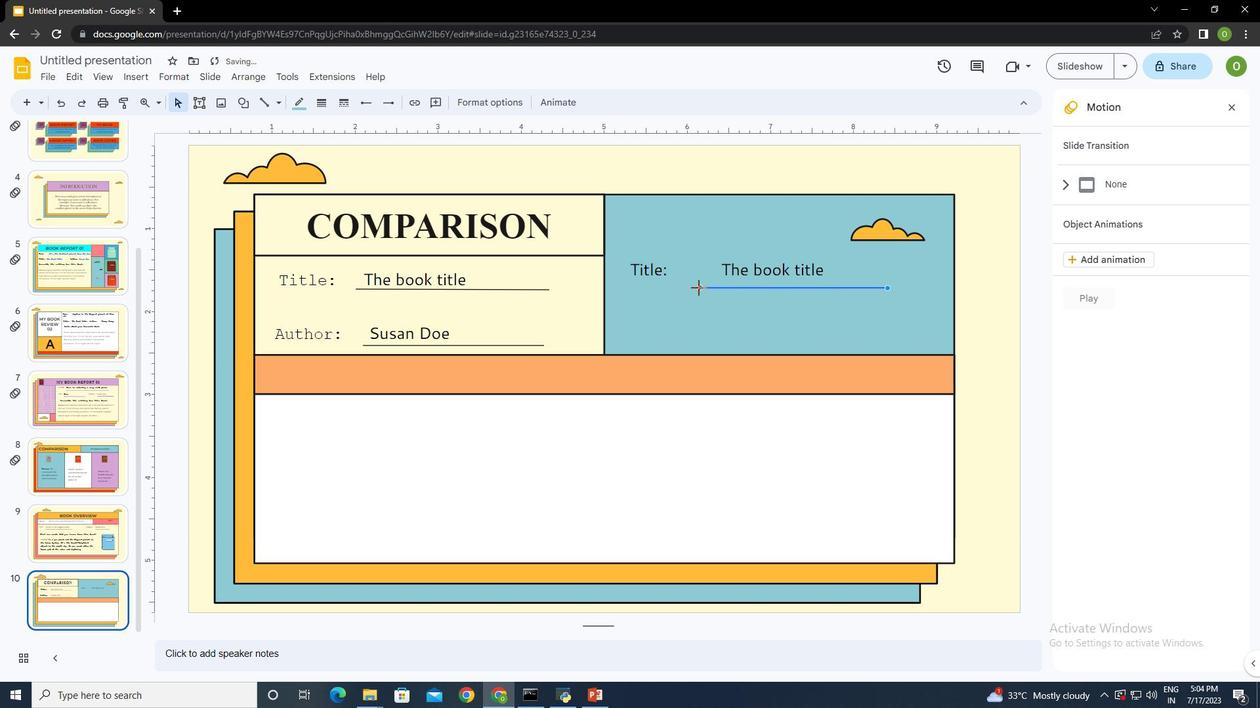 
Action: Mouse pressed left at (699, 288)
Screenshot: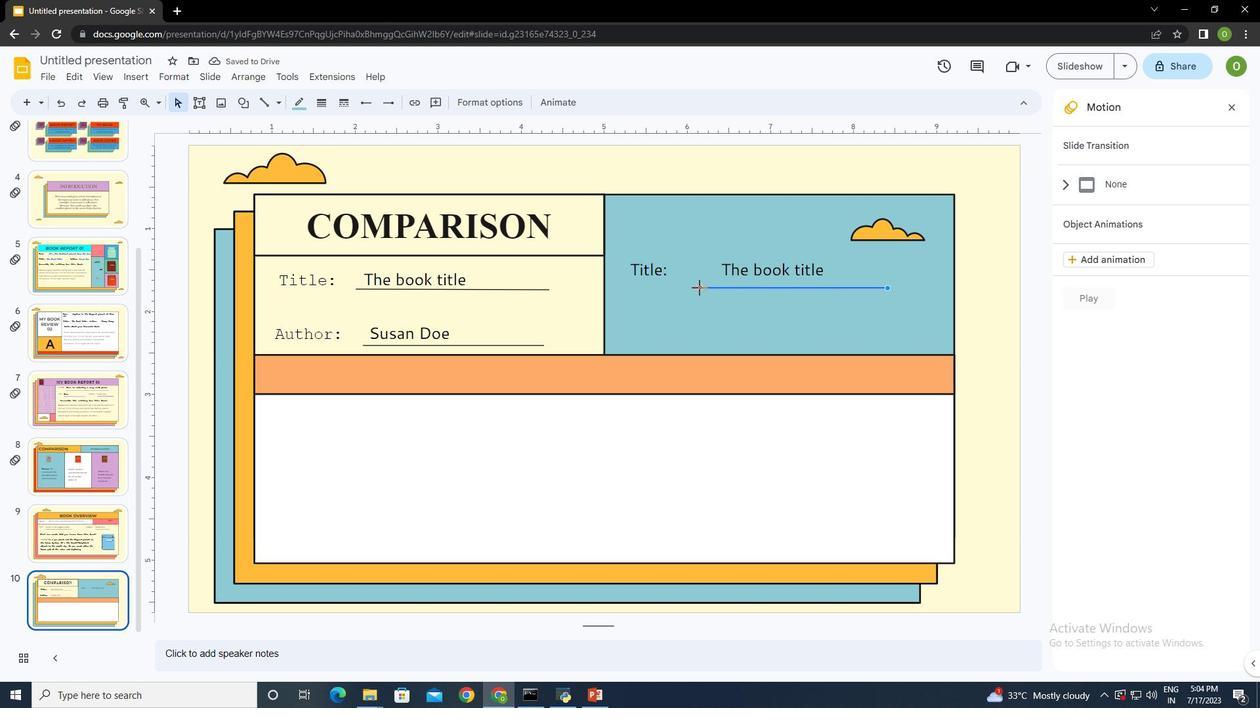 
Action: Mouse moved to (889, 289)
Screenshot: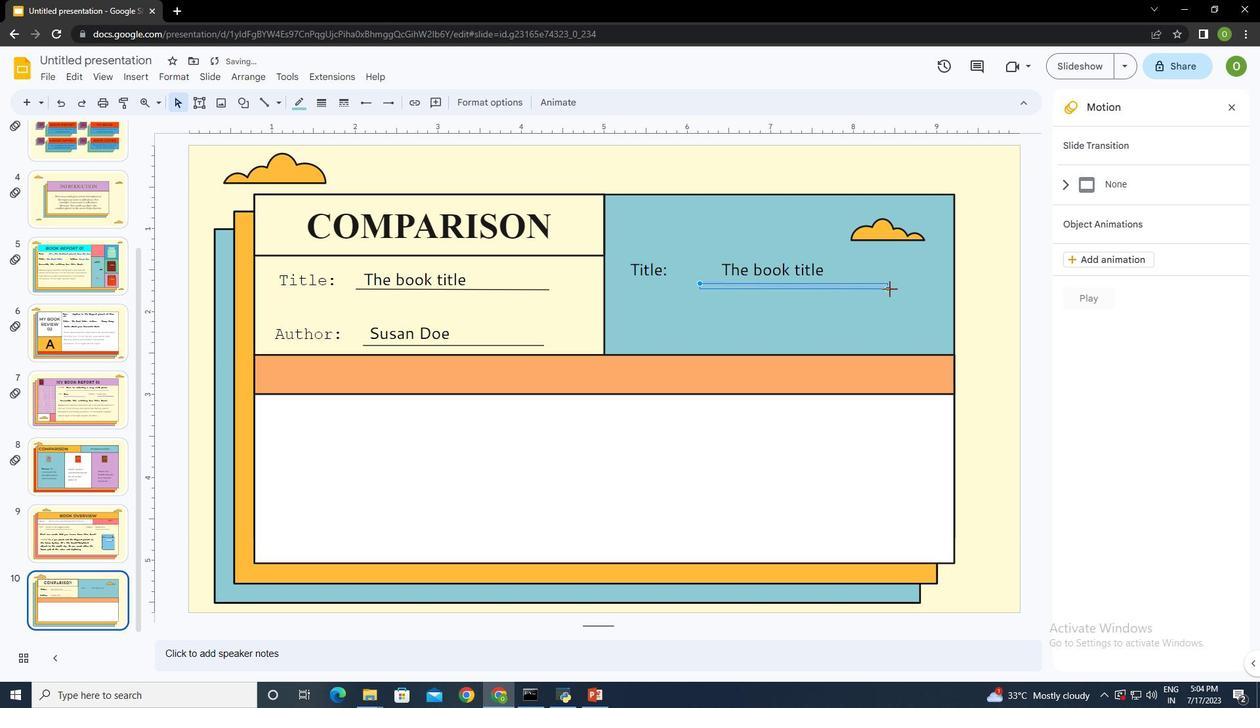 
Action: Mouse pressed left at (889, 289)
Screenshot: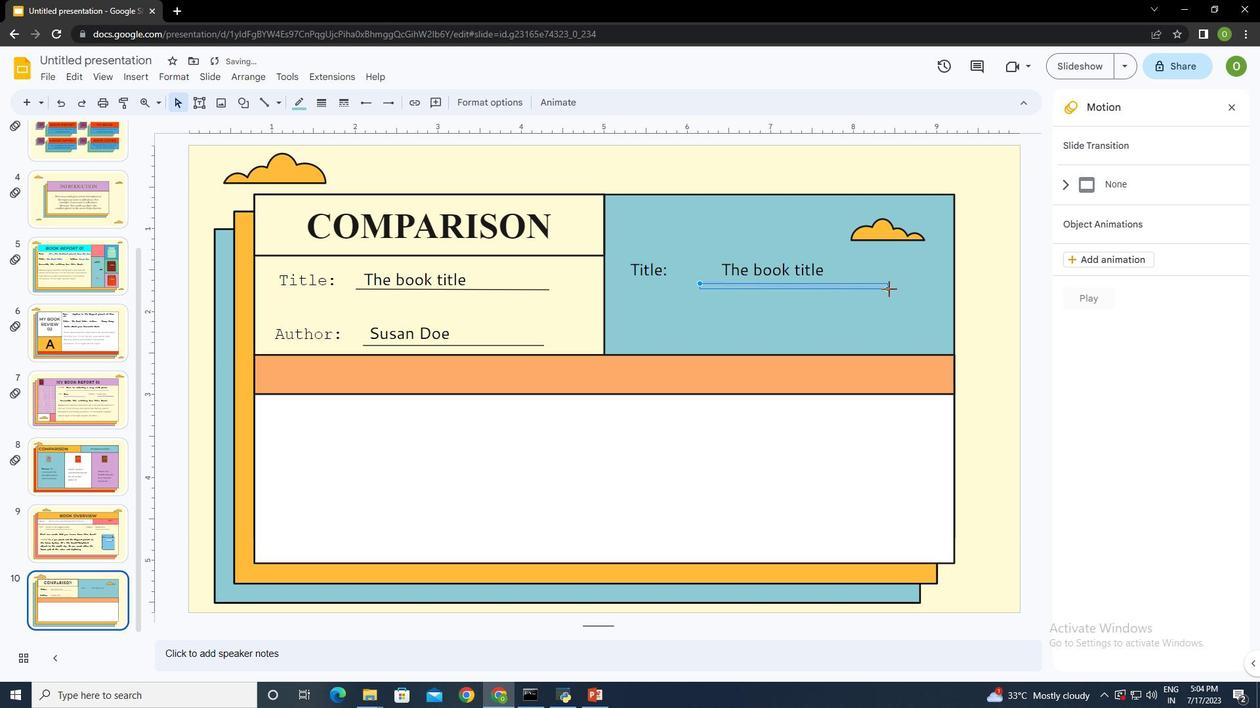 
Action: Mouse moved to (296, 99)
Screenshot: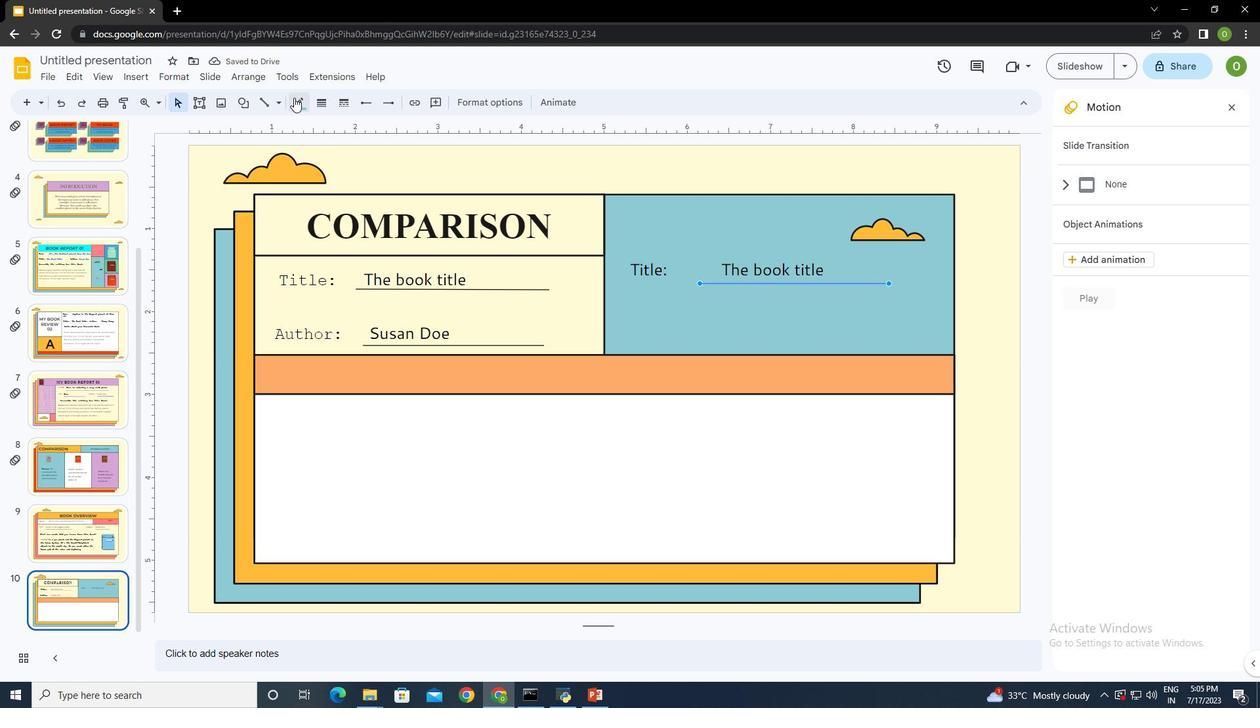 
Action: Mouse pressed left at (296, 99)
Screenshot: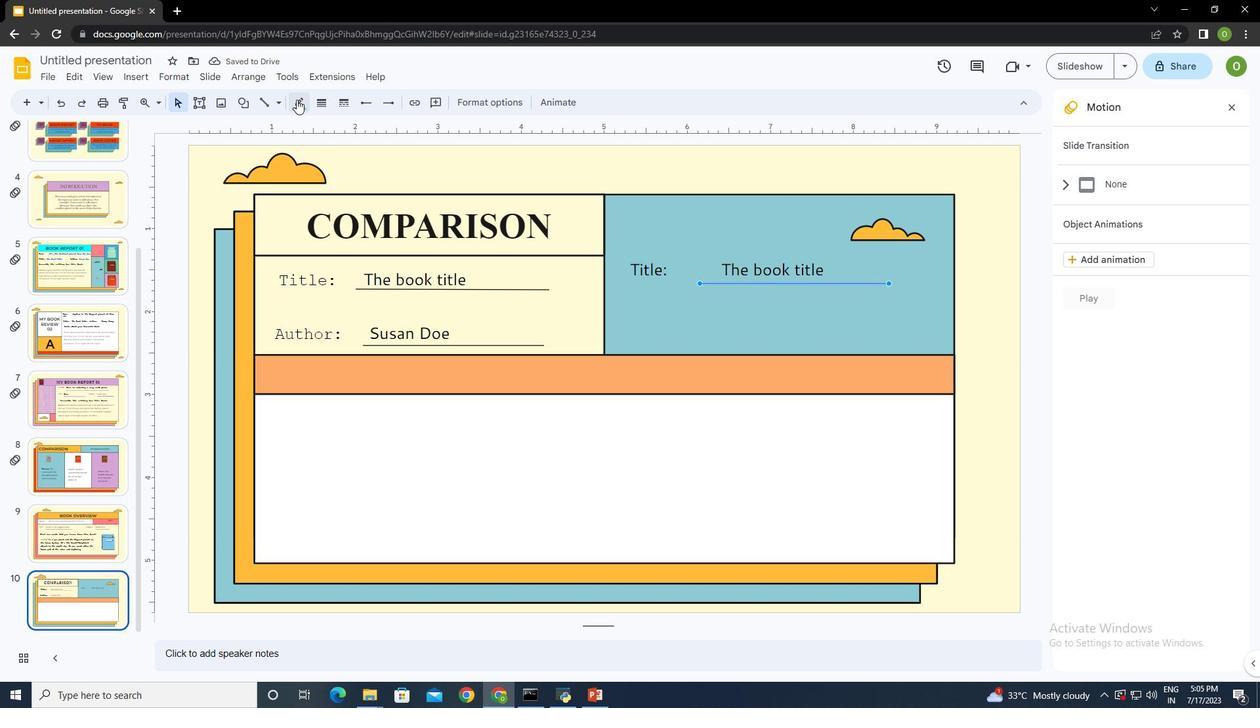 
Action: Mouse moved to (301, 144)
Screenshot: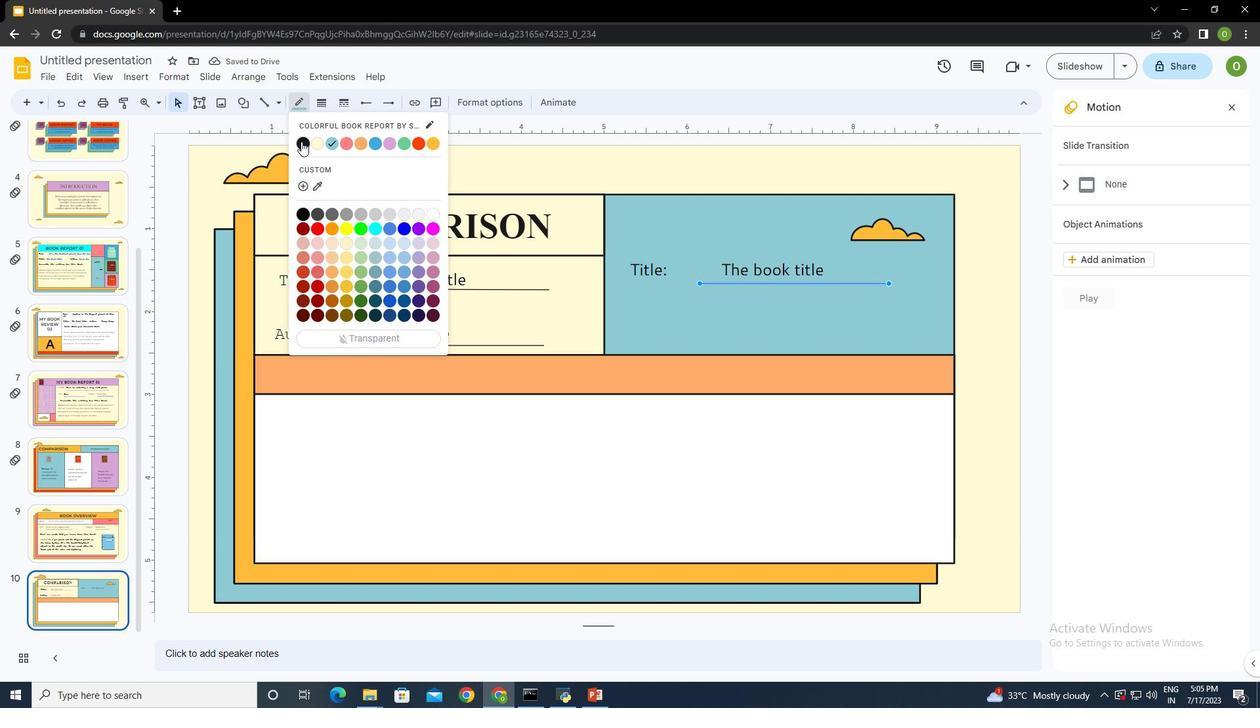 
Action: Mouse pressed left at (301, 144)
Screenshot: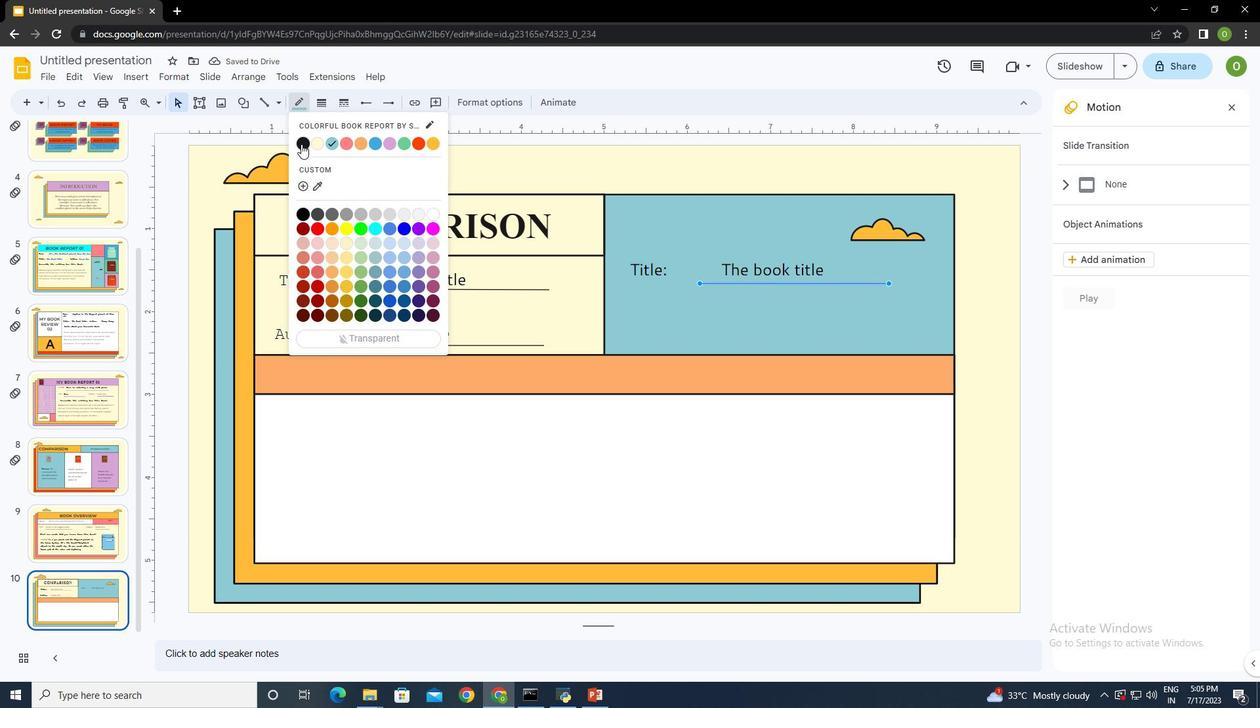 
Action: Mouse moved to (709, 306)
Screenshot: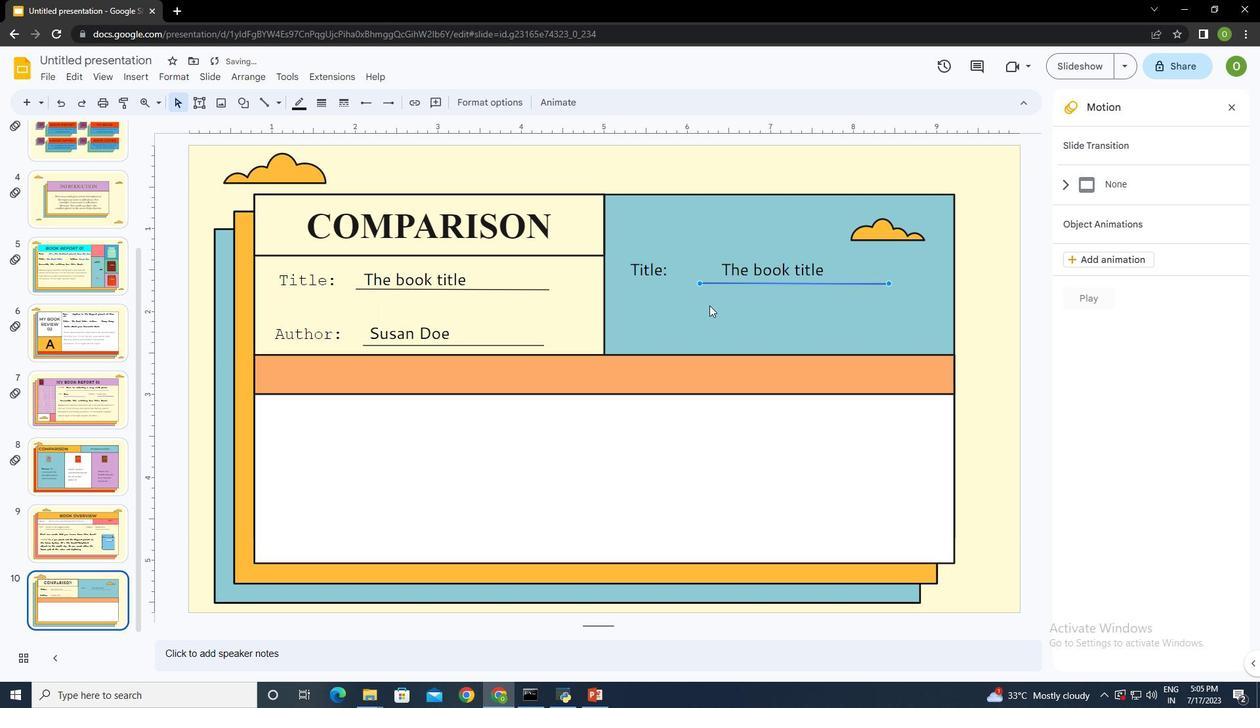 
Action: Mouse pressed left at (709, 306)
Screenshot: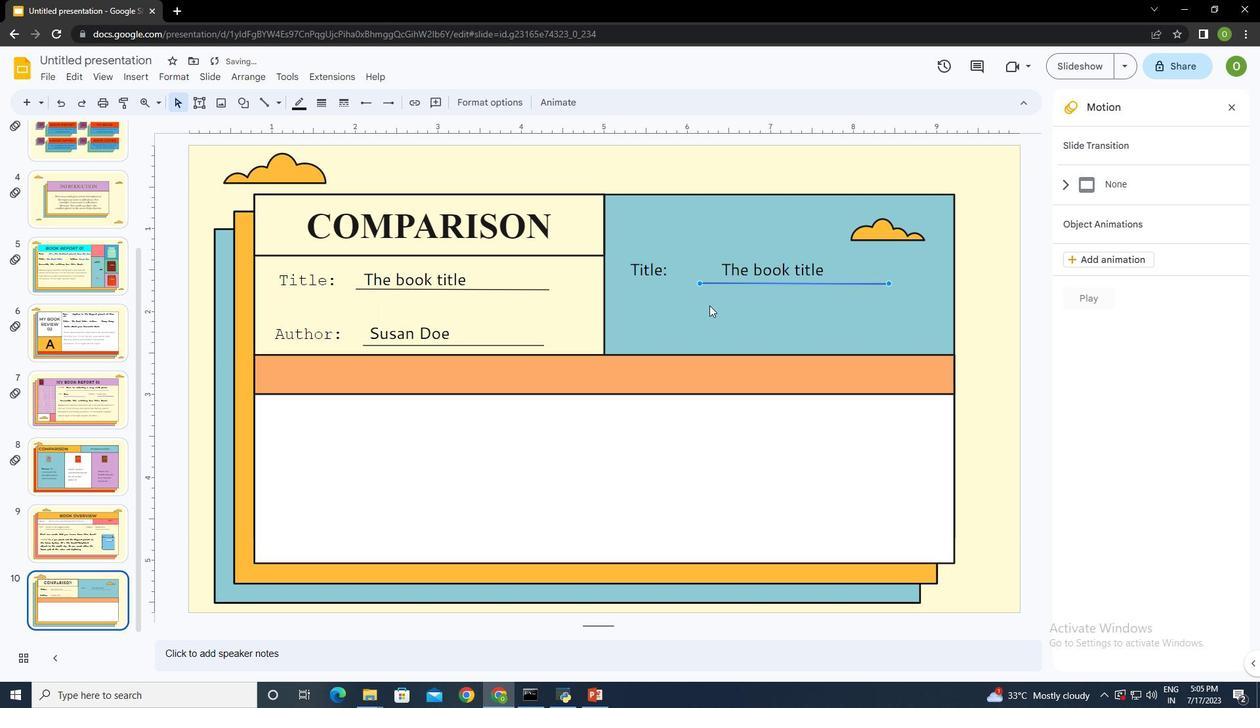
Action: Mouse moved to (200, 101)
Screenshot: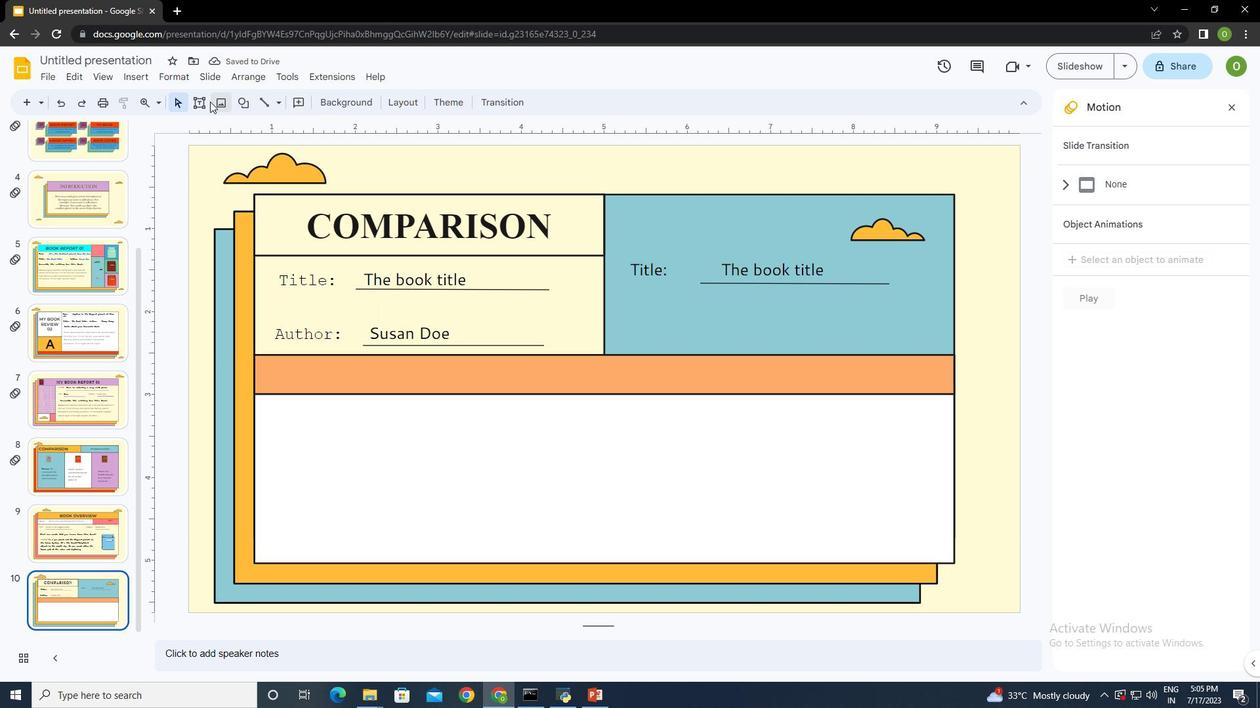 
Action: Mouse pressed left at (200, 101)
Screenshot: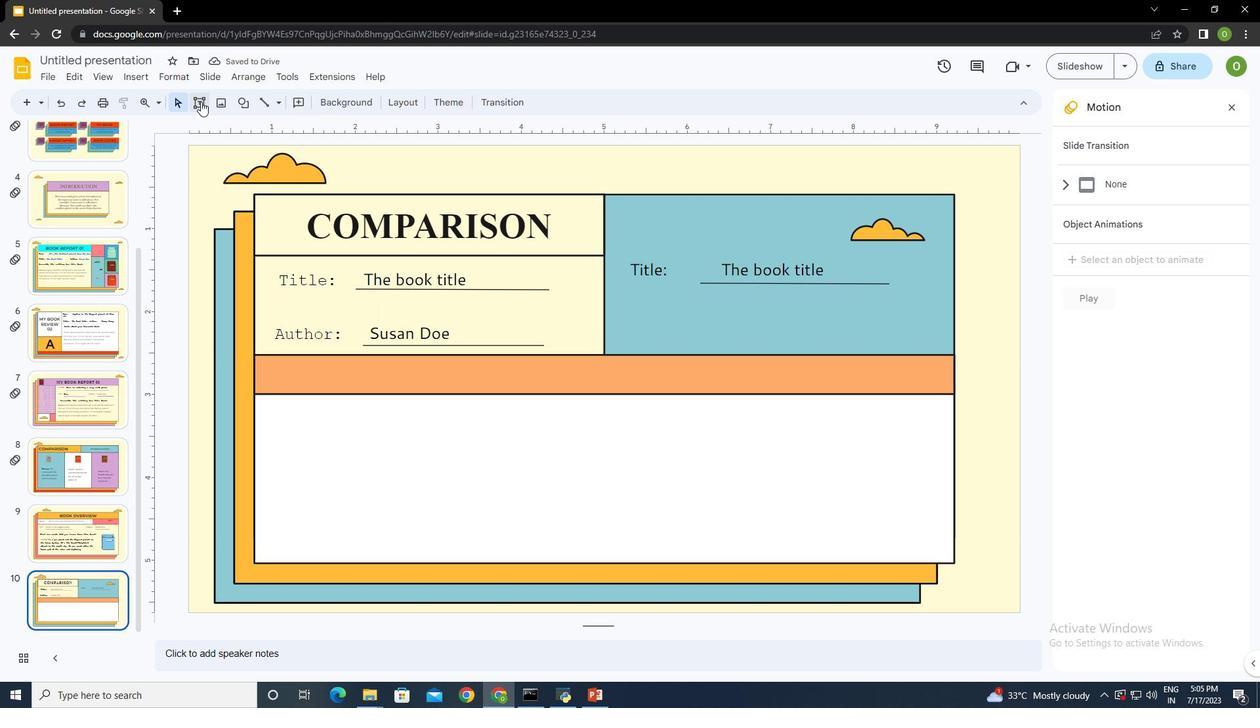 
Action: Mouse moved to (629, 305)
Screenshot: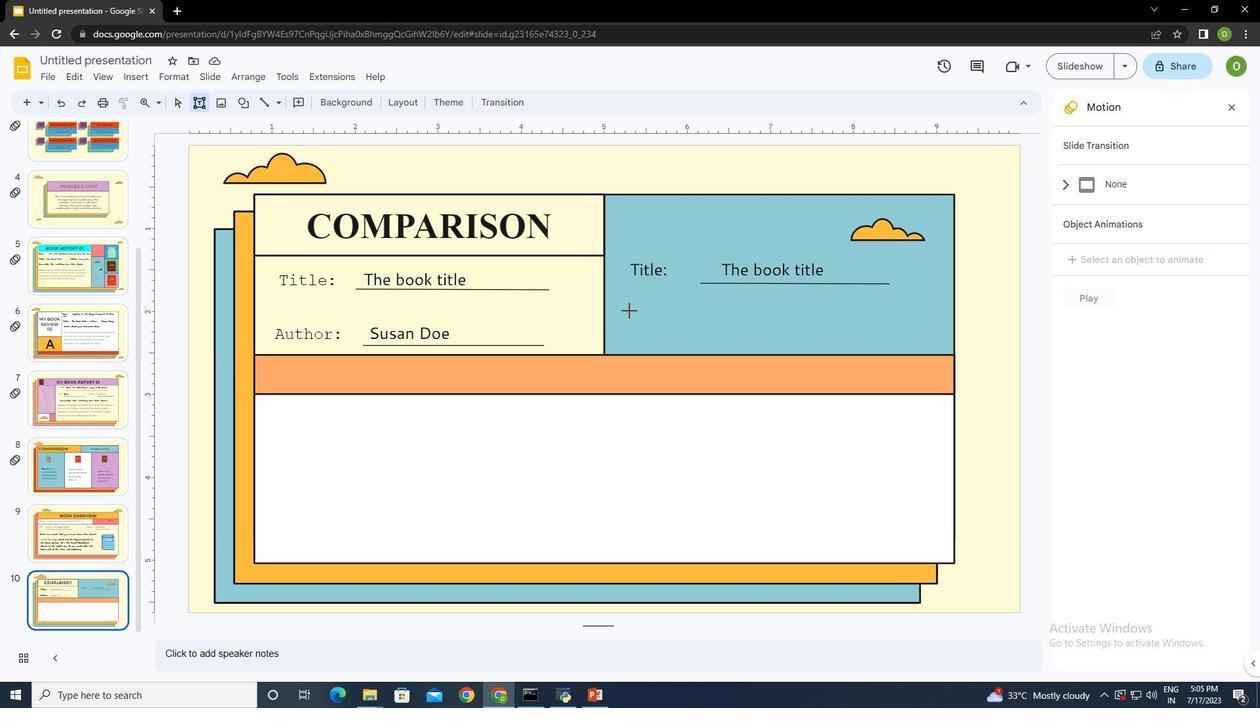 
Action: Mouse pressed left at (629, 305)
Screenshot: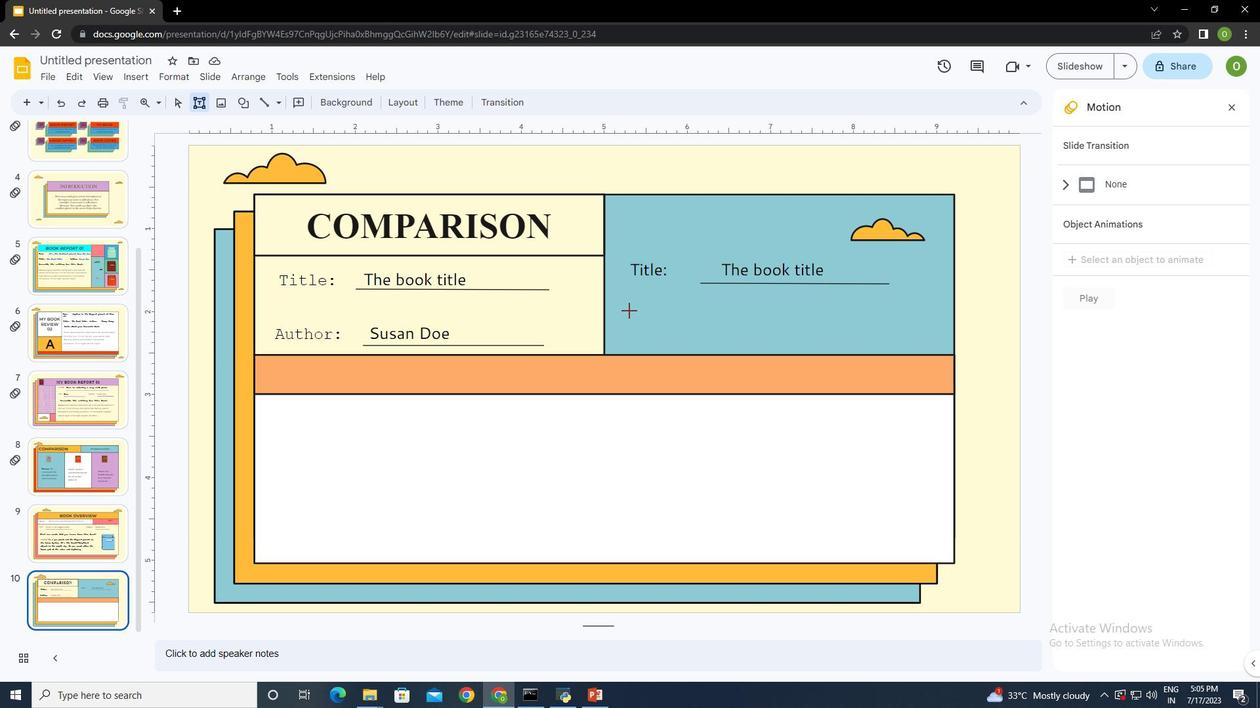 
Action: Mouse moved to (629, 321)
Screenshot: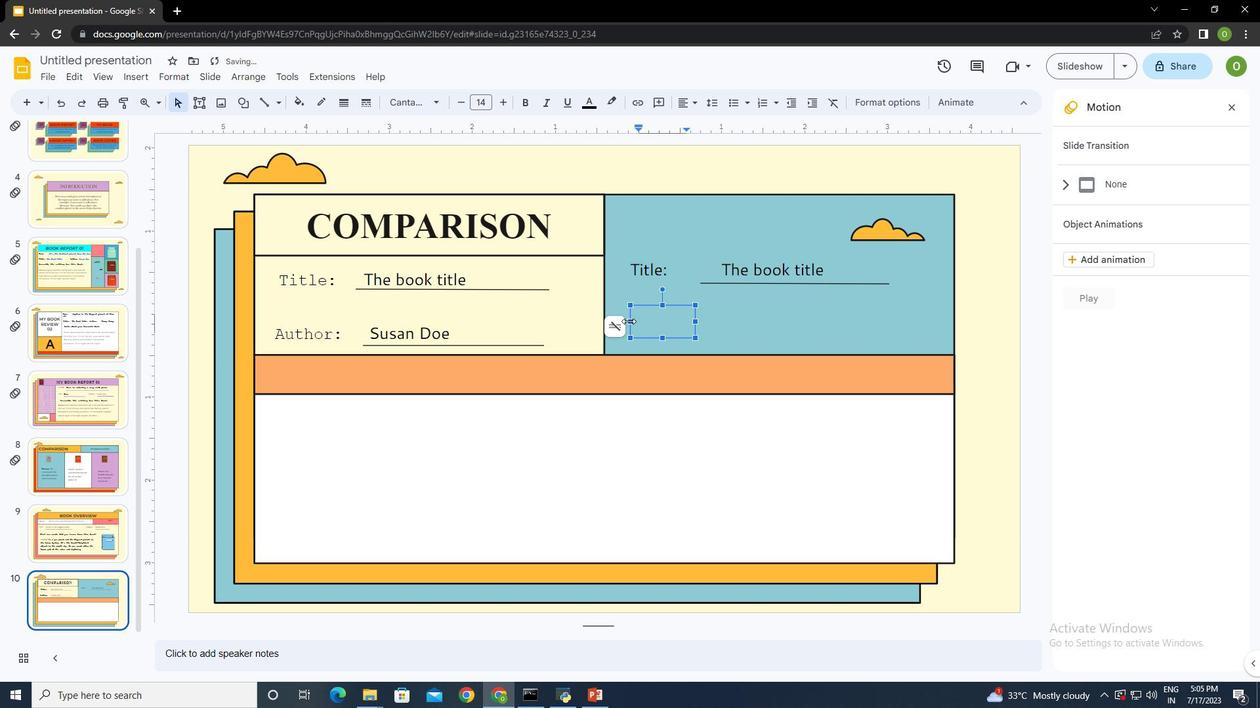 
Action: Mouse pressed left at (629, 321)
Screenshot: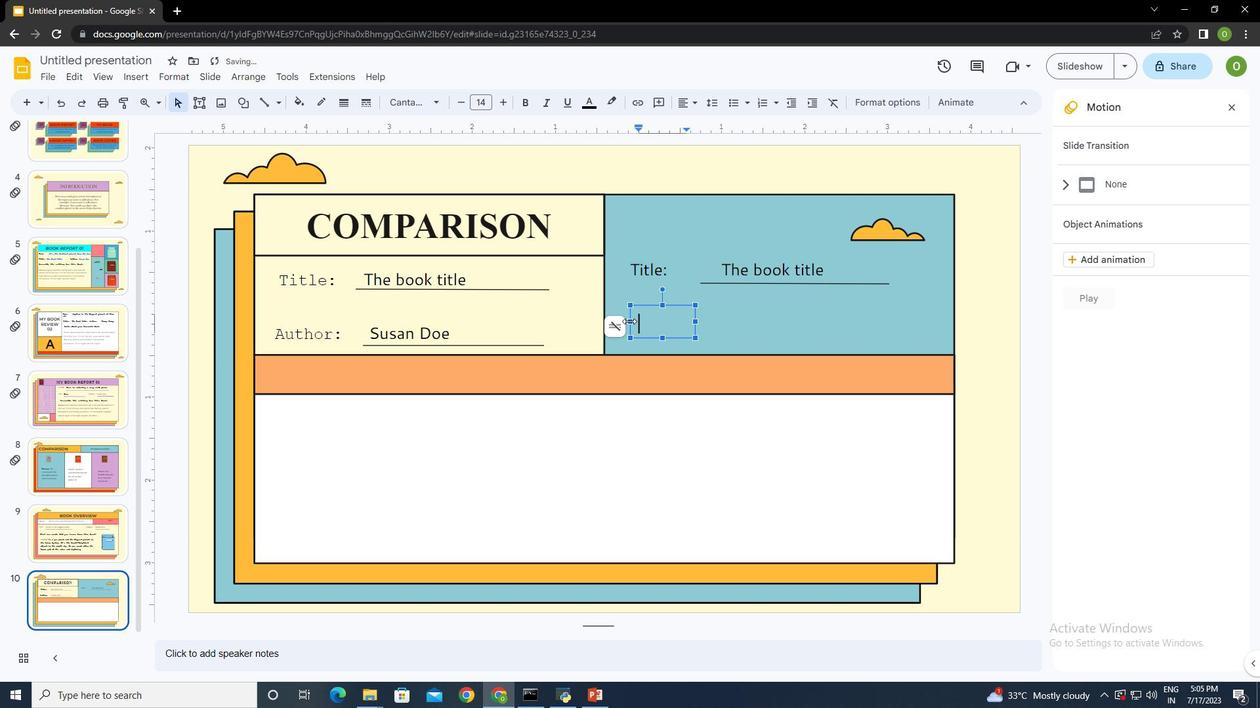 
Action: Mouse moved to (642, 320)
Screenshot: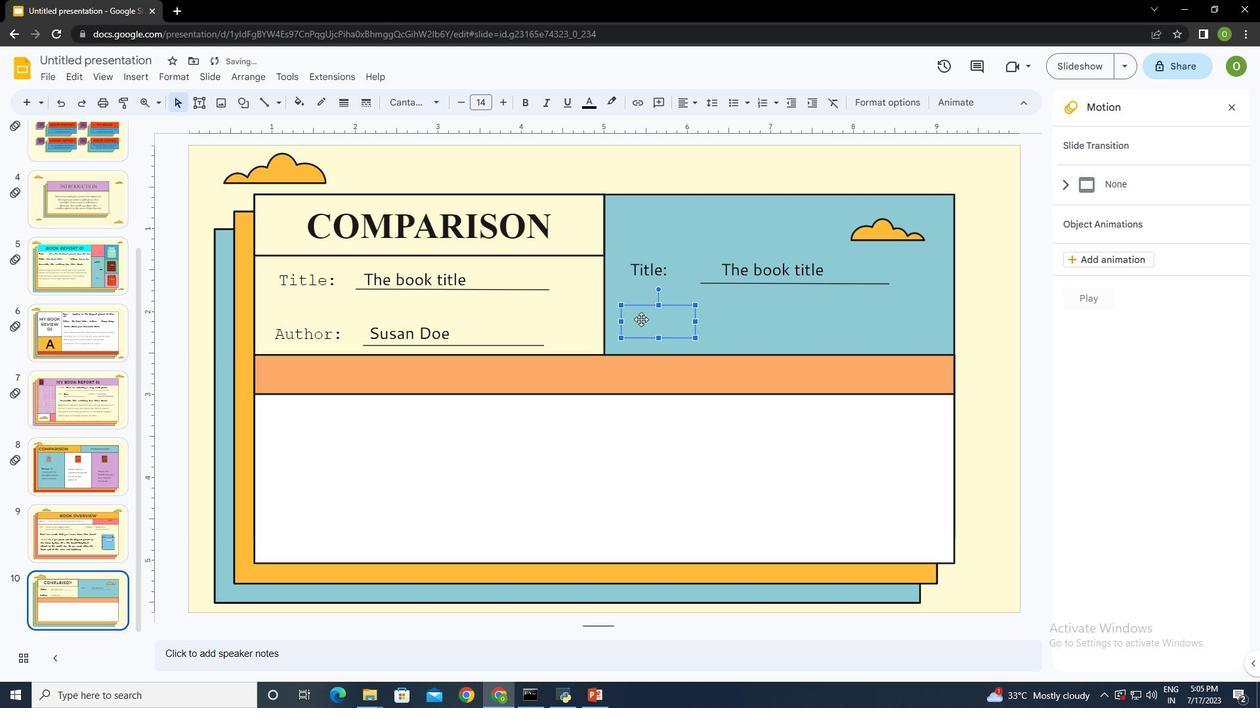 
Action: Key pressed <Key.shift>Author<Key.shift_r>:
Screenshot: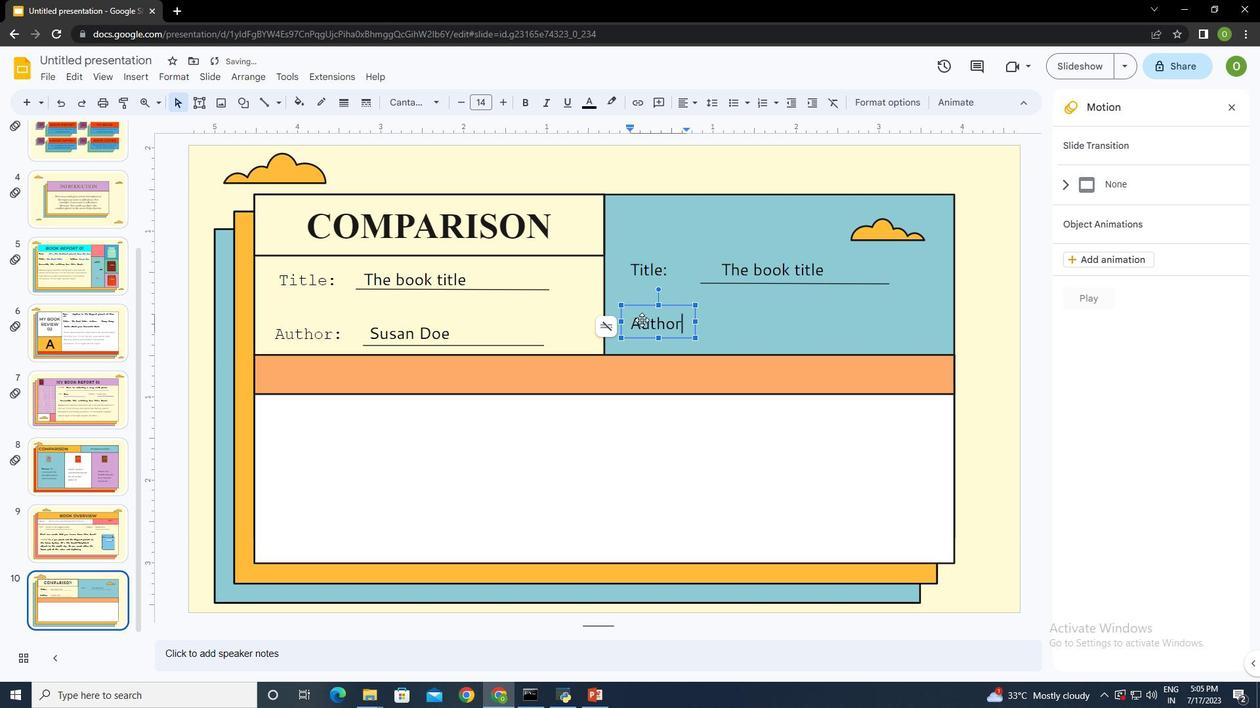 
Action: Mouse moved to (735, 322)
Screenshot: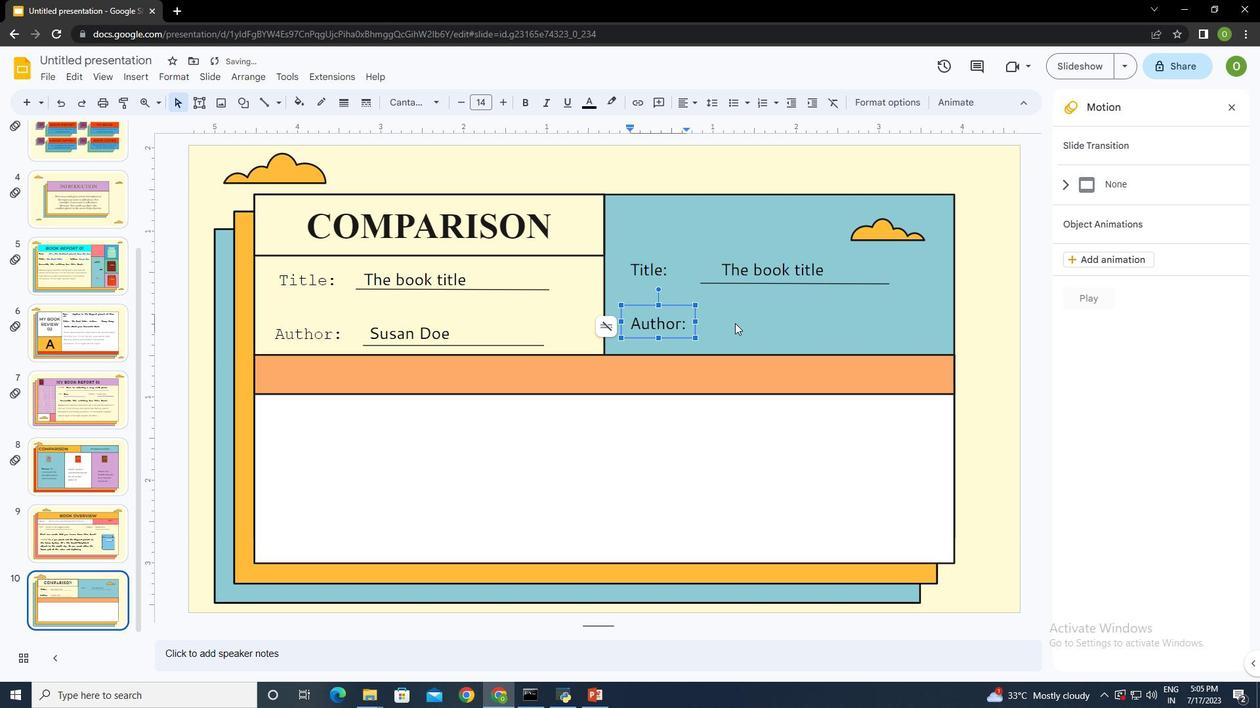 
Action: Mouse pressed left at (735, 322)
Screenshot: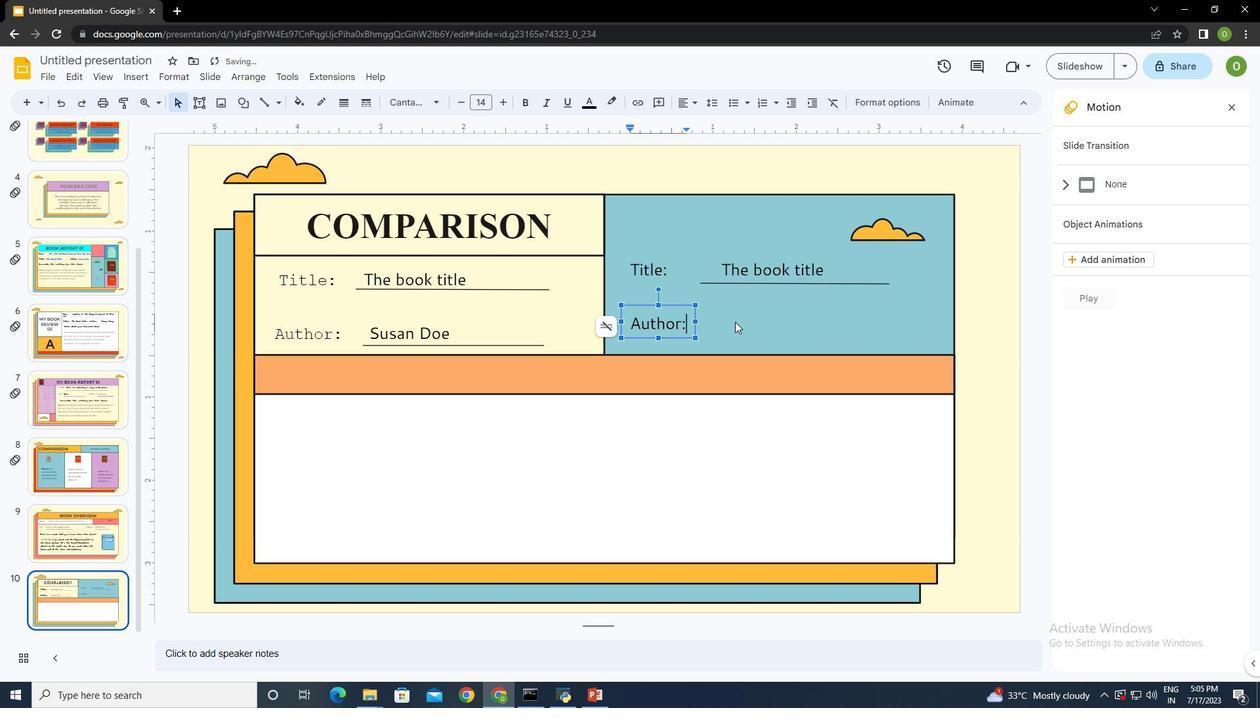 
Action: Mouse moved to (199, 99)
Screenshot: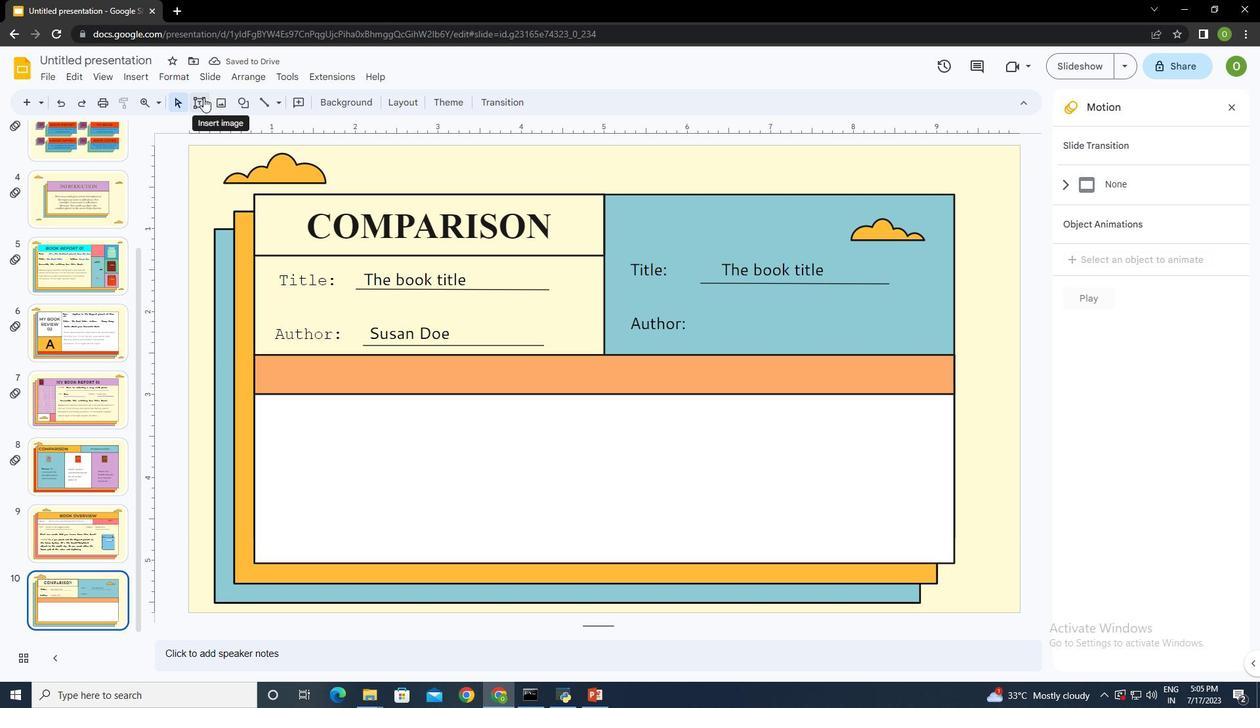 
Action: Mouse pressed left at (199, 99)
Screenshot: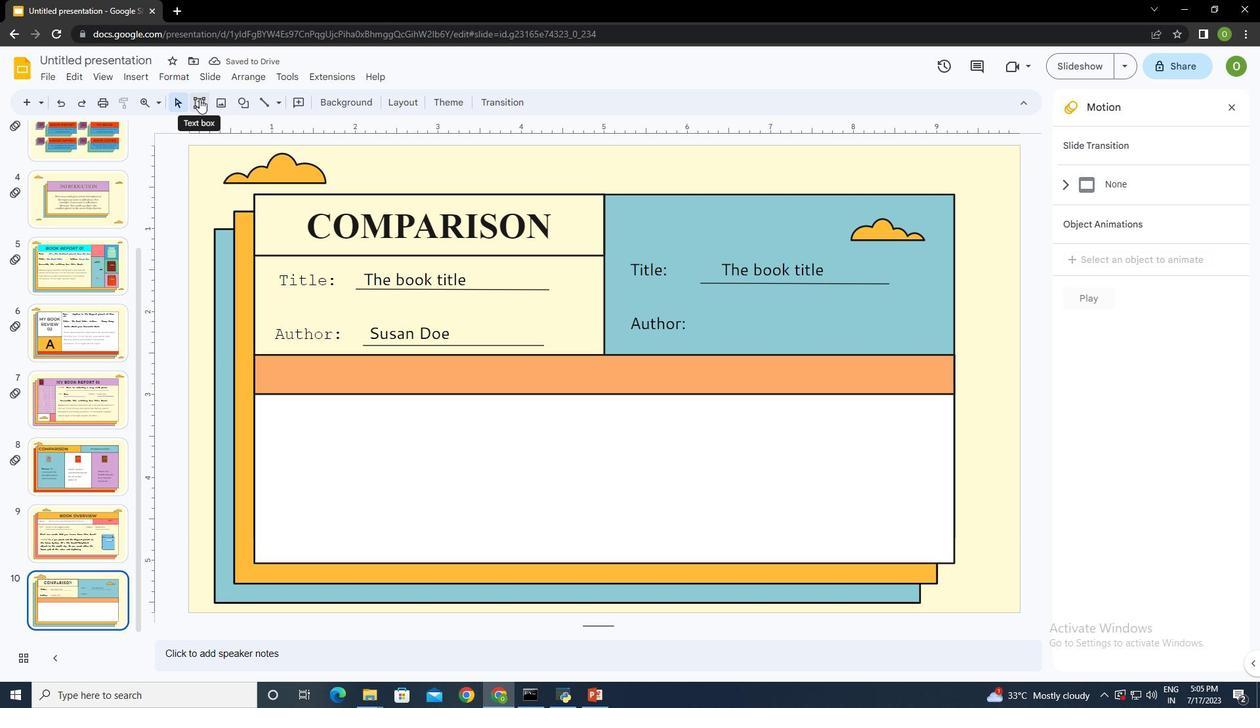 
Action: Mouse moved to (699, 307)
Screenshot: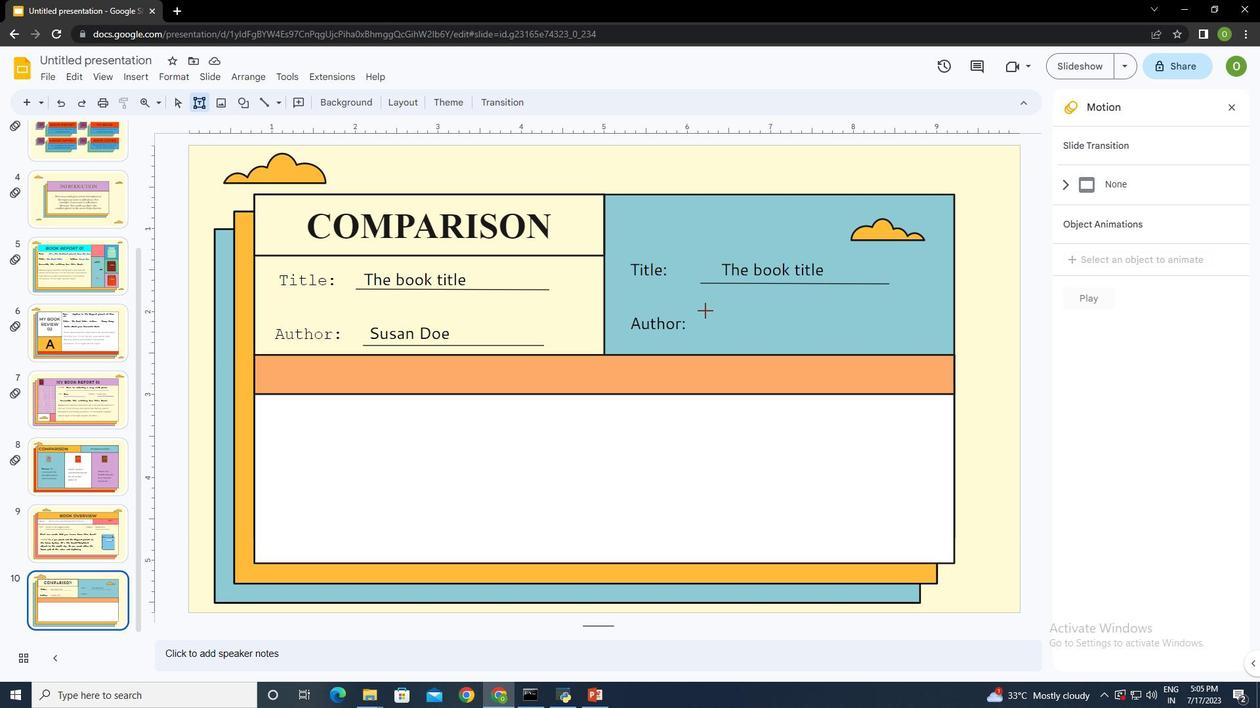 
Action: Mouse pressed left at (699, 307)
Screenshot: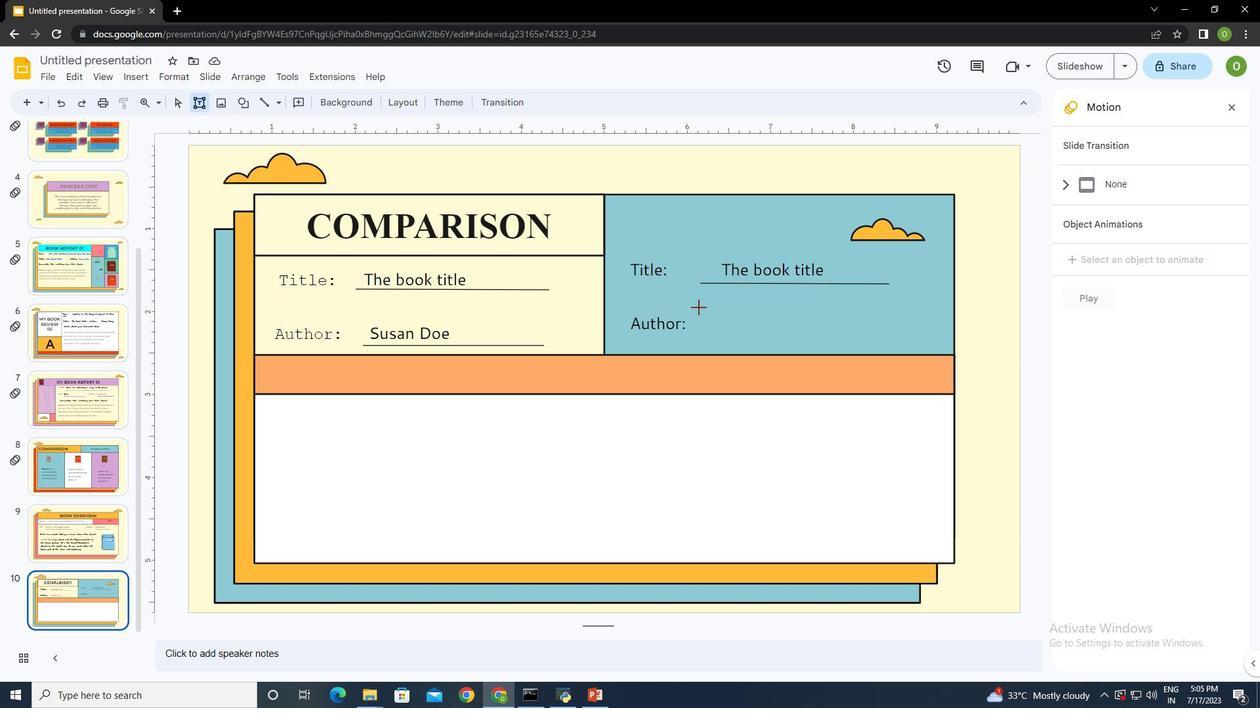 
Action: Mouse moved to (766, 320)
Screenshot: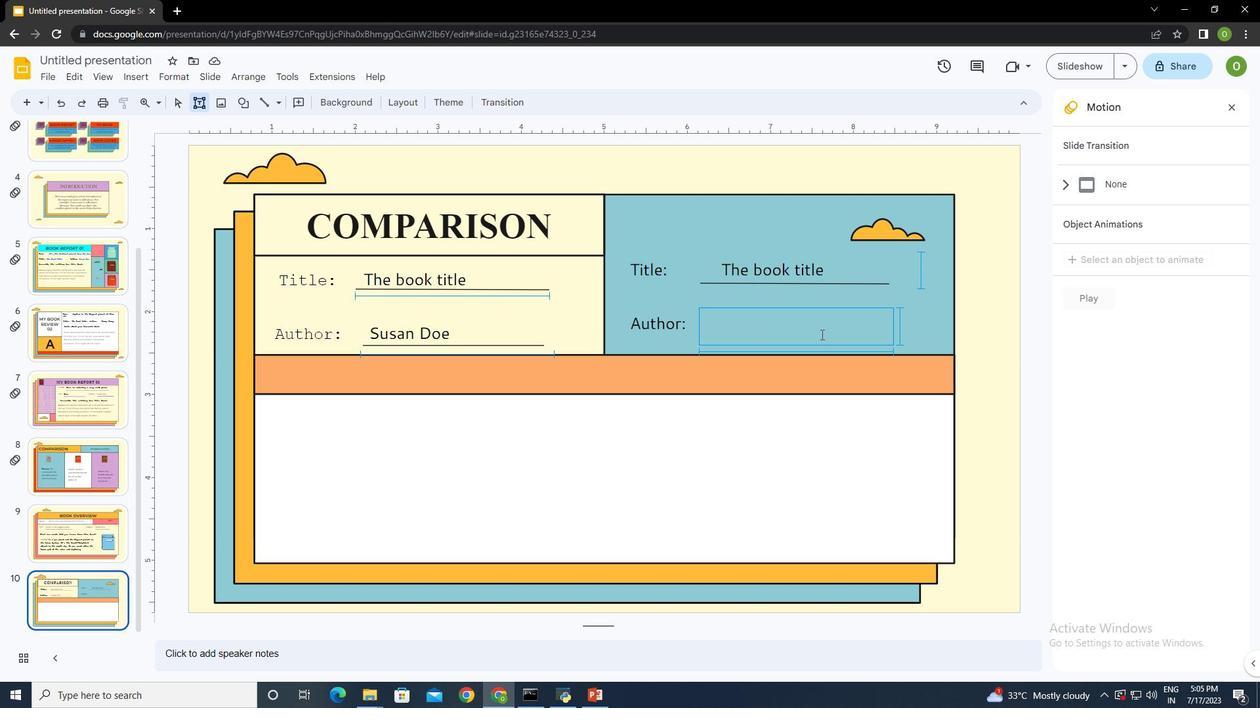 
Action: Key pressed <Key.shift>Jenna<Key.space><Key.shift>Doe
Screenshot: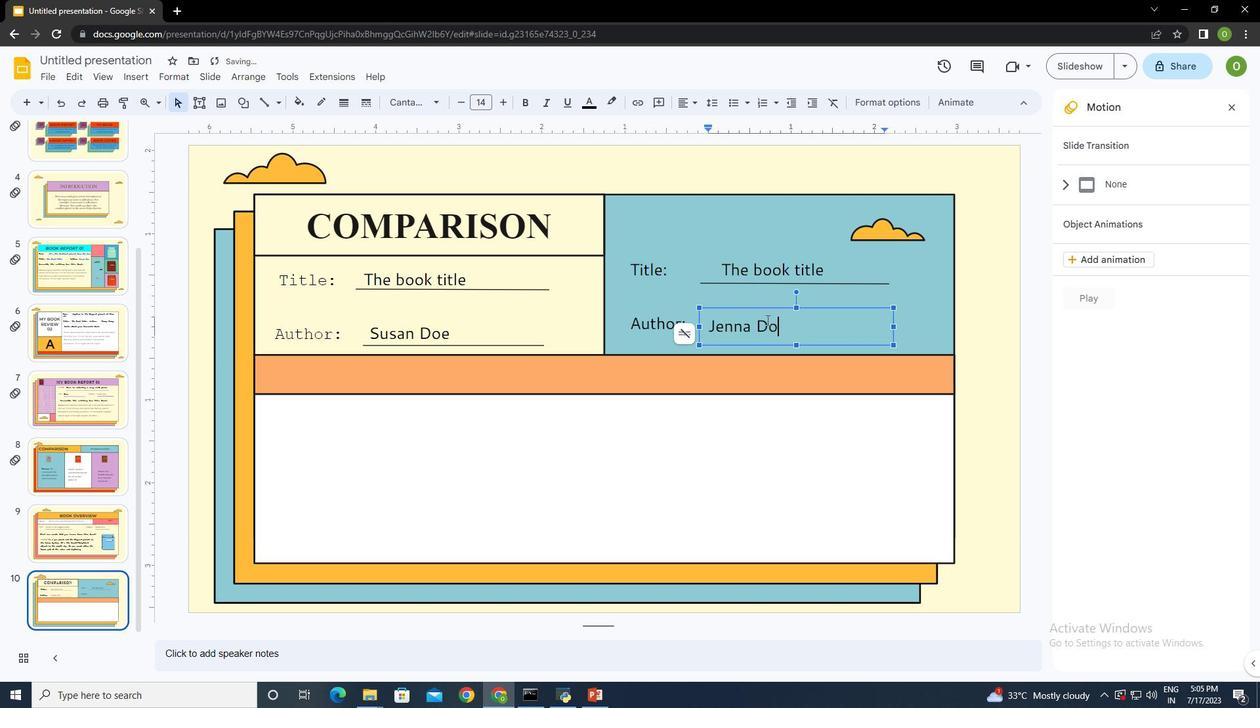 
Action: Mouse moved to (802, 307)
Screenshot: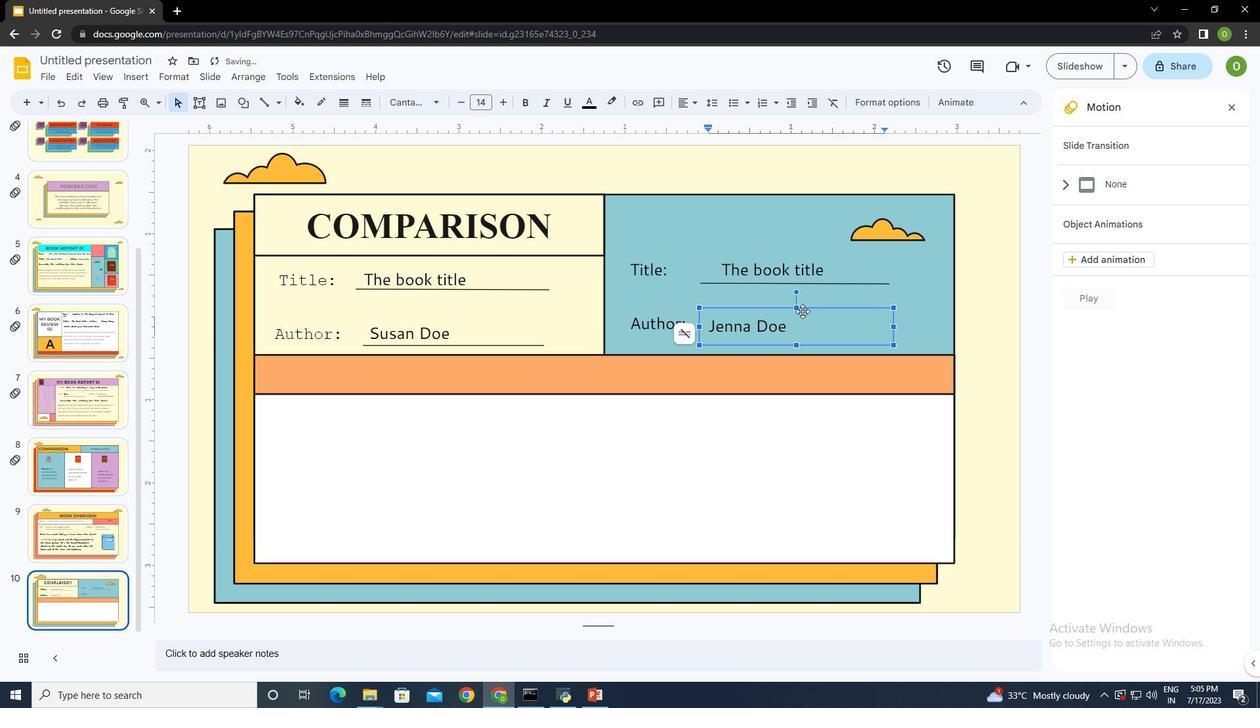 
Action: Mouse pressed left at (802, 307)
Screenshot: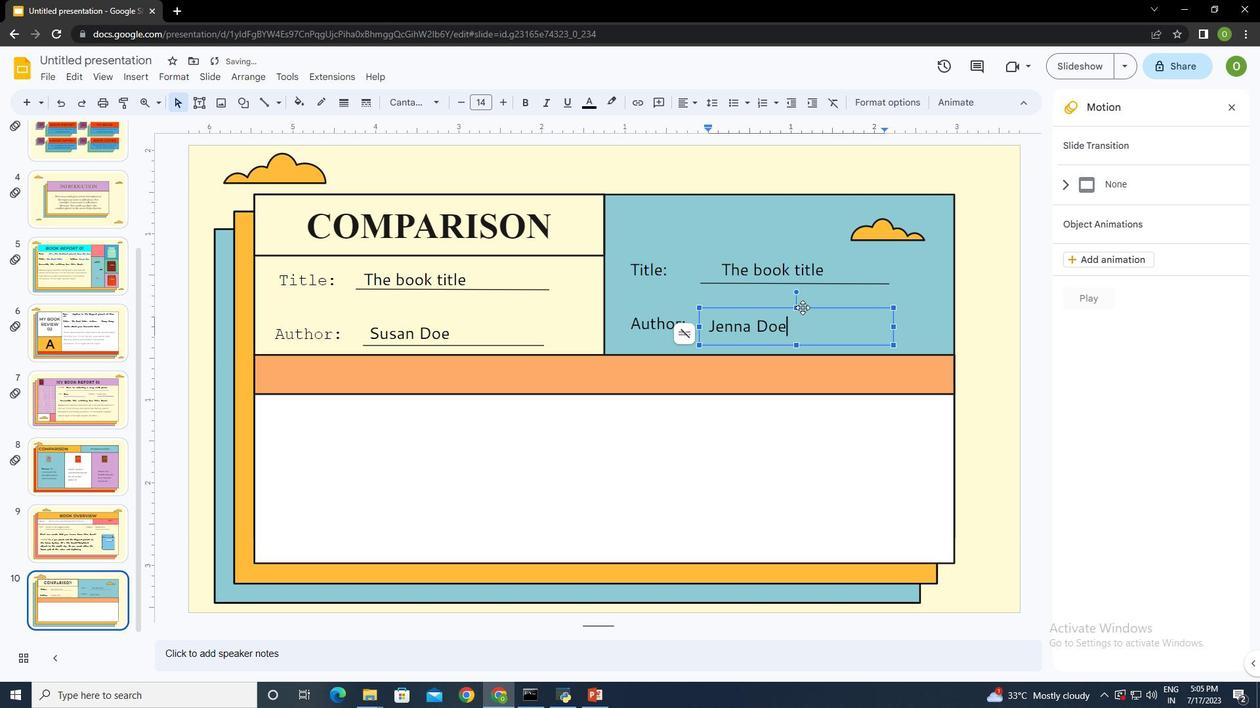 
Action: Mouse moved to (921, 309)
Screenshot: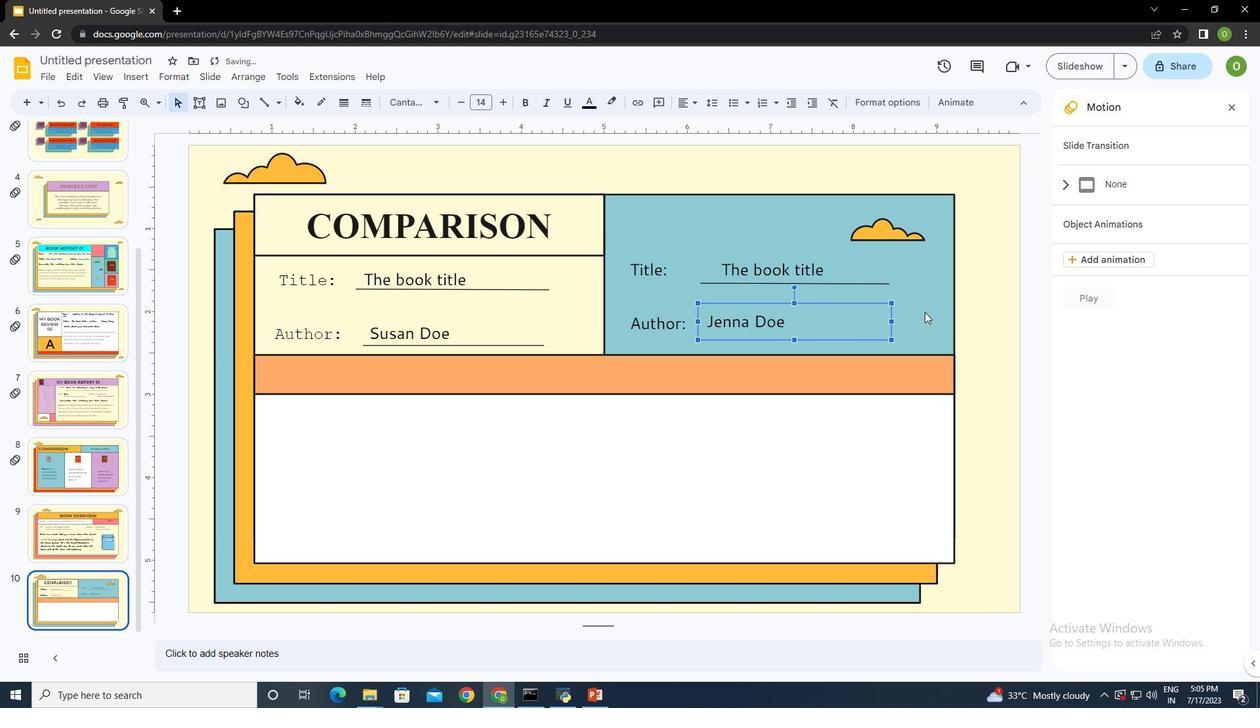 
Action: Mouse pressed left at (921, 309)
Screenshot: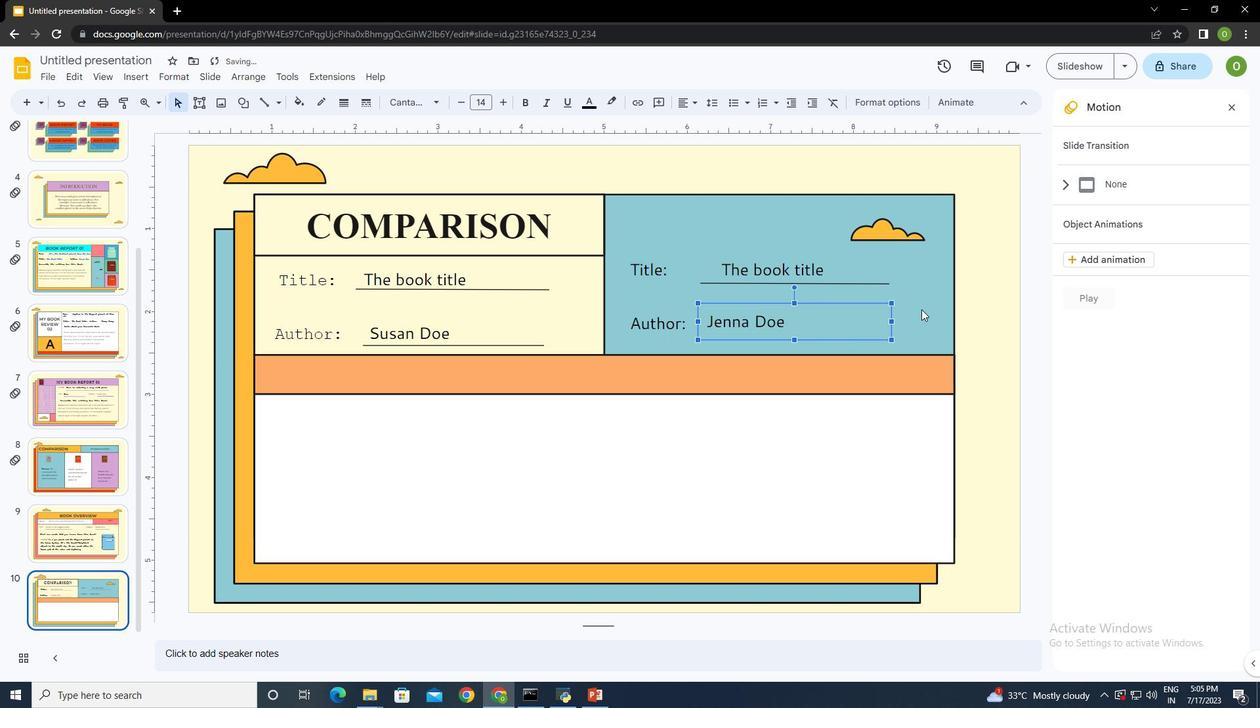
Action: Mouse moved to (262, 100)
Screenshot: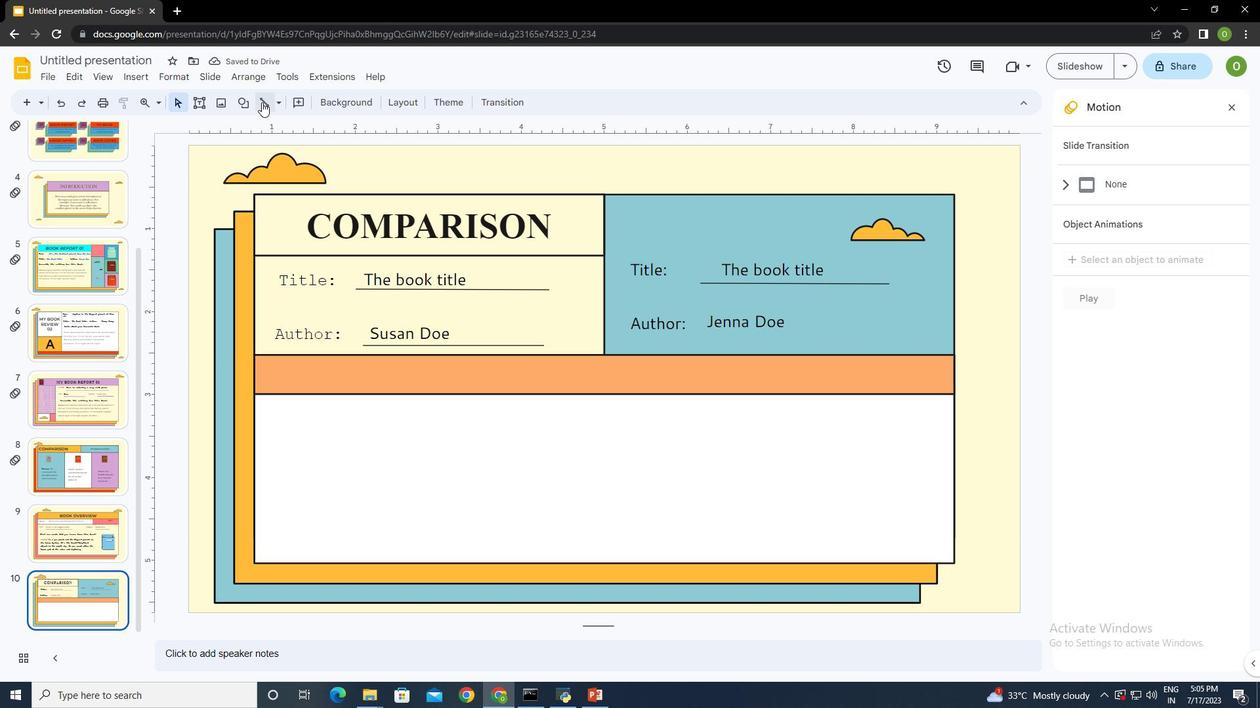 
Action: Mouse pressed left at (262, 100)
Screenshot: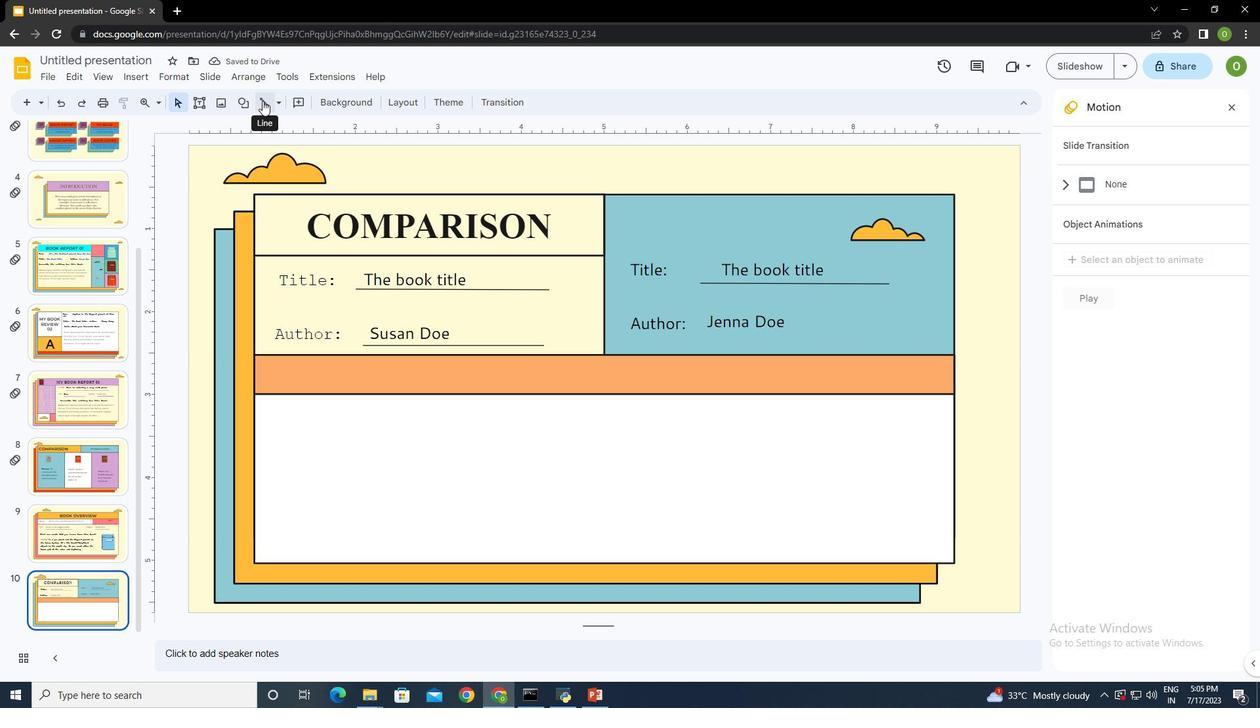 
Action: Mouse moved to (701, 337)
Screenshot: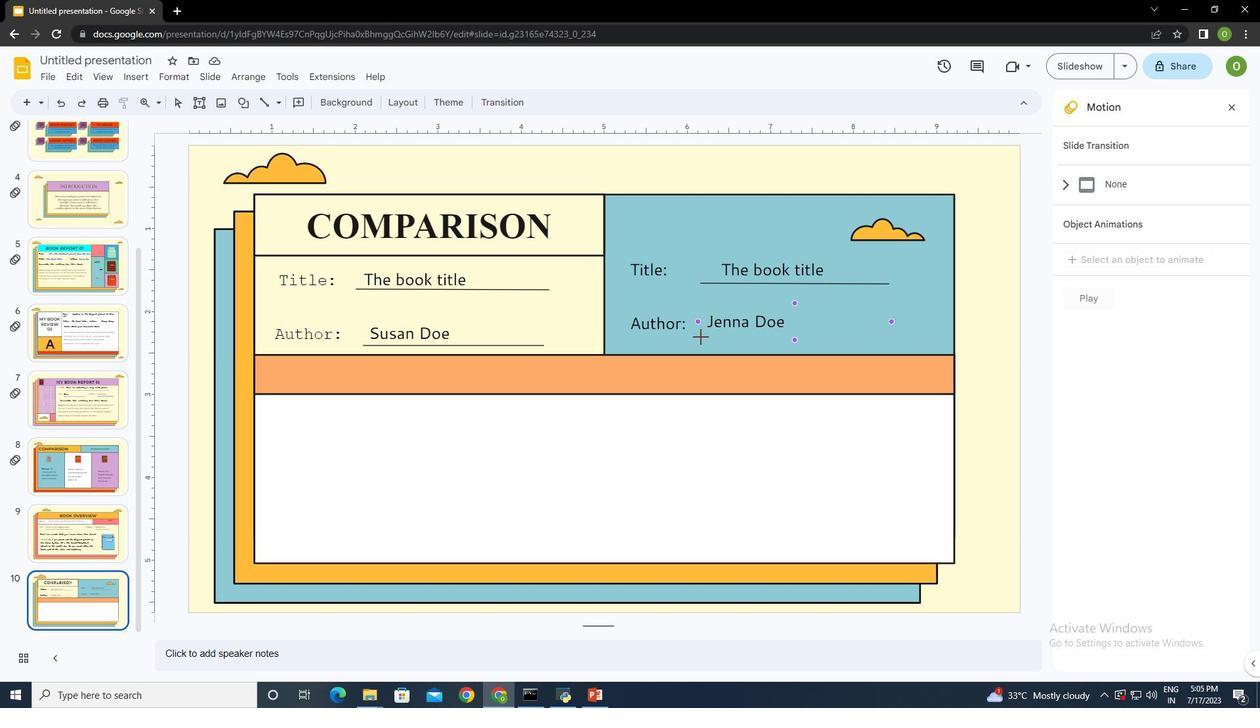 
Action: Mouse pressed left at (701, 337)
Screenshot: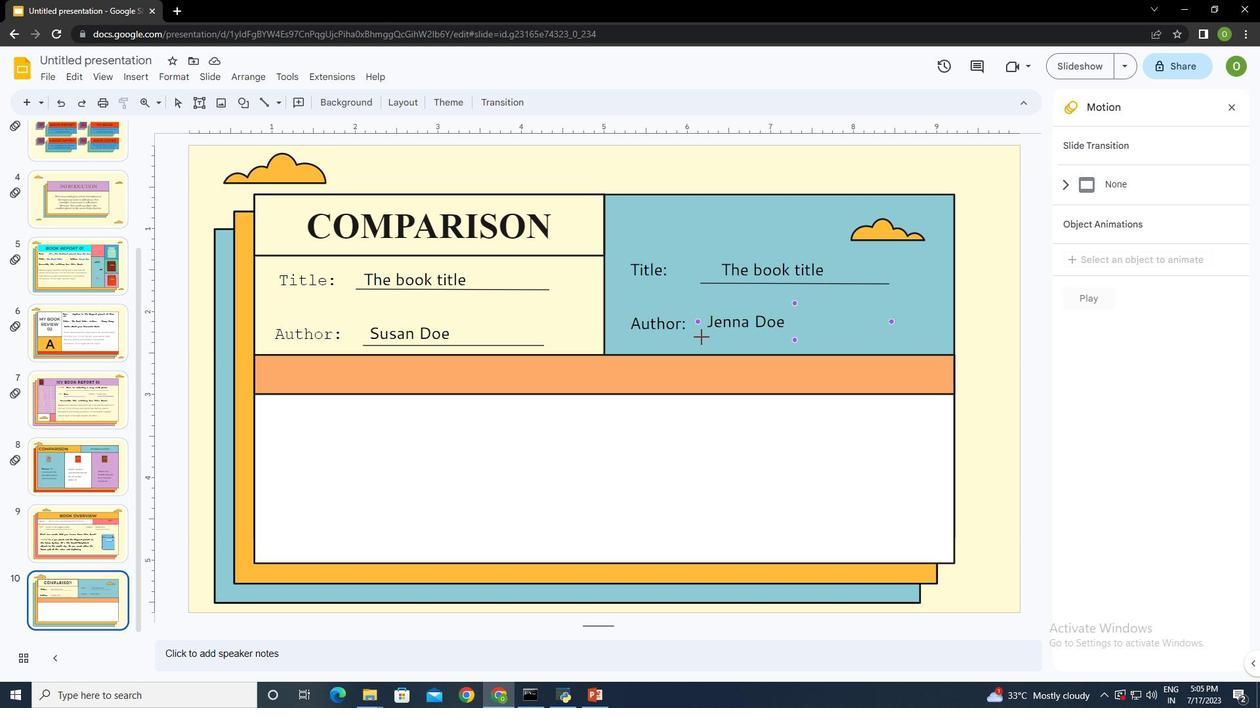 
Action: Mouse moved to (296, 102)
Screenshot: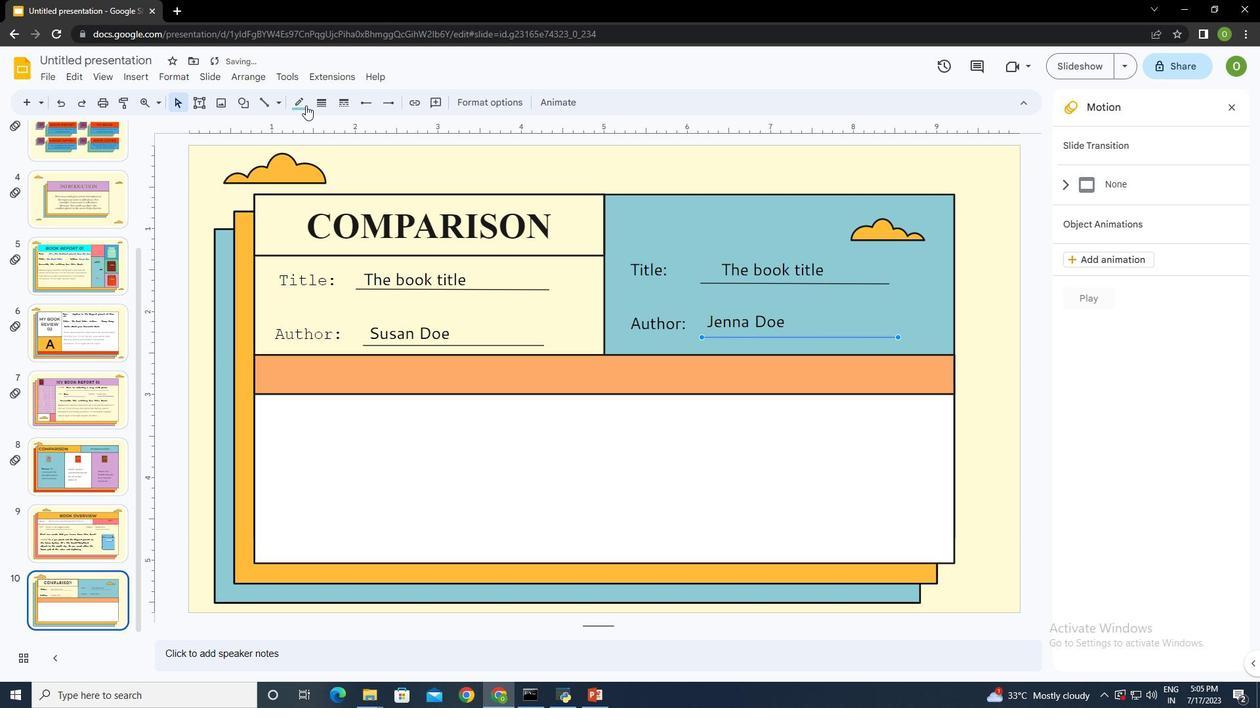 
Action: Mouse pressed left at (296, 102)
Screenshot: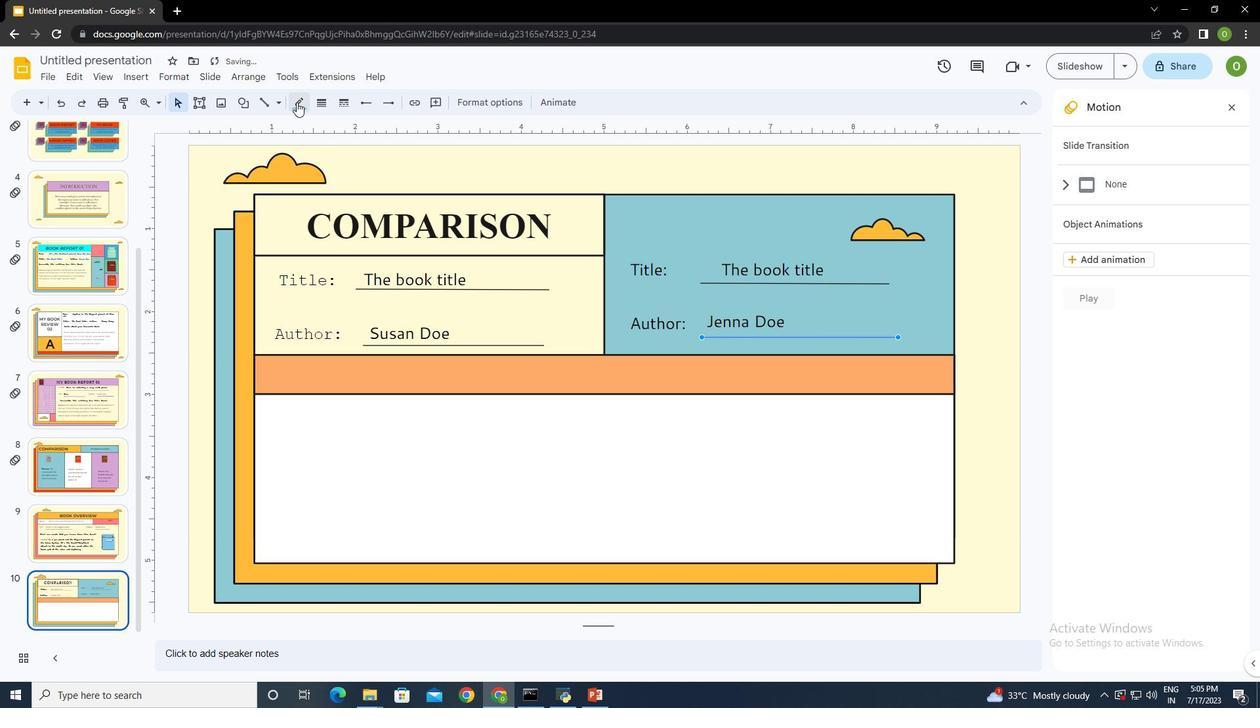 
Action: Mouse moved to (302, 142)
Screenshot: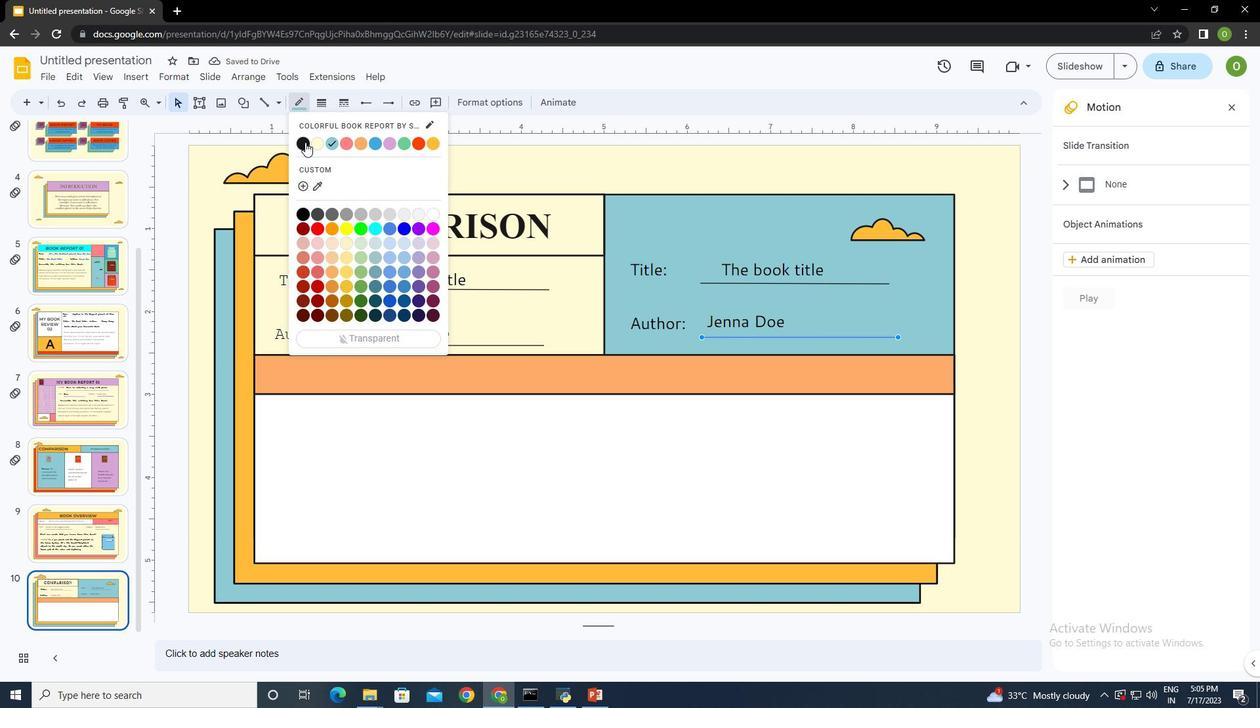 
Action: Mouse pressed left at (302, 142)
Screenshot: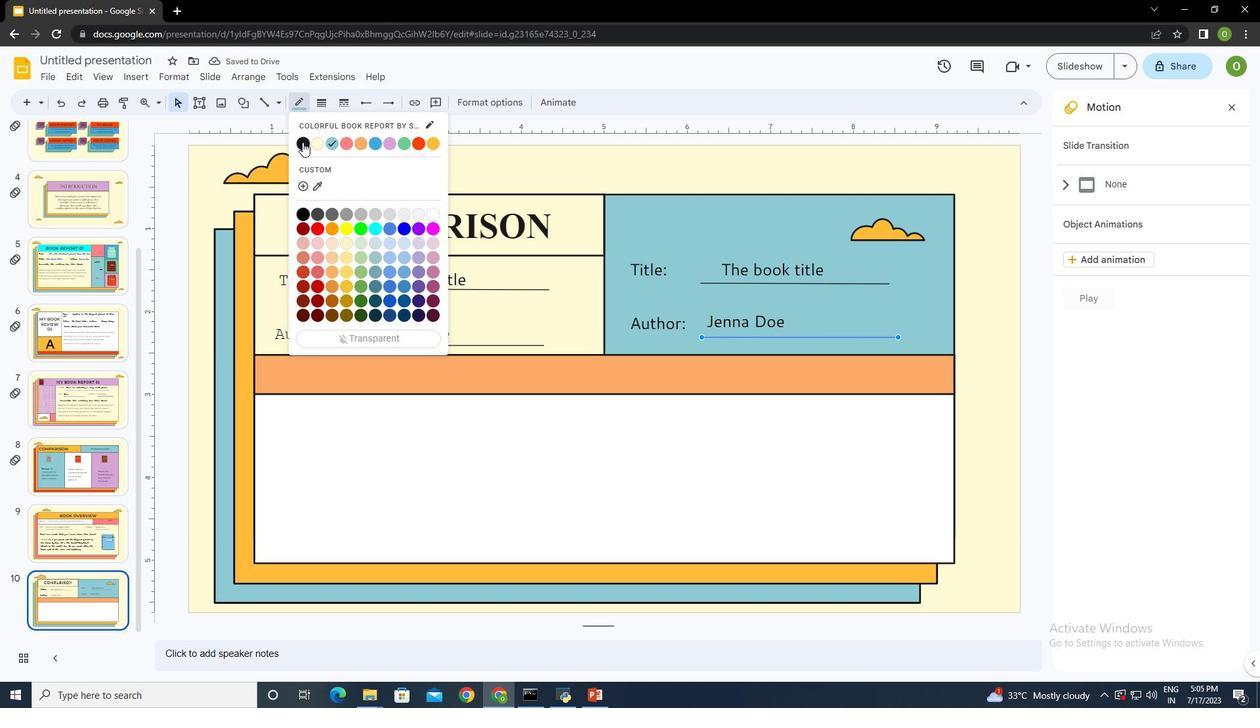 
Action: Mouse moved to (923, 300)
Screenshot: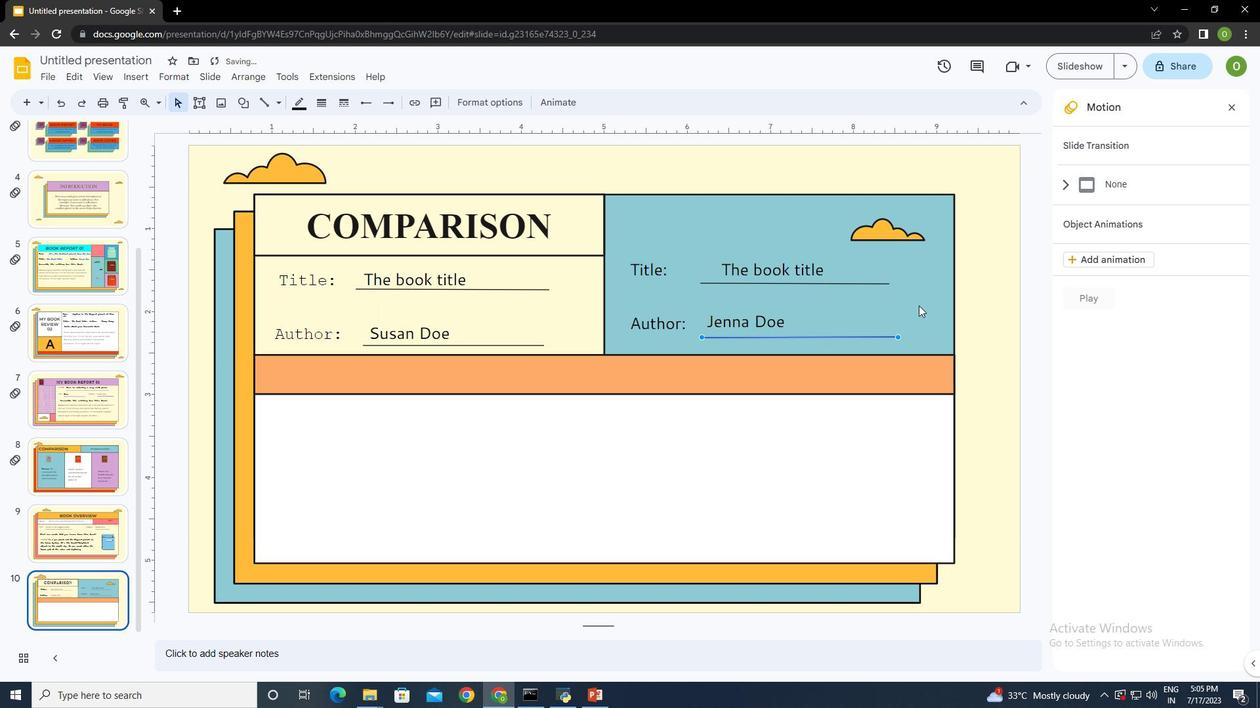 
Action: Mouse pressed left at (923, 300)
Screenshot: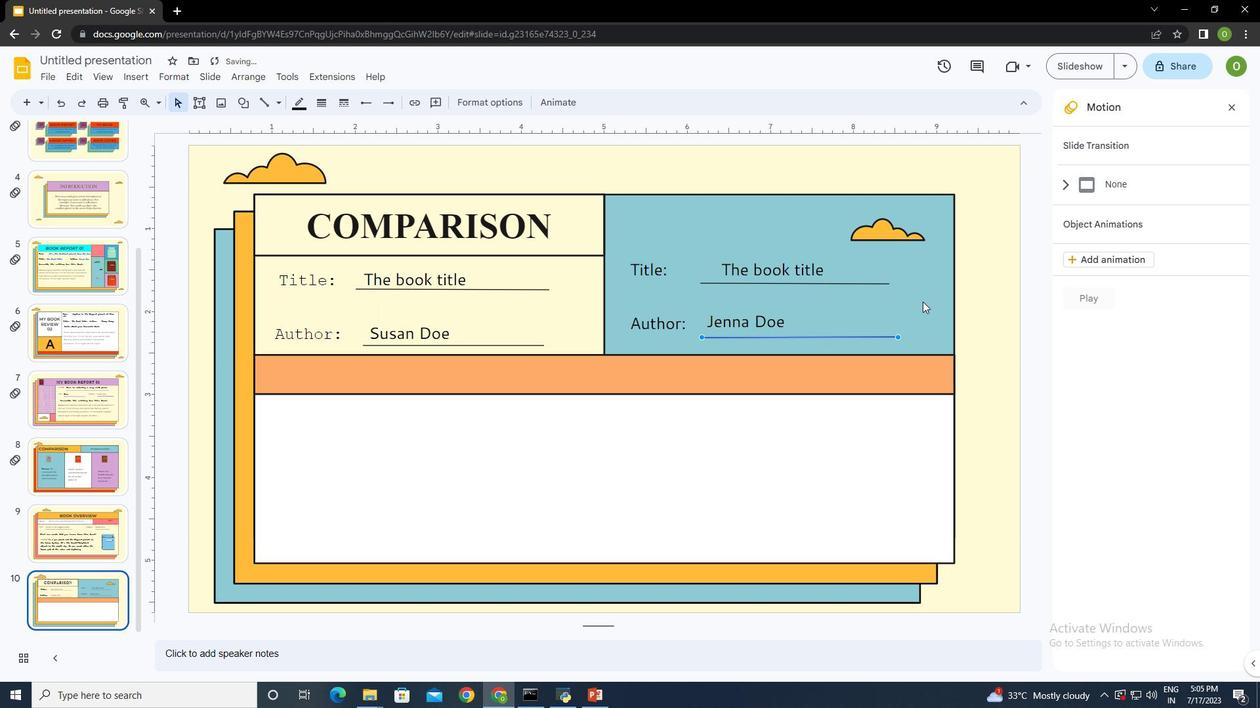 
Action: Mouse moved to (195, 103)
Screenshot: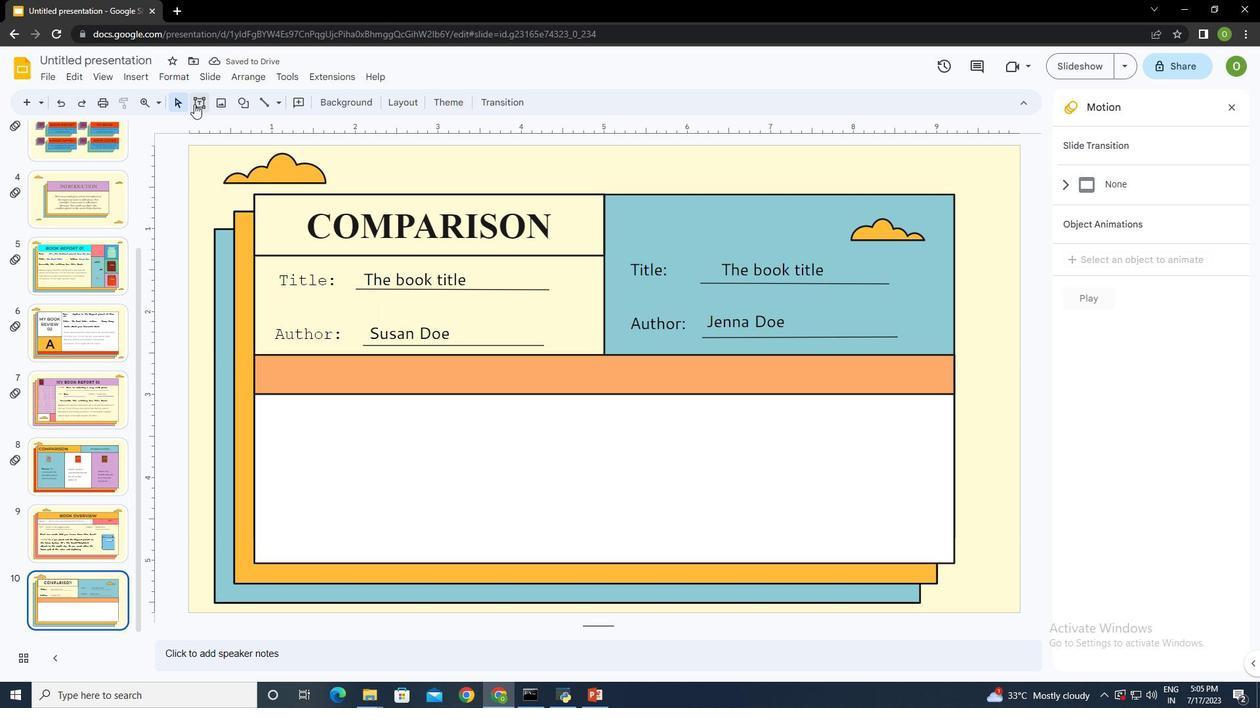
Action: Mouse pressed left at (195, 103)
Screenshot: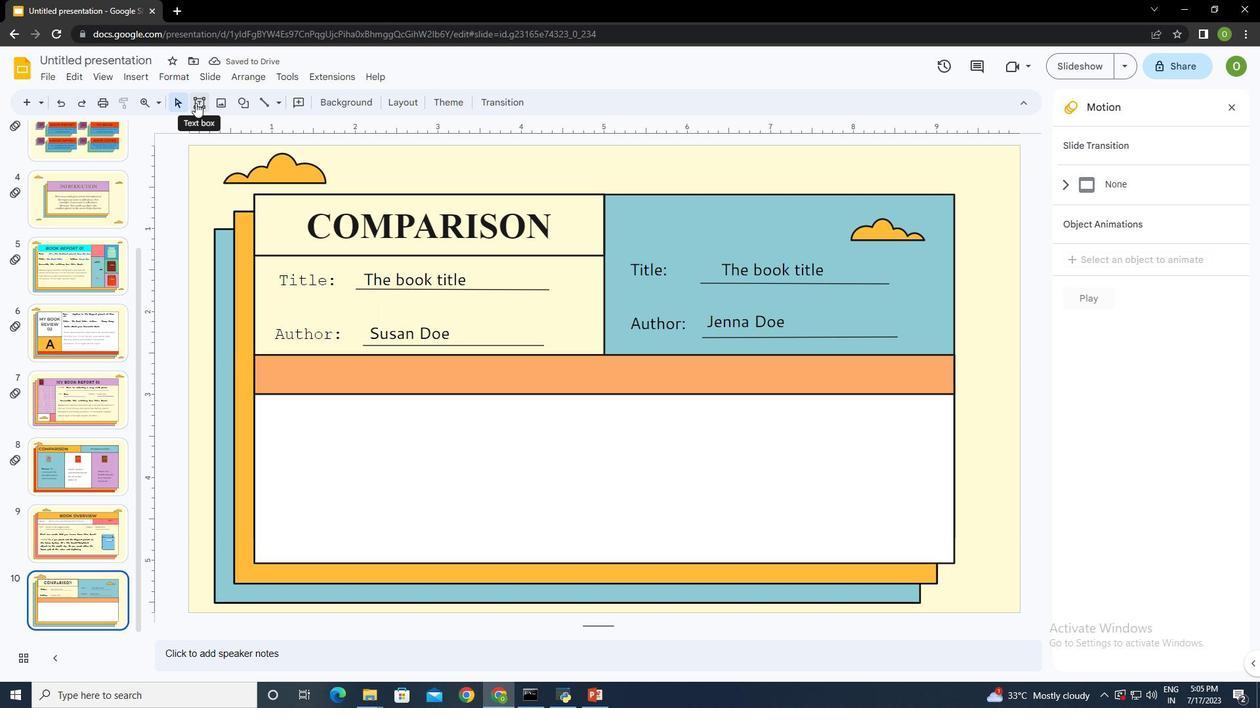 
Action: Mouse moved to (271, 359)
Screenshot: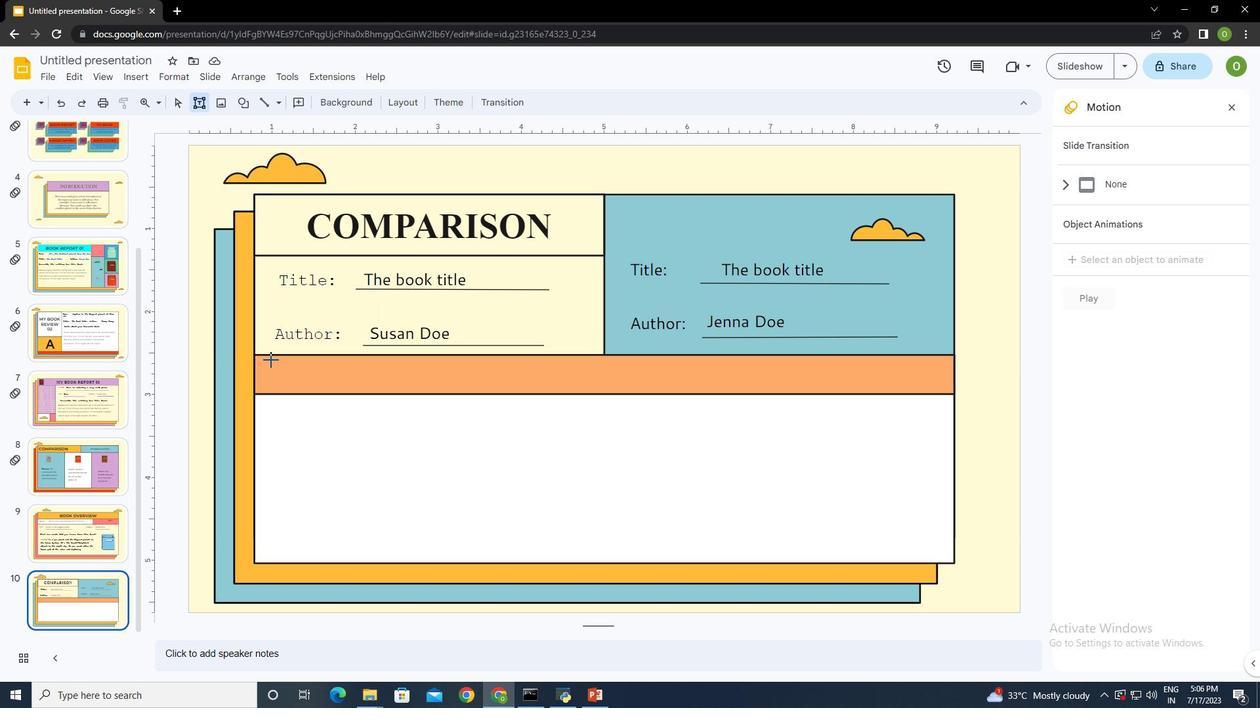 
Action: Mouse pressed left at (271, 359)
Screenshot: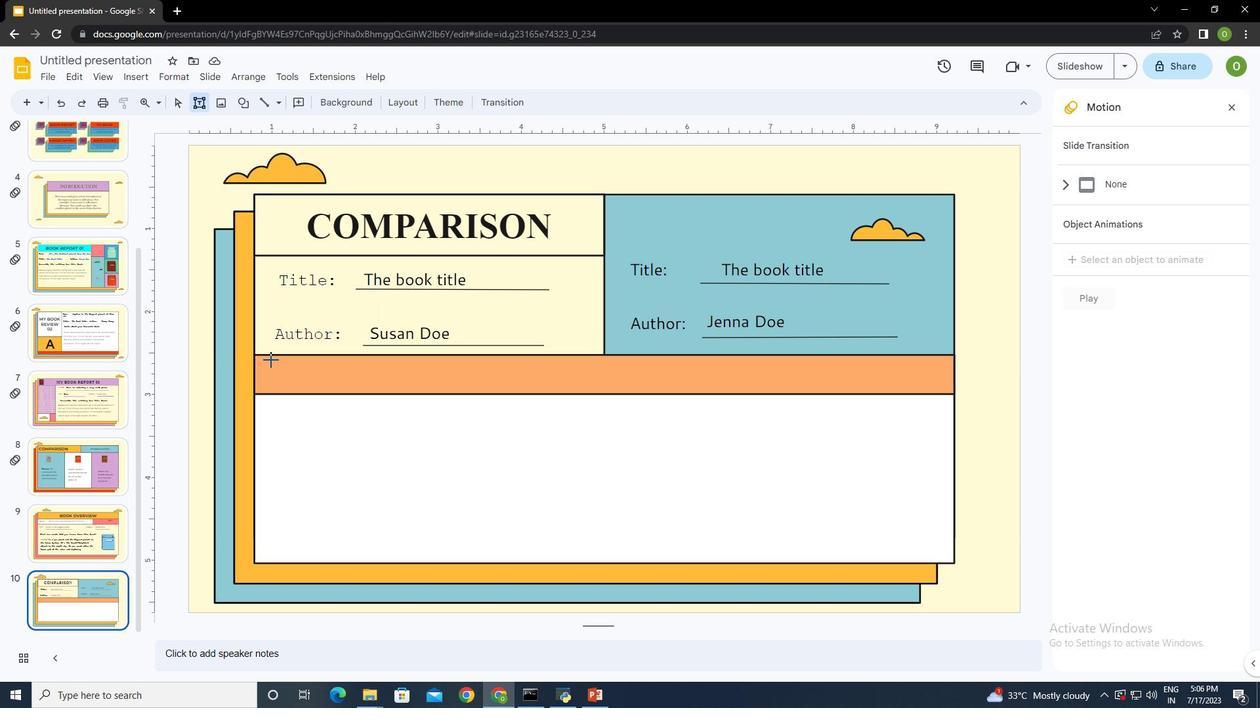 
Action: Mouse moved to (418, 360)
Screenshot: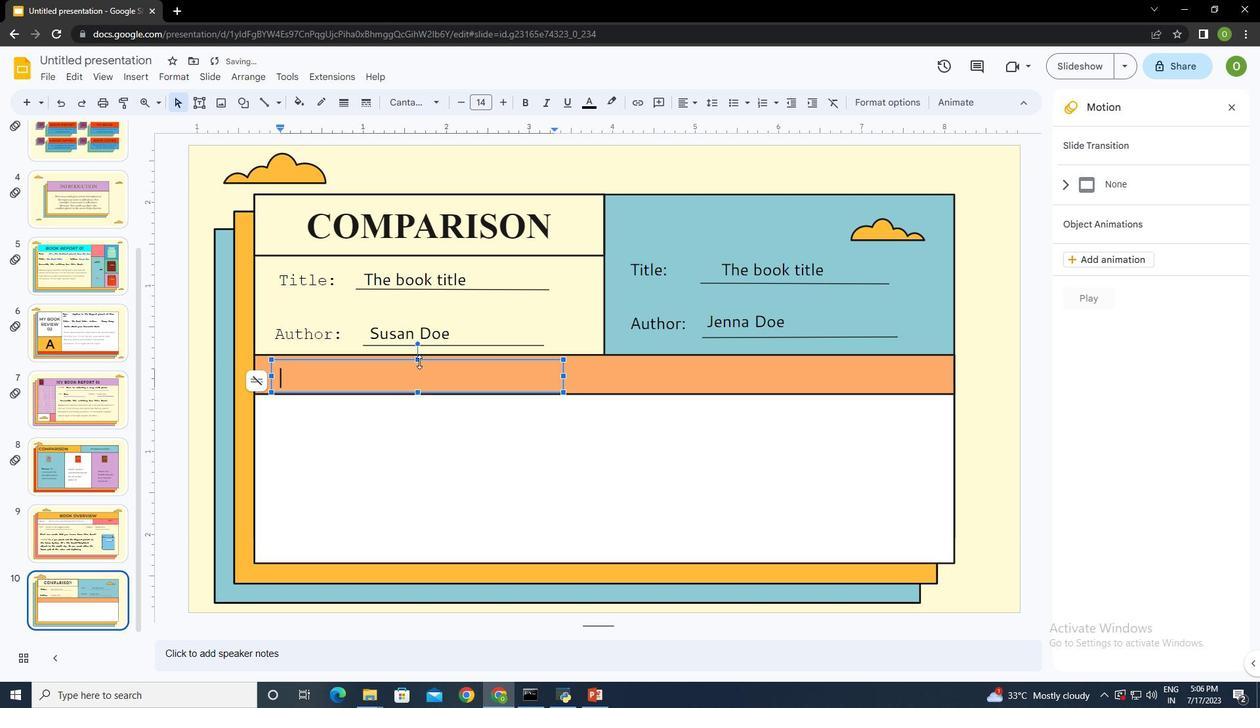 
Action: Mouse pressed left at (418, 360)
Screenshot: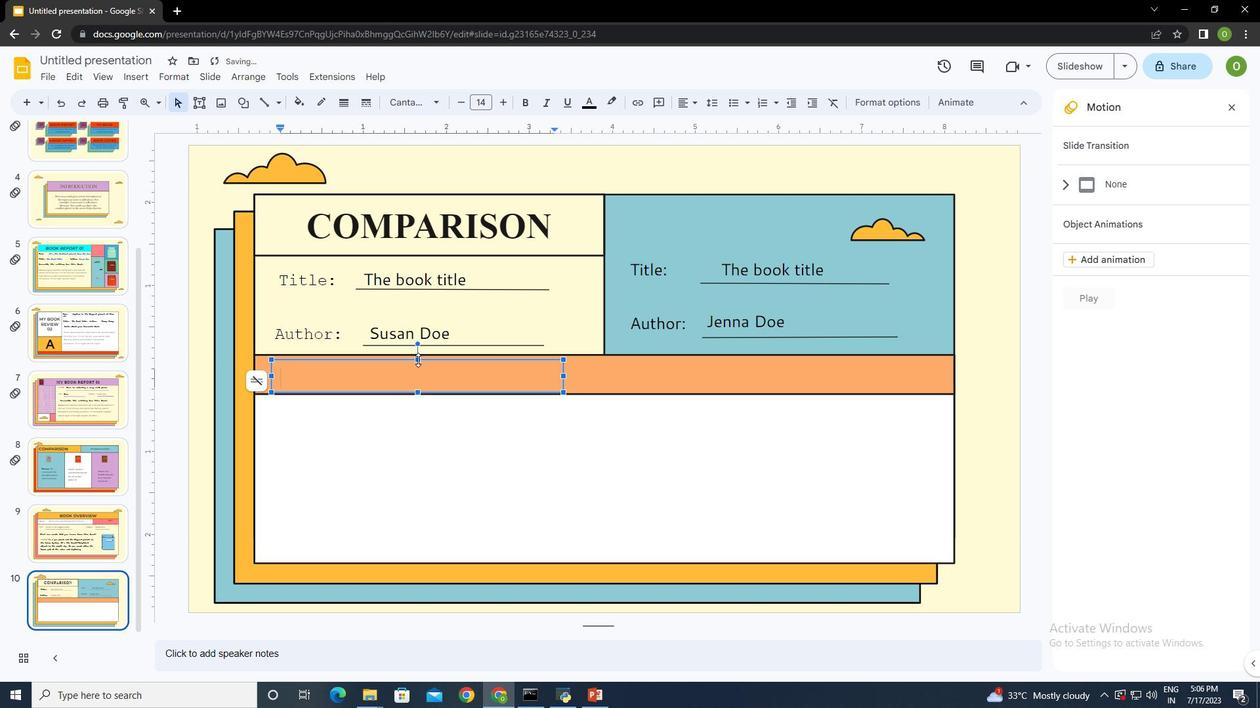 
Action: Mouse moved to (313, 374)
Screenshot: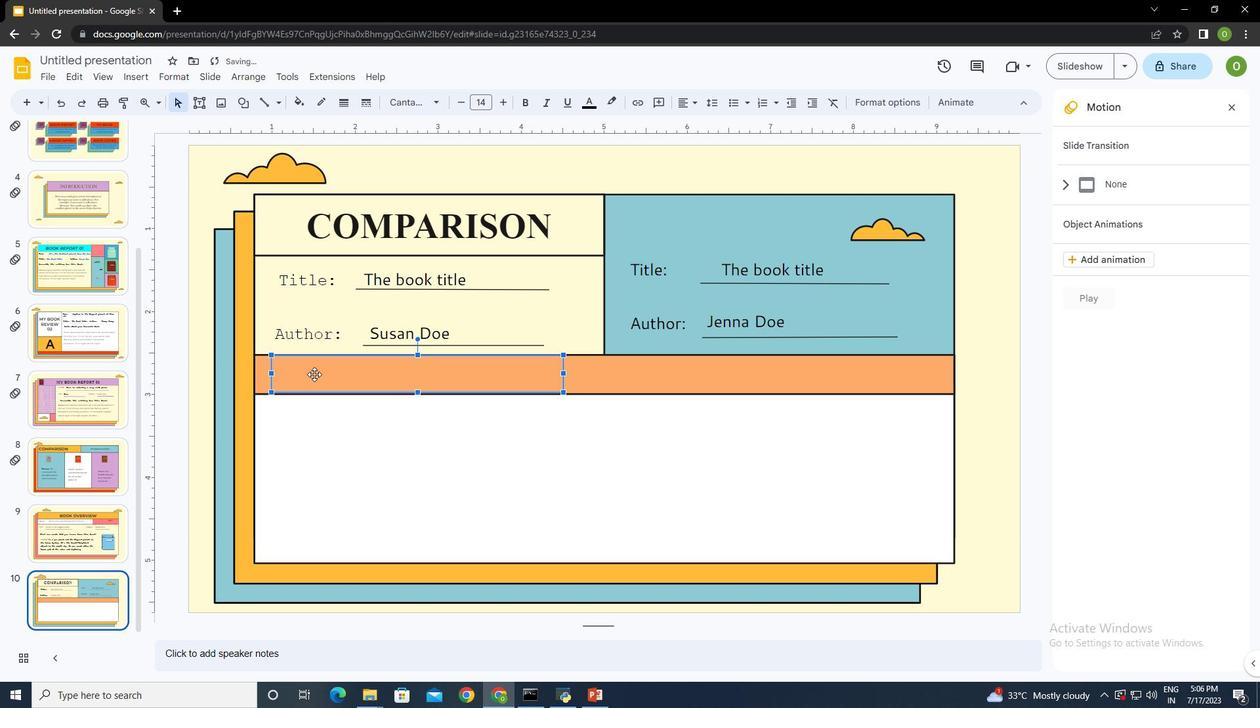 
Action: Mouse pressed left at (313, 374)
Screenshot: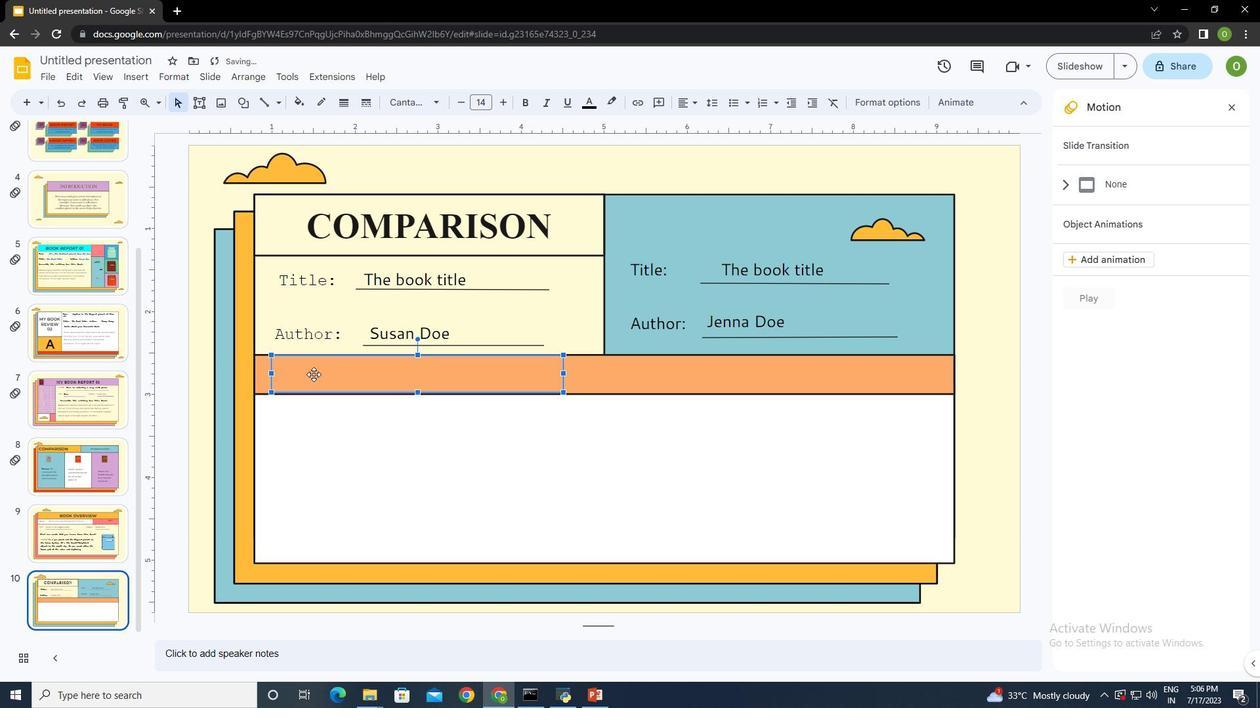 
Action: Mouse moved to (303, 378)
Screenshot: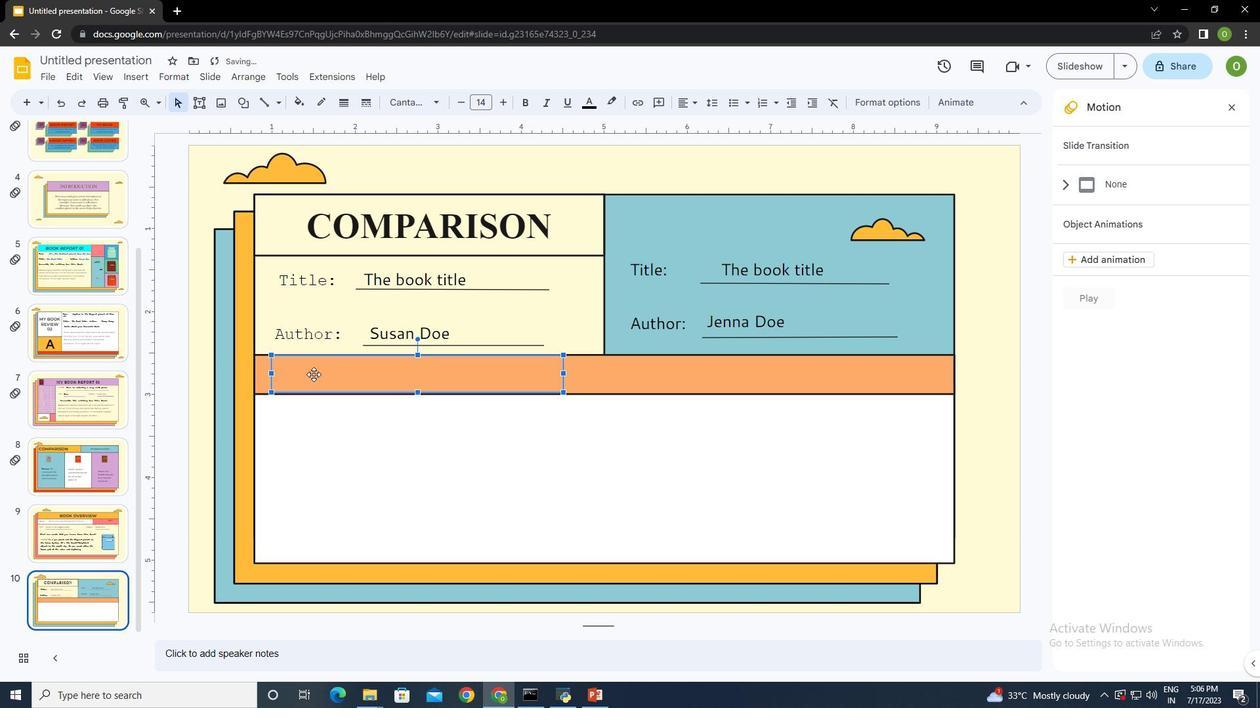 
Action: Key pressed <Key.shift>Name<Key.shift_r>:<Key.space><Key.shift>Peter<Key.space><Key.shift>Jimmy
Screenshot: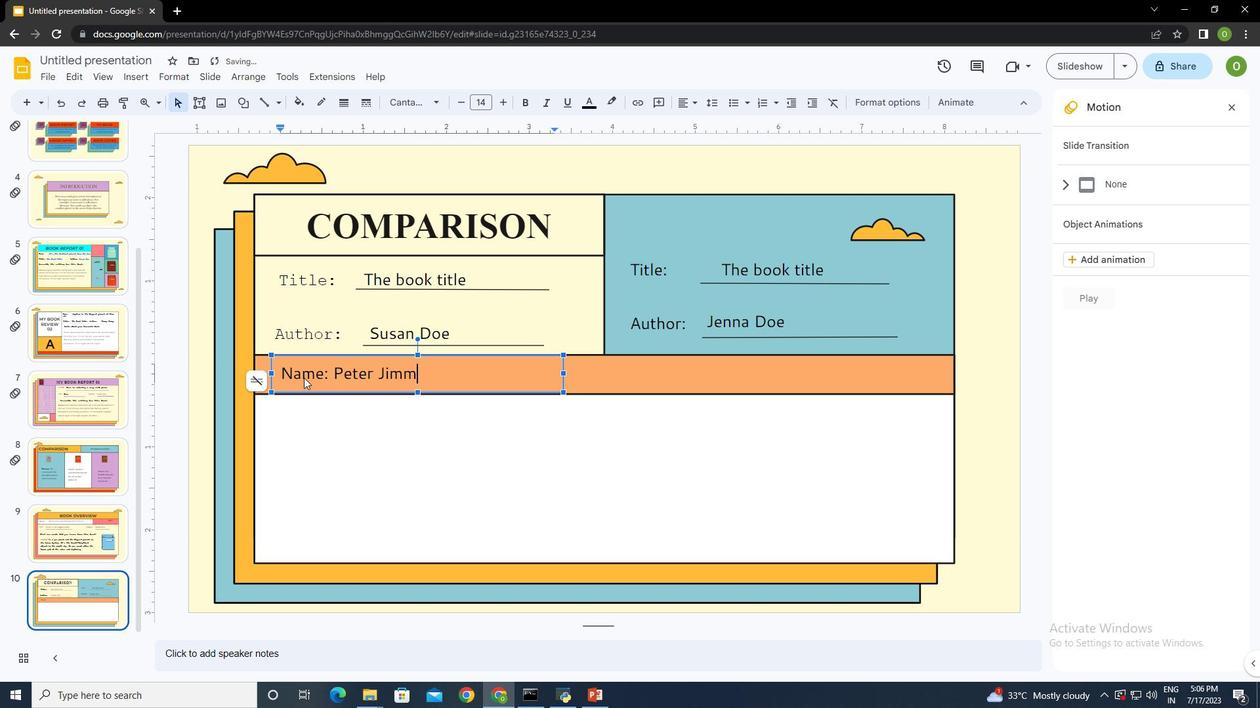 
Action: Mouse moved to (332, 371)
Screenshot: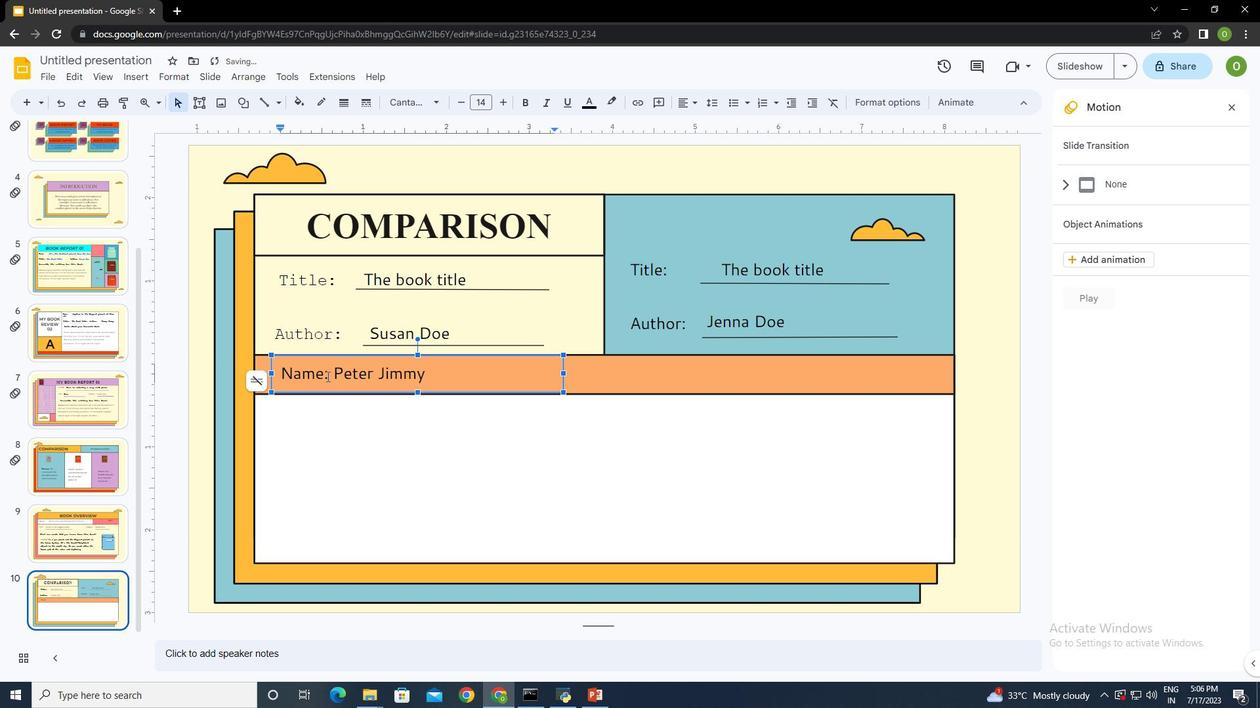 
Action: Mouse pressed left at (332, 371)
Screenshot: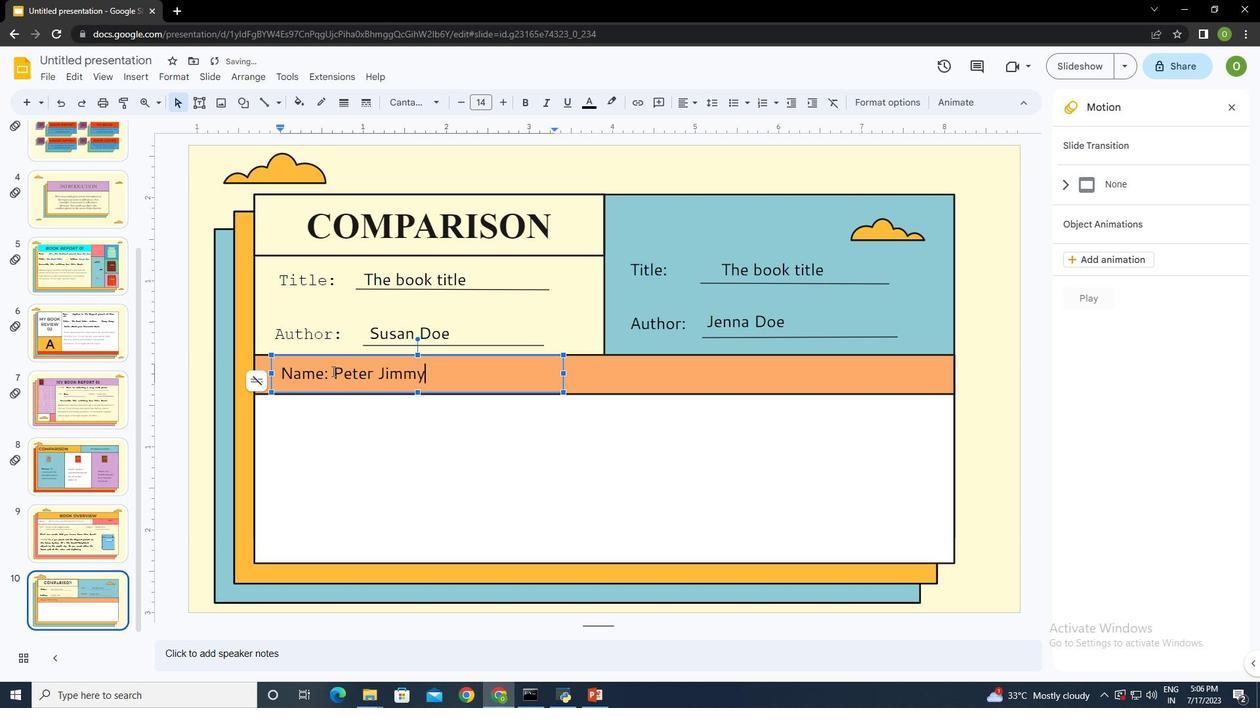 
Action: Key pressed <Key.space><Key.space><Key.space>
Screenshot: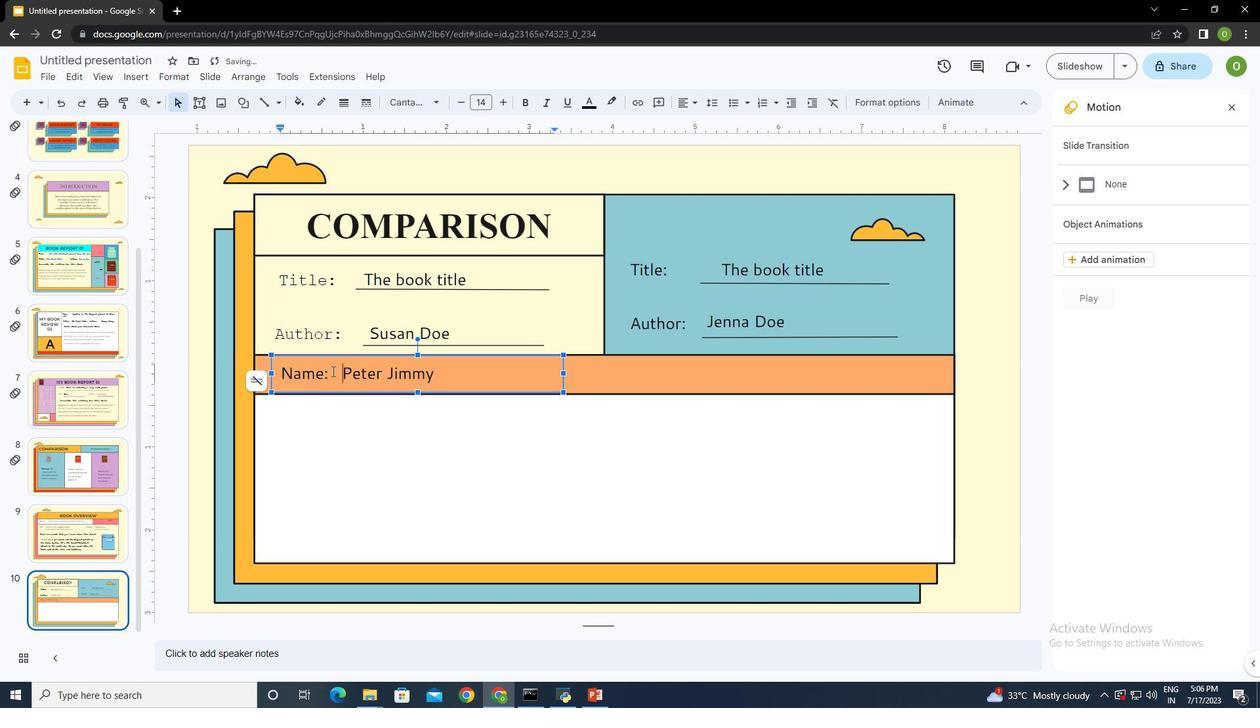 
Action: Mouse moved to (405, 428)
Screenshot: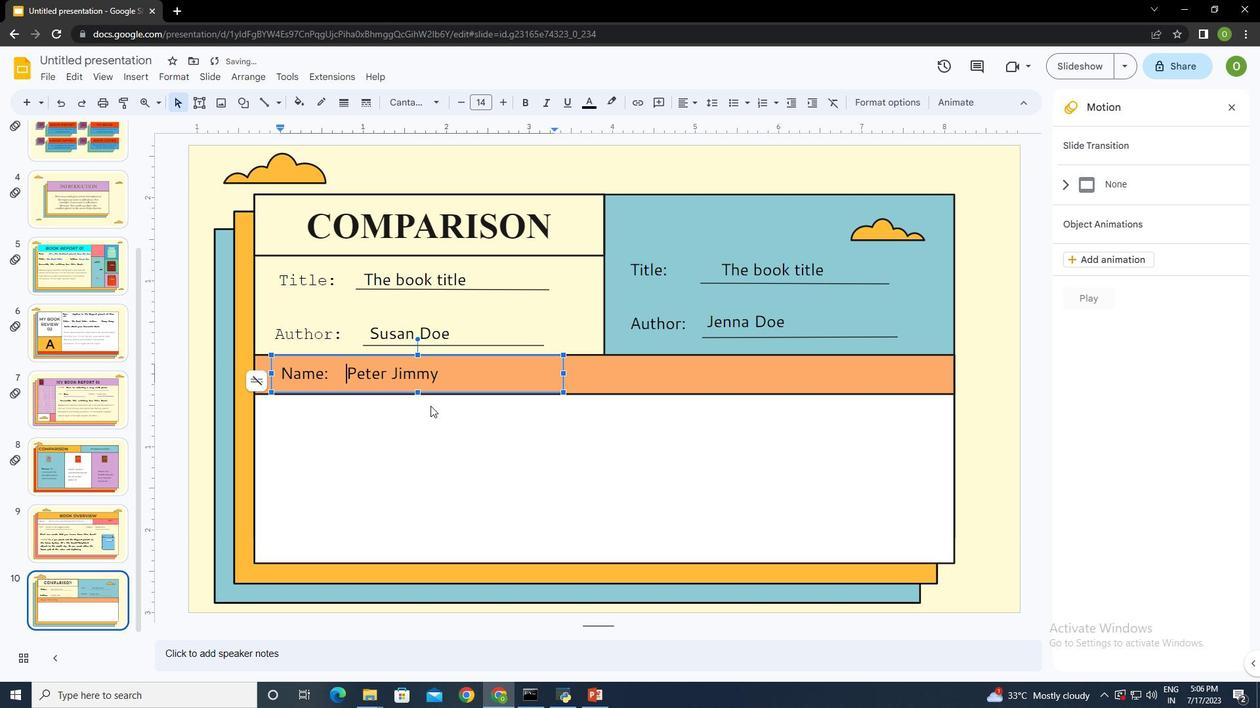 
Action: Mouse pressed left at (405, 428)
Screenshot: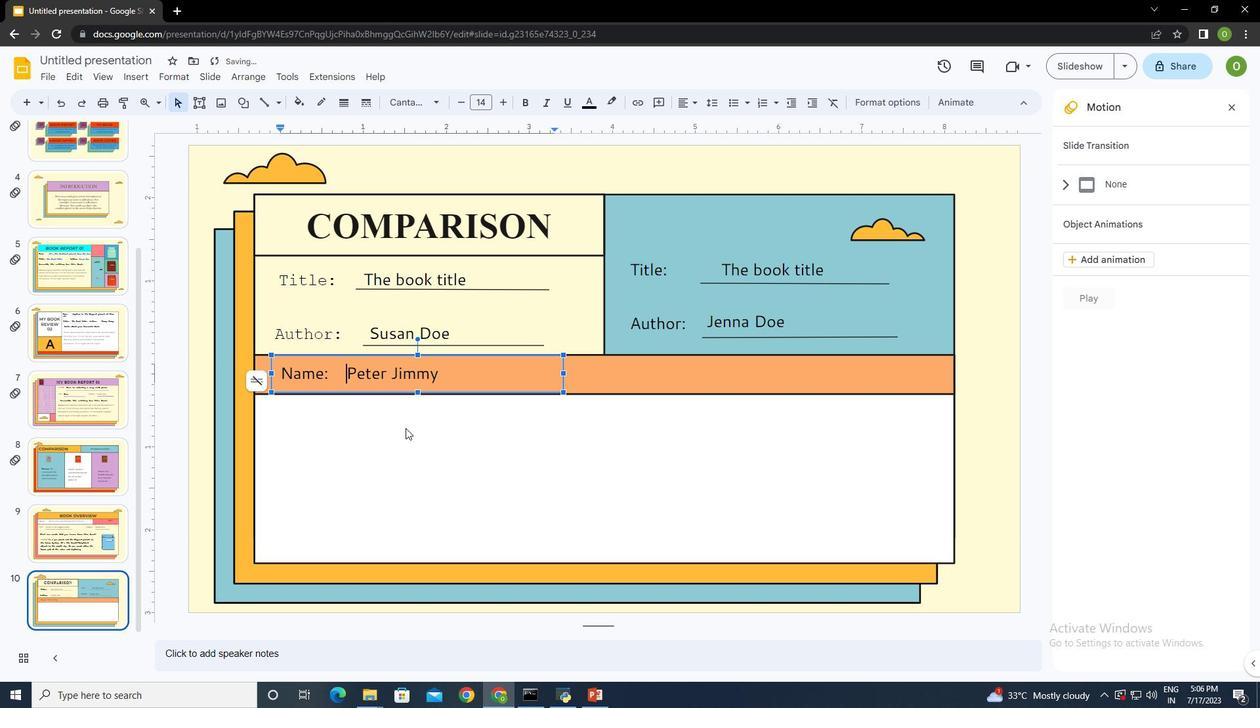 
Action: Mouse moved to (195, 102)
Screenshot: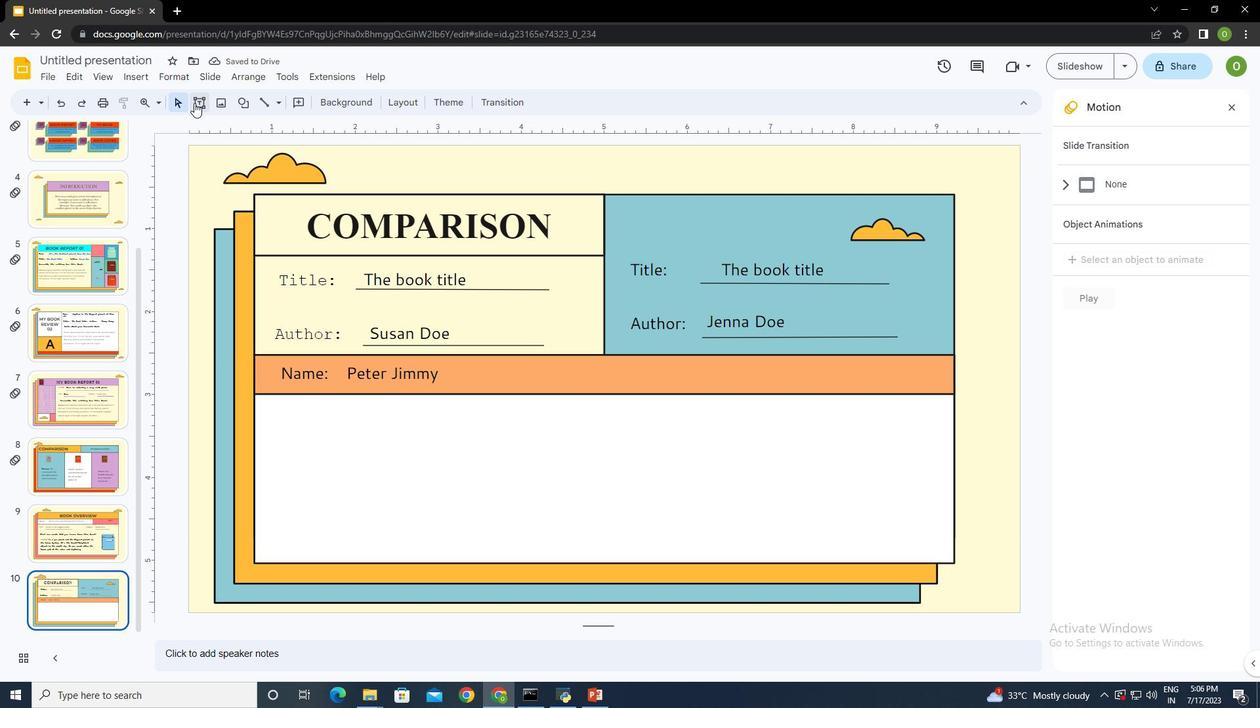 
Action: Mouse pressed left at (195, 102)
Screenshot: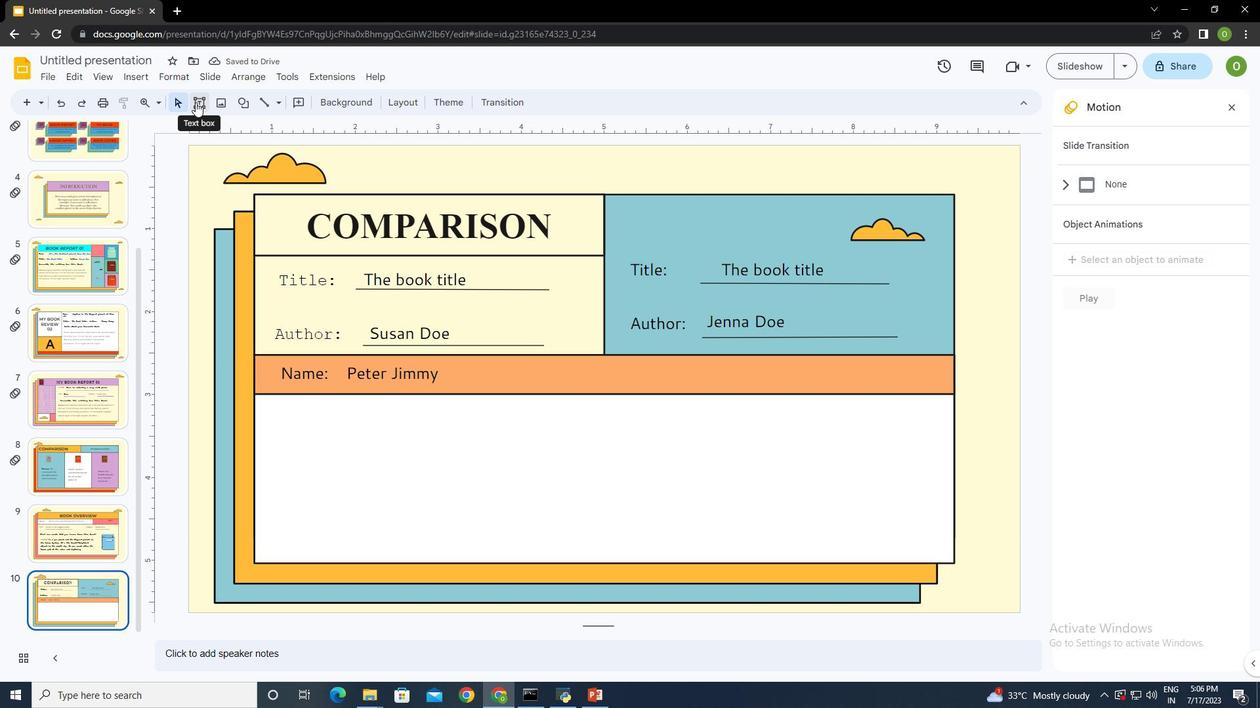 
Action: Mouse moved to (284, 403)
Screenshot: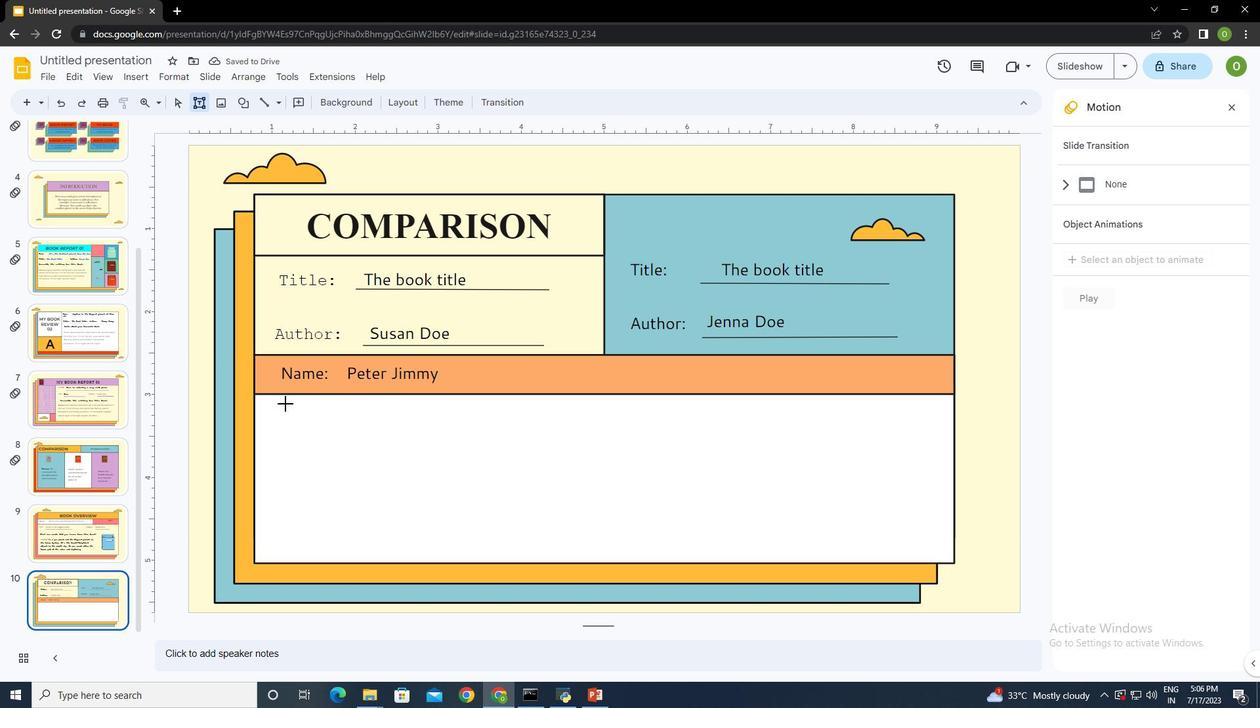 
Action: Mouse pressed left at (284, 403)
Screenshot: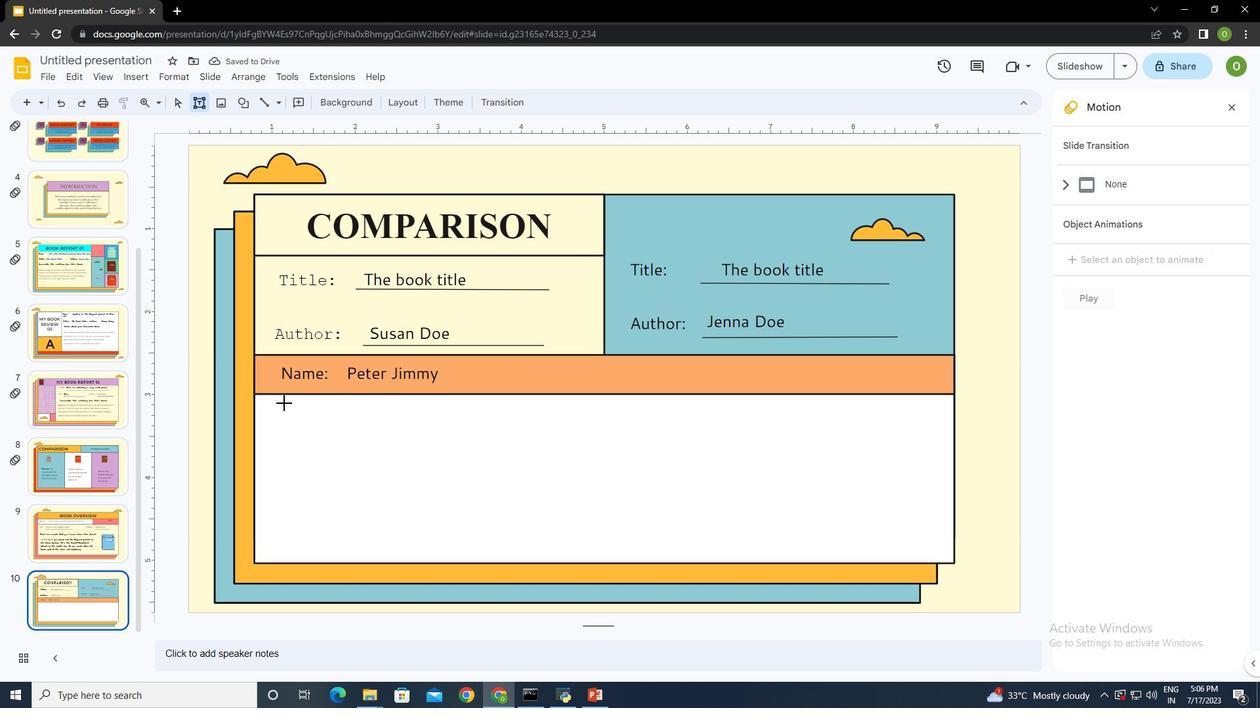 
Action: Mouse moved to (435, 431)
Screenshot: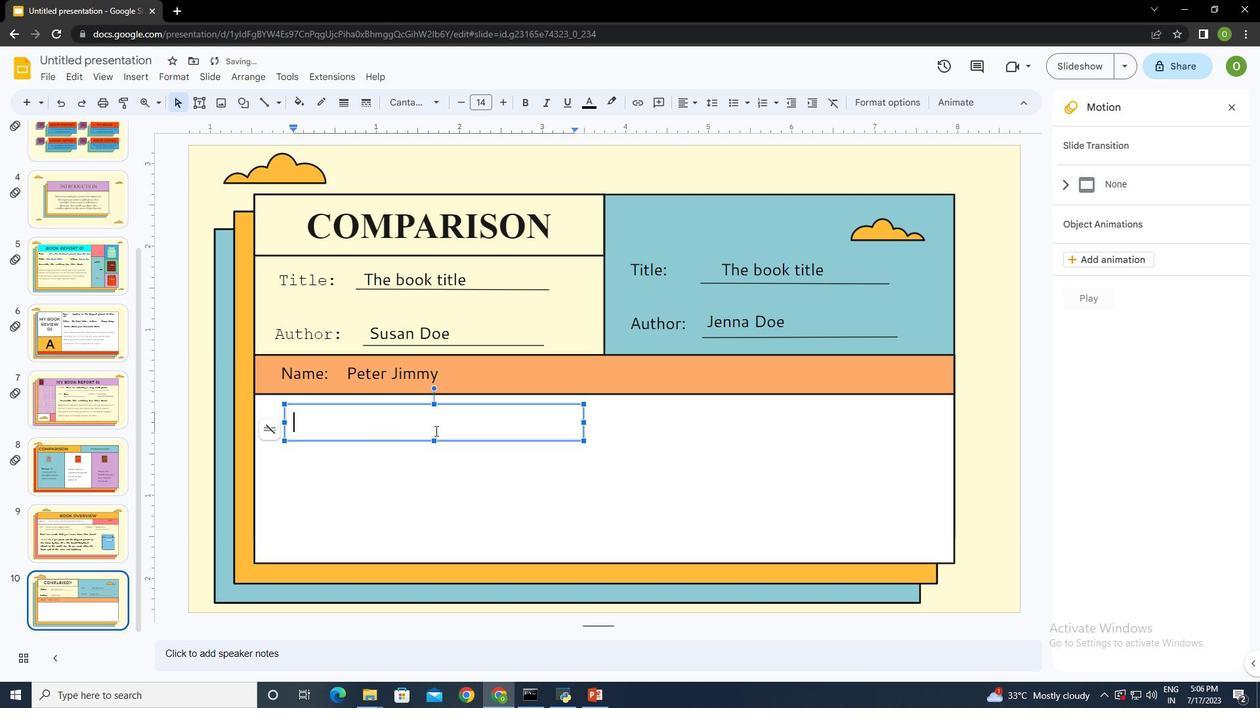 
Action: Key pressed <Key.shift><Key.shift>Write<Key.space>your<Key.space>comparison<Key.shift_r>:ctrl+A
Screenshot: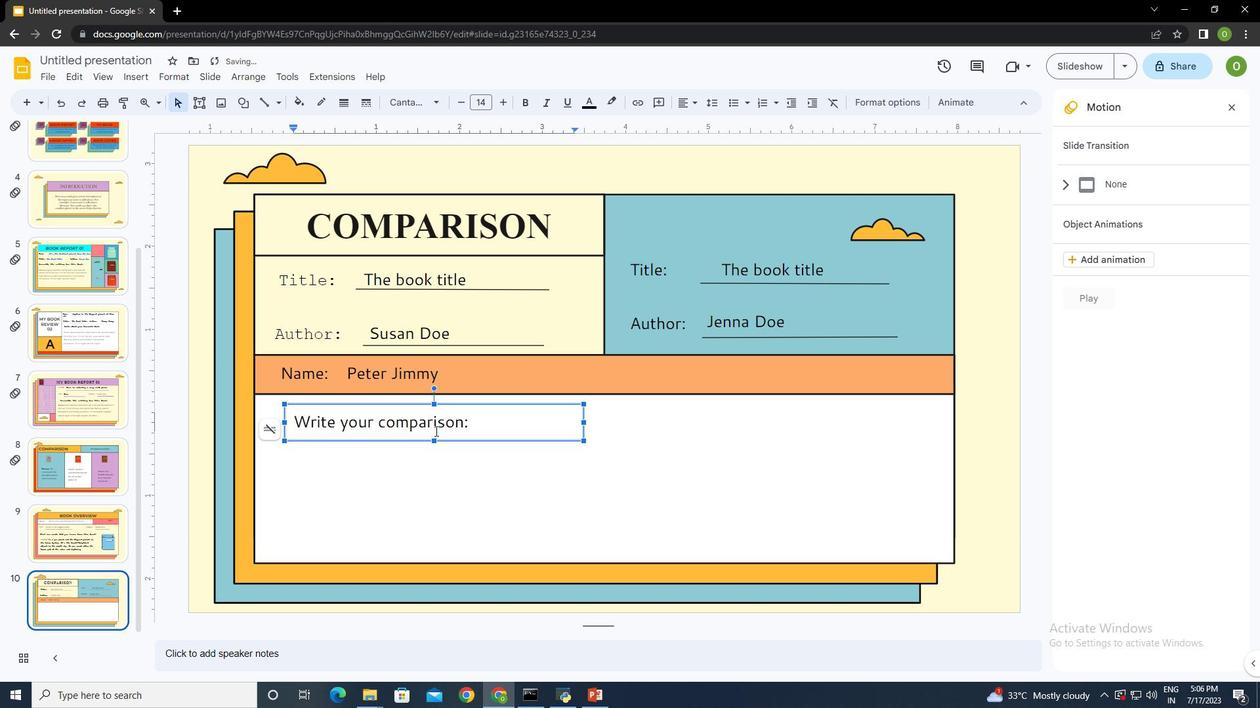 
Action: Mouse moved to (408, 99)
Screenshot: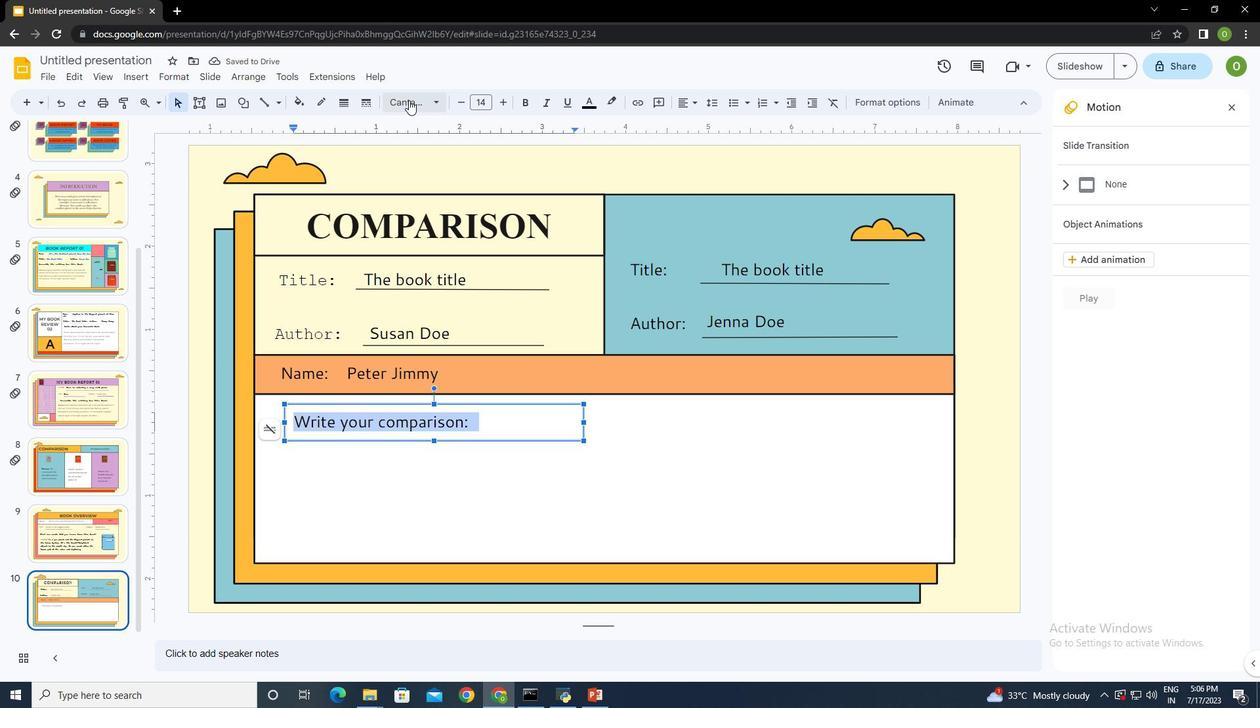 
Action: Mouse pressed left at (408, 99)
Screenshot: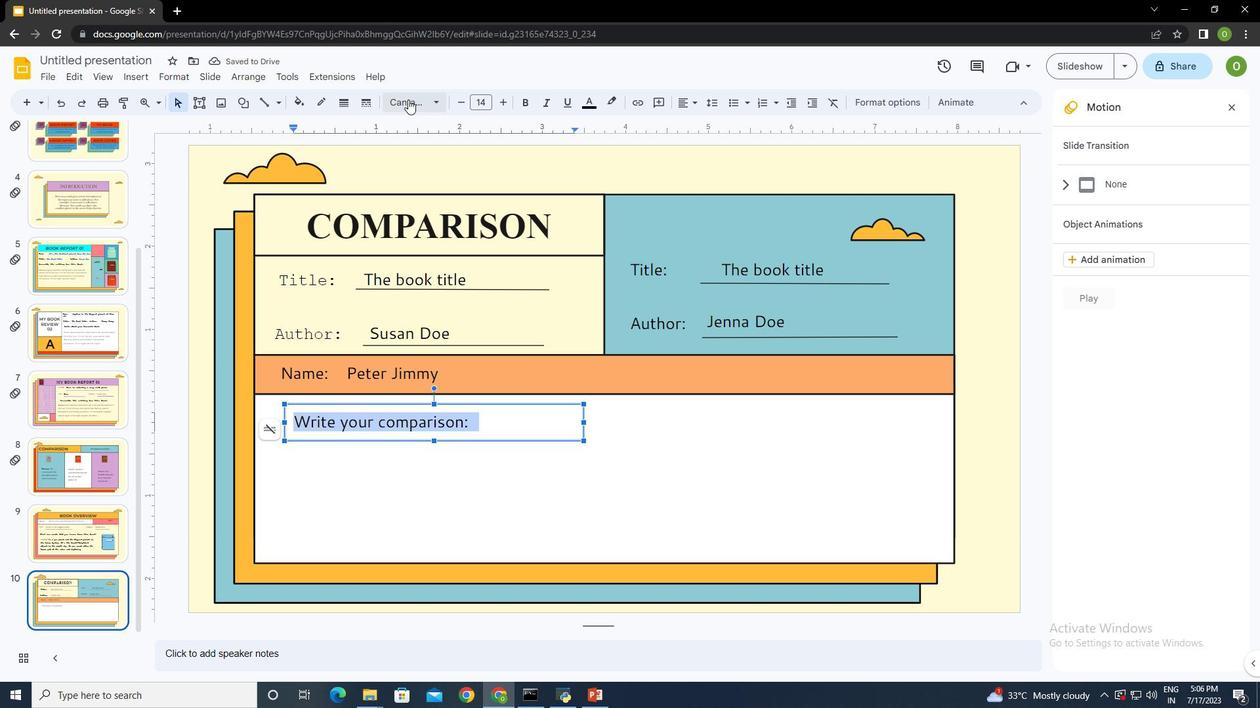 
Action: Mouse moved to (460, 292)
Screenshot: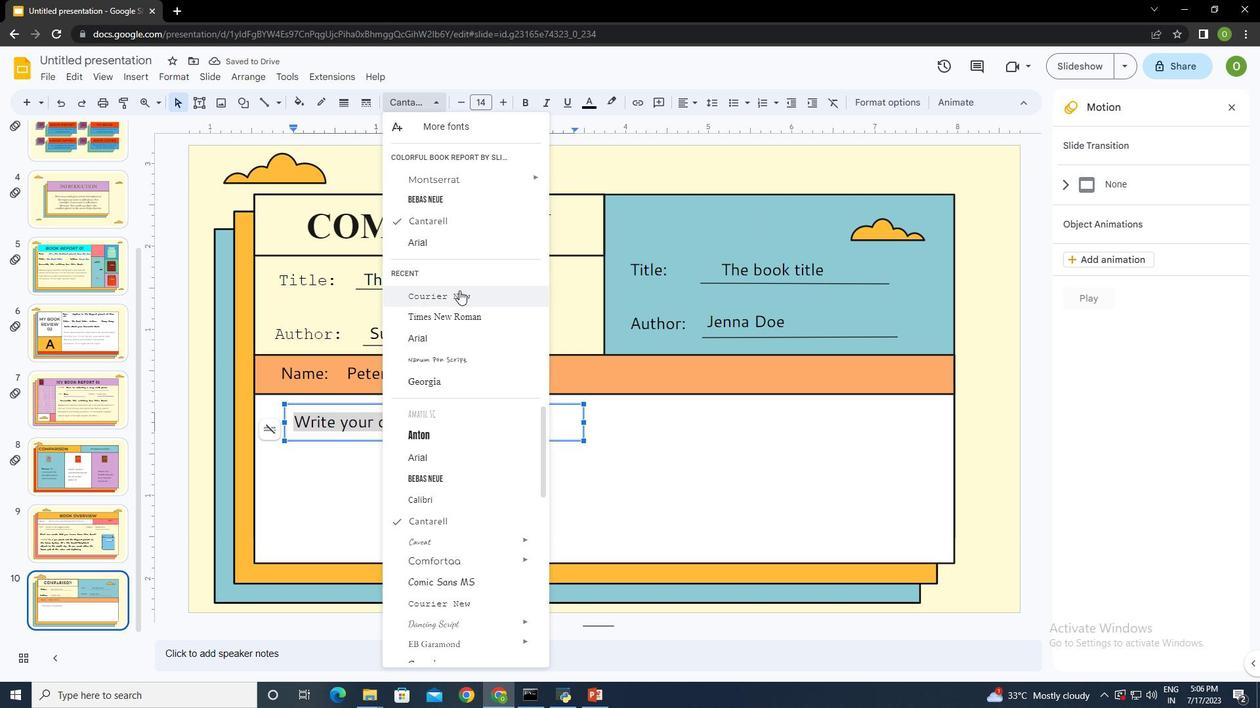 
Action: Mouse pressed left at (460, 292)
Screenshot: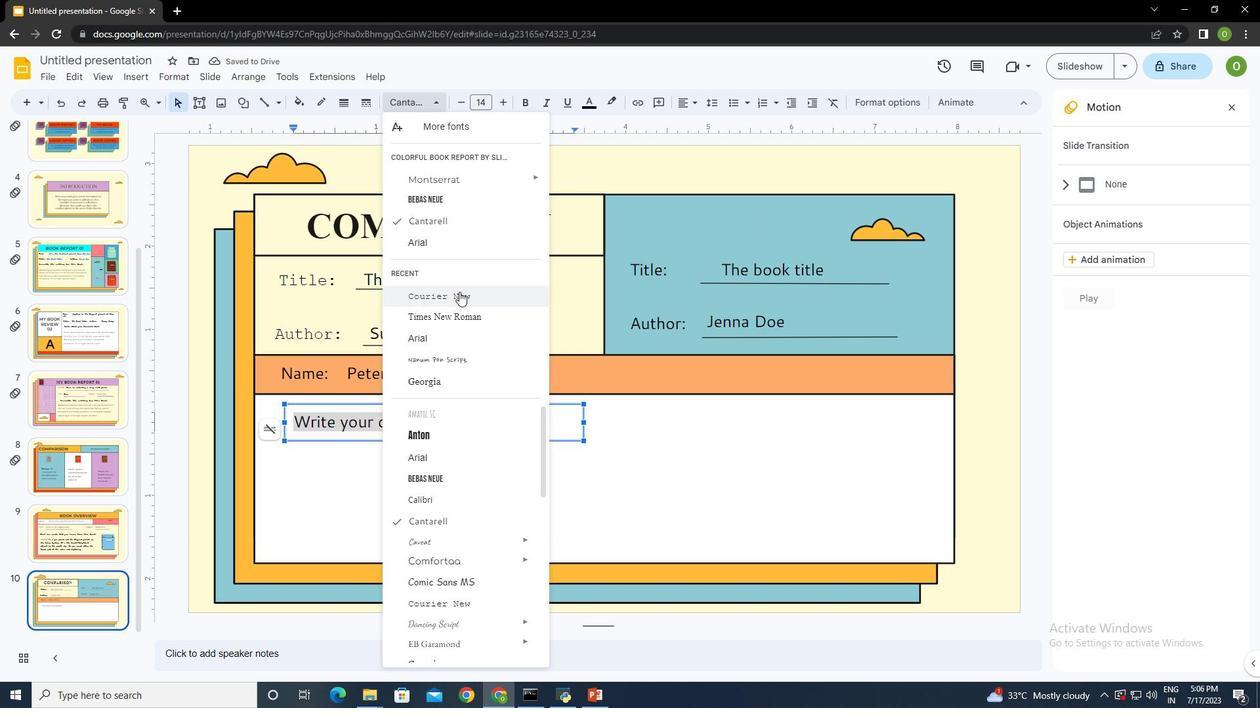 
Action: Mouse moved to (583, 422)
Screenshot: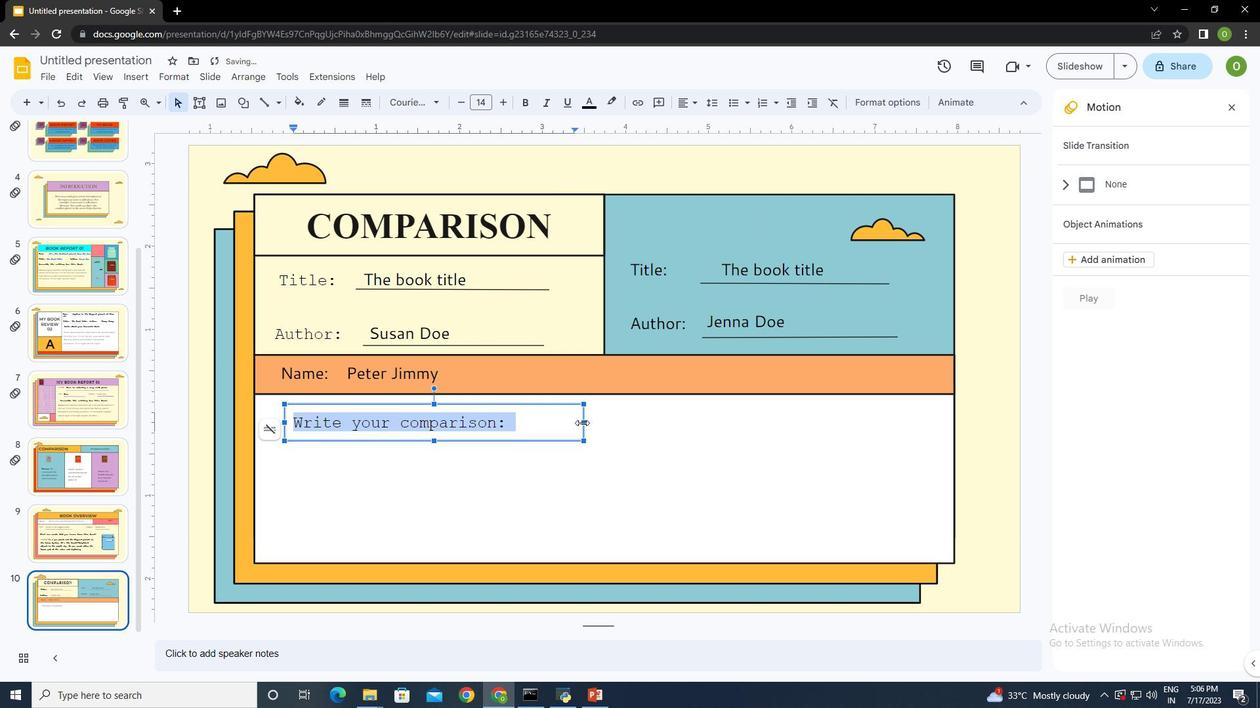 
Action: Mouse pressed left at (583, 422)
Screenshot: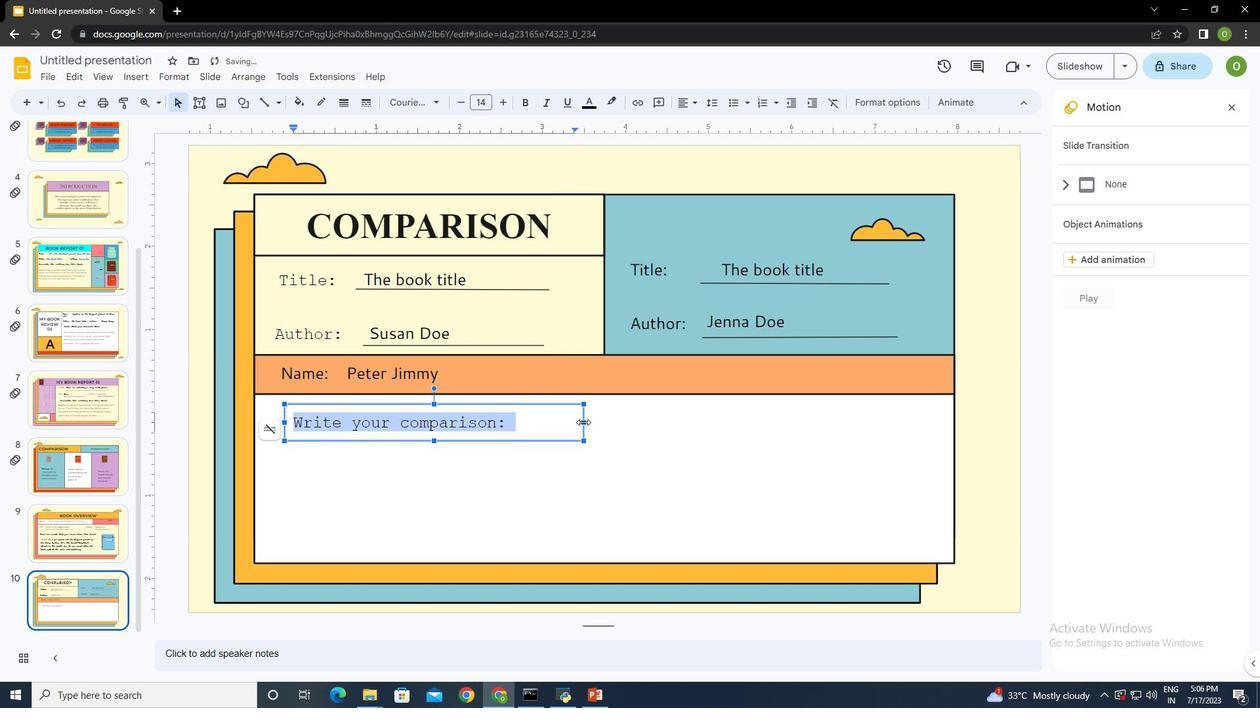 
Action: Mouse moved to (424, 403)
Screenshot: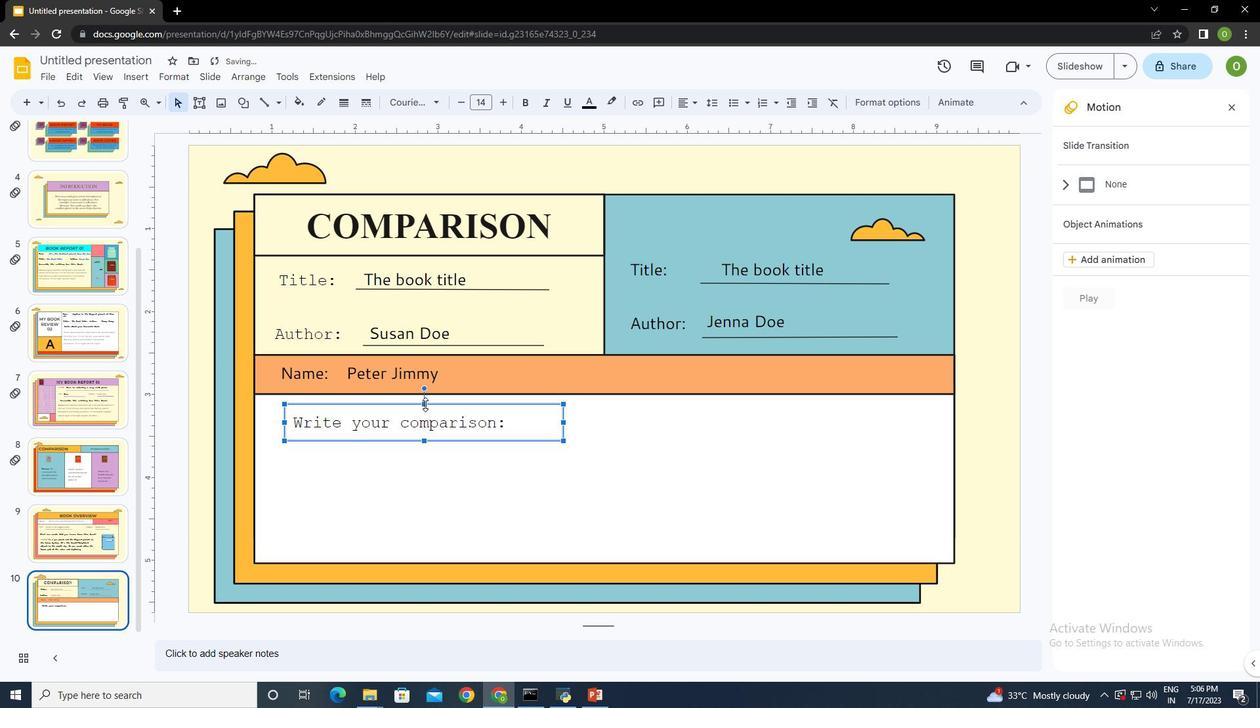 
Action: Mouse pressed left at (424, 403)
Screenshot: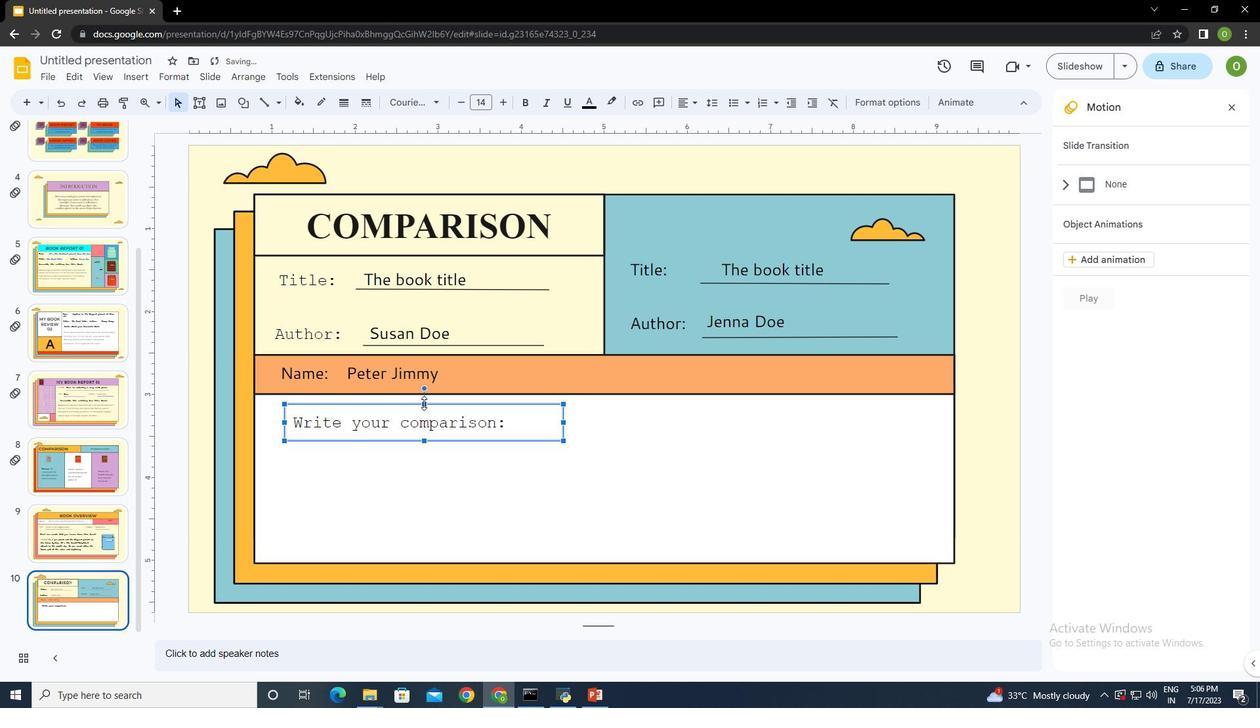 
Action: Mouse moved to (424, 441)
Screenshot: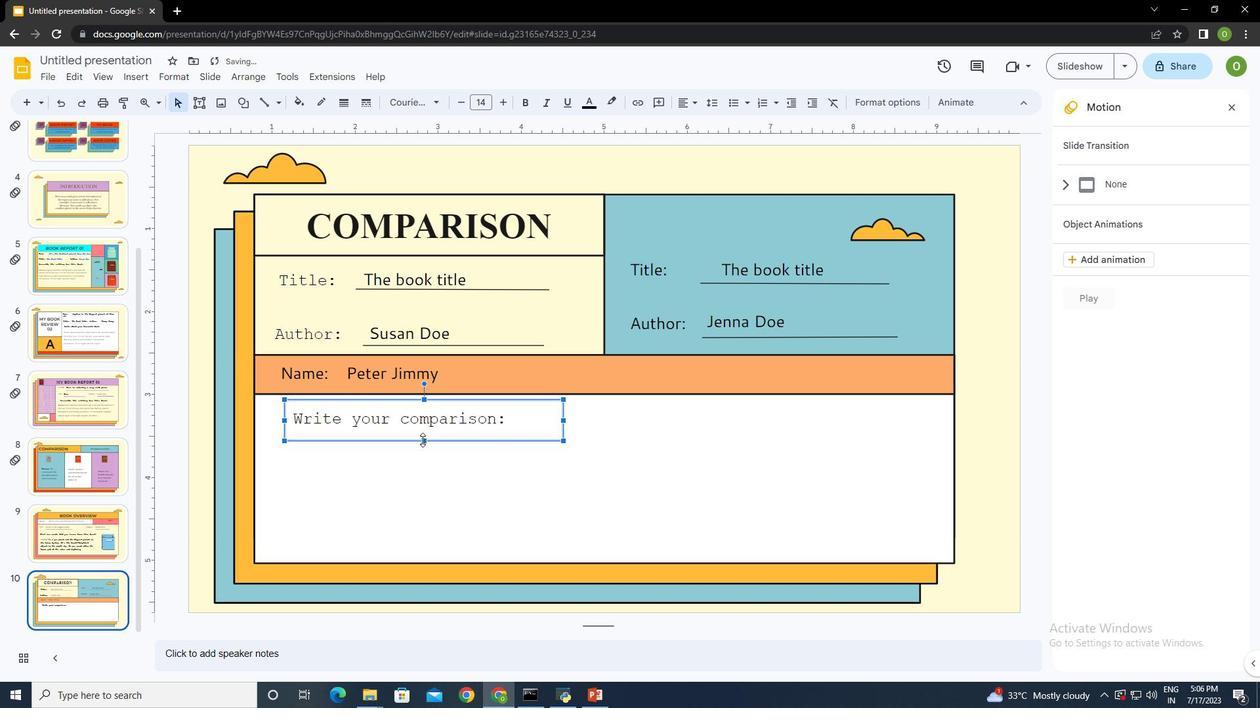 
Action: Mouse pressed left at (424, 441)
Screenshot: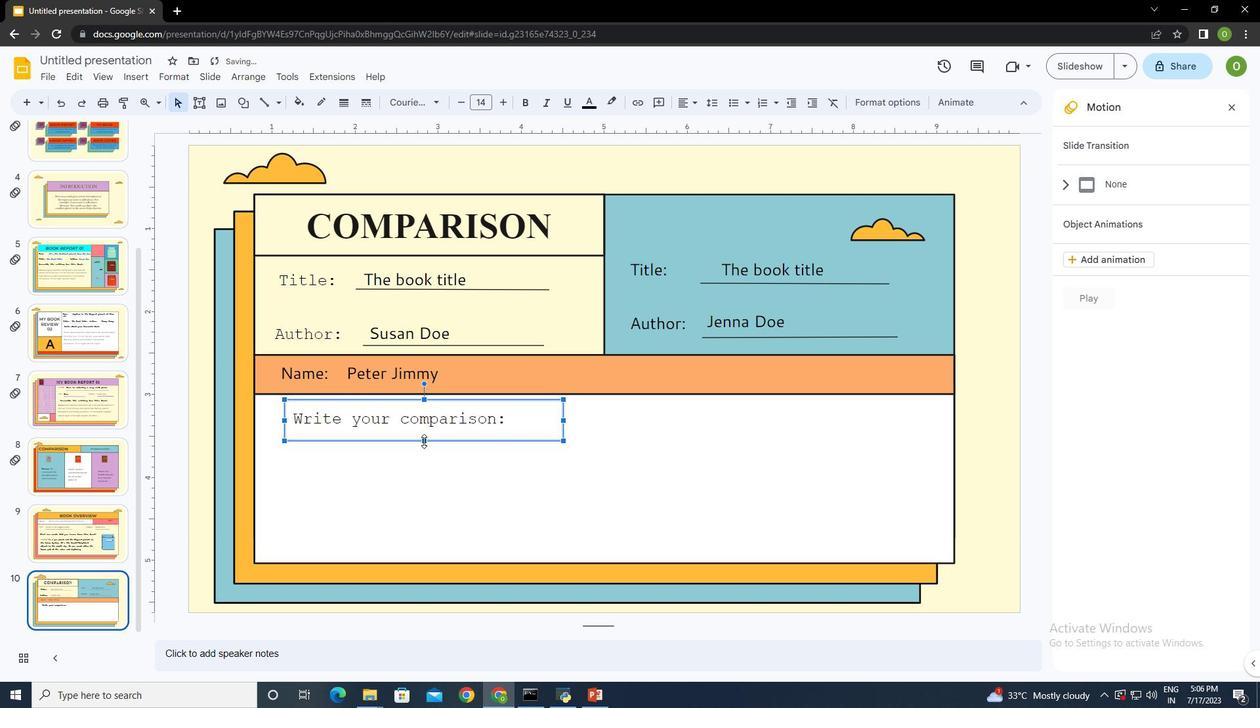 
Action: Mouse moved to (501, 101)
Screenshot: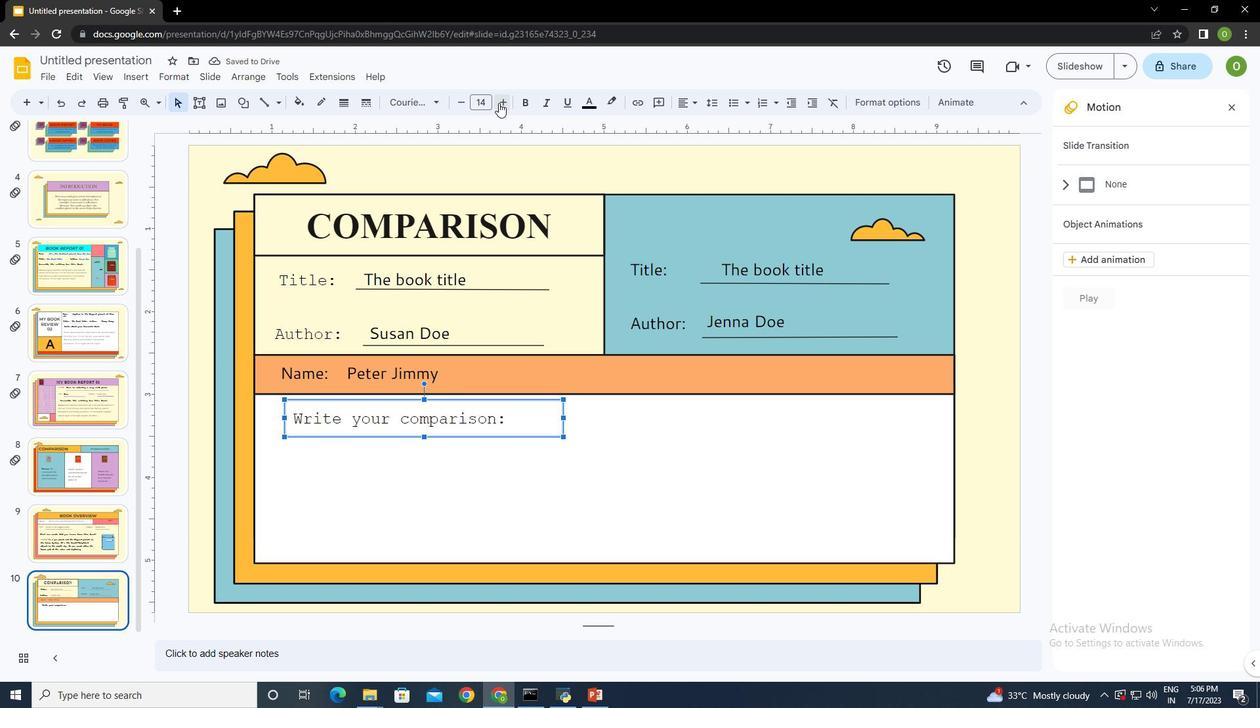 
Action: Mouse pressed left at (501, 101)
Screenshot: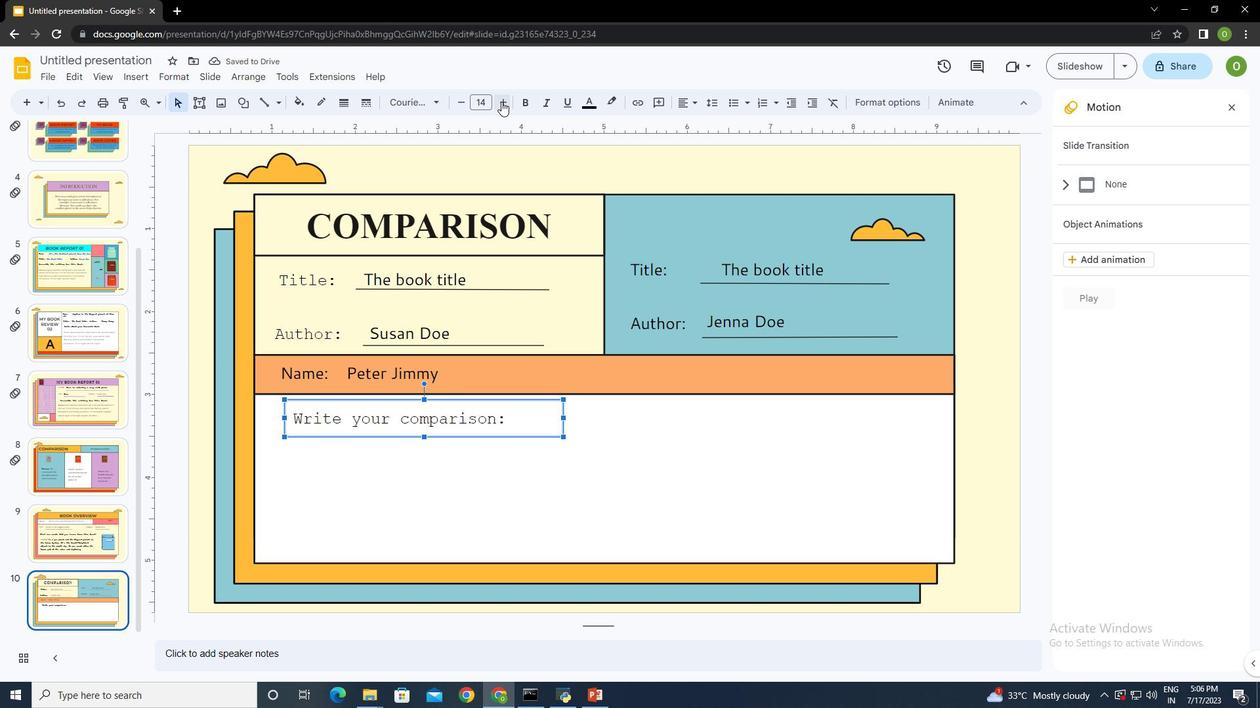 
Action: Mouse pressed left at (501, 101)
Screenshot: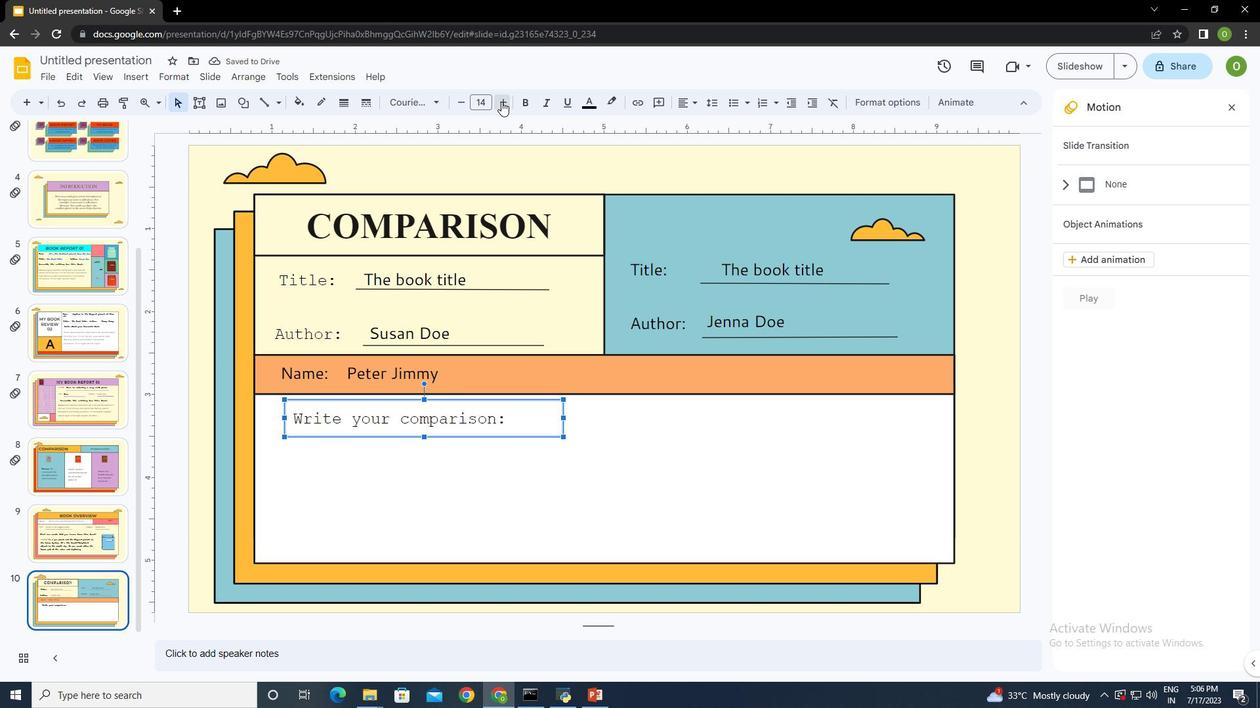 
Action: Mouse pressed left at (501, 101)
Screenshot: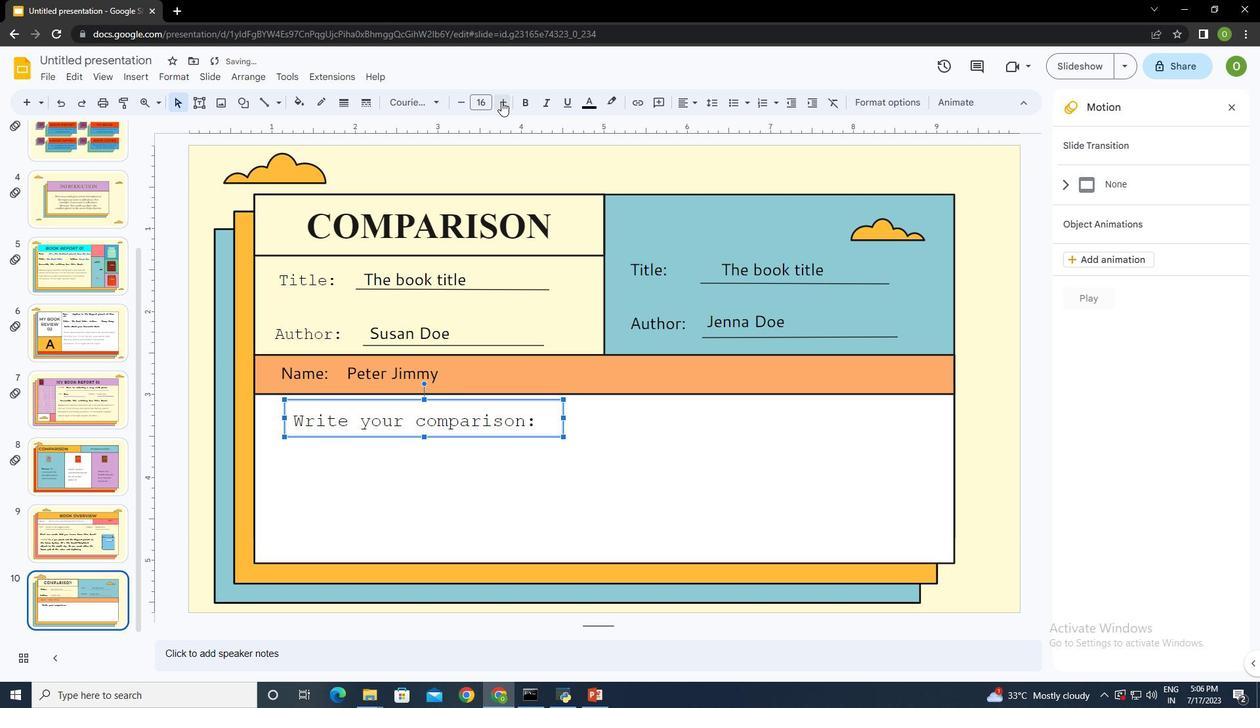 
Action: Mouse pressed left at (501, 101)
Screenshot: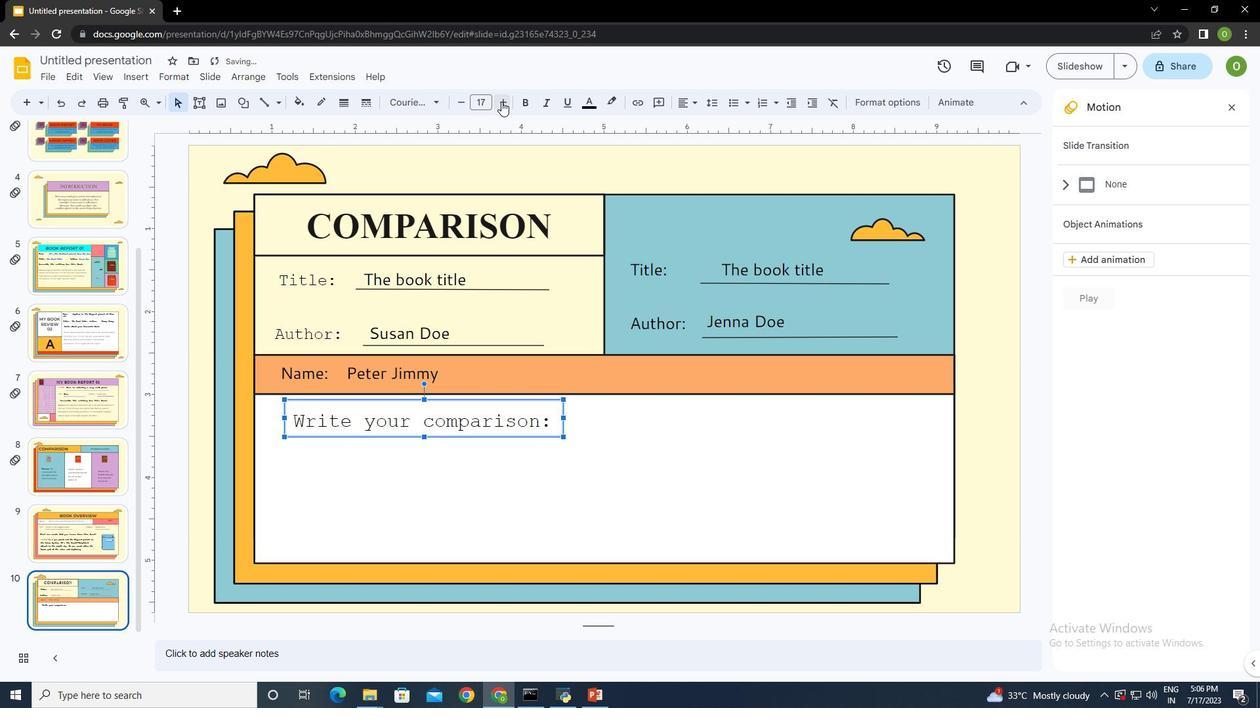 
Action: Mouse moved to (562, 417)
Screenshot: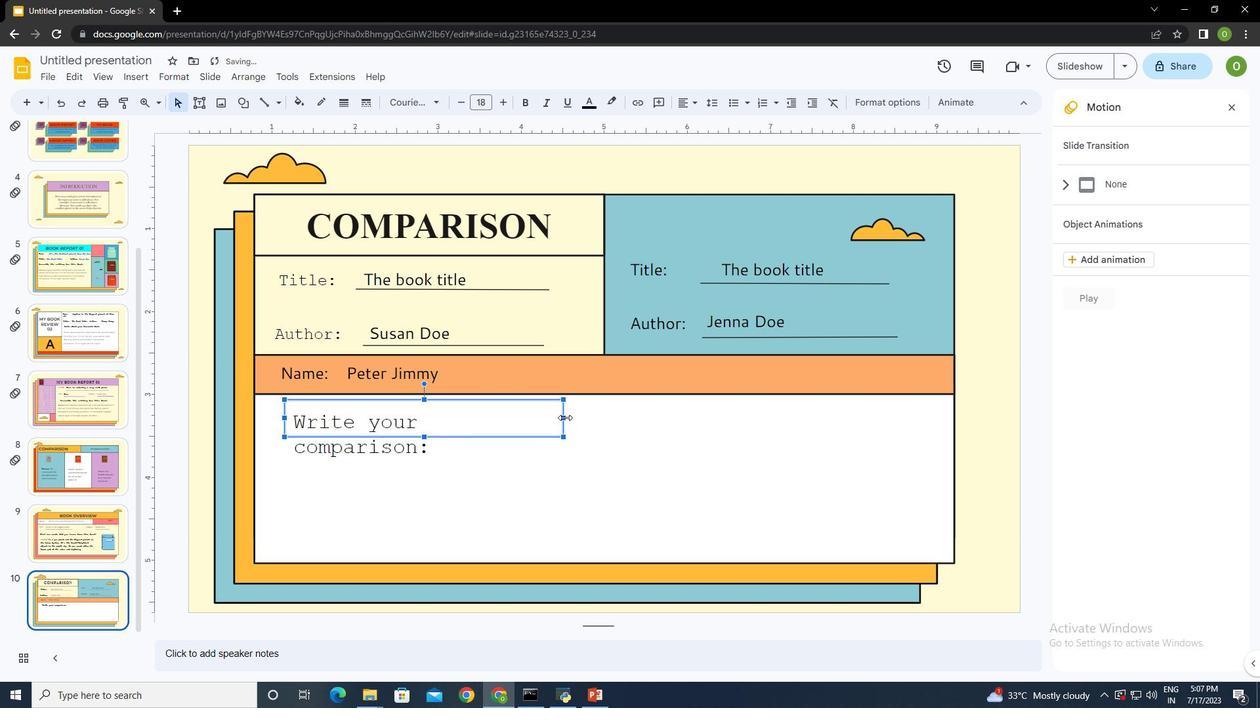 
Action: Mouse pressed left at (562, 417)
Screenshot: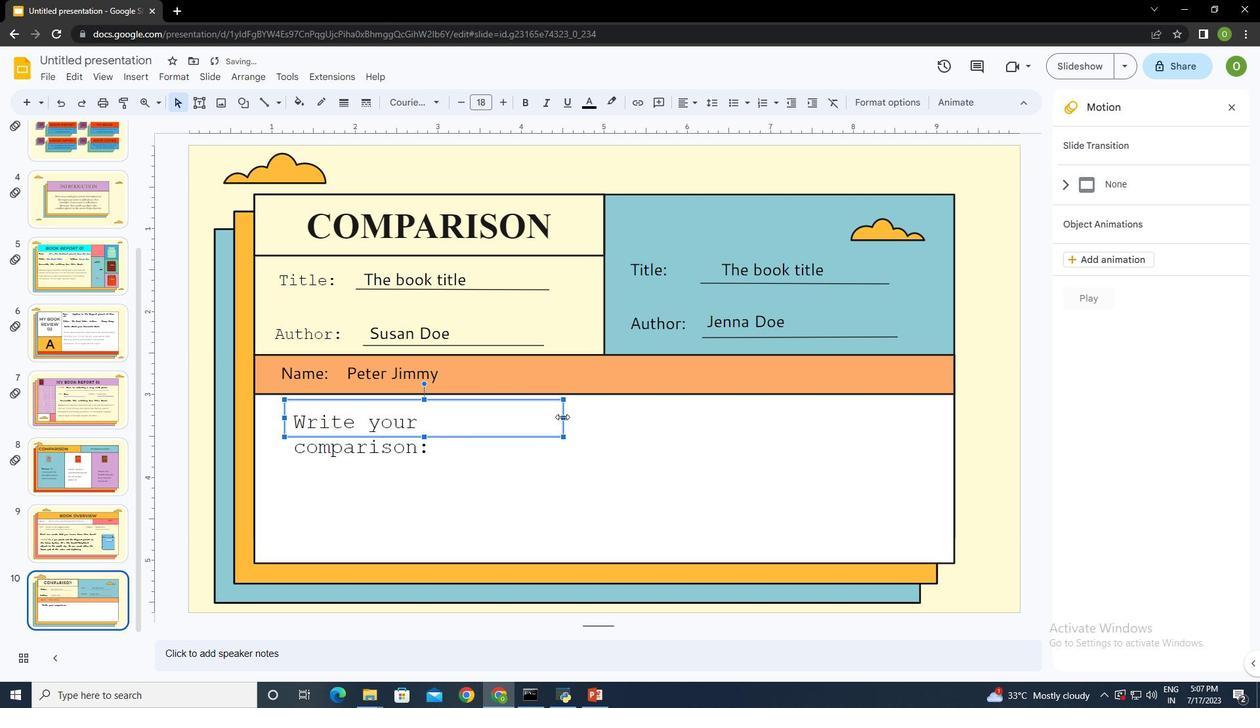 
Action: Mouse moved to (598, 419)
Screenshot: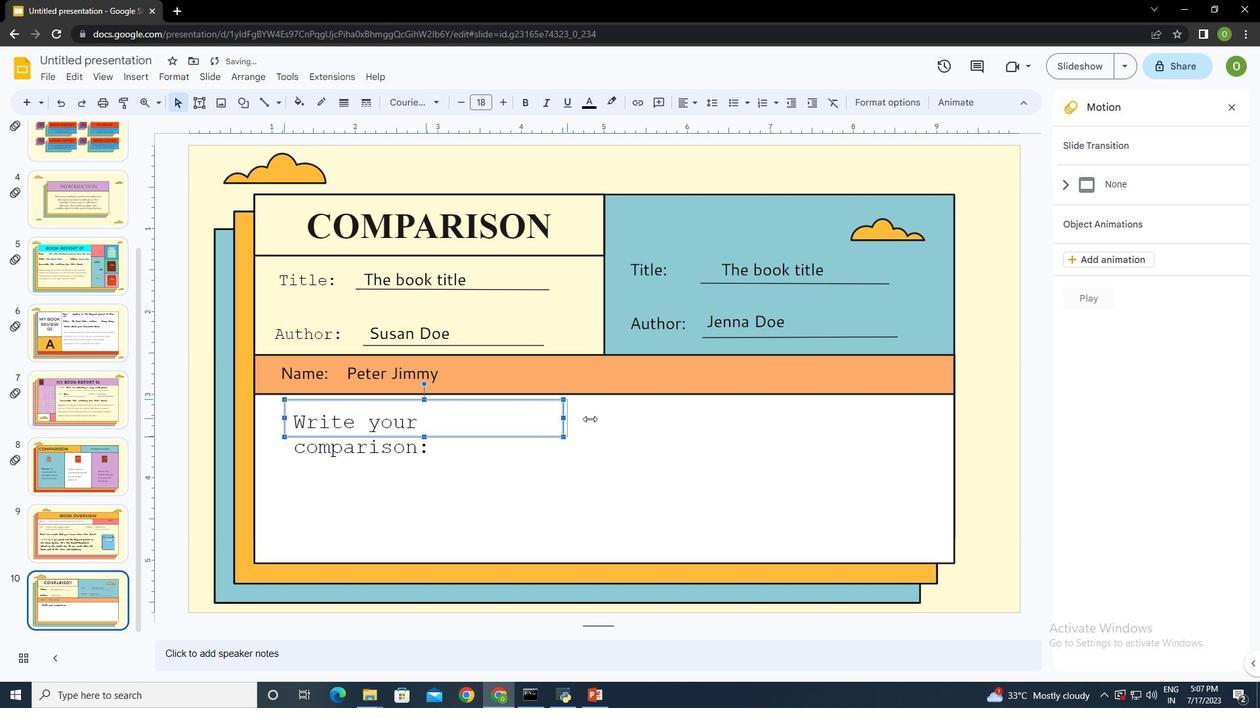 
Action: Mouse pressed left at (598, 419)
Screenshot: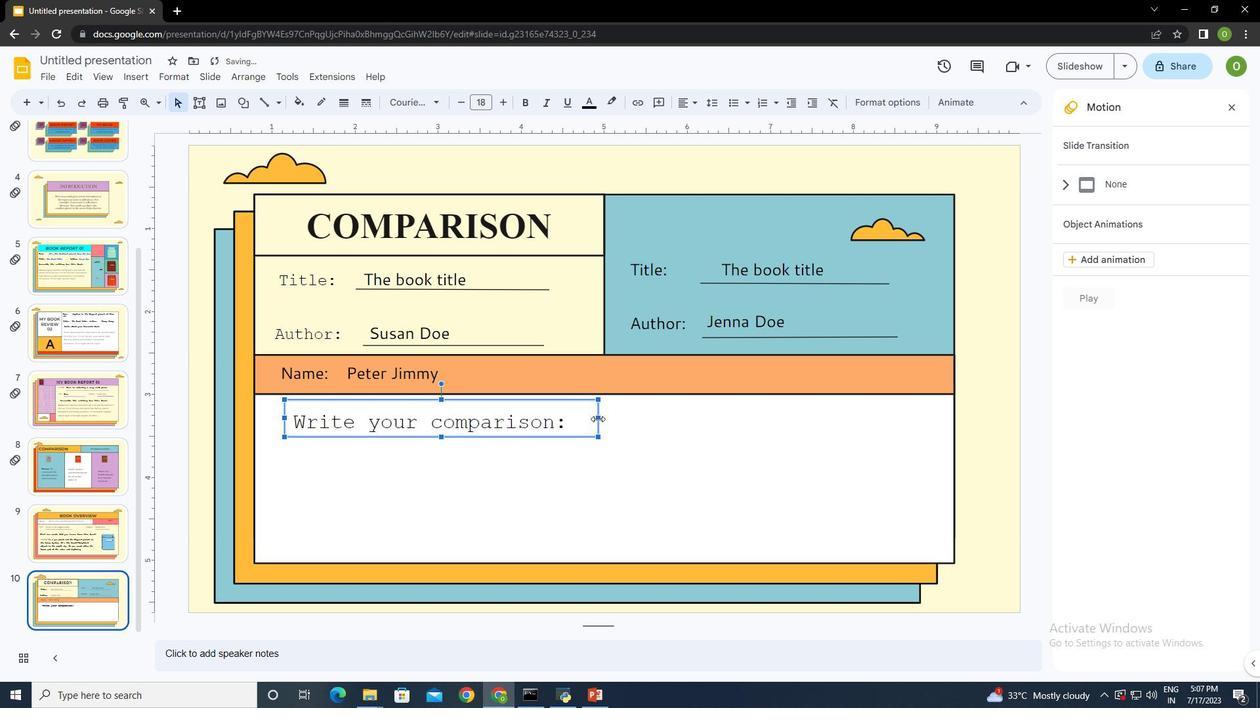 
Action: Mouse moved to (452, 477)
Screenshot: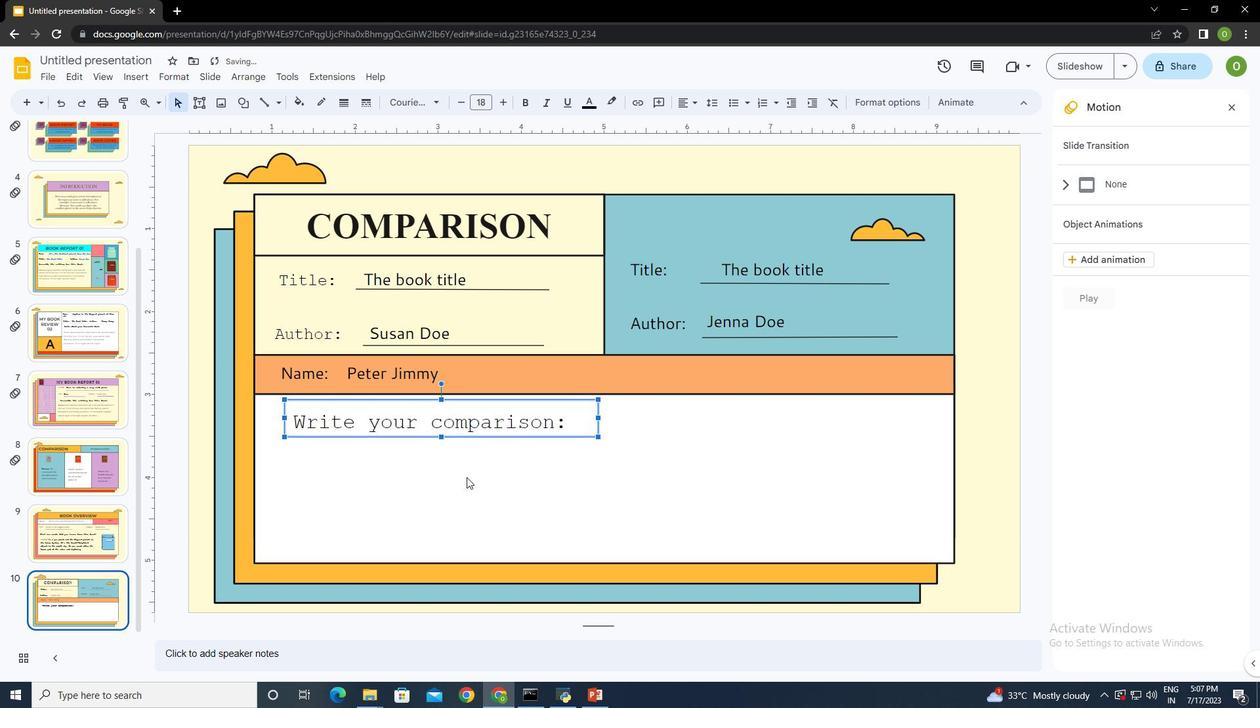 
Action: Mouse pressed left at (452, 477)
Screenshot: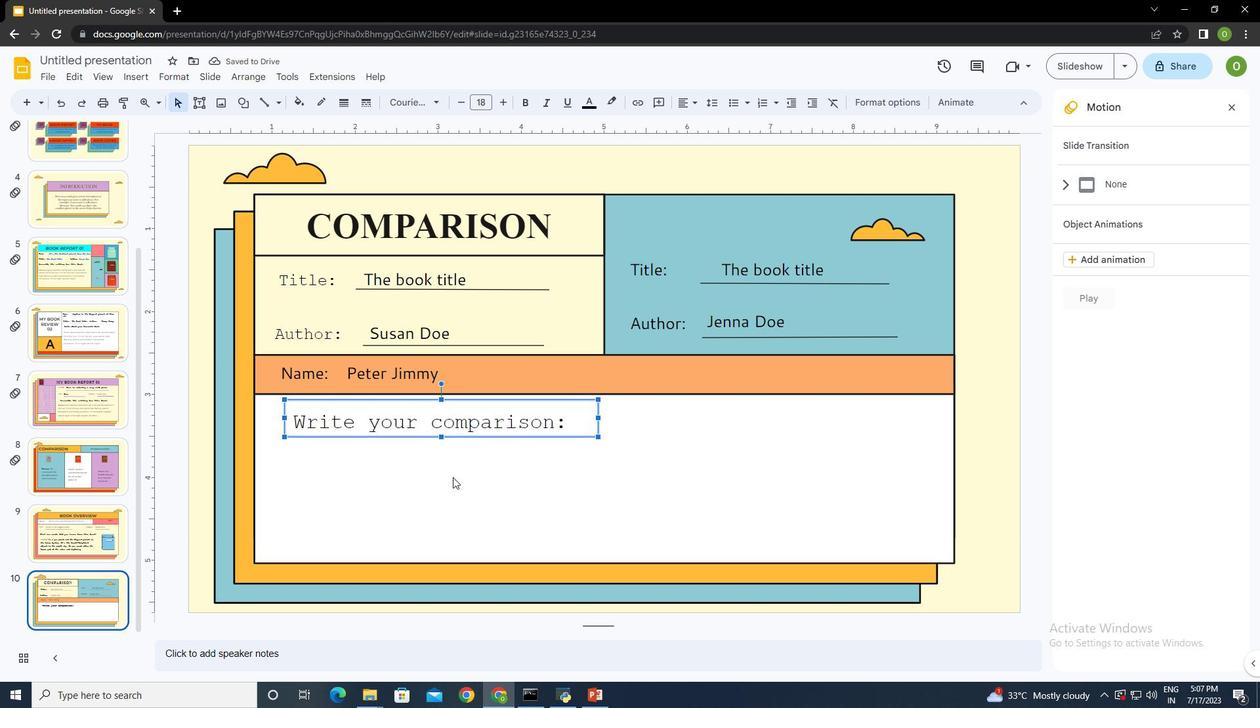 
Action: Mouse moved to (198, 102)
Screenshot: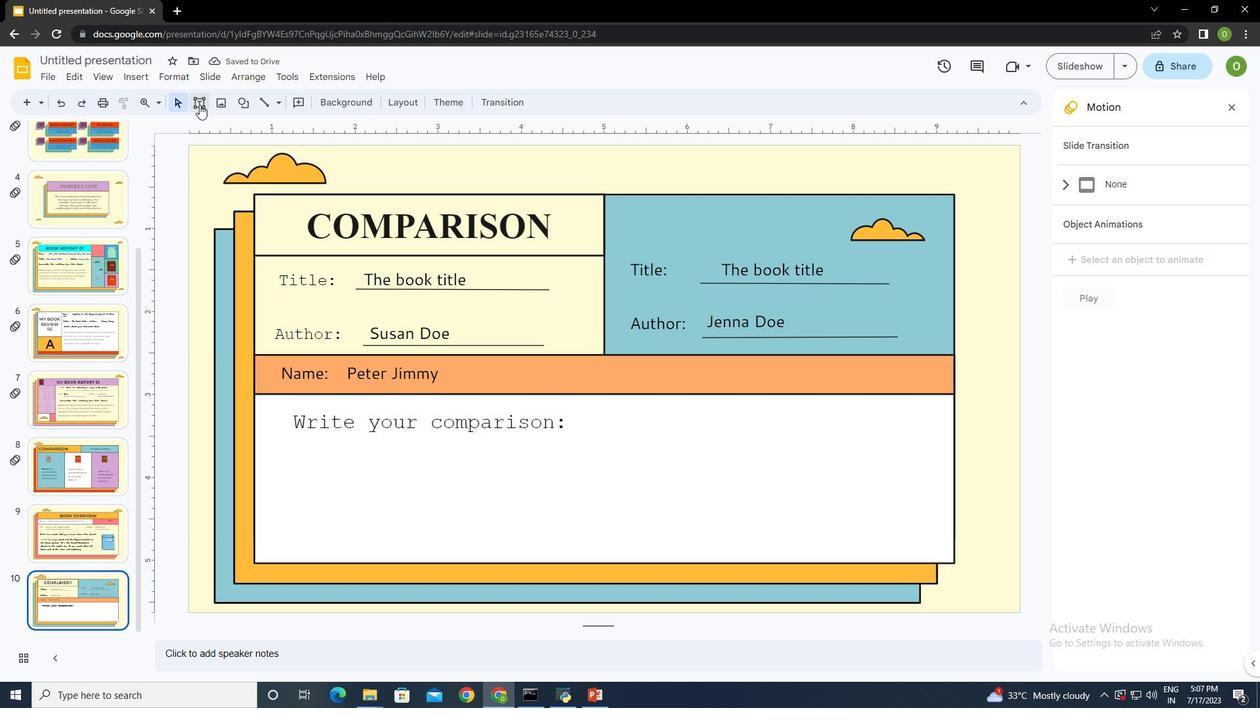 
Action: Mouse pressed left at (198, 102)
Screenshot: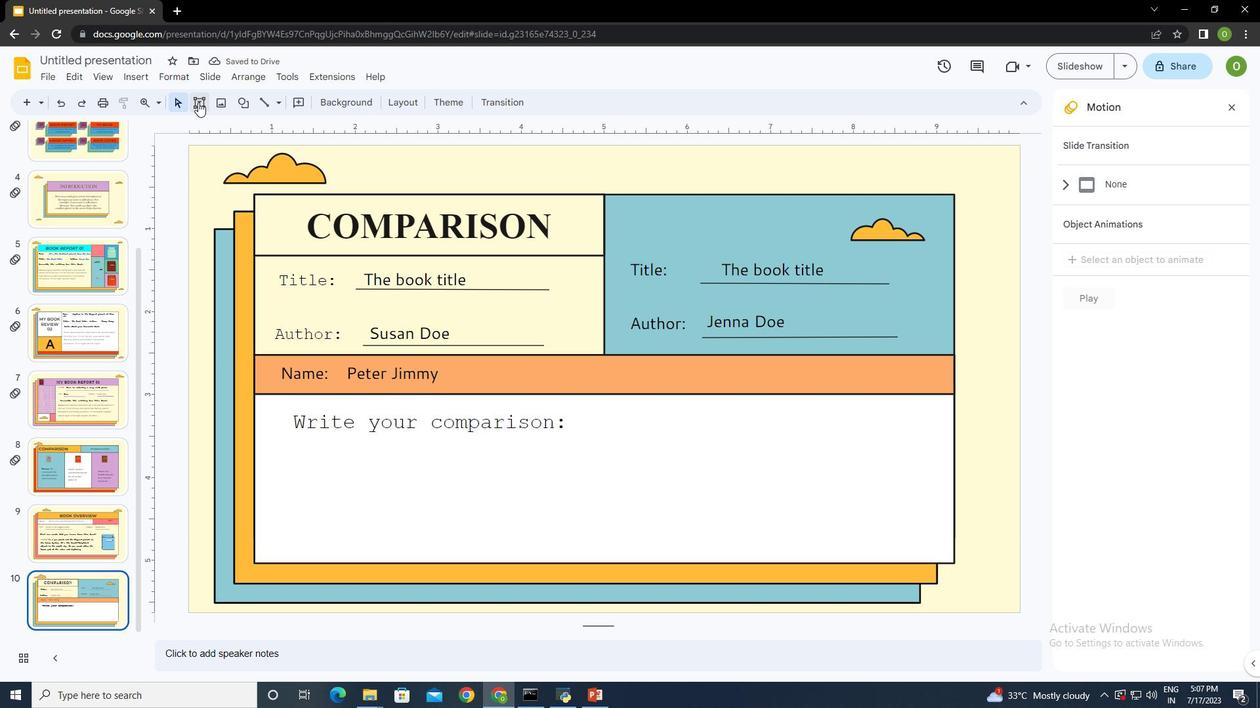 
Action: Mouse moved to (283, 442)
Screenshot: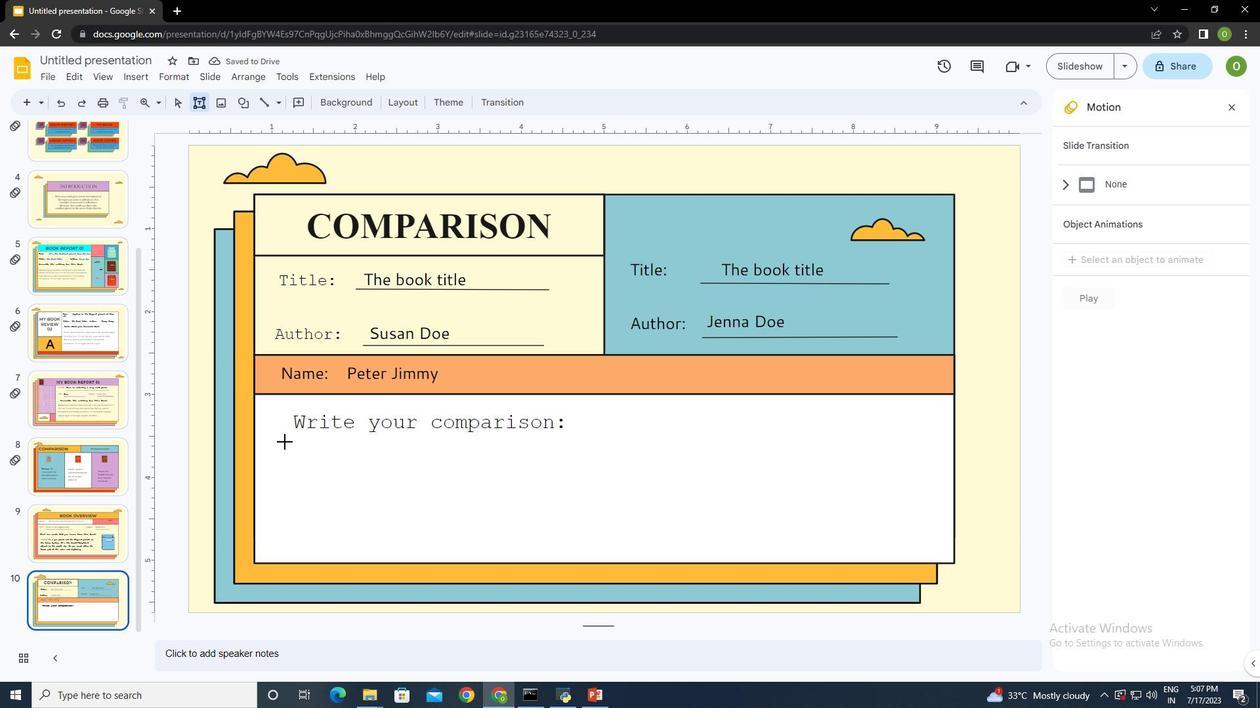 
Action: Mouse pressed left at (283, 442)
Screenshot: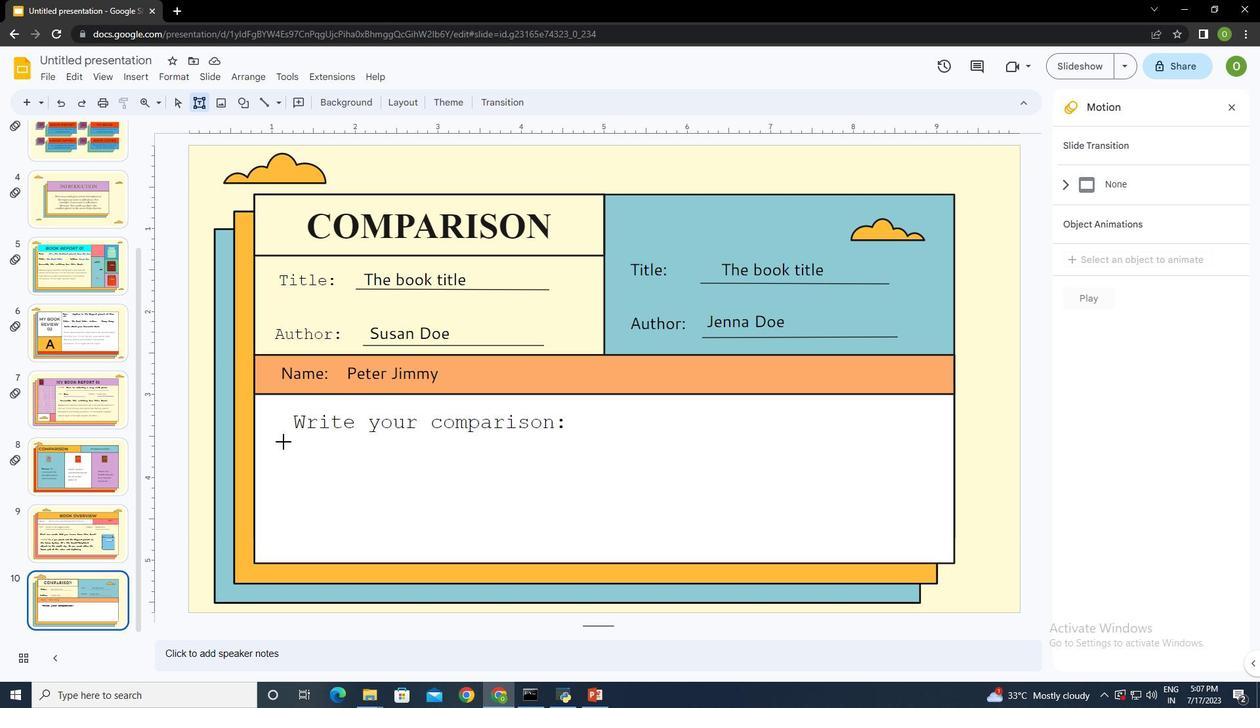 
Action: Mouse moved to (554, 502)
Screenshot: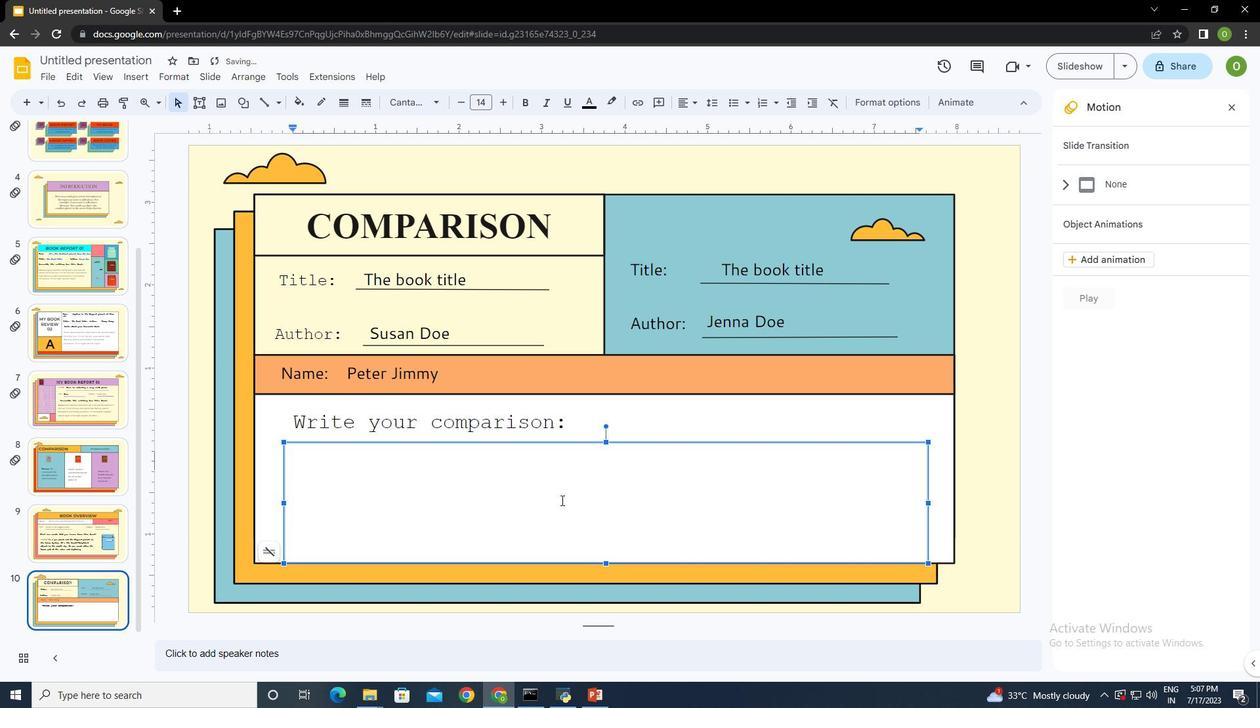 
Action: Key pressed <Key.shift>Venus<Key.space>has<Key.space>a<Key.space>beautiful<Key.space>name<Key.space>and<Key.space>is<Key.space>the<Key.space>second<Key.space>planet<Key.space>from<Key.space>the<Key.space><Key.shift>Sun.<Key.space><Key.shift>It's<Key.space>terribly<Key.space>hot,<Key.space>even<Key.space>hotter<Key.space>than<Key.space><Key.shift>Mercury,<Key.space>and<Key.space>its<Key.space>atmospha<Key.backspace>ere<Key.space>is<Key.space>extremely<Key.space>poisonous,<Key.backspace>.<Key.space><Key.shift>It's<Key.space>the<Key.space><Key.backspace><Key.space>second-brif<Key.backspace>ghtest<Key.space>natue<Key.backspace>ral<Key.space>object<Key.space>in<Key.space>the<Key.space>night<Key.space>sky<Key.space>after<Key.space>the<Key.space><Key.shift>Moon.
Screenshot: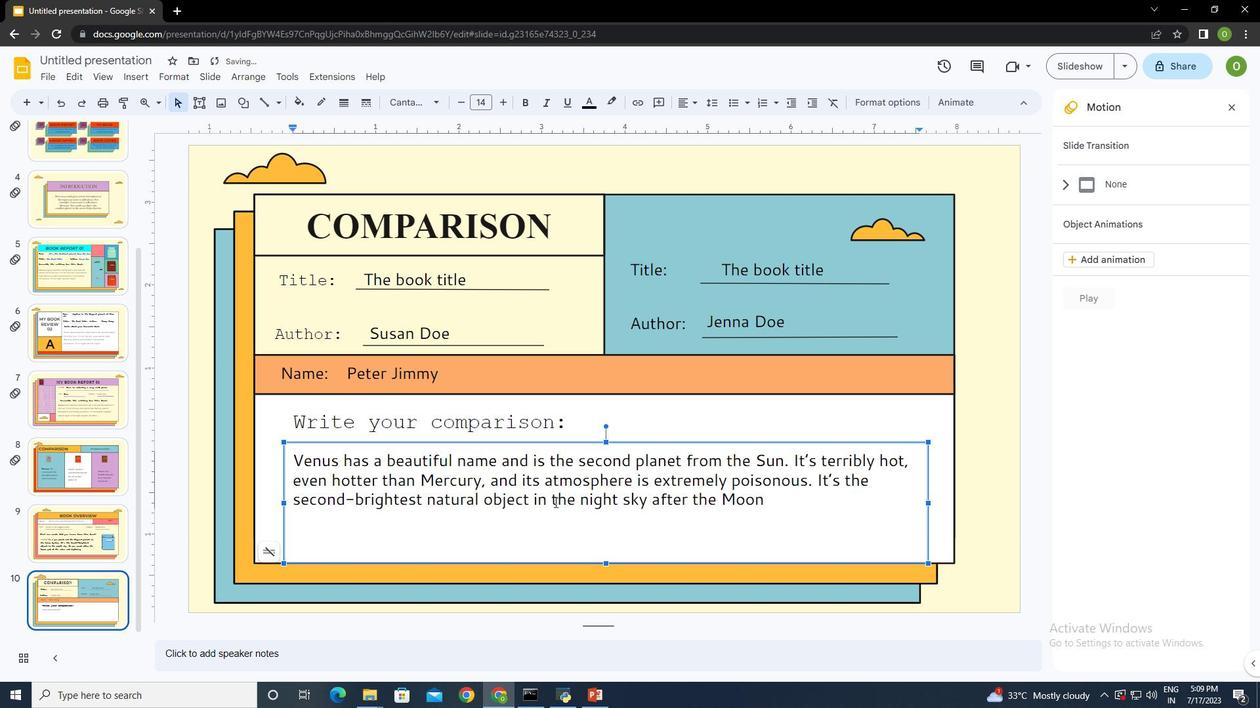 
Action: Mouse moved to (338, 460)
Screenshot: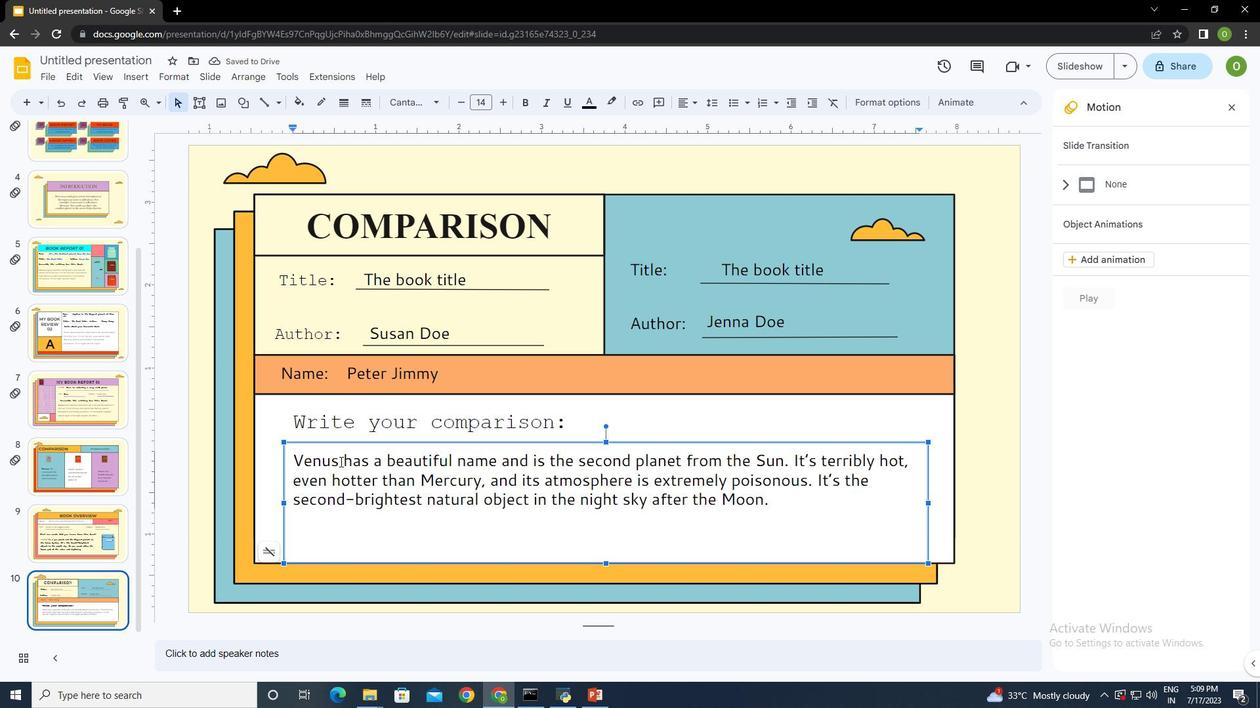
Action: Mouse pressed left at (338, 460)
Screenshot: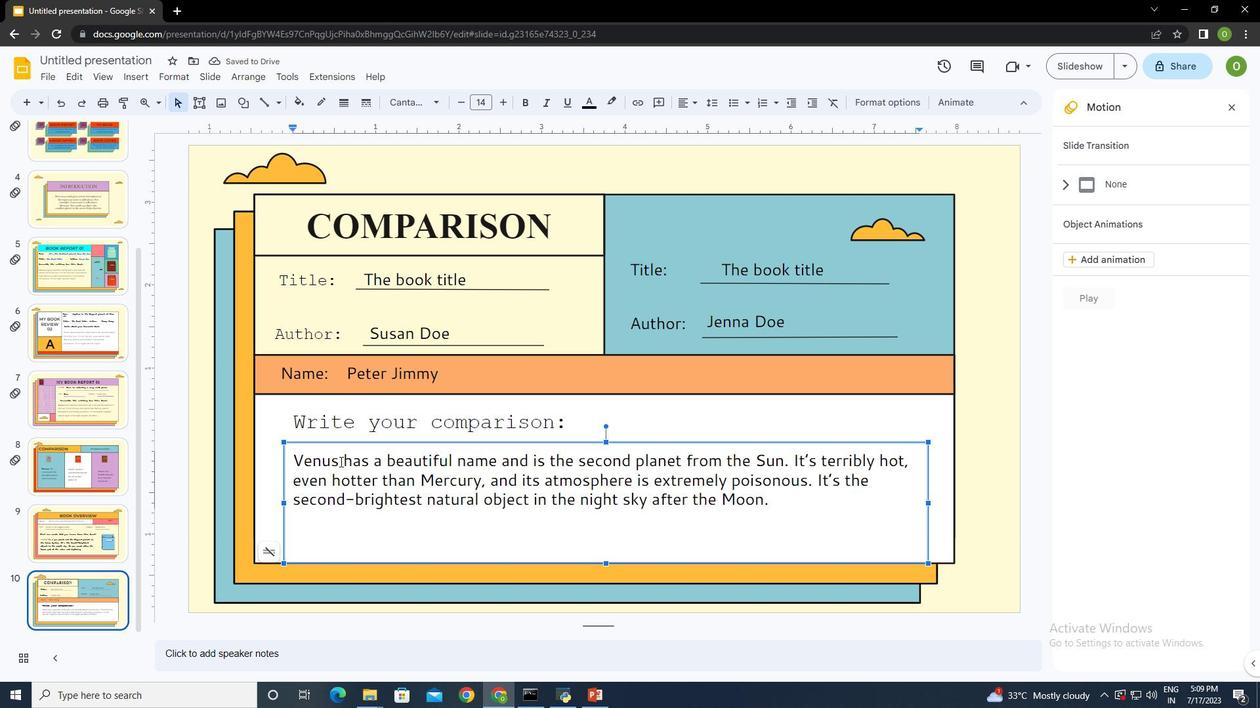 
Action: Mouse moved to (525, 103)
Screenshot: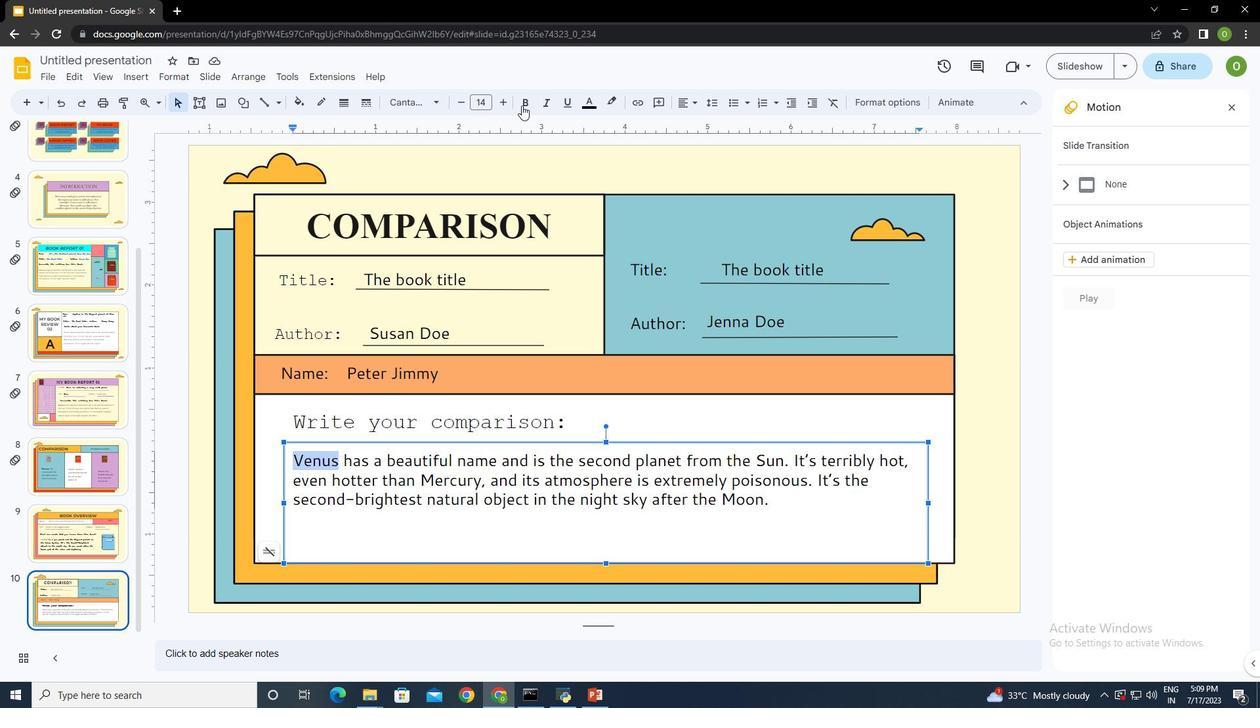 
Action: Mouse pressed left at (525, 103)
Screenshot: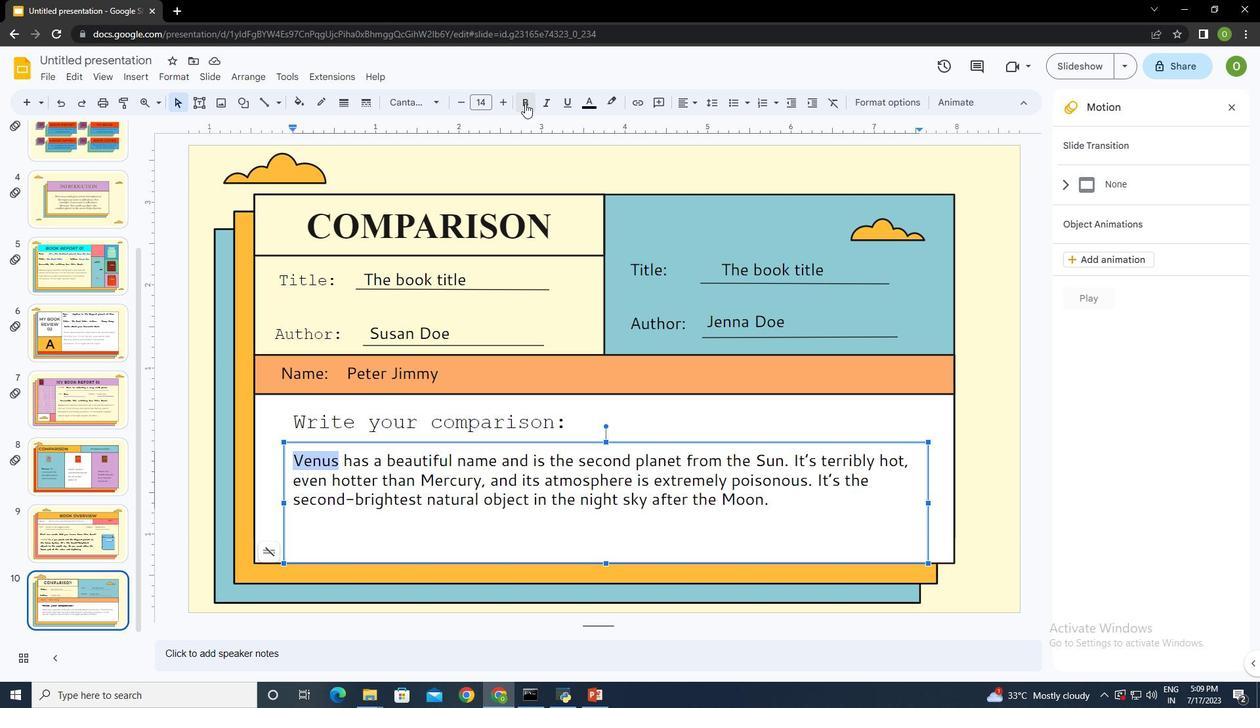 
Action: Mouse moved to (351, 455)
